 Task: Select transit view around selected location Kings Canyon National Park, California, United States and check out the nearest train station
Action: Mouse moved to (296, 172)
Screenshot: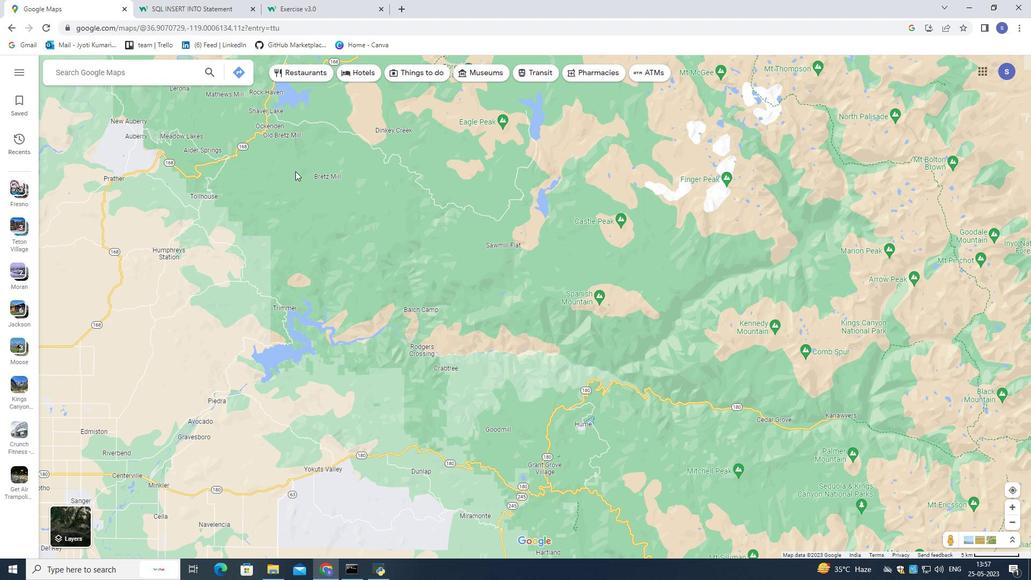 
Action: Mouse scrolled (296, 171) with delta (0, 0)
Screenshot: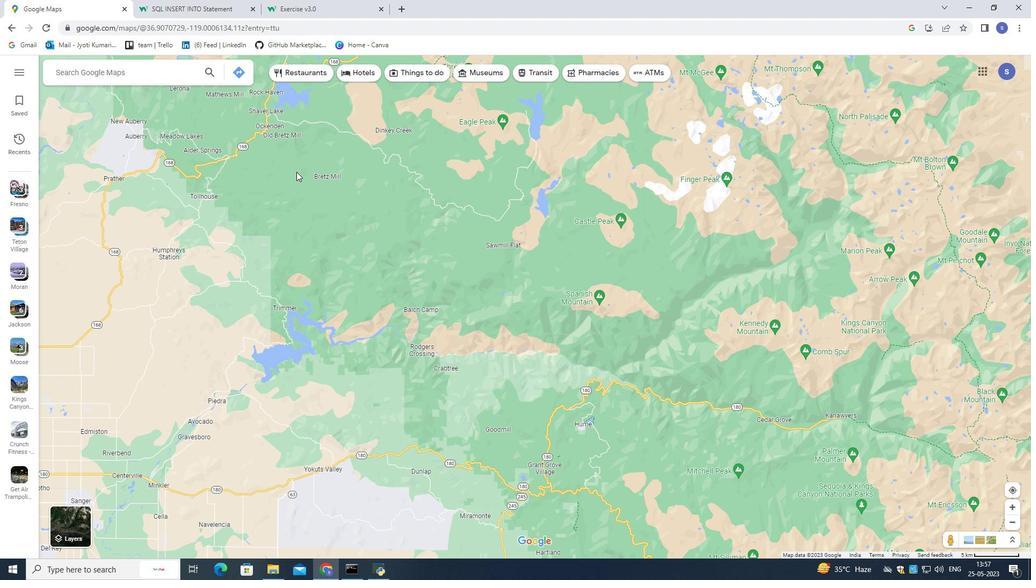 
Action: Mouse scrolled (296, 171) with delta (0, 0)
Screenshot: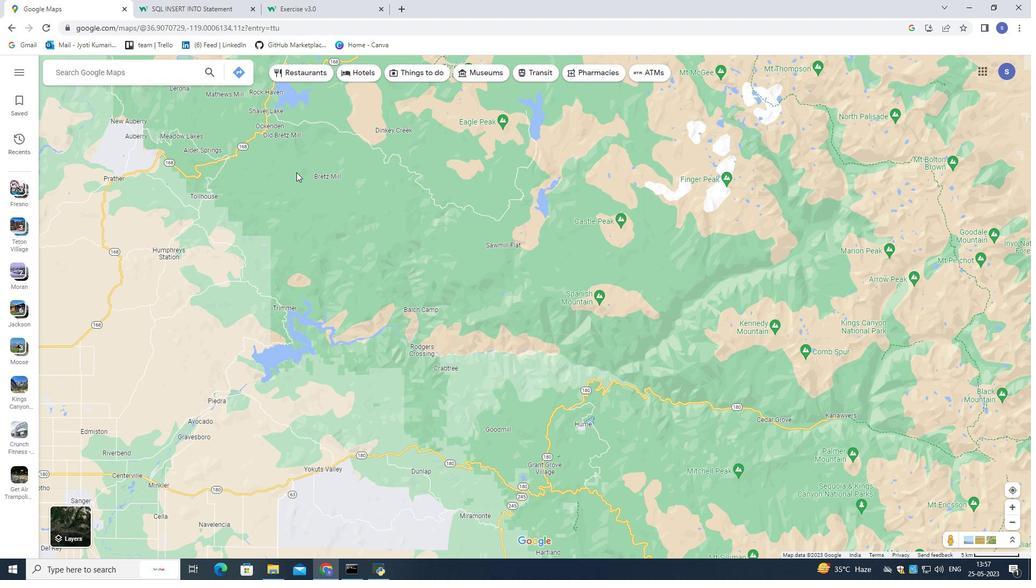 
Action: Mouse scrolled (296, 171) with delta (0, 0)
Screenshot: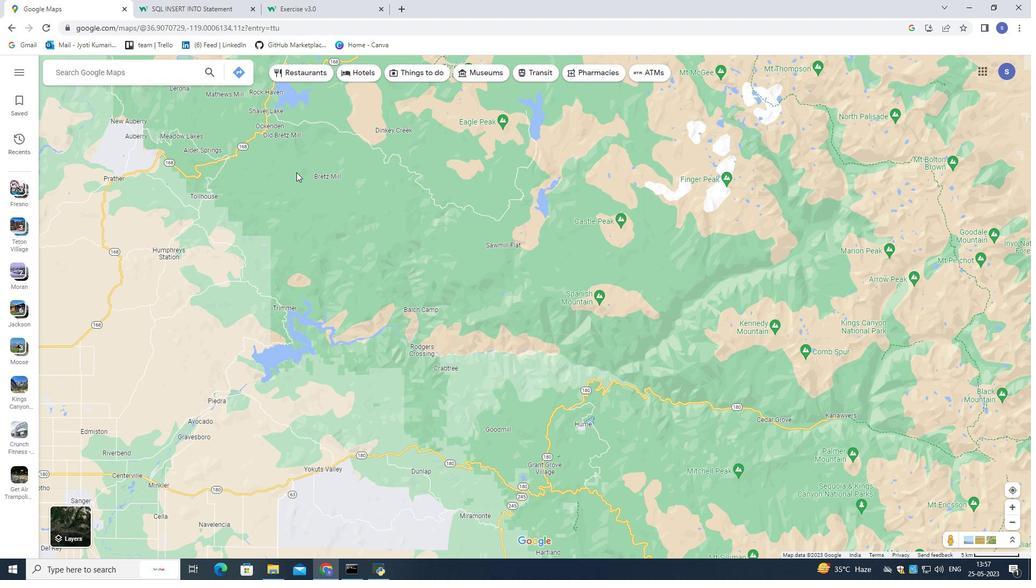 
Action: Mouse scrolled (296, 171) with delta (0, 0)
Screenshot: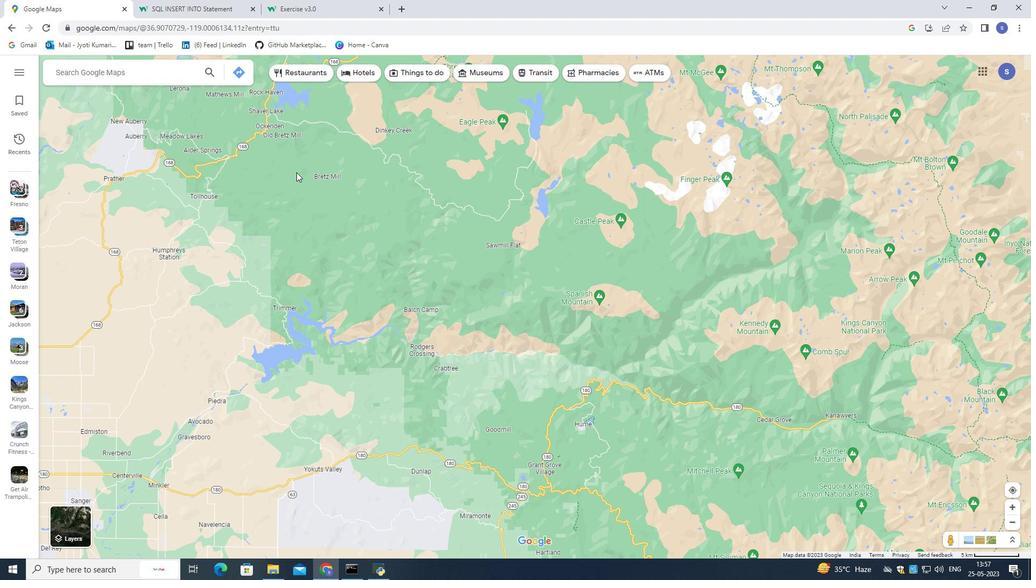 
Action: Mouse scrolled (296, 171) with delta (0, 0)
Screenshot: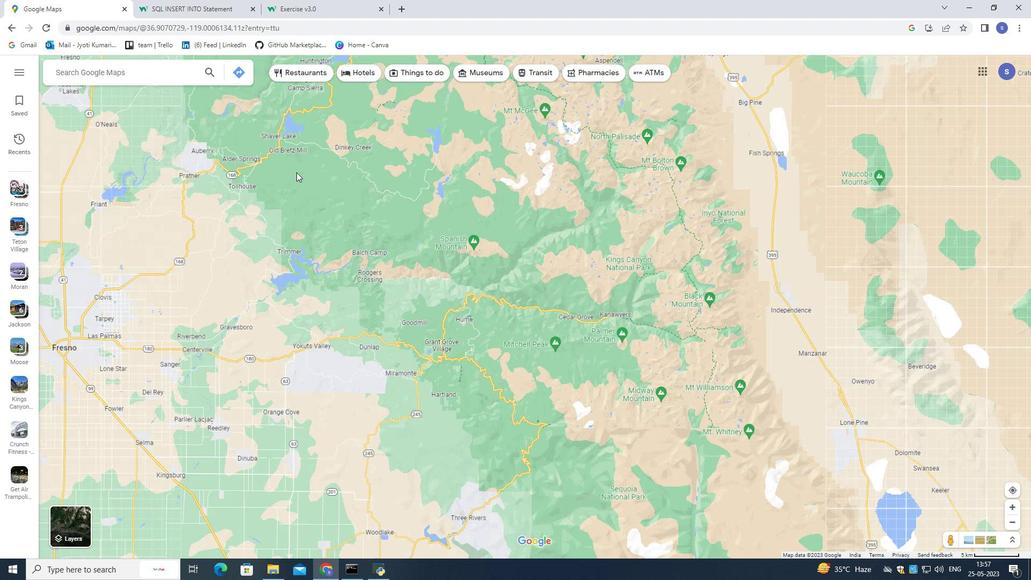 
Action: Mouse scrolled (296, 171) with delta (0, 0)
Screenshot: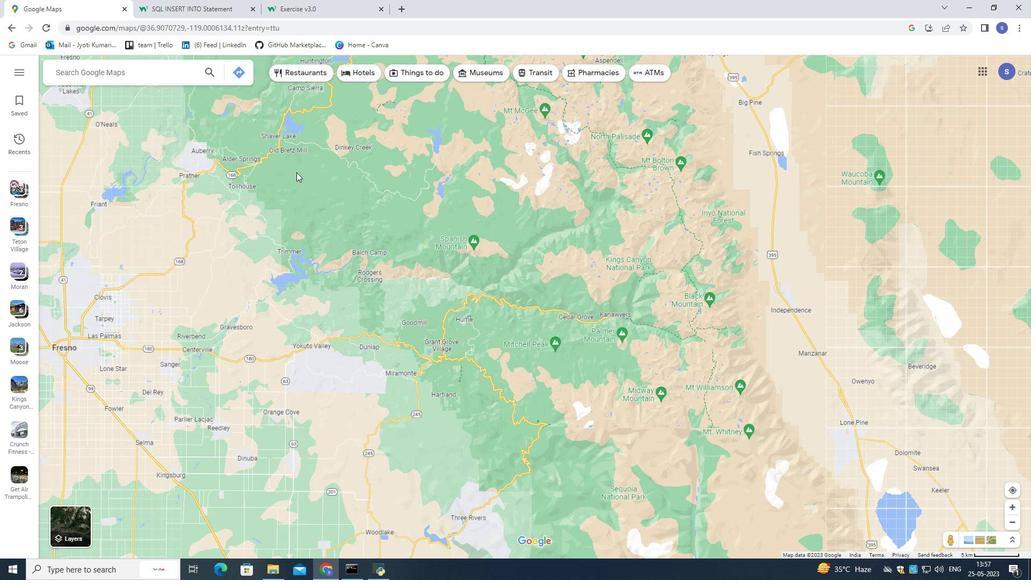 
Action: Mouse scrolled (296, 171) with delta (0, 0)
Screenshot: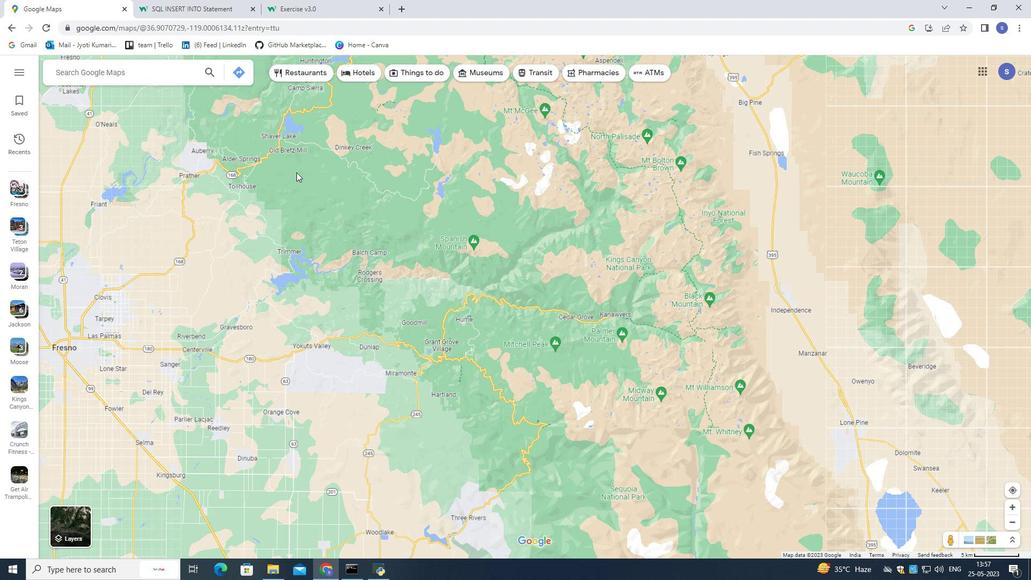 
Action: Mouse scrolled (296, 171) with delta (0, 0)
Screenshot: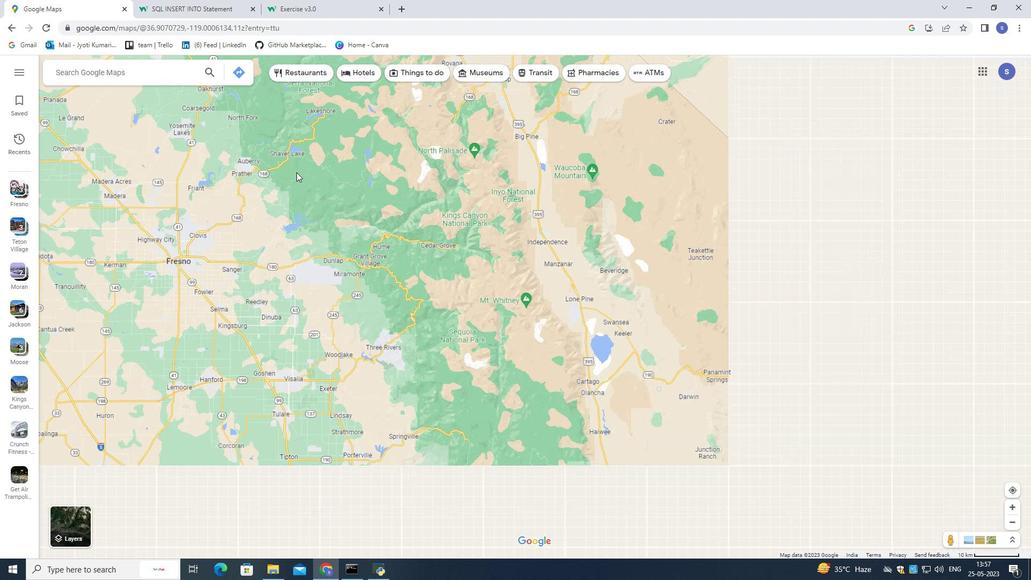 
Action: Mouse scrolled (296, 171) with delta (0, 0)
Screenshot: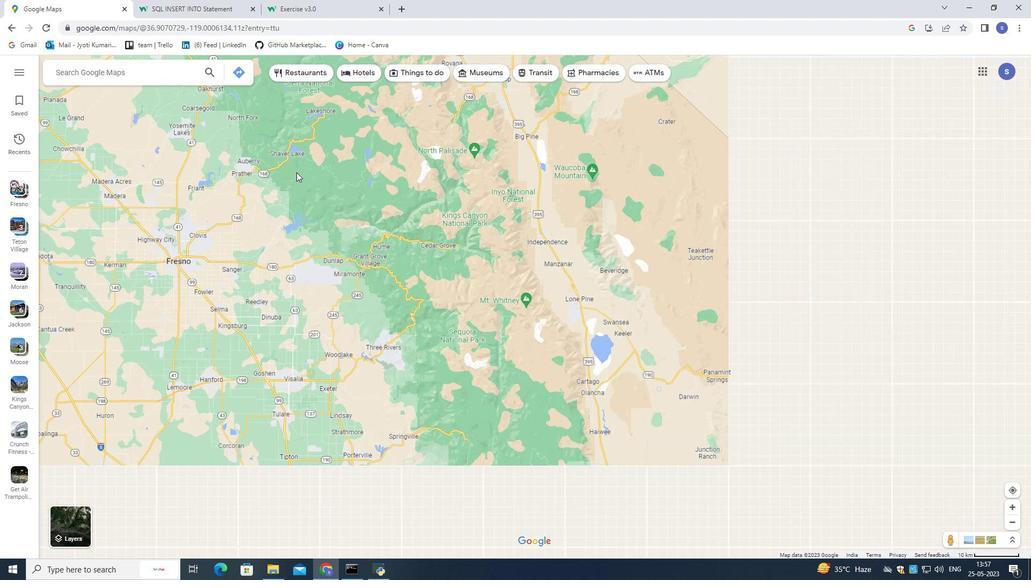 
Action: Mouse scrolled (296, 171) with delta (0, 0)
Screenshot: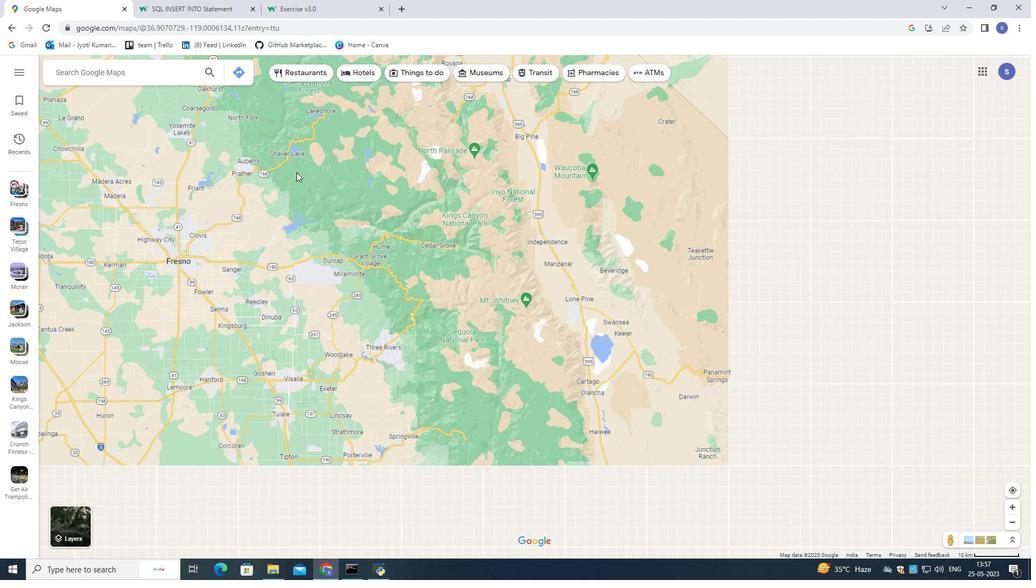 
Action: Mouse scrolled (296, 171) with delta (0, 0)
Screenshot: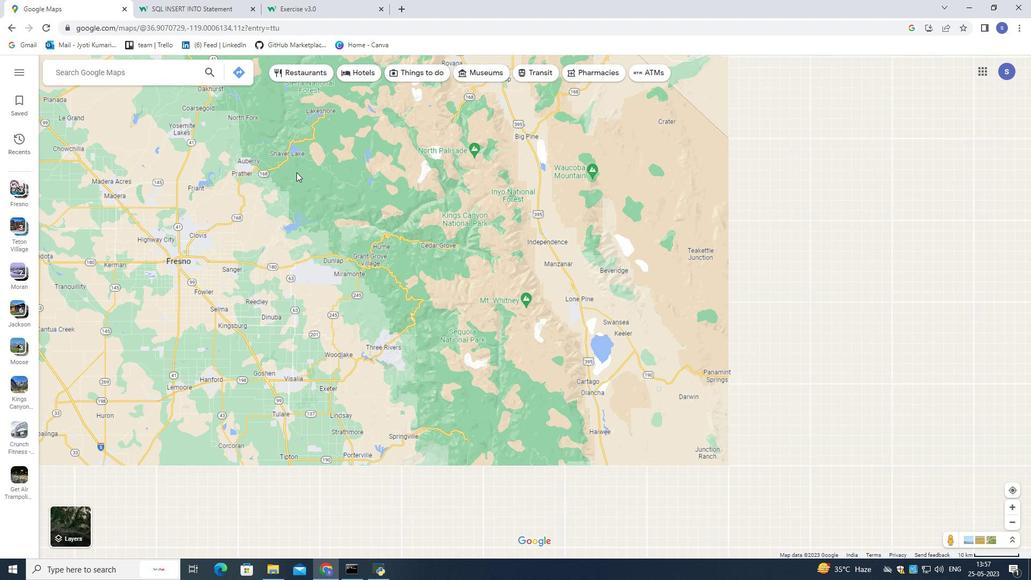
Action: Mouse scrolled (296, 171) with delta (0, 0)
Screenshot: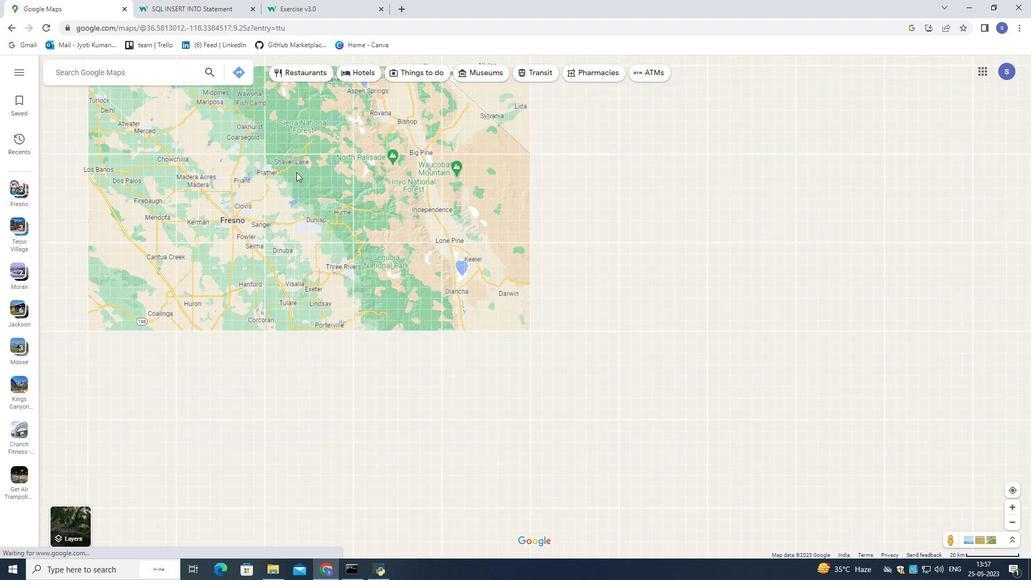 
Action: Mouse scrolled (296, 171) with delta (0, 0)
Screenshot: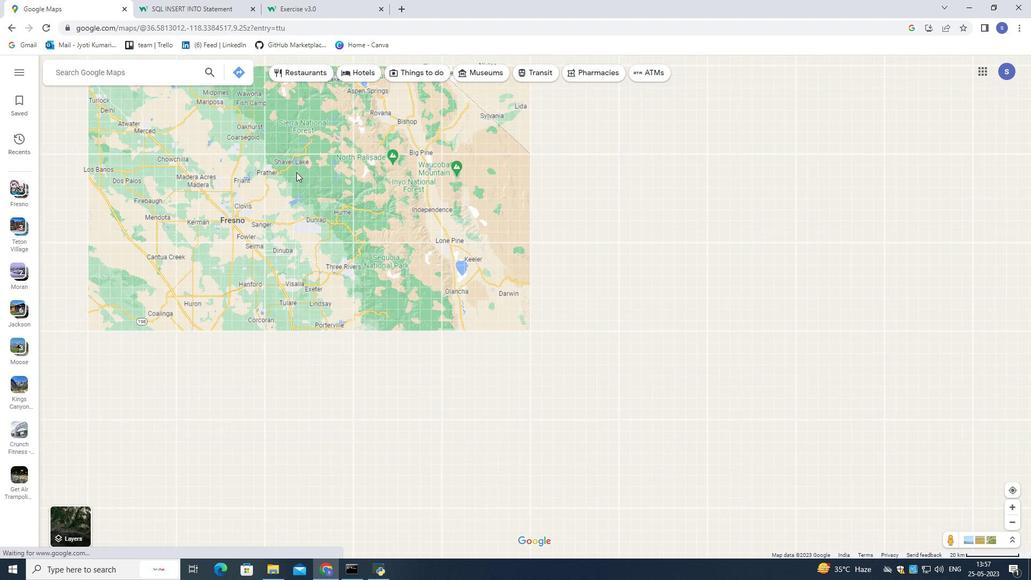
Action: Mouse moved to (299, 171)
Screenshot: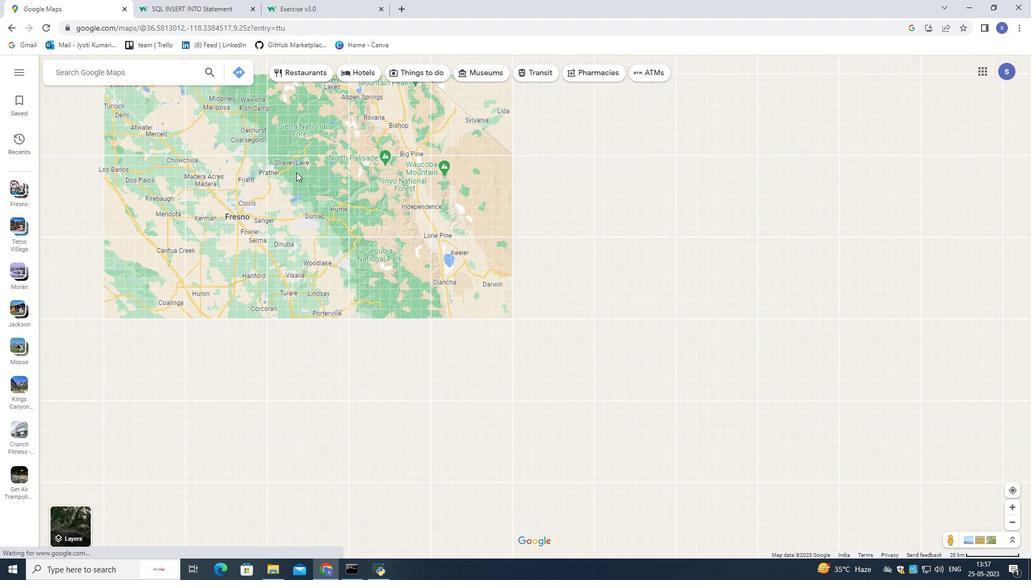 
Action: Mouse scrolled (299, 170) with delta (0, 0)
Screenshot: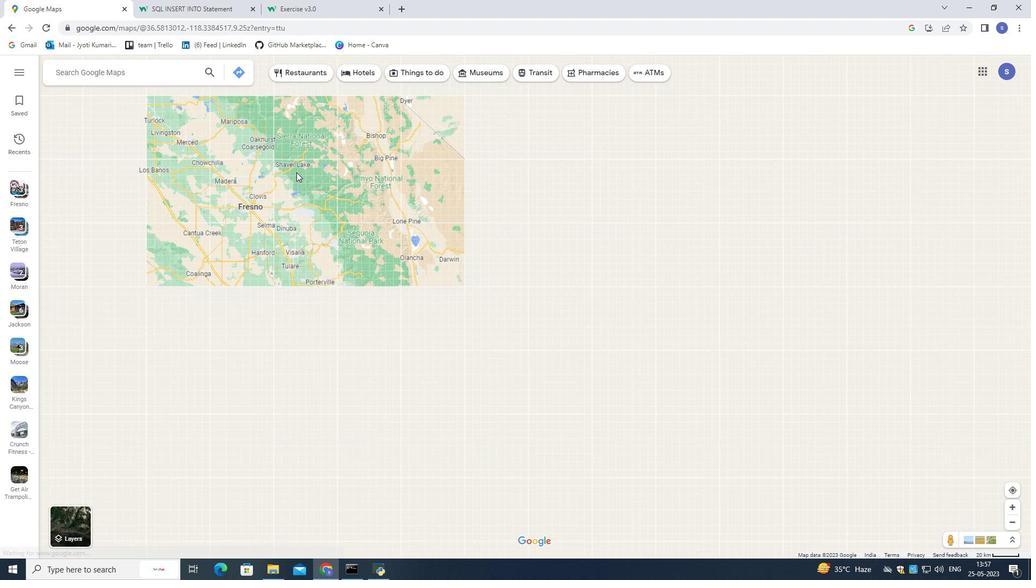 
Action: Mouse scrolled (299, 170) with delta (0, 0)
Screenshot: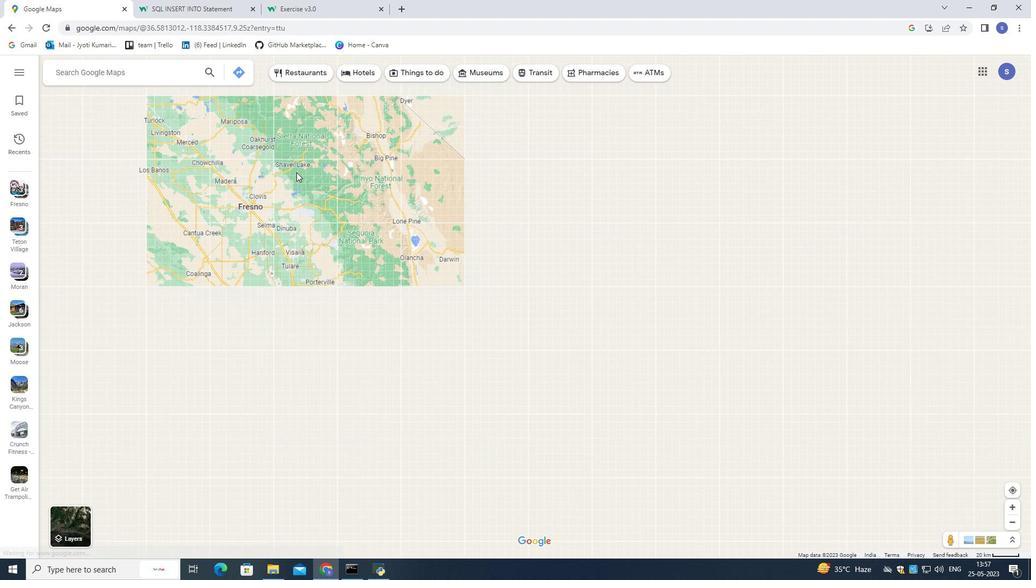 
Action: Mouse scrolled (299, 170) with delta (0, 0)
Screenshot: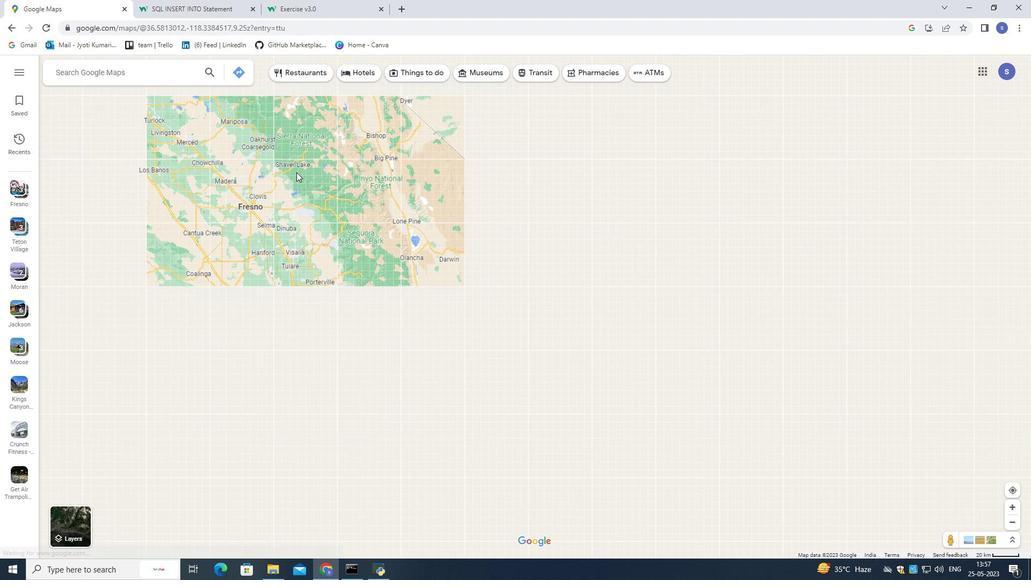 
Action: Mouse scrolled (299, 170) with delta (0, 0)
Screenshot: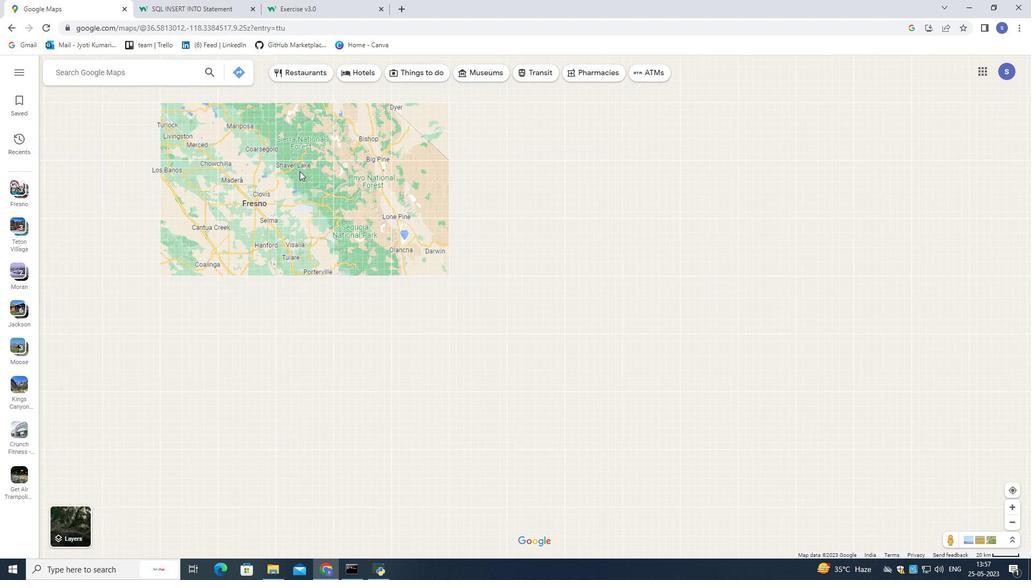 
Action: Mouse moved to (299, 171)
Screenshot: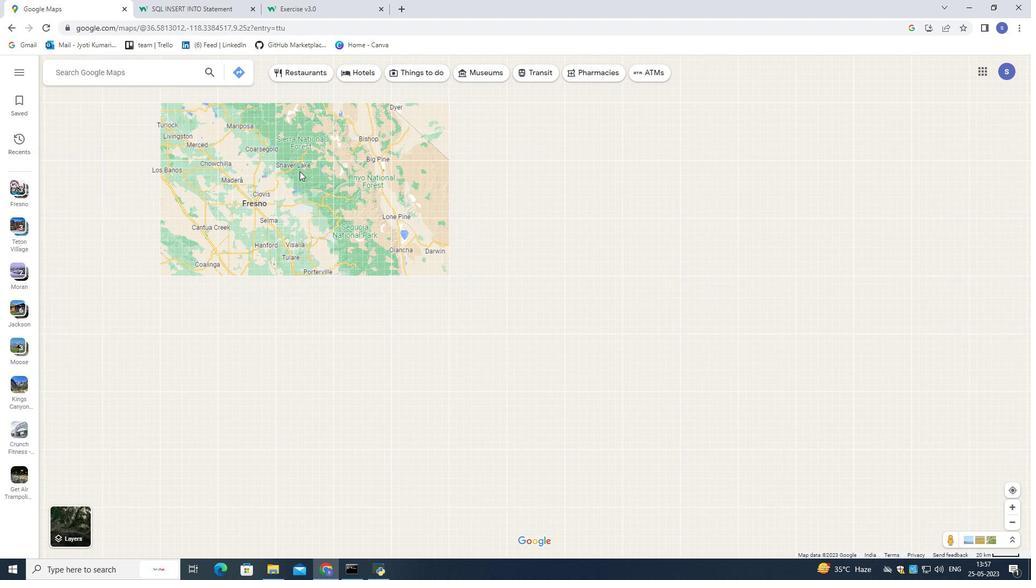 
Action: Mouse scrolled (299, 170) with delta (0, 0)
Screenshot: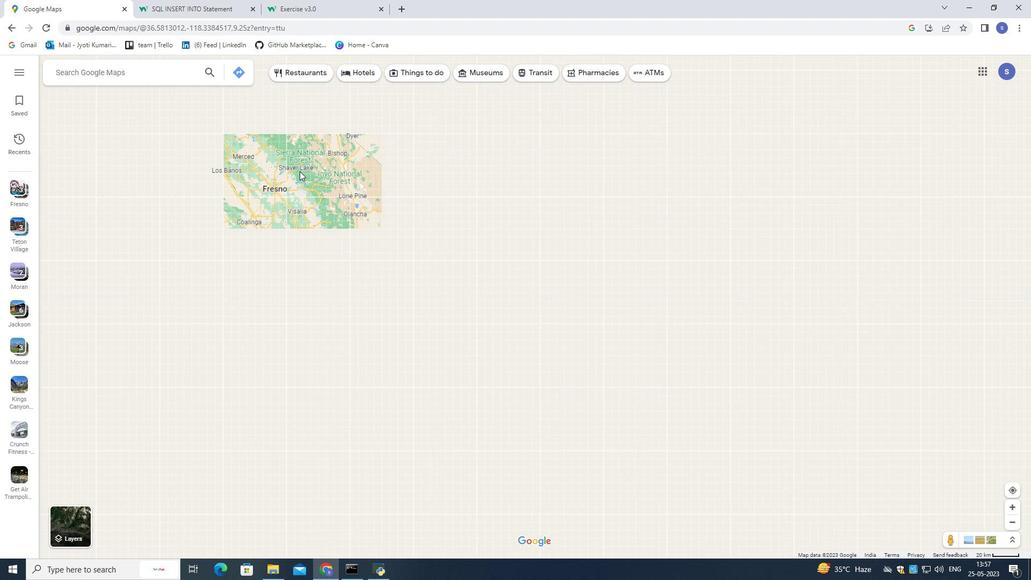 
Action: Mouse scrolled (299, 170) with delta (0, 0)
Screenshot: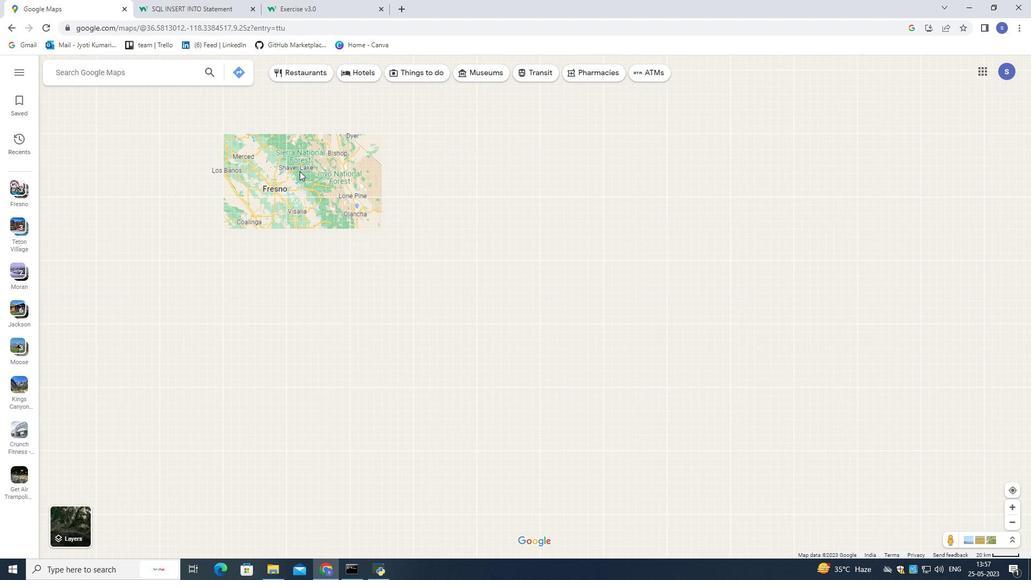
Action: Mouse scrolled (299, 170) with delta (0, 0)
Screenshot: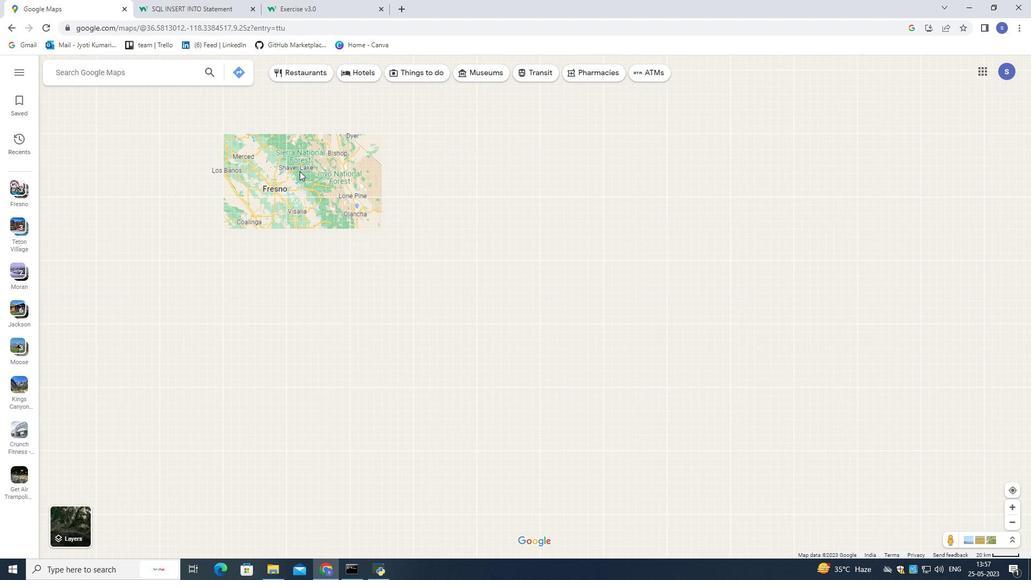 
Action: Mouse moved to (299, 171)
Screenshot: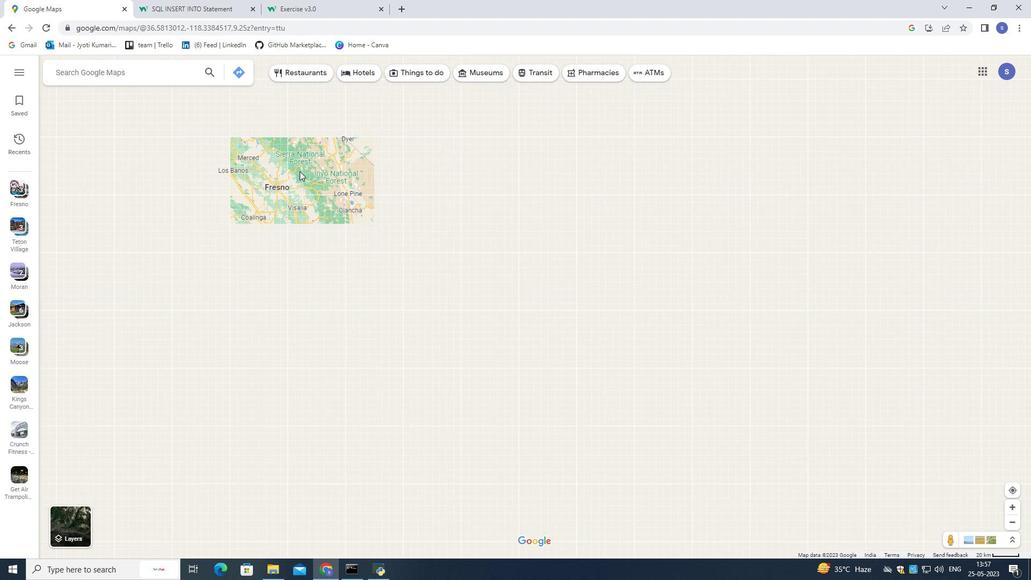 
Action: Mouse scrolled (299, 170) with delta (0, 0)
Screenshot: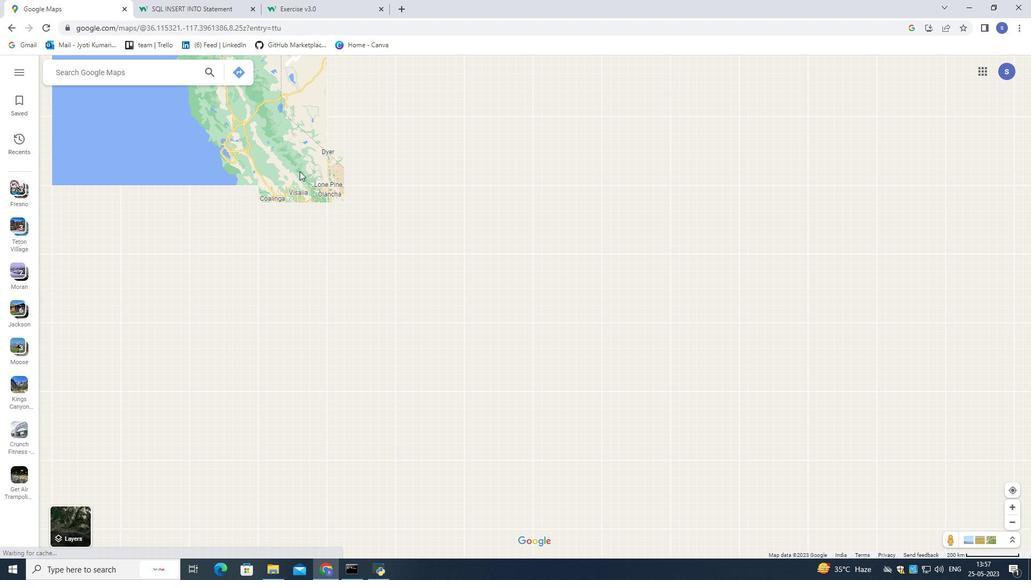 
Action: Mouse scrolled (299, 170) with delta (0, 0)
Screenshot: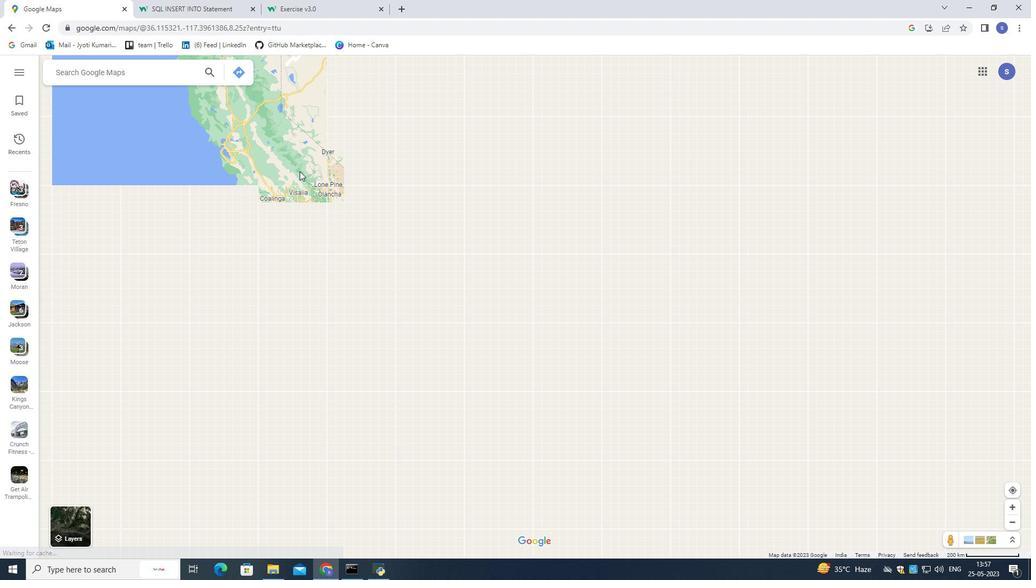 
Action: Mouse scrolled (299, 170) with delta (0, 0)
Screenshot: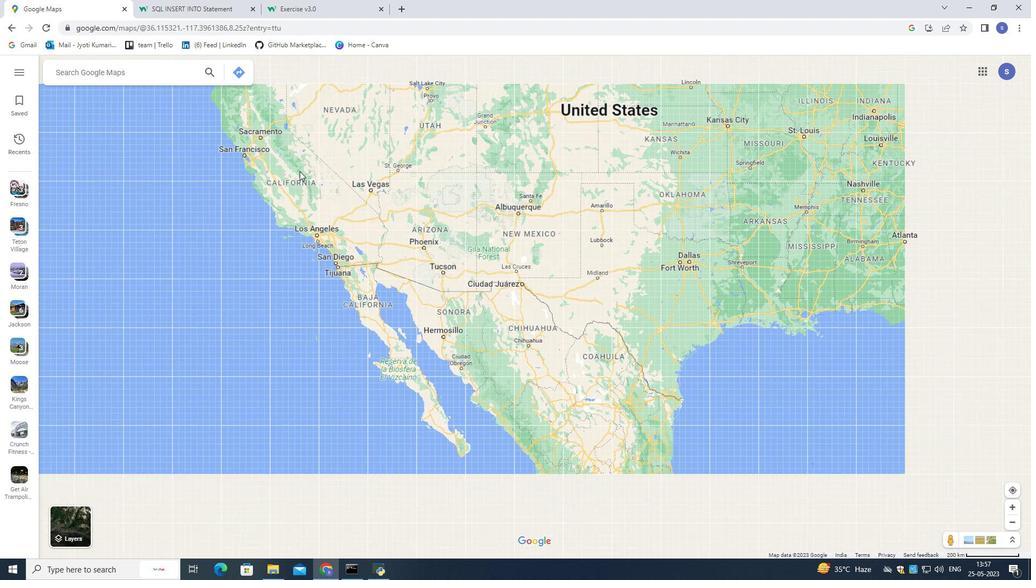 
Action: Mouse scrolled (299, 170) with delta (0, 0)
Screenshot: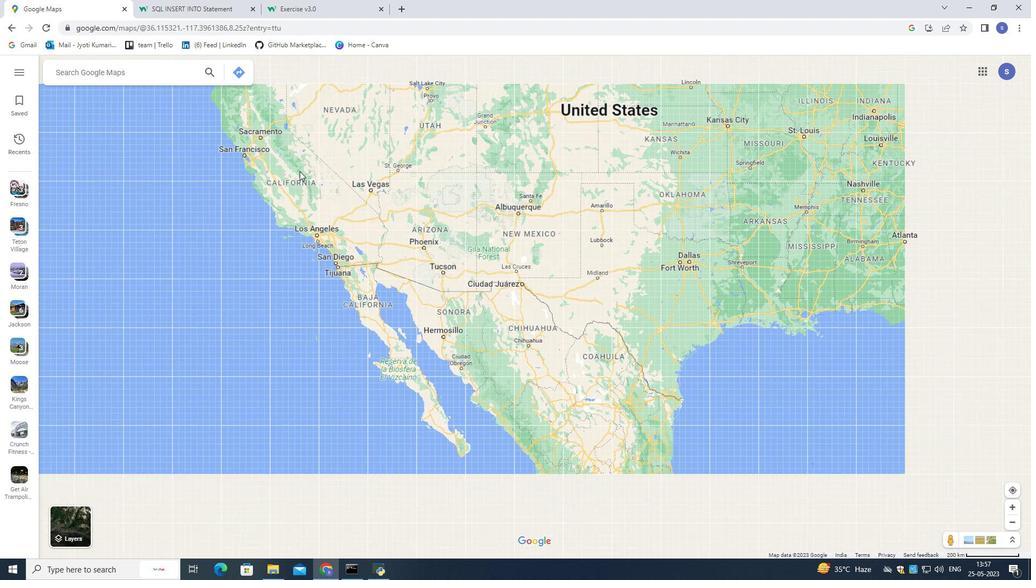 
Action: Mouse scrolled (299, 170) with delta (0, 0)
Screenshot: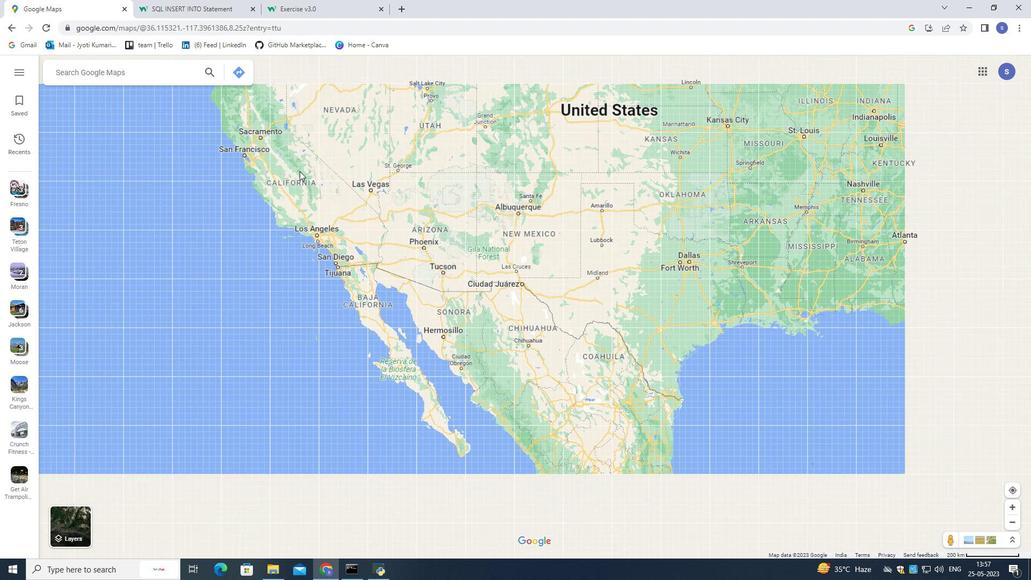
Action: Mouse scrolled (299, 170) with delta (0, 0)
Screenshot: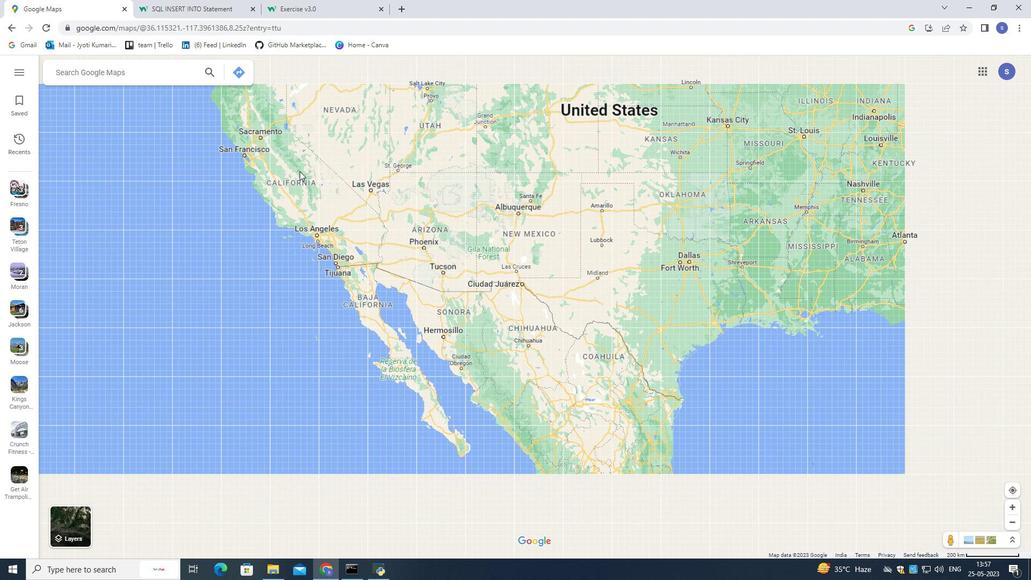 
Action: Mouse scrolled (299, 170) with delta (0, 0)
Screenshot: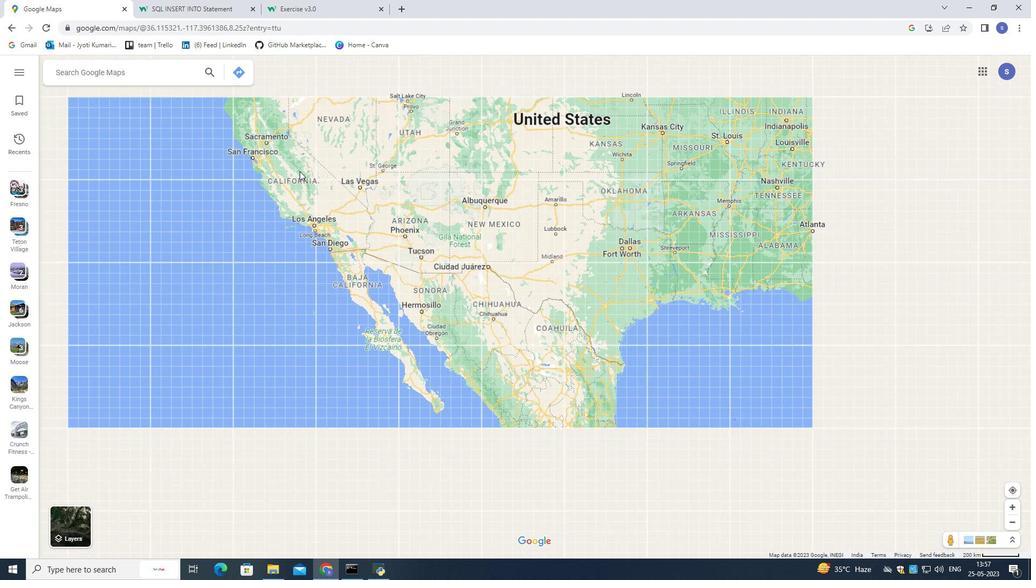 
Action: Mouse scrolled (299, 170) with delta (0, 0)
Screenshot: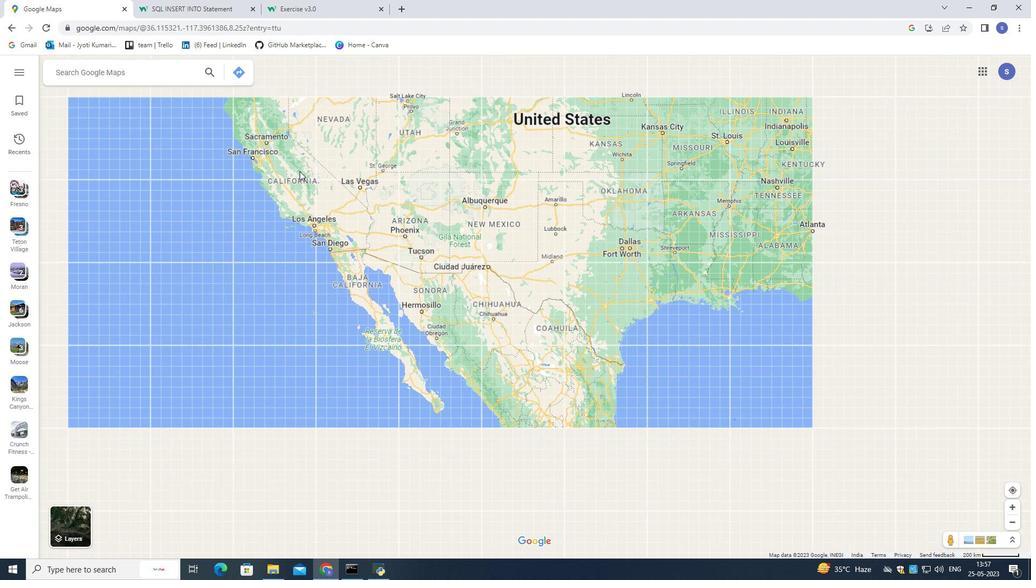 
Action: Mouse scrolled (299, 170) with delta (0, 0)
Screenshot: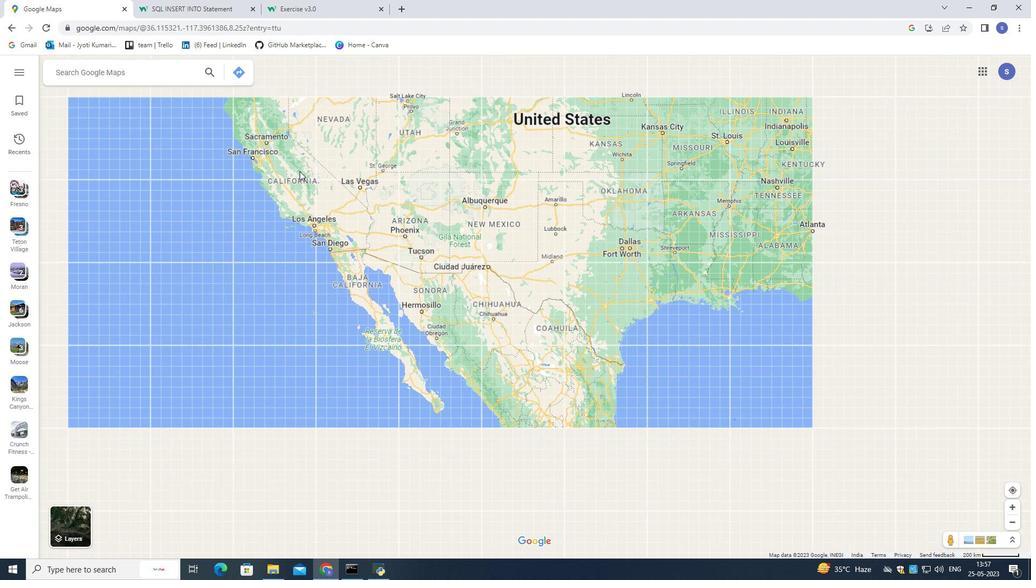 
Action: Mouse moved to (299, 171)
Screenshot: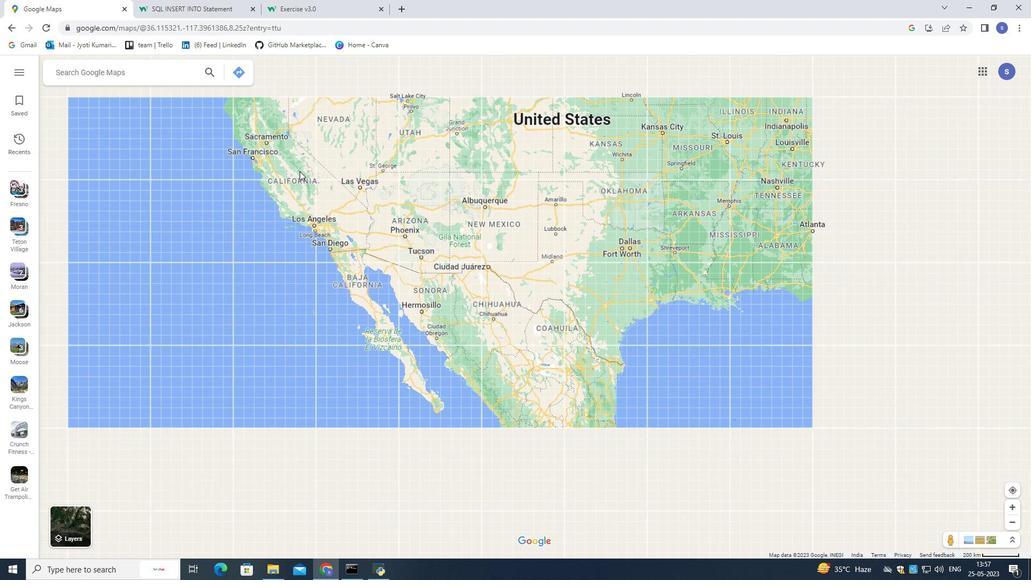 
Action: Mouse scrolled (299, 171) with delta (0, 0)
Screenshot: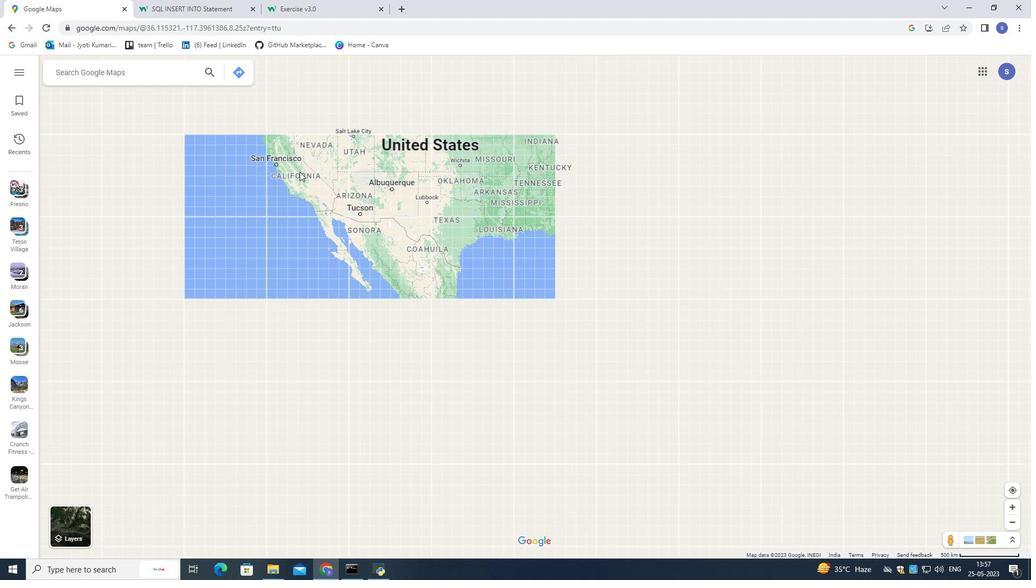 
Action: Mouse scrolled (299, 171) with delta (0, 0)
Screenshot: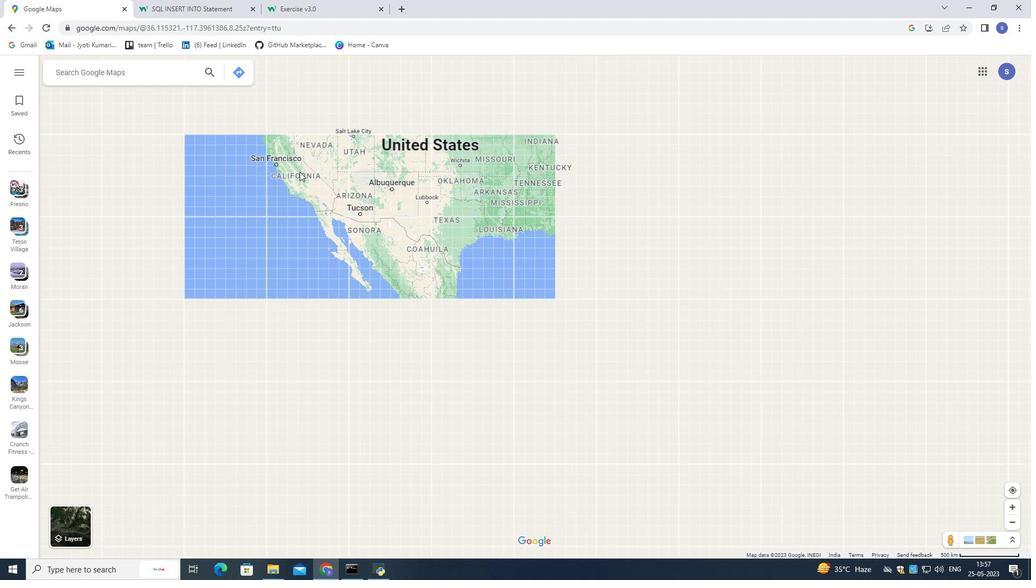 
Action: Mouse scrolled (299, 171) with delta (0, 0)
Screenshot: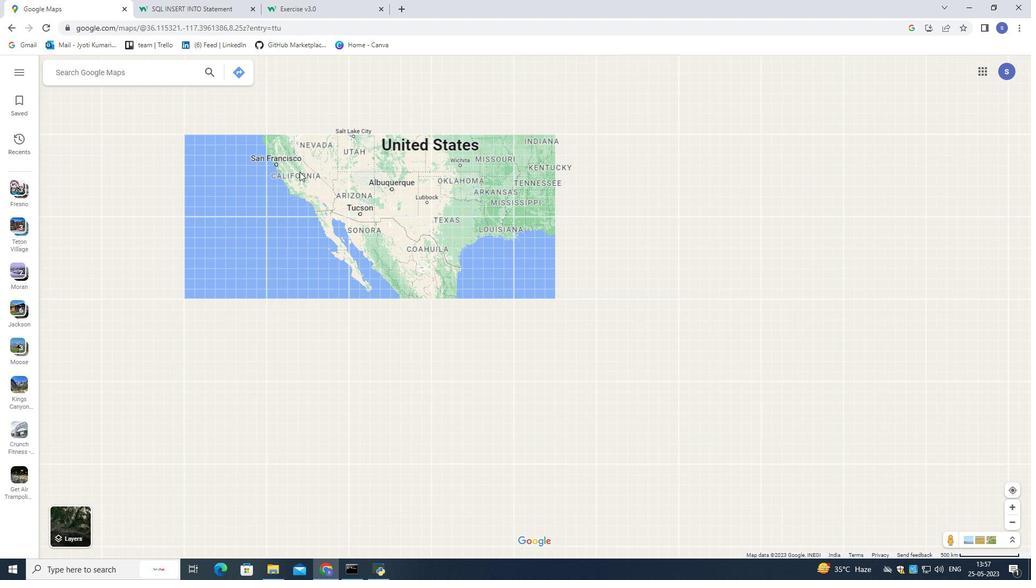 
Action: Mouse scrolled (299, 171) with delta (0, 0)
Screenshot: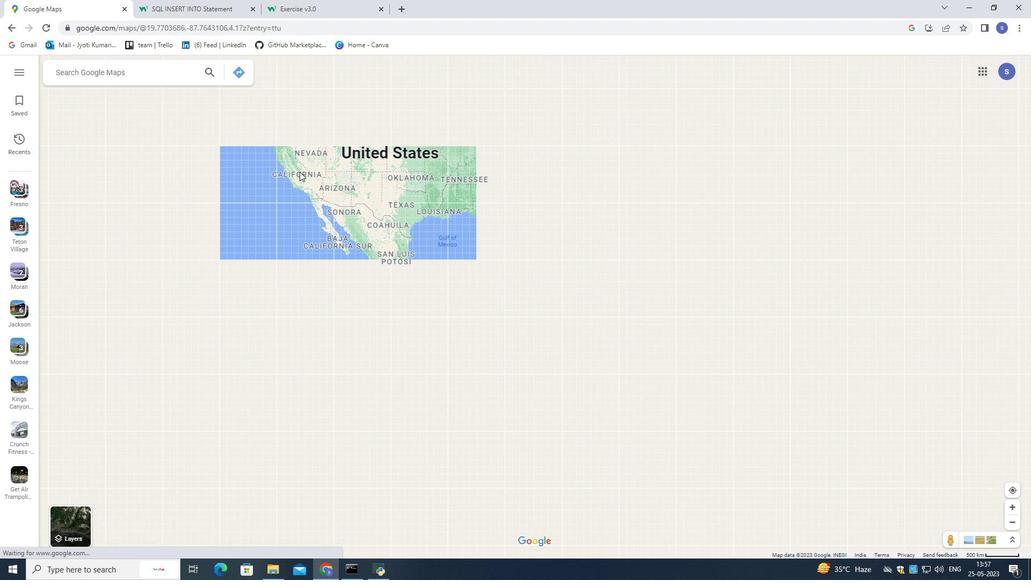 
Action: Mouse scrolled (299, 171) with delta (0, 0)
Screenshot: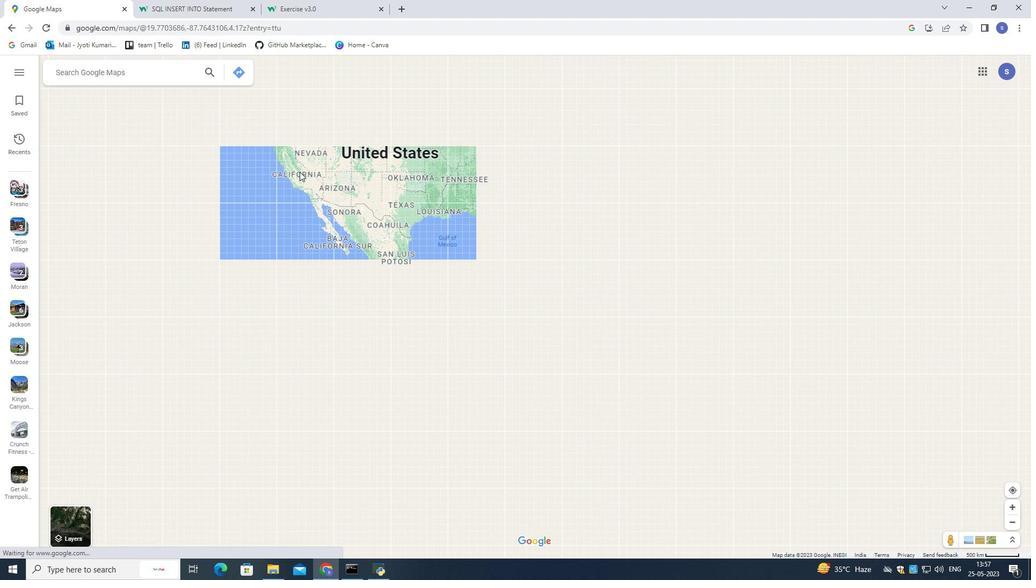 
Action: Mouse scrolled (299, 171) with delta (0, 0)
Screenshot: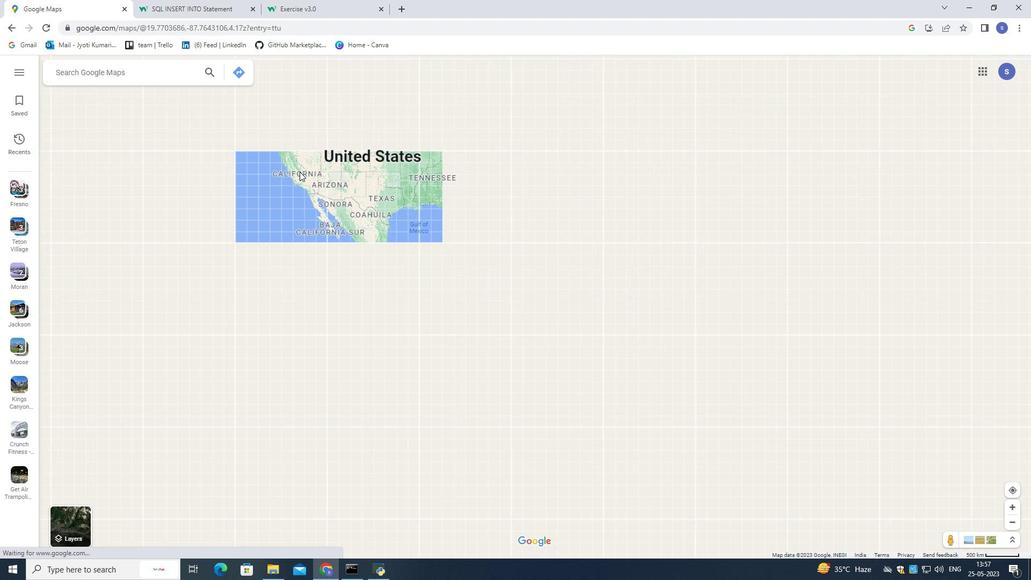 
Action: Mouse scrolled (299, 171) with delta (0, 0)
Screenshot: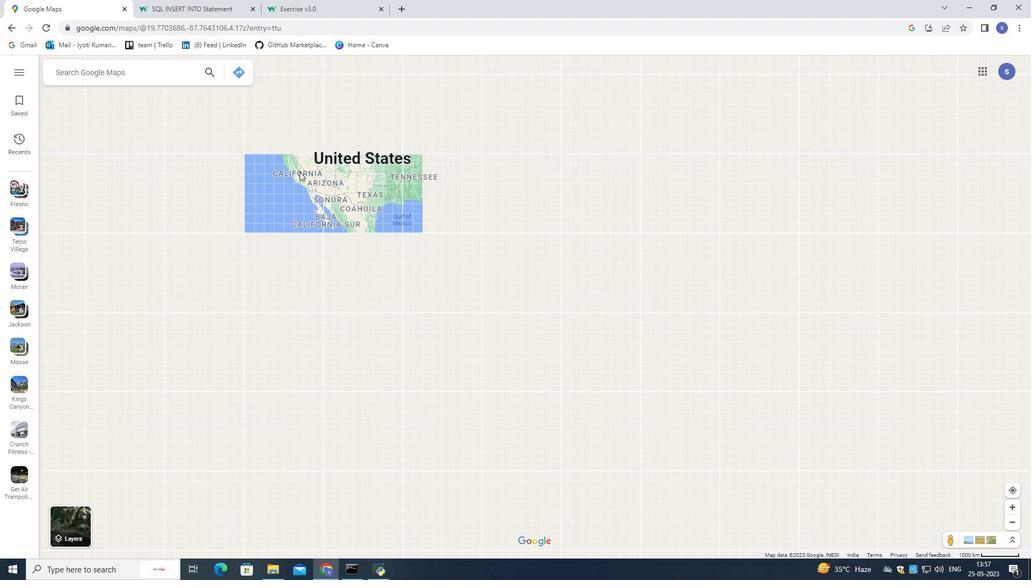 
Action: Mouse scrolled (299, 171) with delta (0, 0)
Screenshot: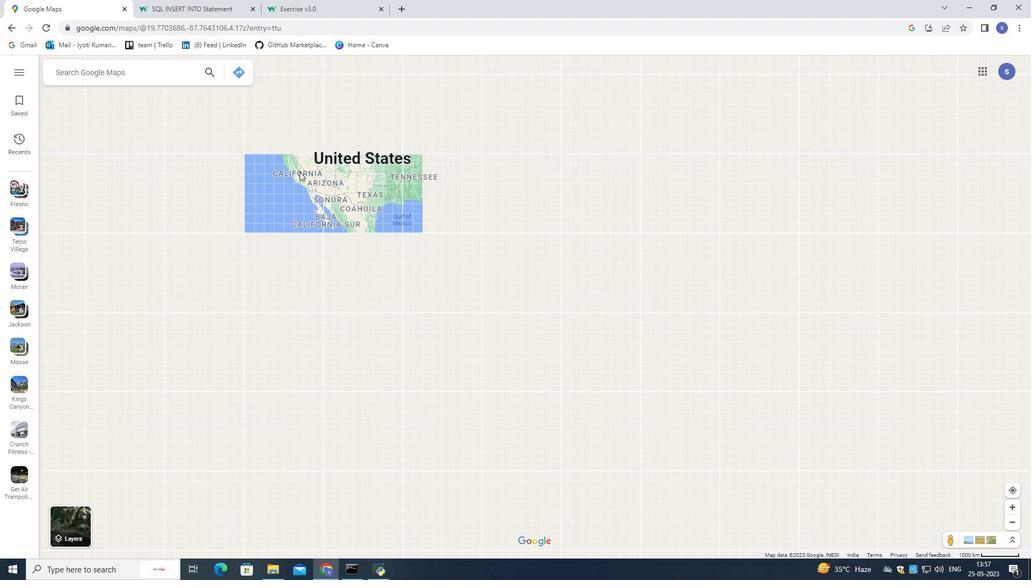 
Action: Mouse scrolled (299, 171) with delta (0, 0)
Screenshot: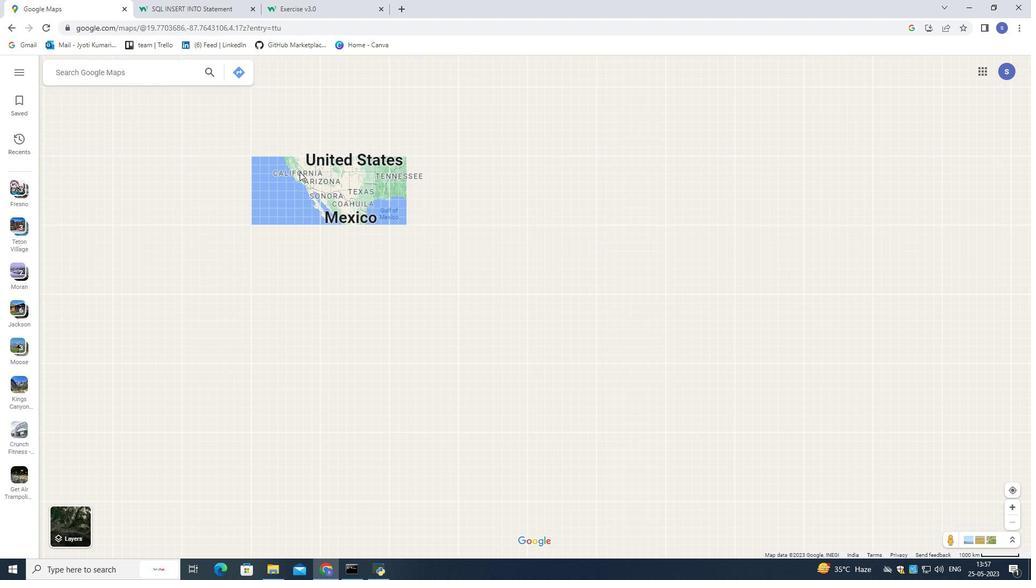
Action: Mouse scrolled (299, 171) with delta (0, 0)
Screenshot: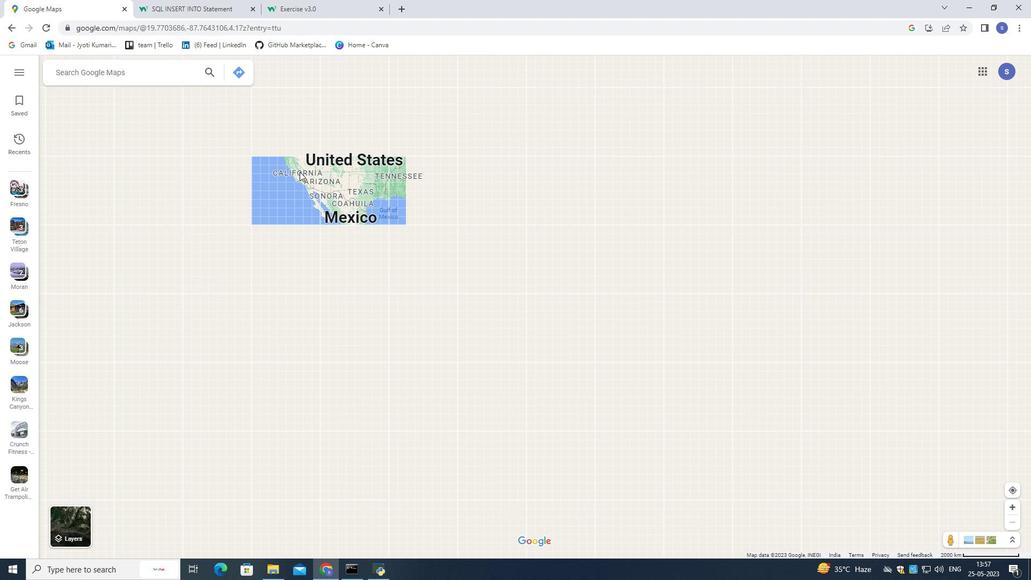 
Action: Mouse scrolled (299, 171) with delta (0, 0)
Screenshot: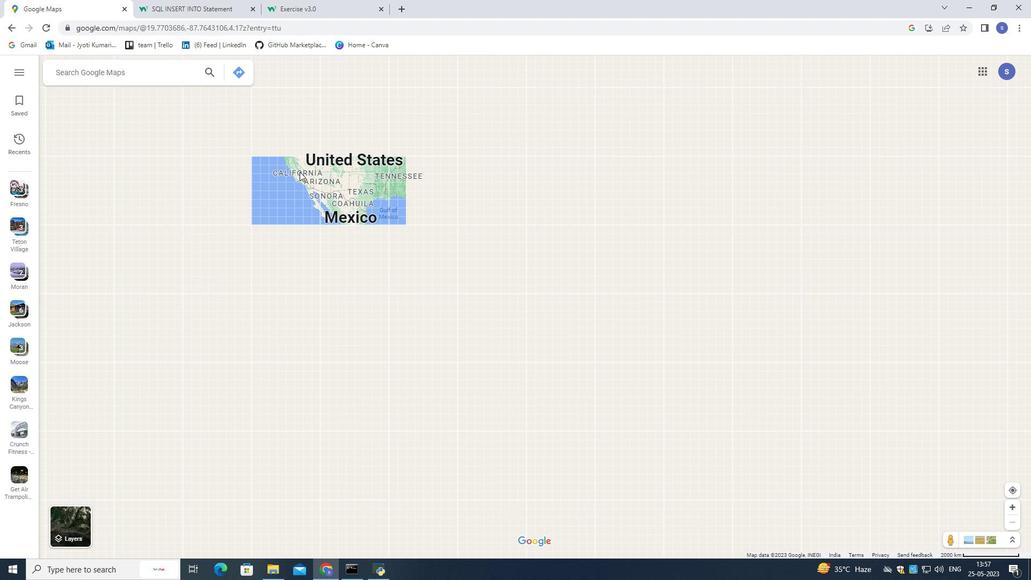 
Action: Mouse scrolled (299, 171) with delta (0, 0)
Screenshot: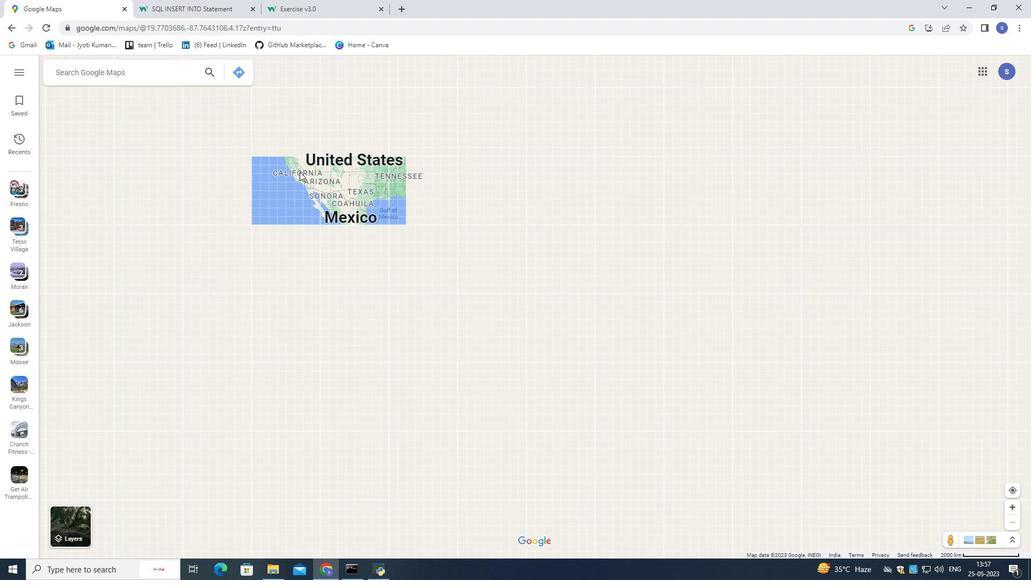 
Action: Mouse scrolled (299, 171) with delta (0, 0)
Screenshot: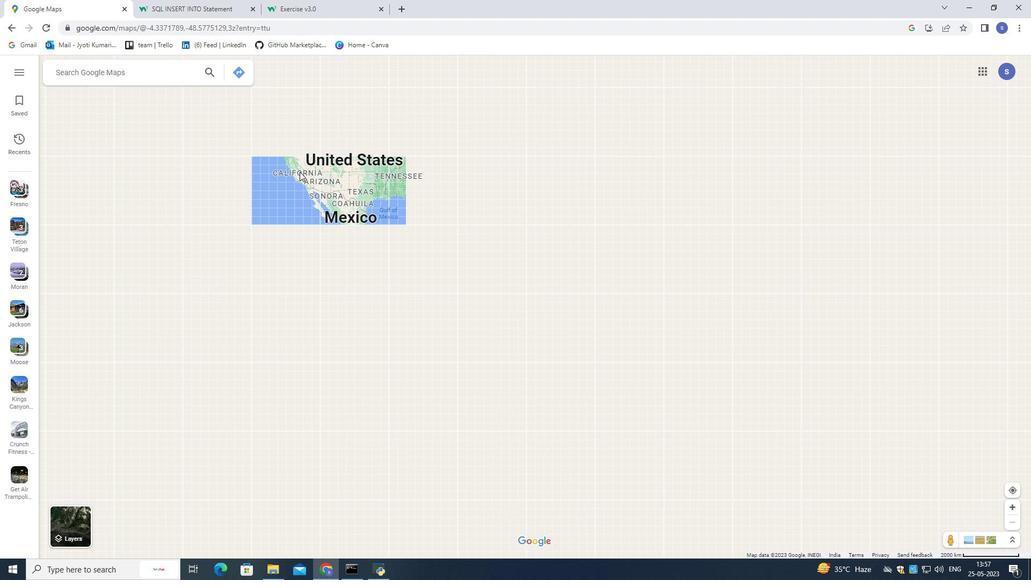 
Action: Mouse scrolled (299, 171) with delta (0, 0)
Screenshot: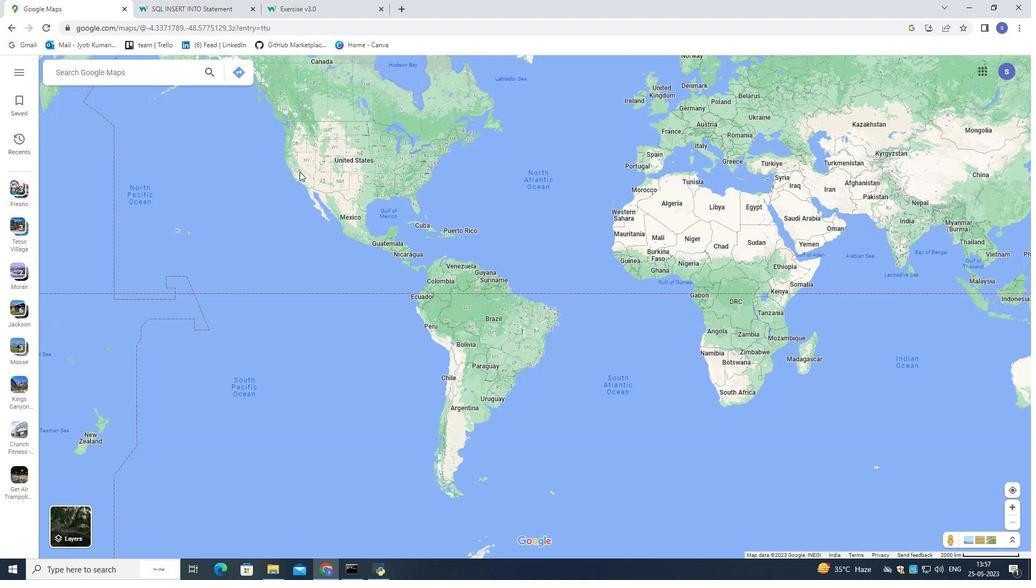 
Action: Mouse scrolled (299, 171) with delta (0, 0)
Screenshot: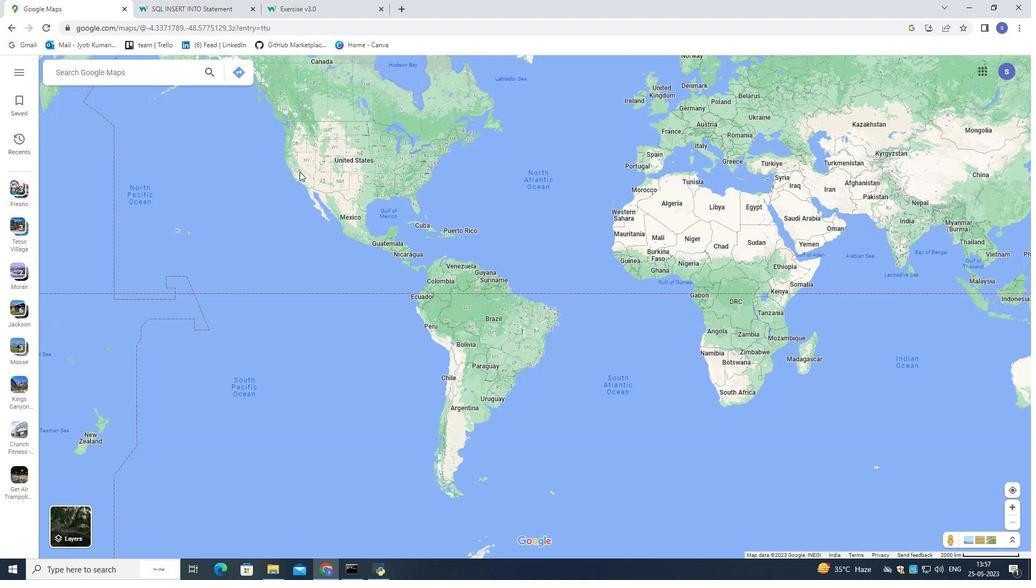 
Action: Mouse moved to (140, 72)
Screenshot: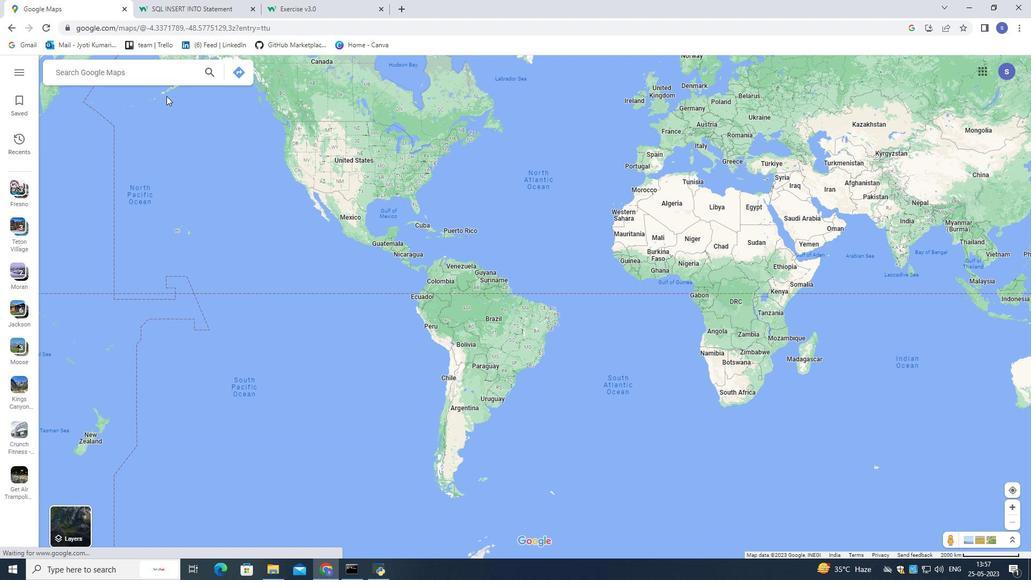
Action: Mouse pressed left at (140, 72)
Screenshot: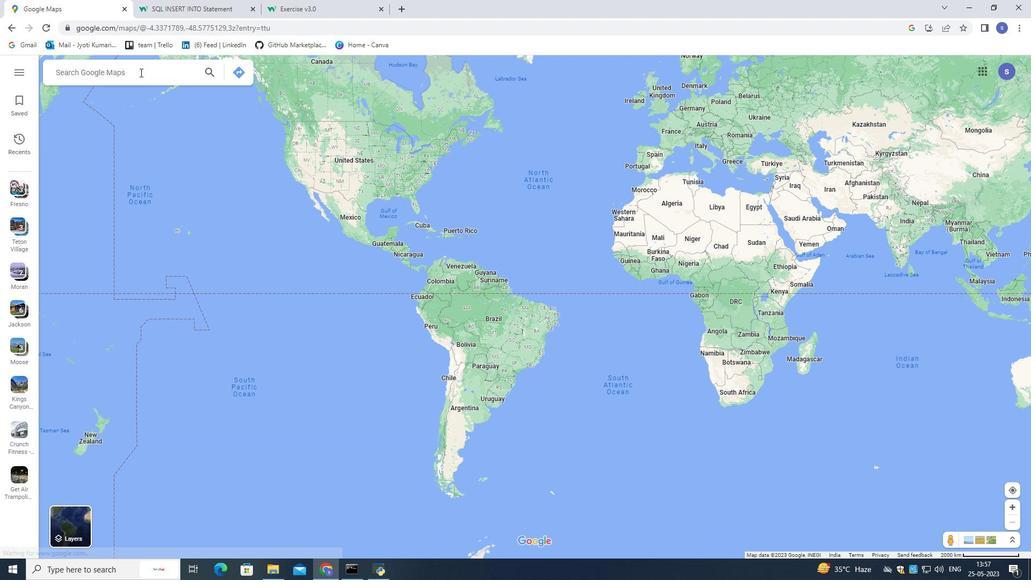 
Action: Mouse moved to (141, 72)
Screenshot: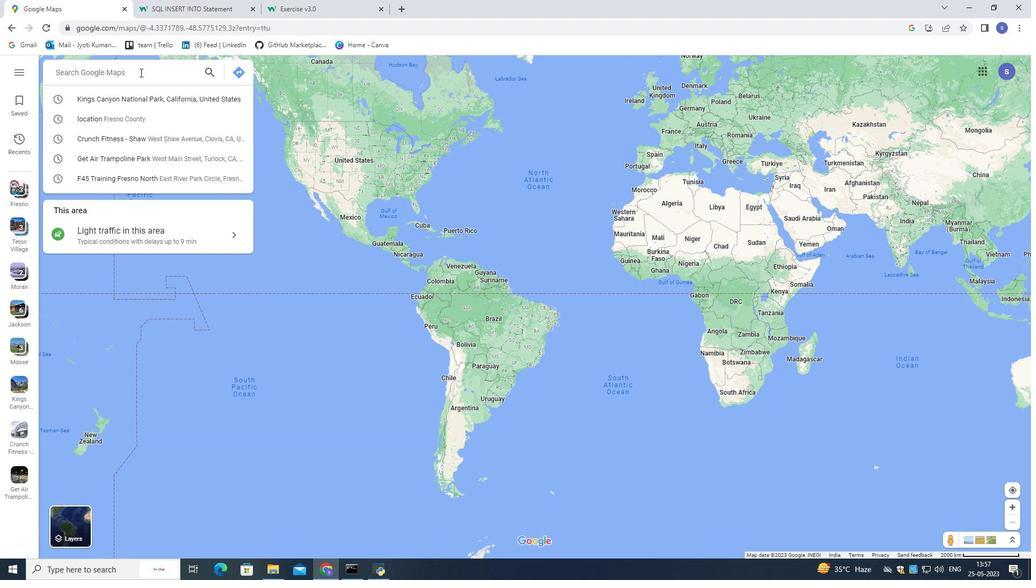 
Action: Key pressed kings<Key.space>canyon<Key.space>national<Key.space>parks,<Key.space>california,united<Key.space>state<Key.enter>
Screenshot: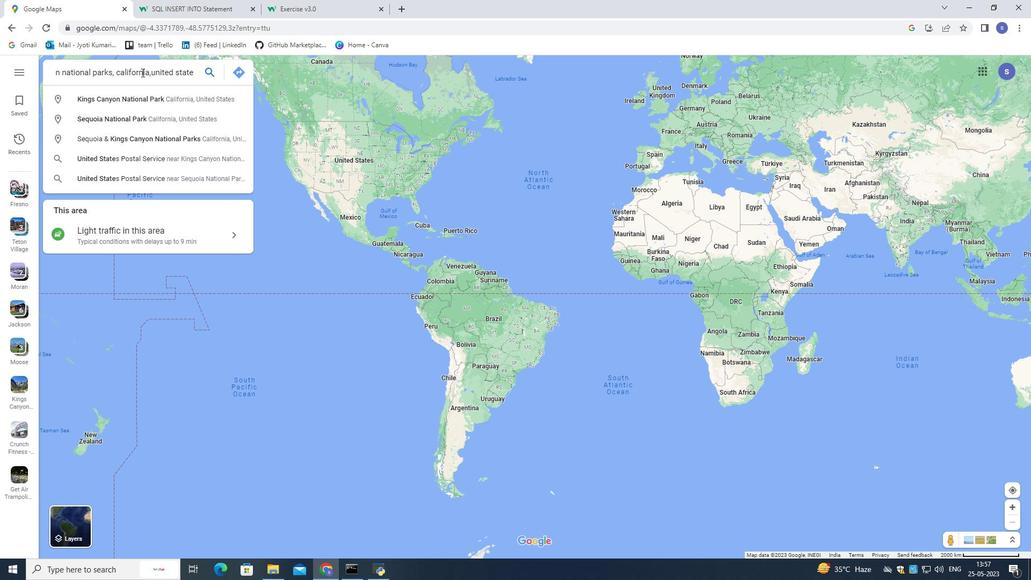 
Action: Mouse moved to (420, 213)
Screenshot: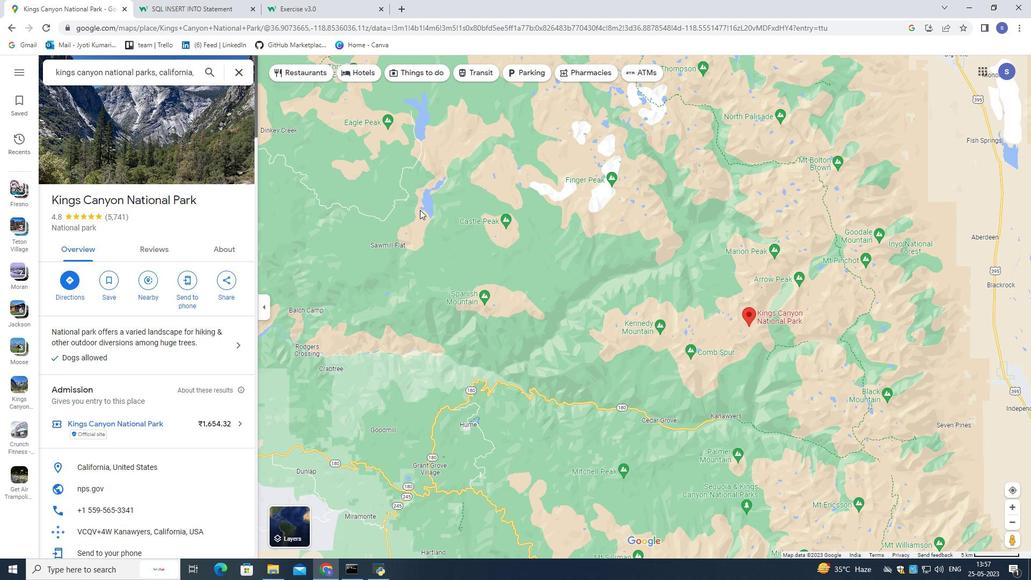 
Action: Mouse scrolled (420, 213) with delta (0, 0)
Screenshot: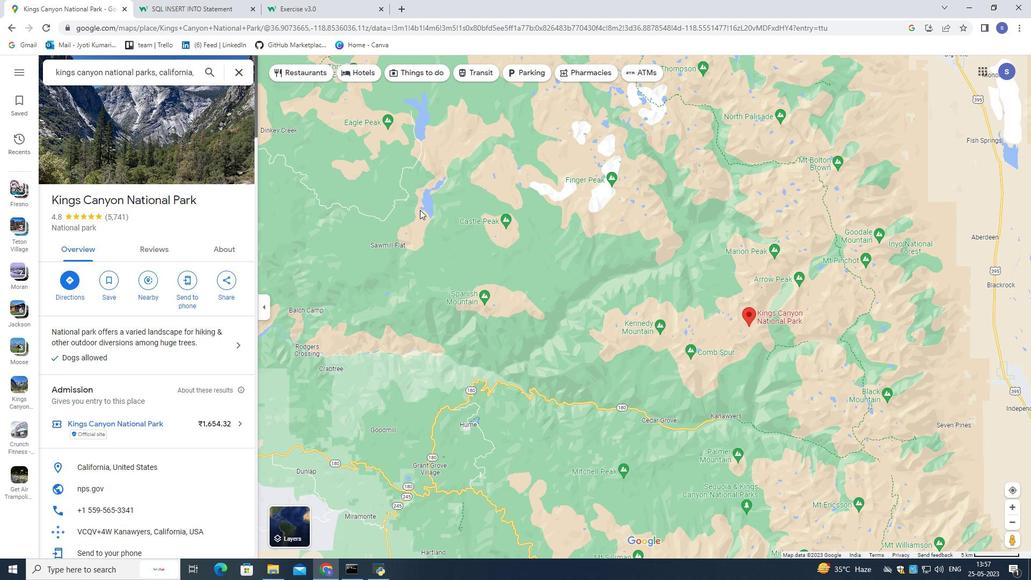 
Action: Mouse moved to (421, 214)
Screenshot: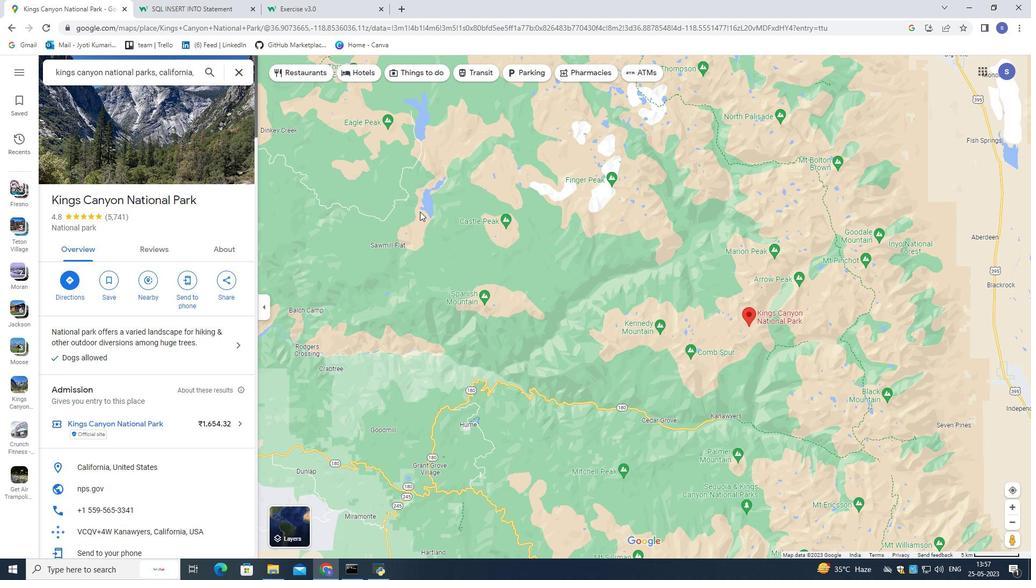 
Action: Mouse scrolled (421, 214) with delta (0, 0)
Screenshot: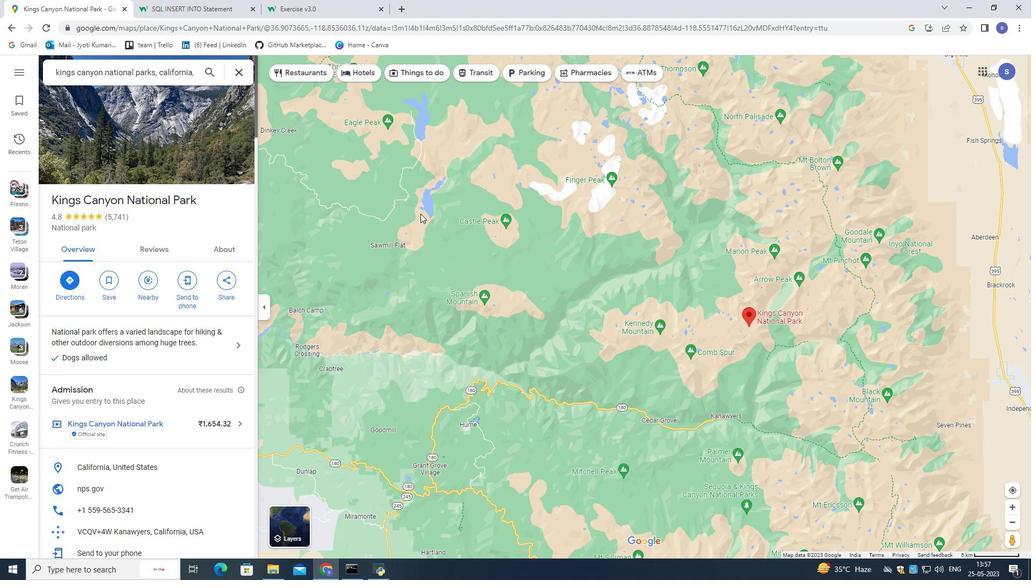 
Action: Mouse moved to (535, 387)
Screenshot: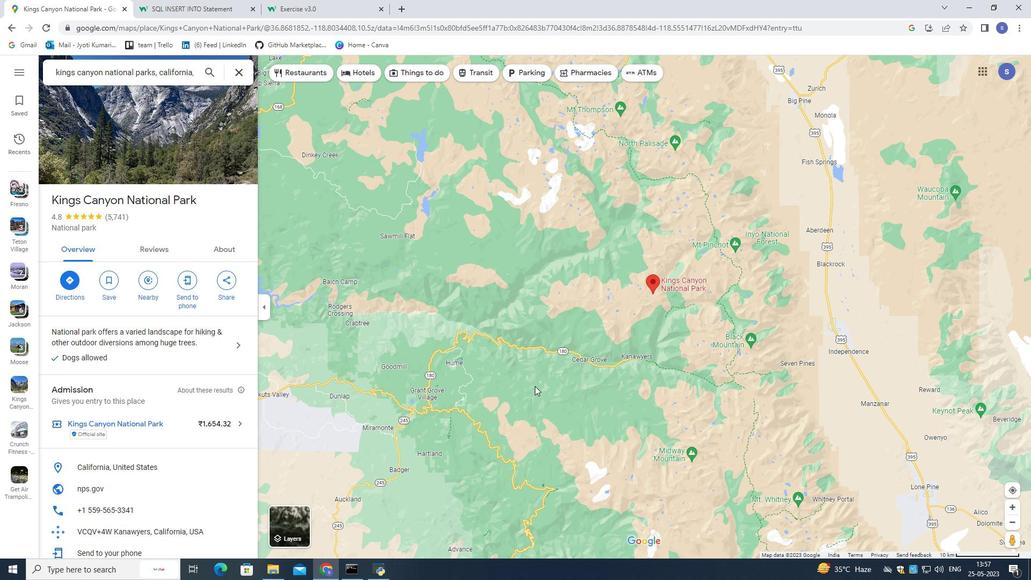 
Action: Mouse scrolled (535, 386) with delta (0, 0)
Screenshot: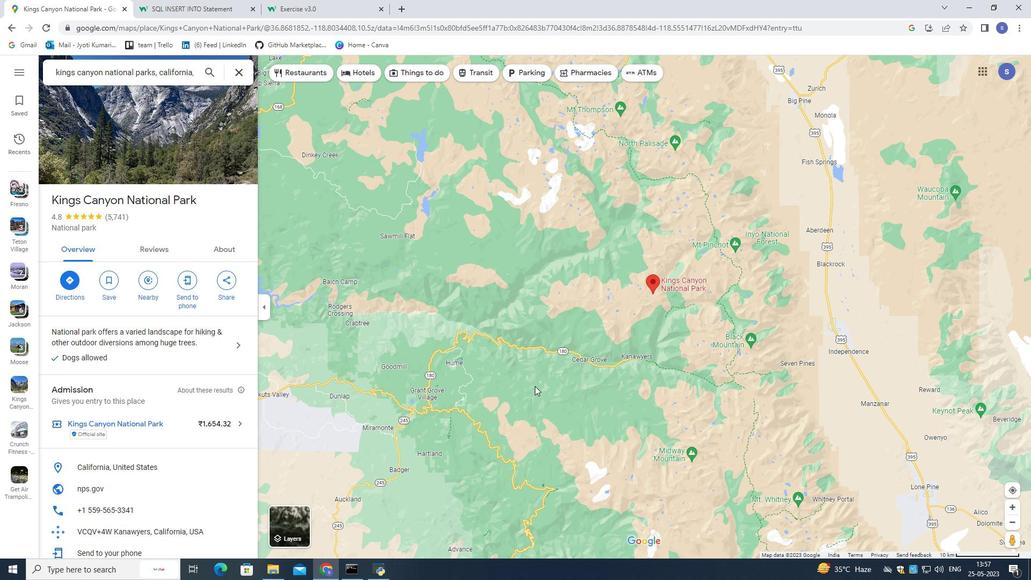 
Action: Mouse moved to (478, 75)
Screenshot: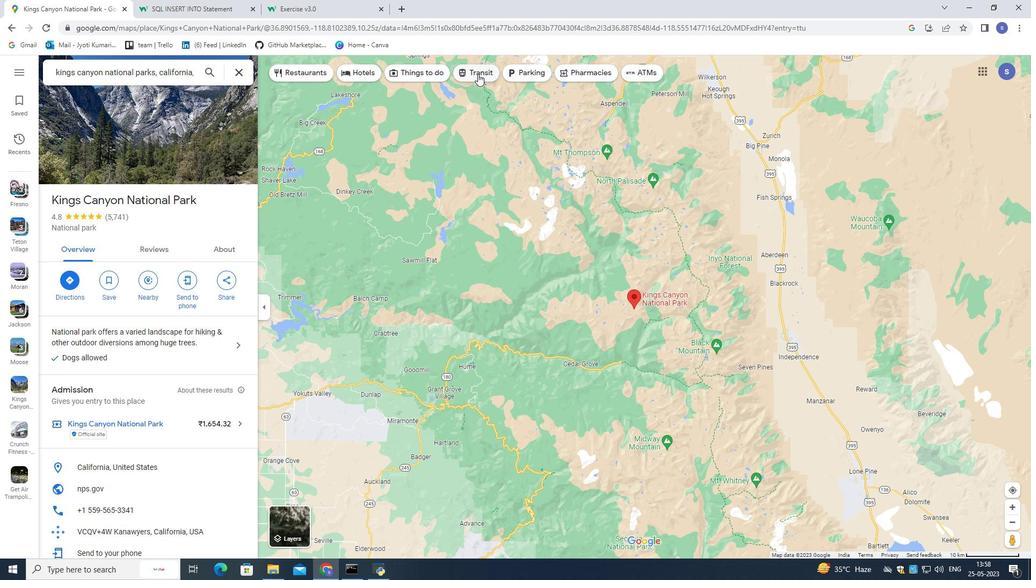 
Action: Mouse pressed left at (478, 75)
Screenshot: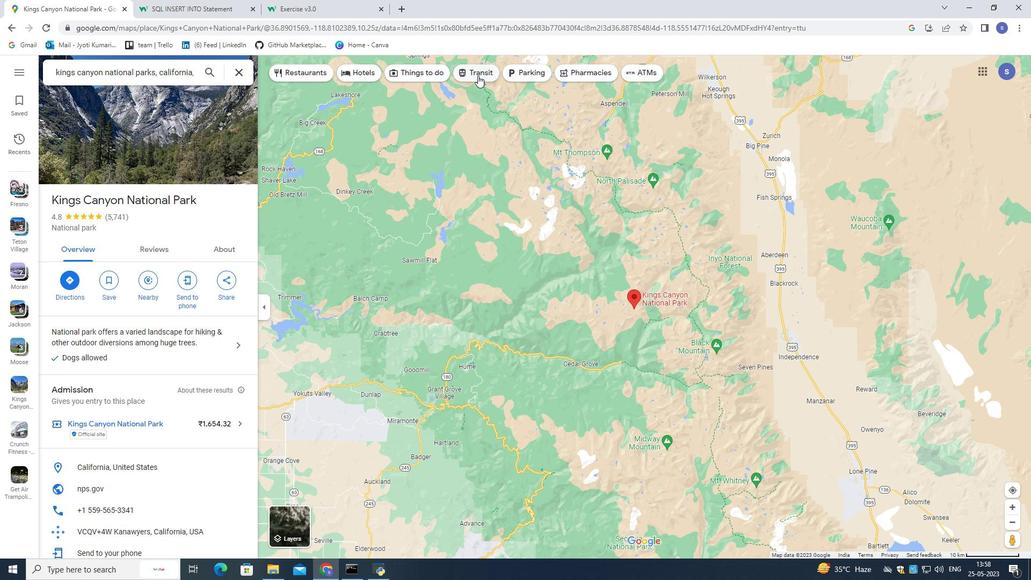 
Action: Mouse pressed left at (478, 75)
Screenshot: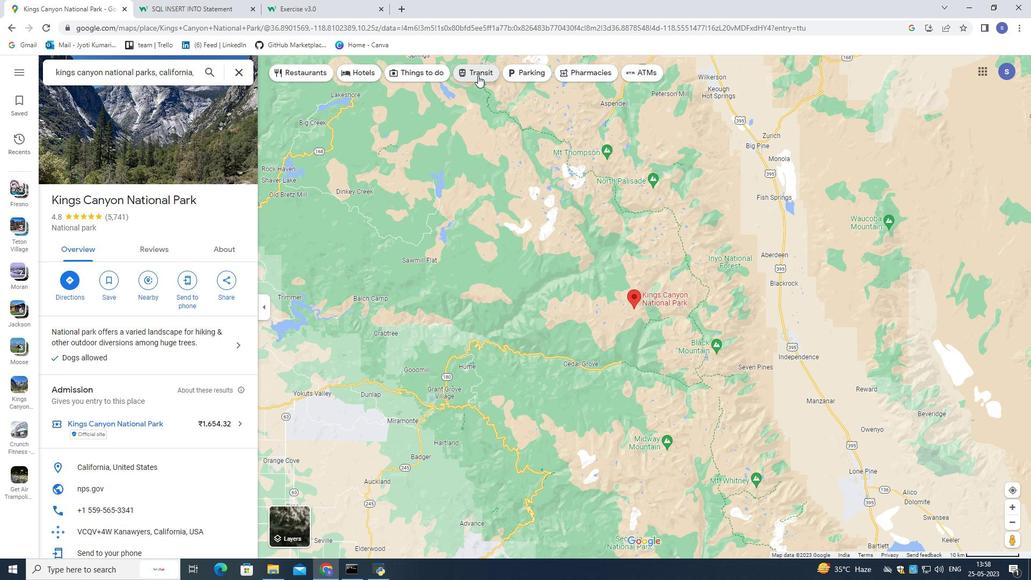 
Action: Mouse moved to (182, 189)
Screenshot: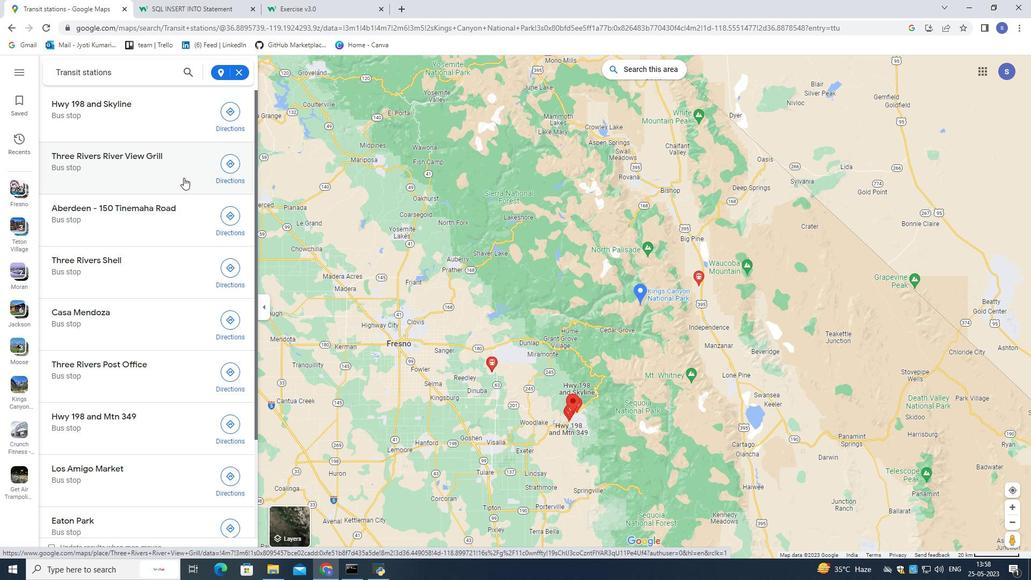 
Action: Mouse scrolled (182, 189) with delta (0, 0)
Screenshot: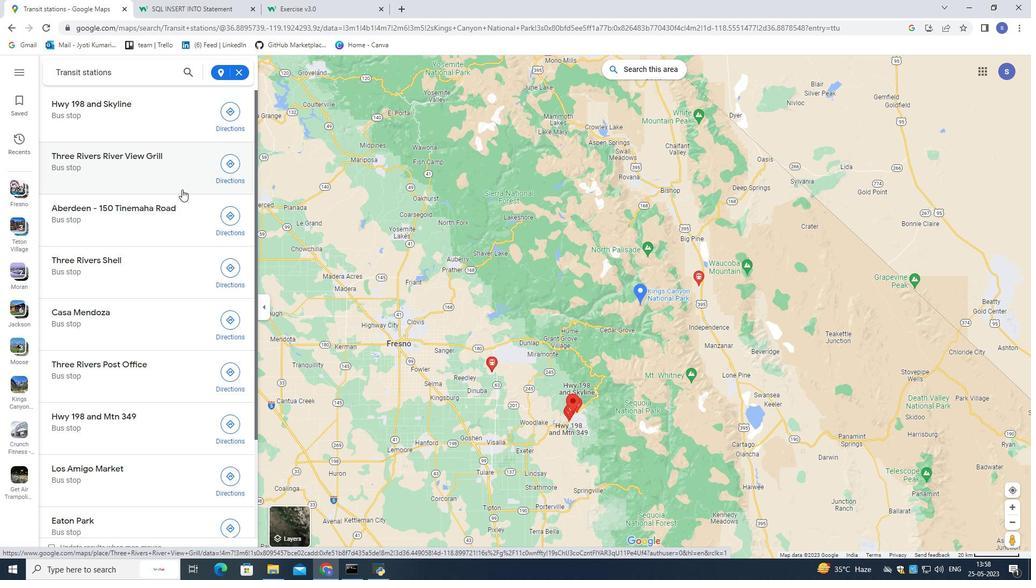 
Action: Mouse scrolled (182, 189) with delta (0, 0)
Screenshot: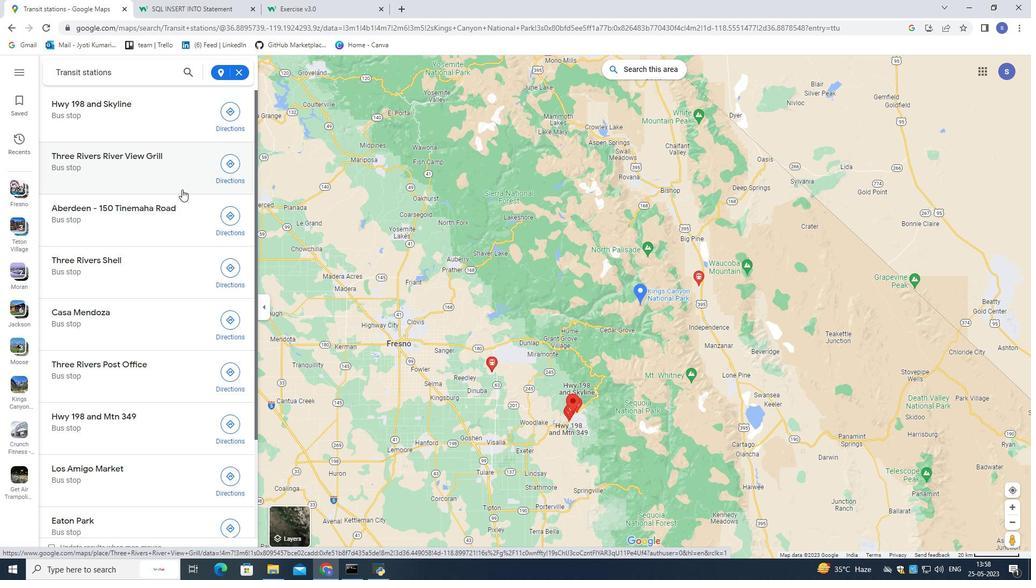 
Action: Mouse moved to (177, 163)
Screenshot: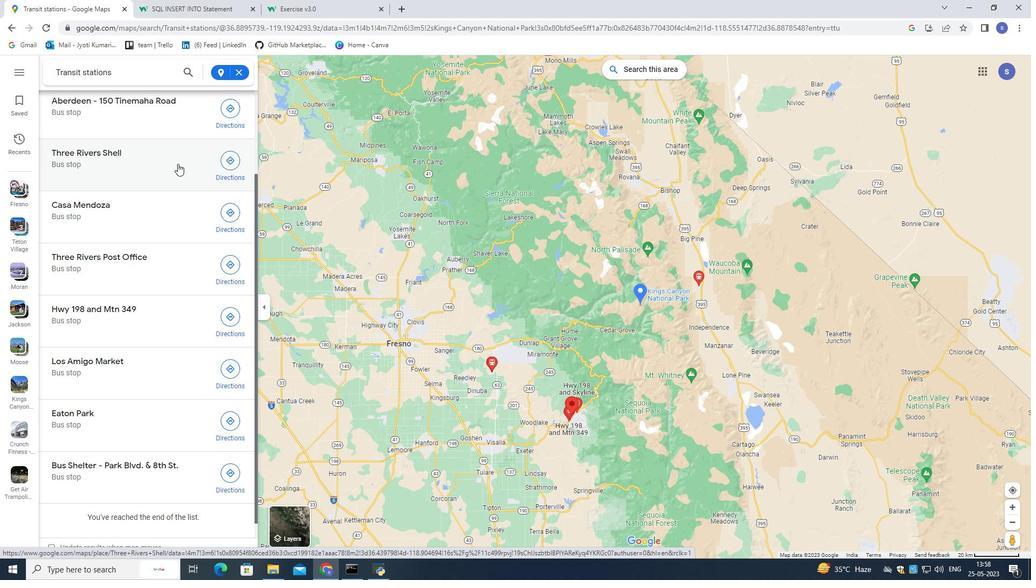 
Action: Mouse scrolled (177, 163) with delta (0, 0)
Screenshot: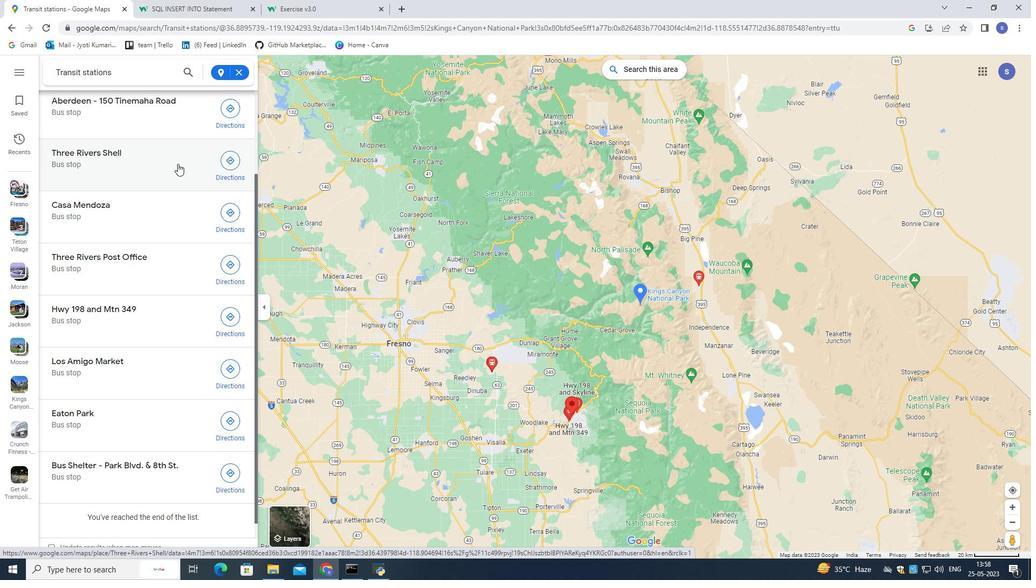 
Action: Mouse moved to (177, 165)
Screenshot: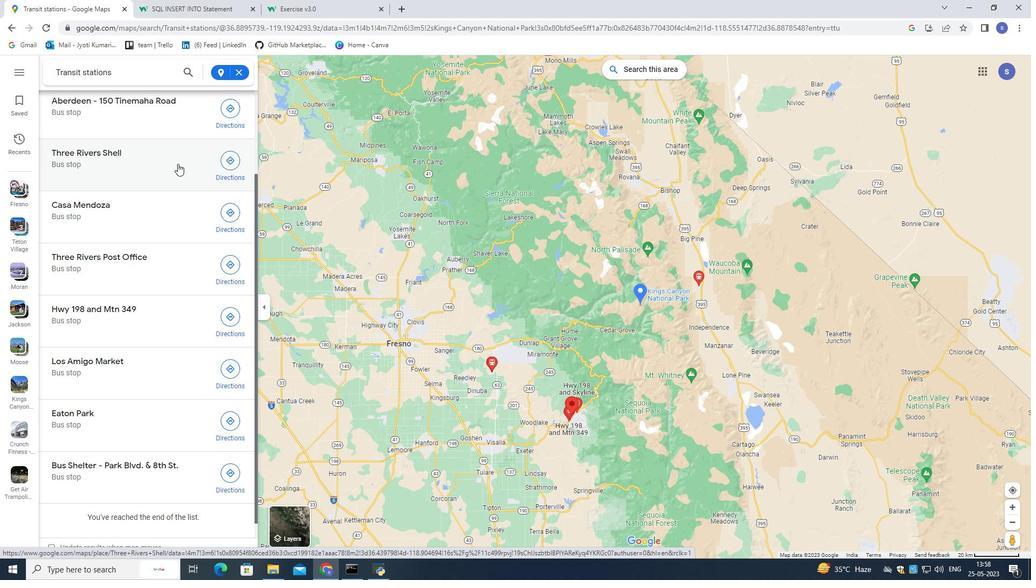
Action: Mouse scrolled (177, 164) with delta (0, 0)
Screenshot: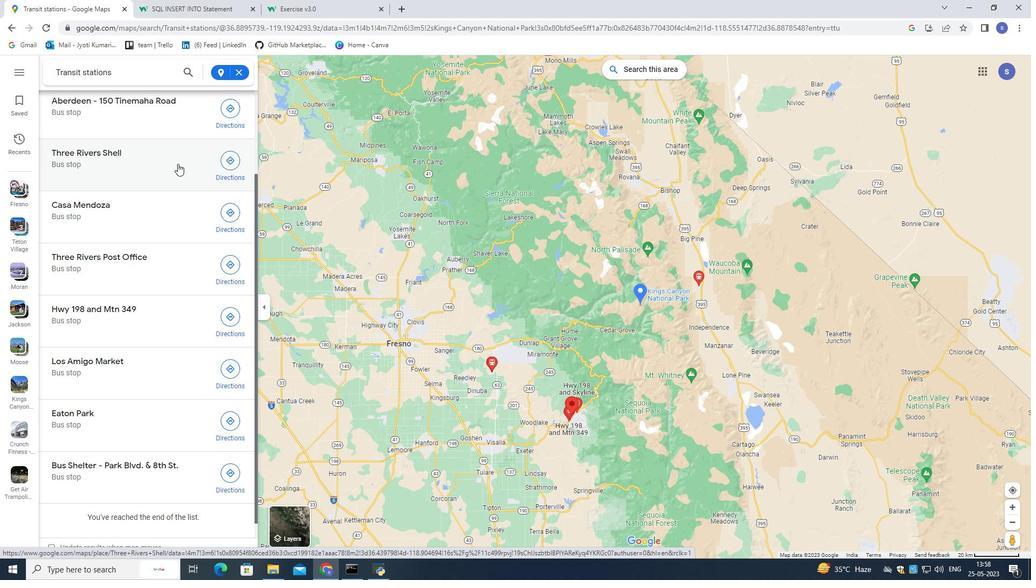 
Action: Mouse moved to (177, 166)
Screenshot: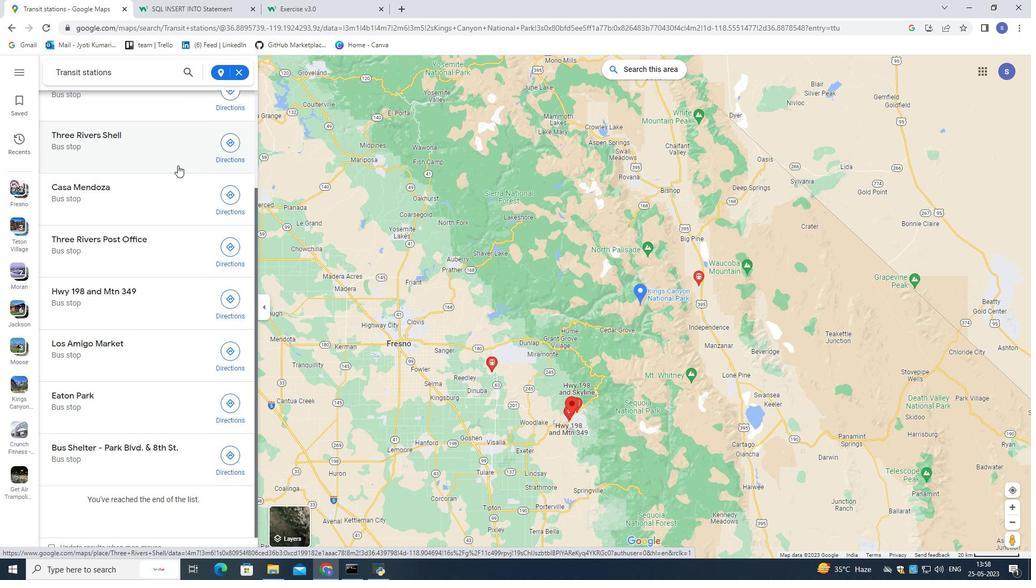 
Action: Mouse scrolled (177, 165) with delta (0, 0)
Screenshot: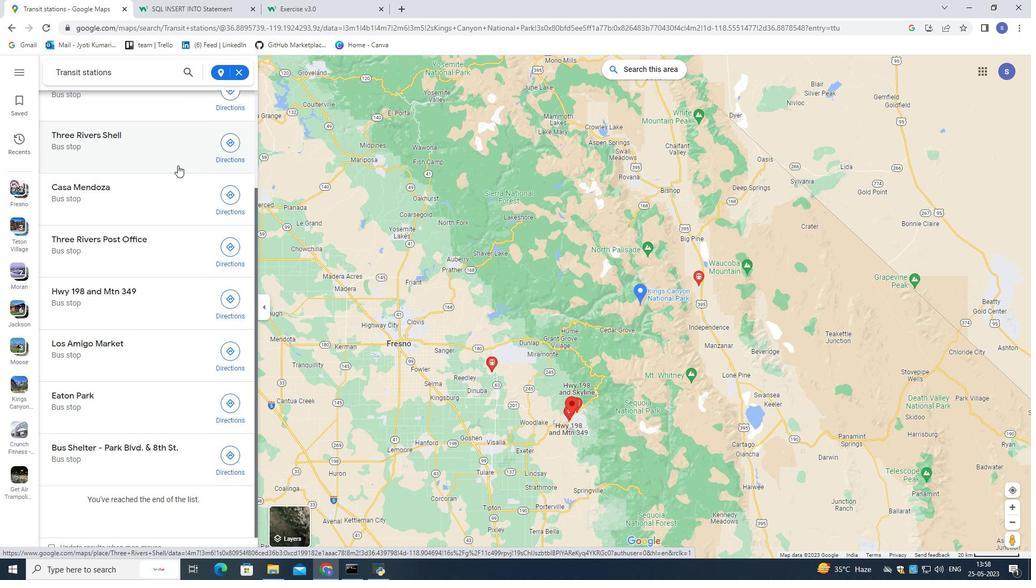 
Action: Mouse moved to (177, 168)
Screenshot: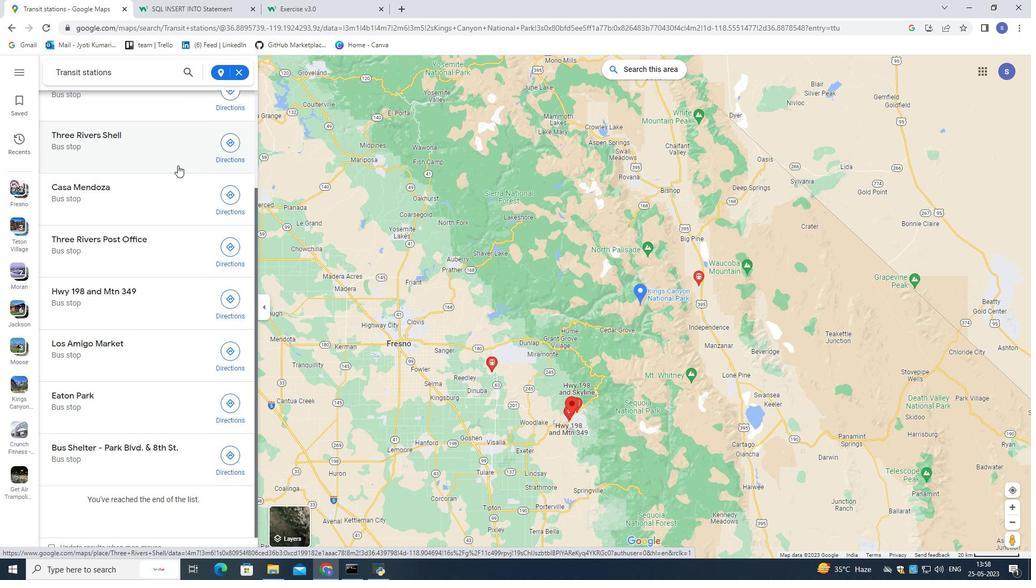 
Action: Mouse scrolled (177, 168) with delta (0, 0)
Screenshot: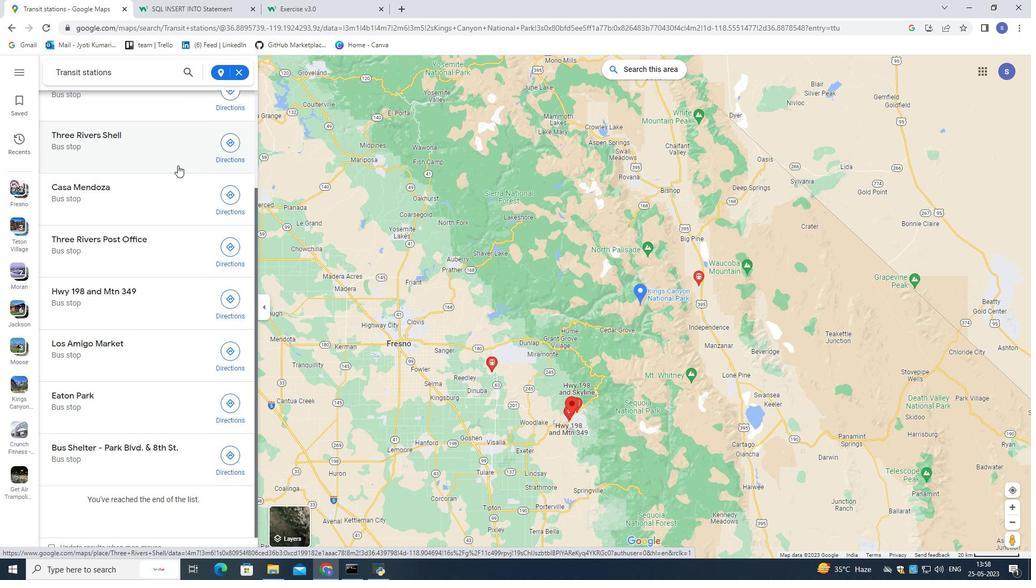 
Action: Mouse moved to (123, 73)
Screenshot: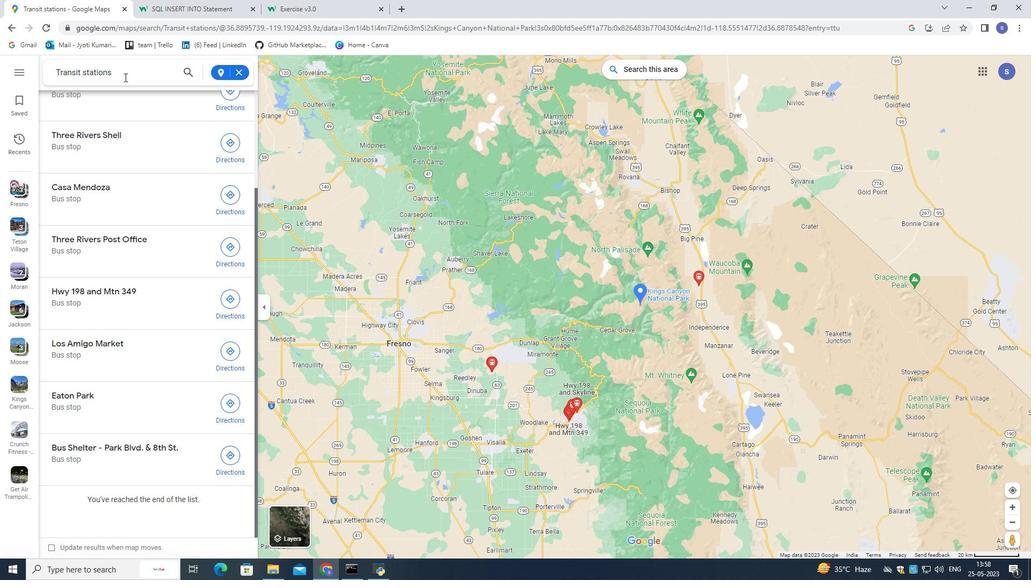 
Action: Mouse pressed left at (123, 73)
Screenshot: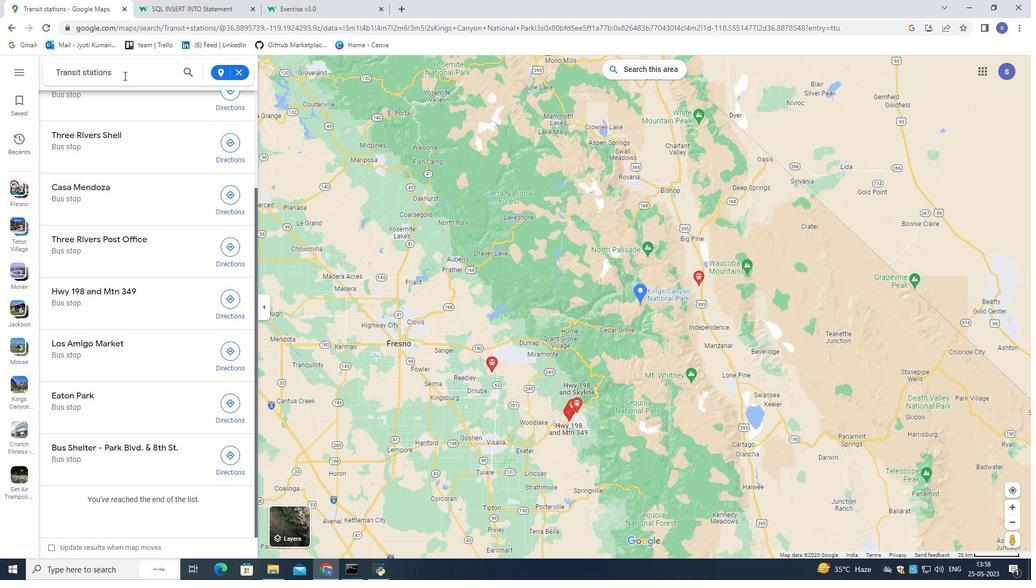 
Action: Key pressed <Key.left><Key.left><Key.left><Key.left><Key.left><Key.left><Key.left><Key.left><Key.left><Key.backspace><Key.backspace><Key.backspace><Key.backspace>in<Key.enter>
Screenshot: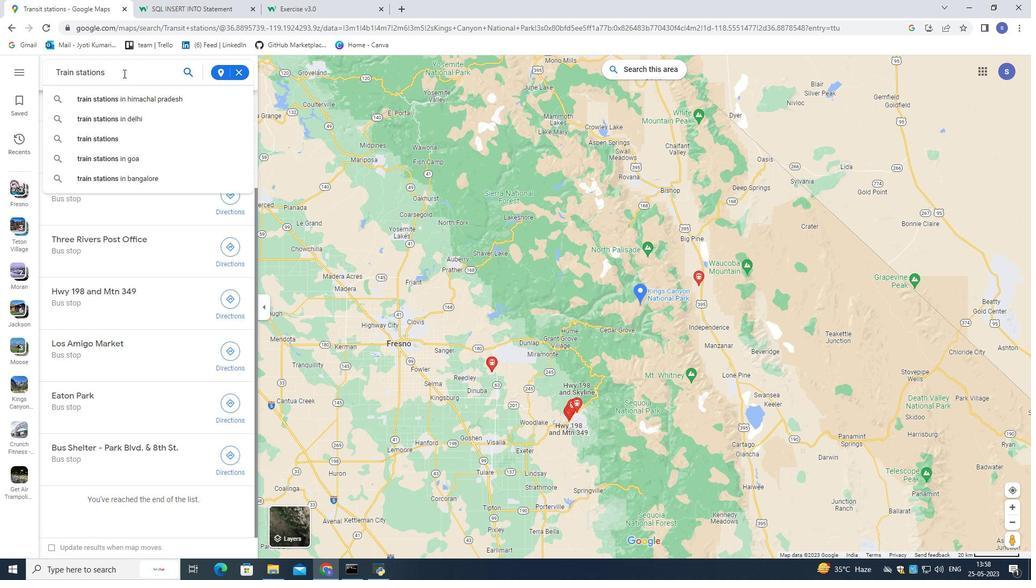 
Action: Mouse moved to (126, 107)
Screenshot: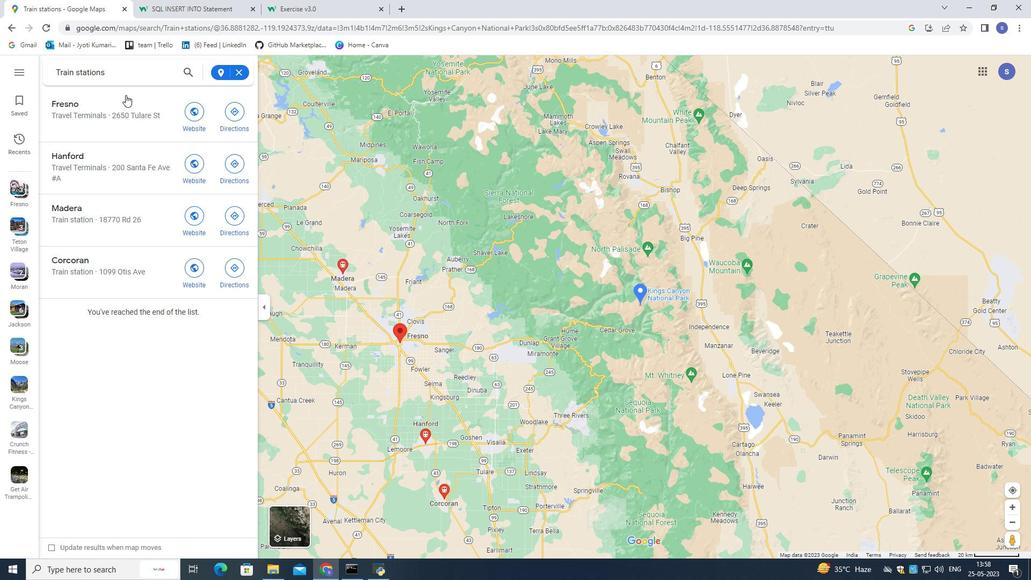 
Action: Mouse pressed left at (126, 107)
Screenshot: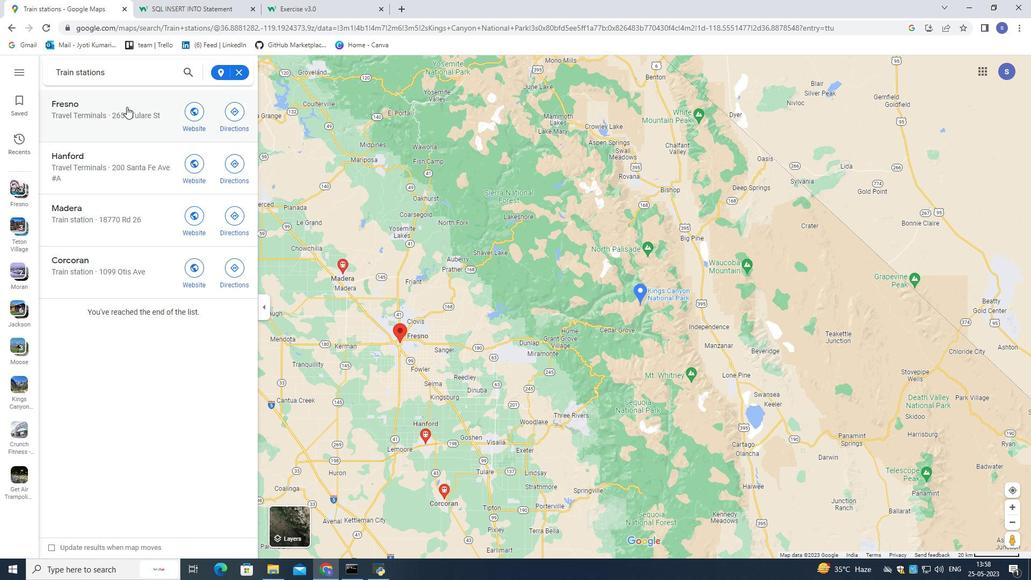 
Action: Mouse moved to (365, 184)
Screenshot: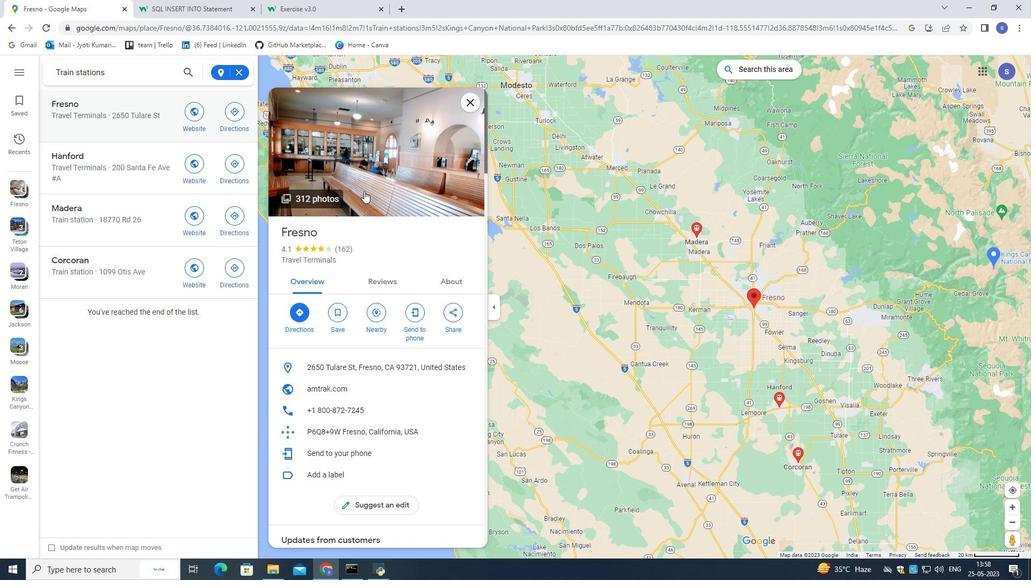 
Action: Mouse pressed left at (365, 184)
Screenshot: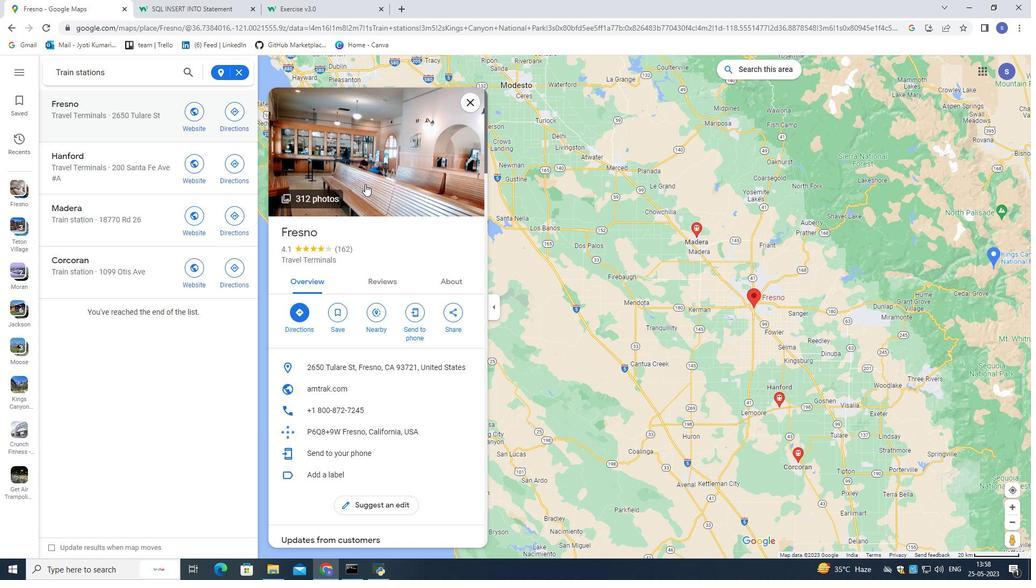 
Action: Mouse moved to (658, 473)
Screenshot: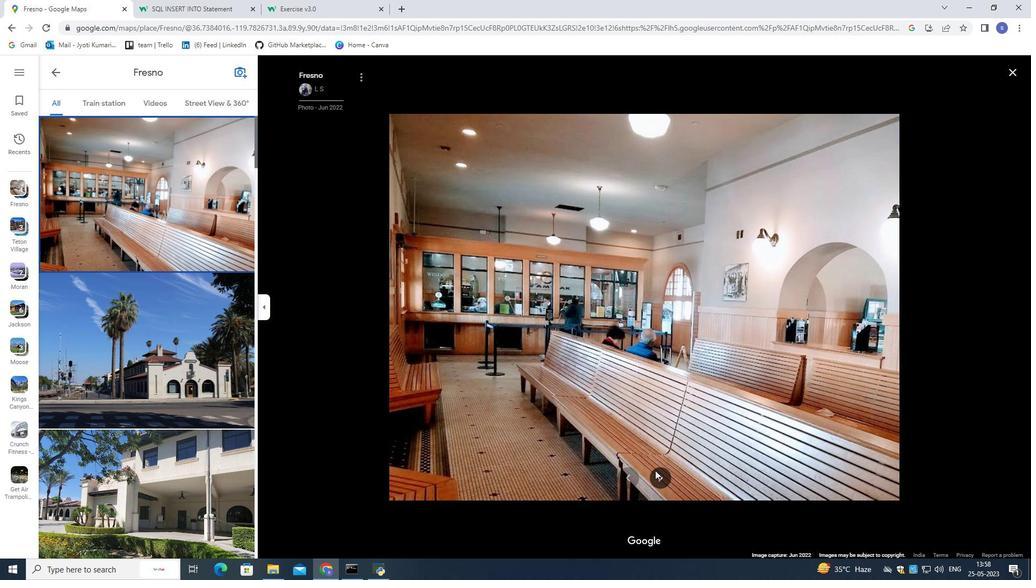 
Action: Mouse pressed left at (658, 473)
Screenshot: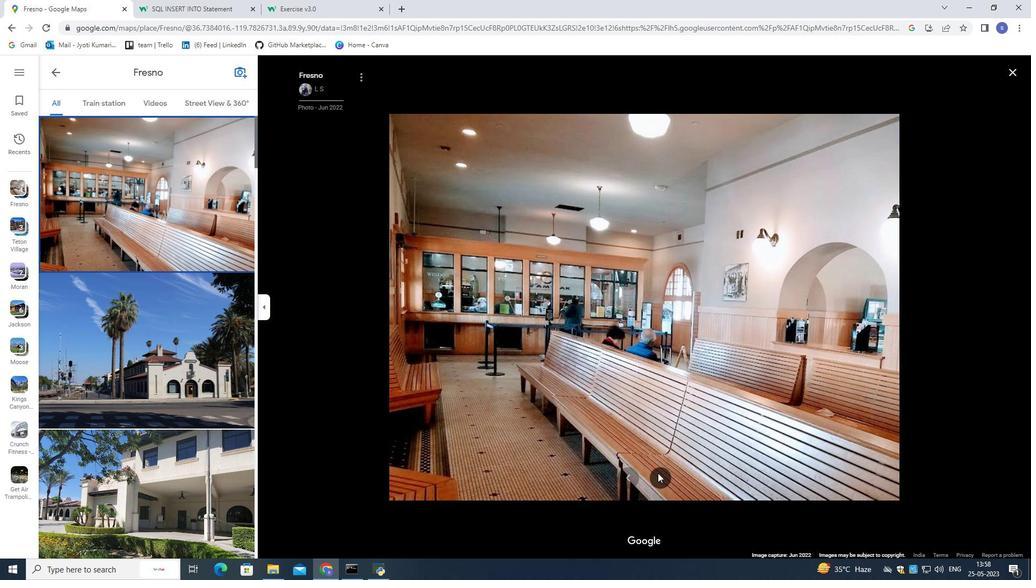 
Action: Mouse pressed left at (658, 473)
Screenshot: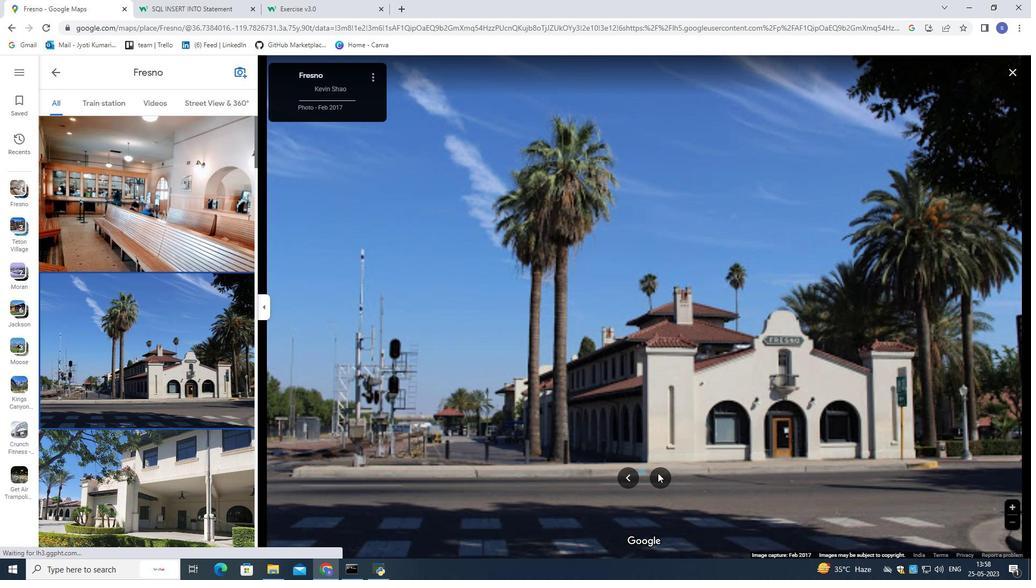 
Action: Mouse pressed left at (658, 473)
Screenshot: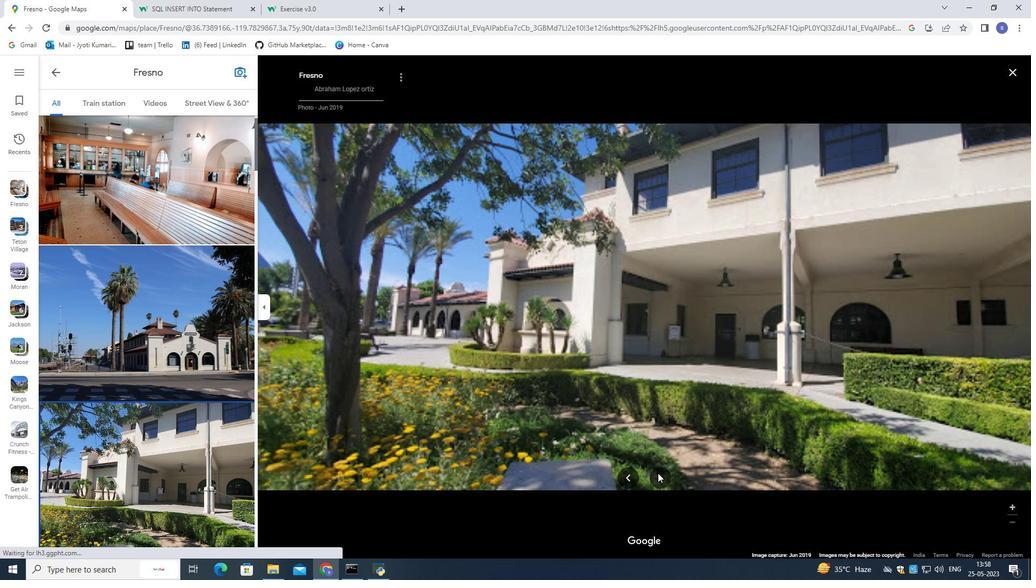 
Action: Mouse moved to (654, 476)
Screenshot: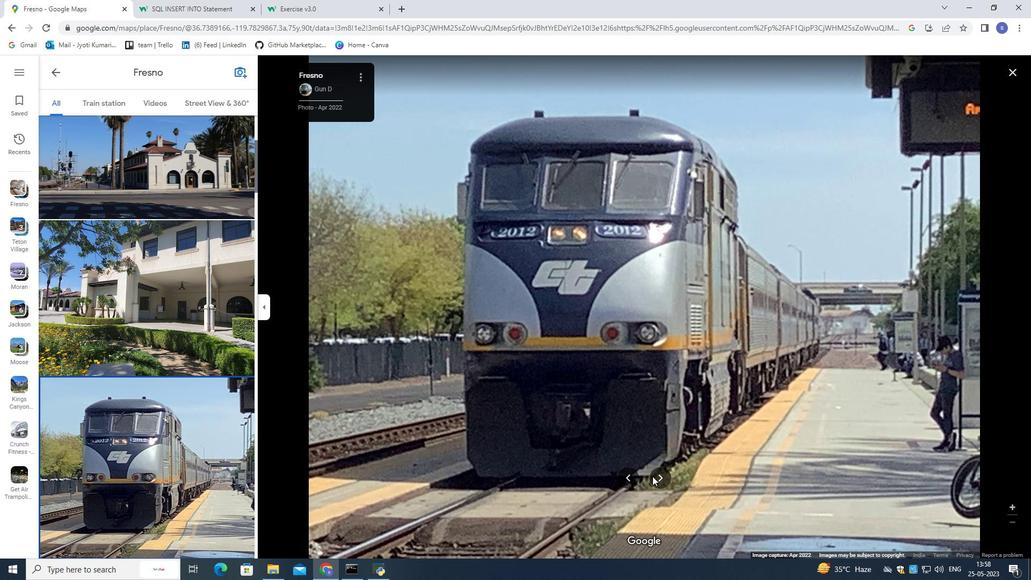 
Action: Mouse pressed left at (654, 476)
Screenshot: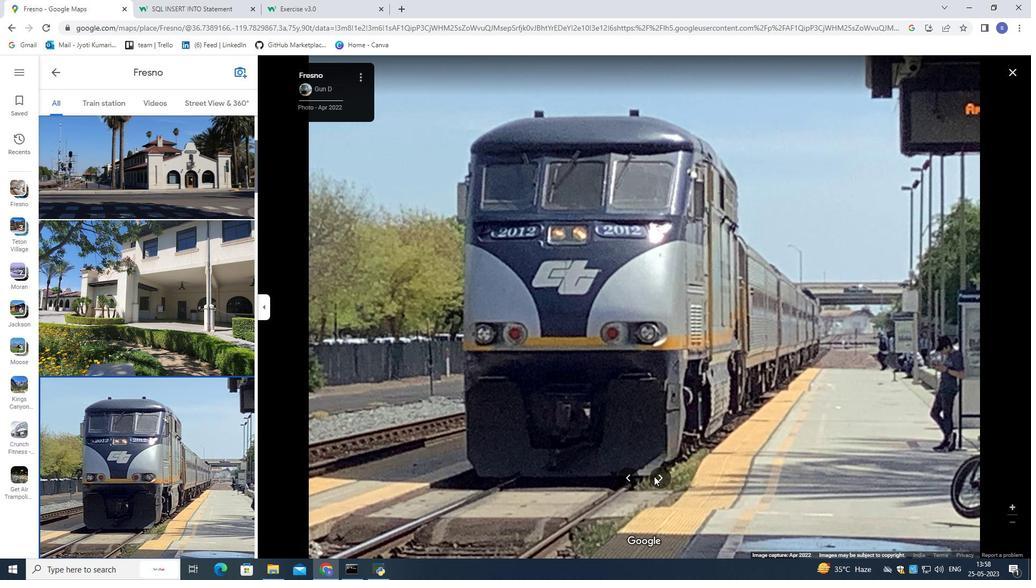 
Action: Mouse pressed left at (654, 476)
Screenshot: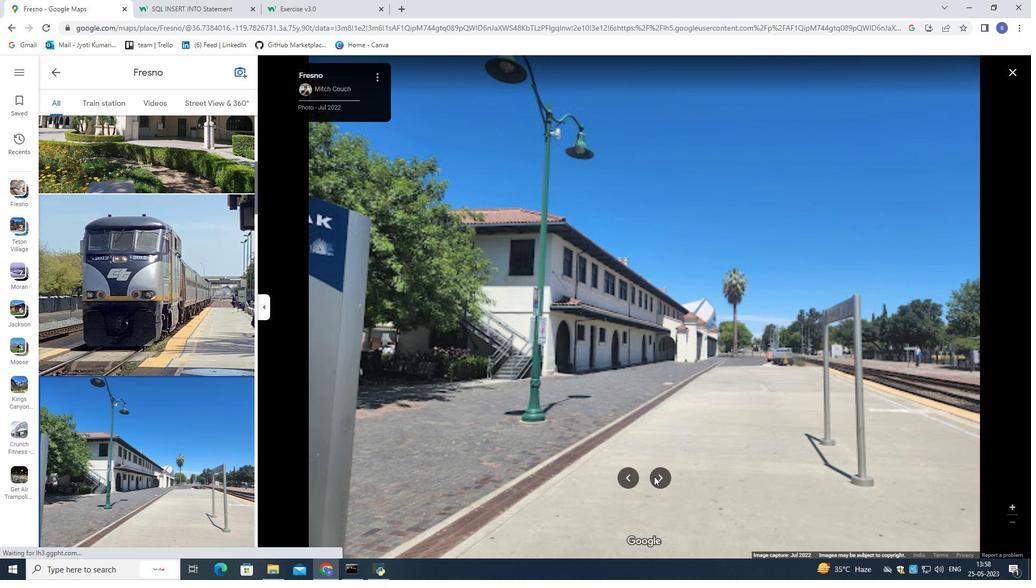 
Action: Mouse moved to (657, 474)
Screenshot: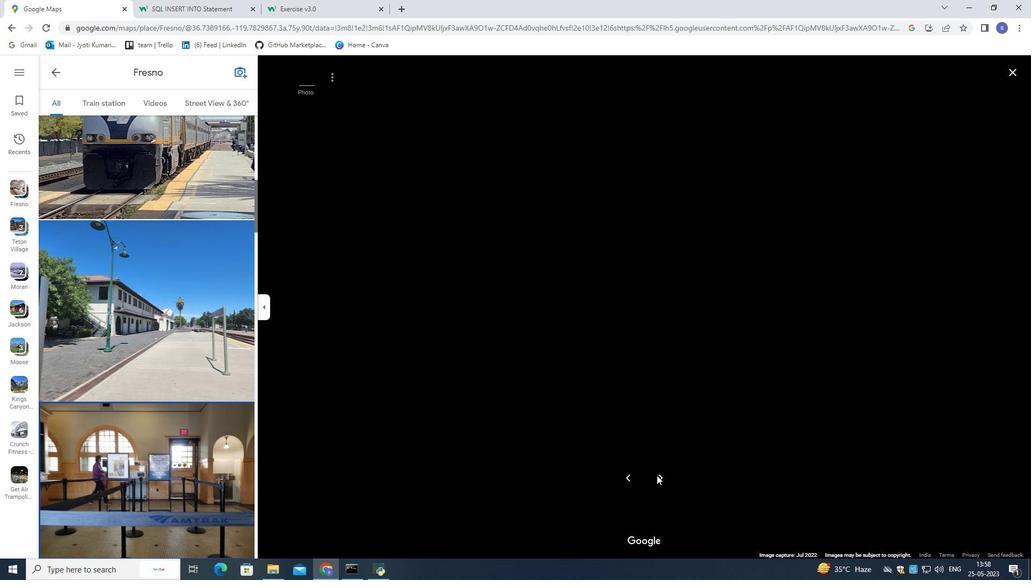
Action: Mouse pressed left at (657, 474)
Screenshot: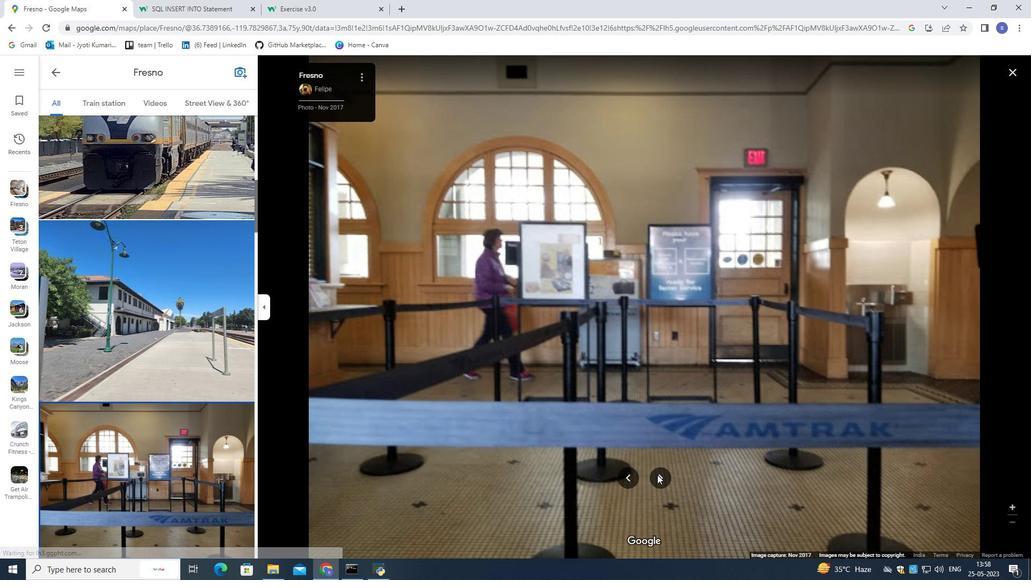 
Action: Mouse pressed left at (657, 474)
Screenshot: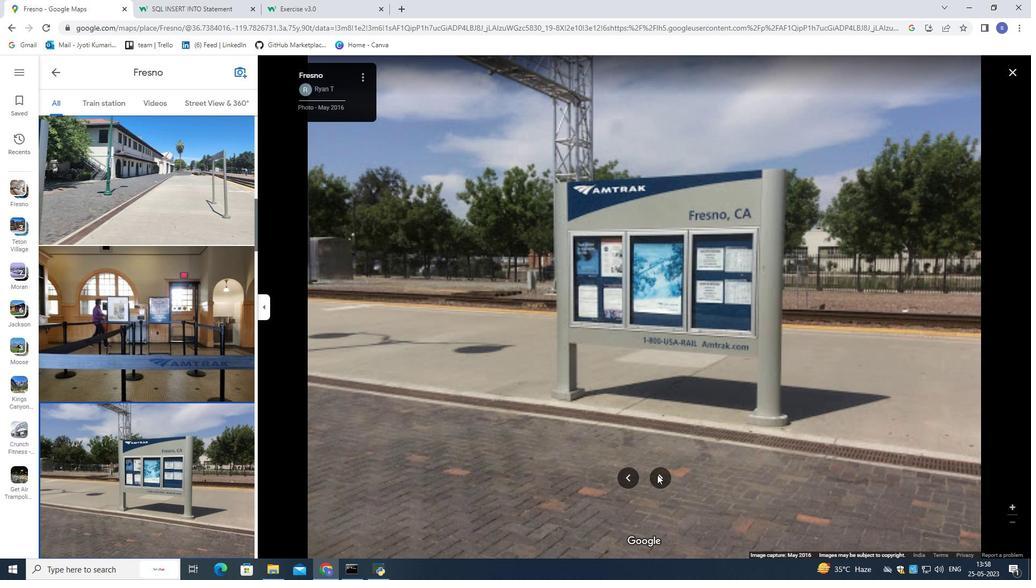 
Action: Mouse pressed left at (657, 474)
Screenshot: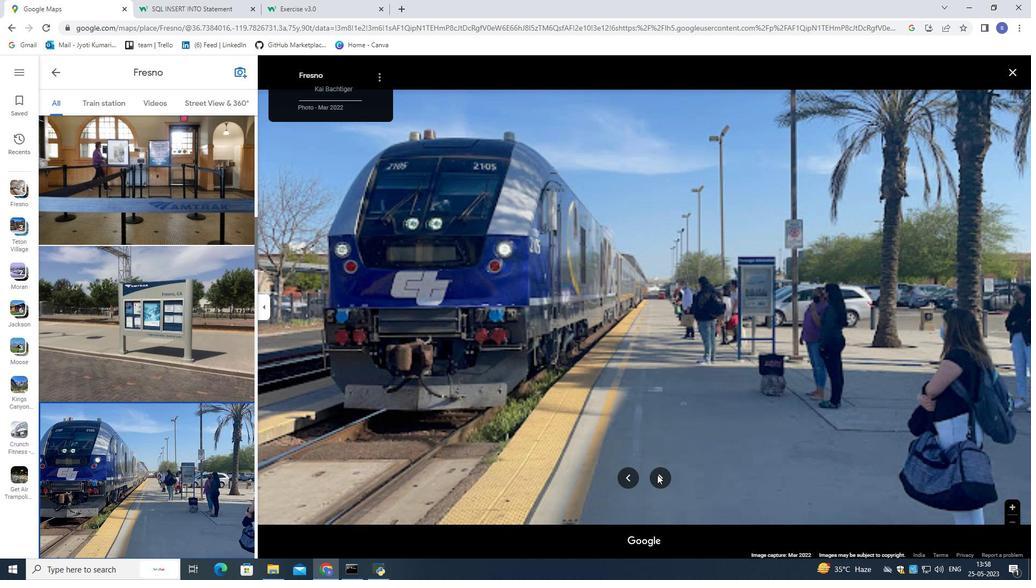 
Action: Mouse pressed left at (657, 474)
Screenshot: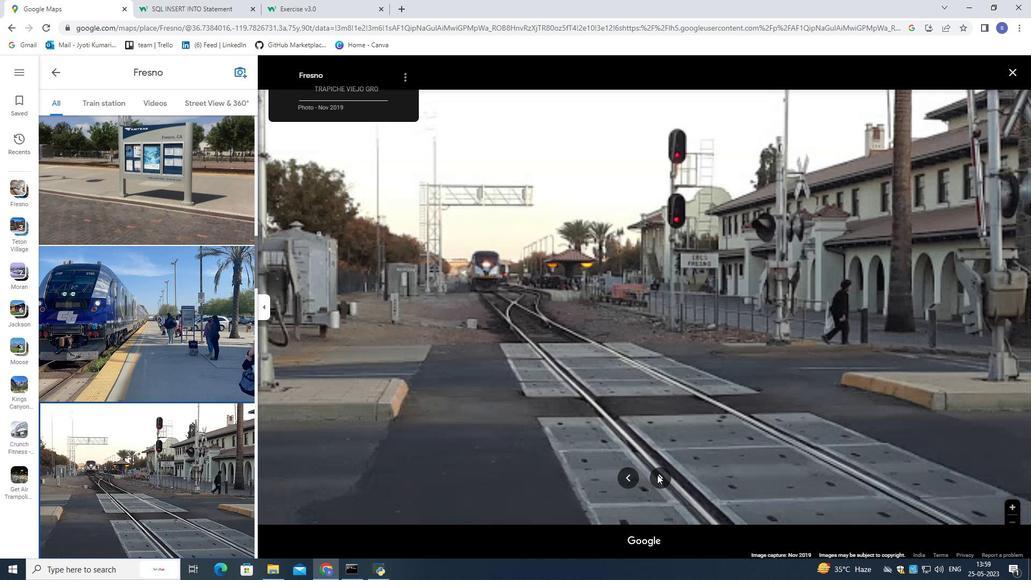 
Action: Mouse pressed left at (657, 474)
Screenshot: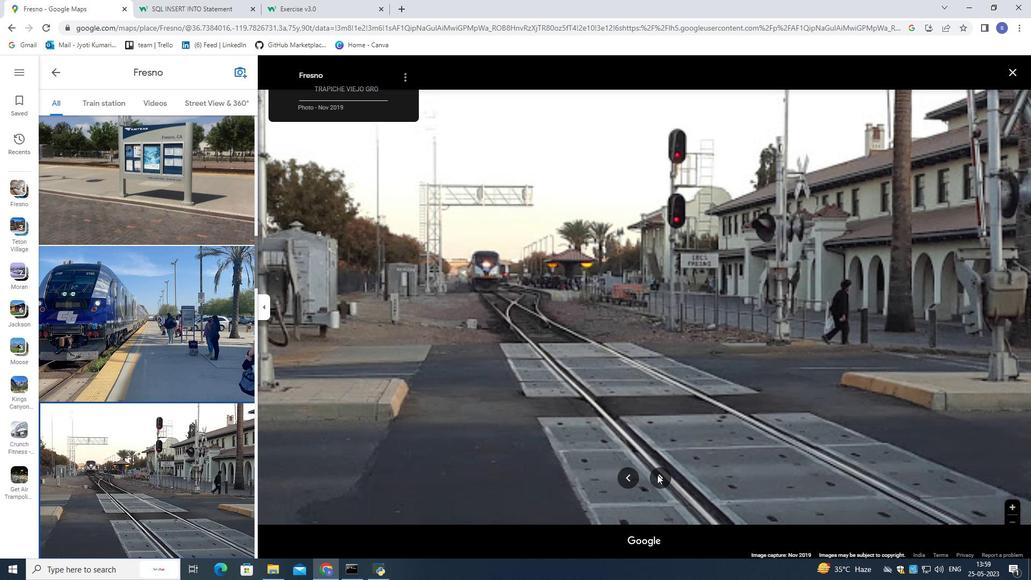 
Action: Mouse moved to (627, 479)
Screenshot: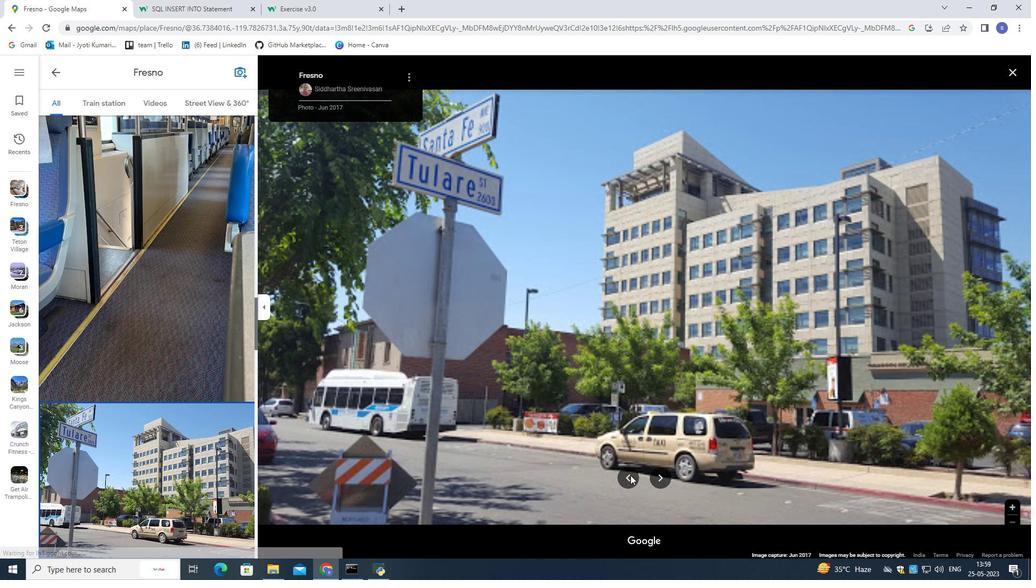 
Action: Mouse pressed left at (627, 479)
Screenshot: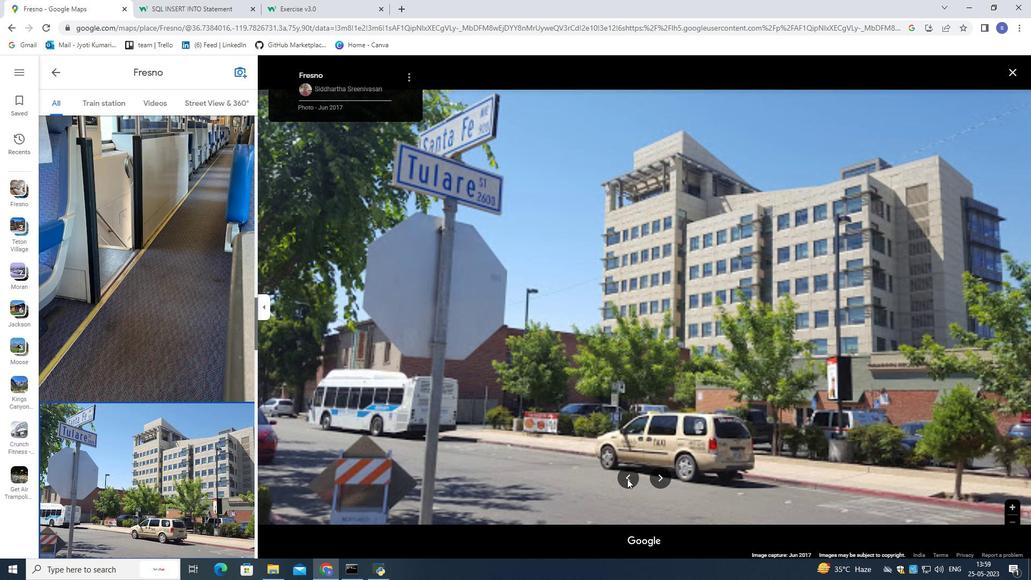 
Action: Mouse moved to (628, 479)
Screenshot: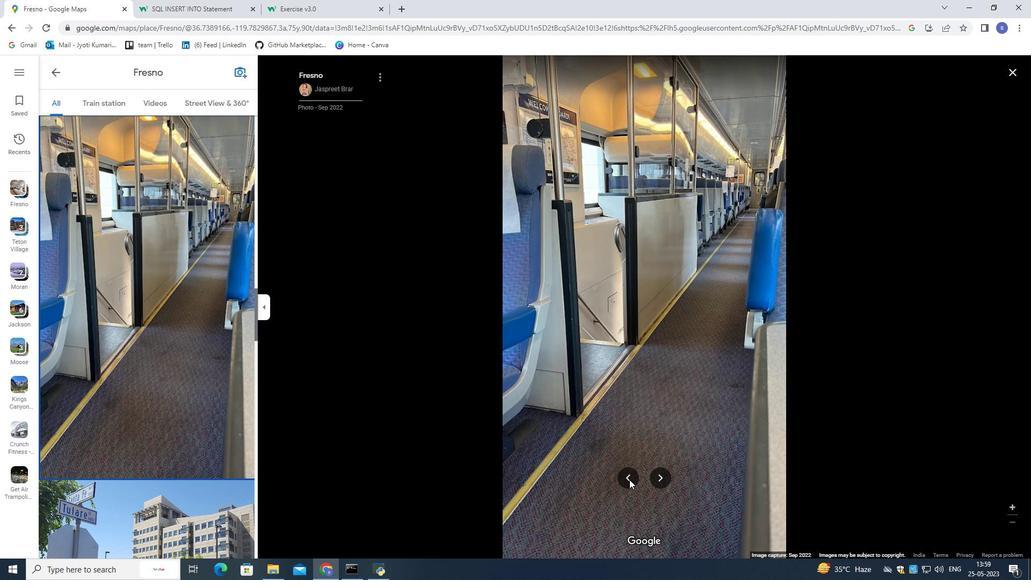 
Action: Mouse pressed left at (628, 479)
Screenshot: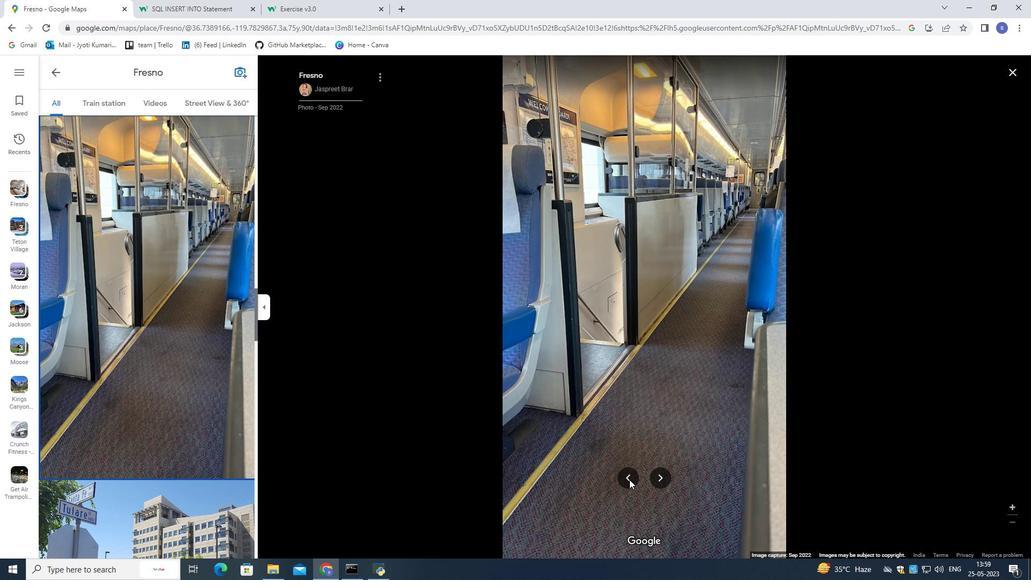 
Action: Mouse moved to (659, 473)
Screenshot: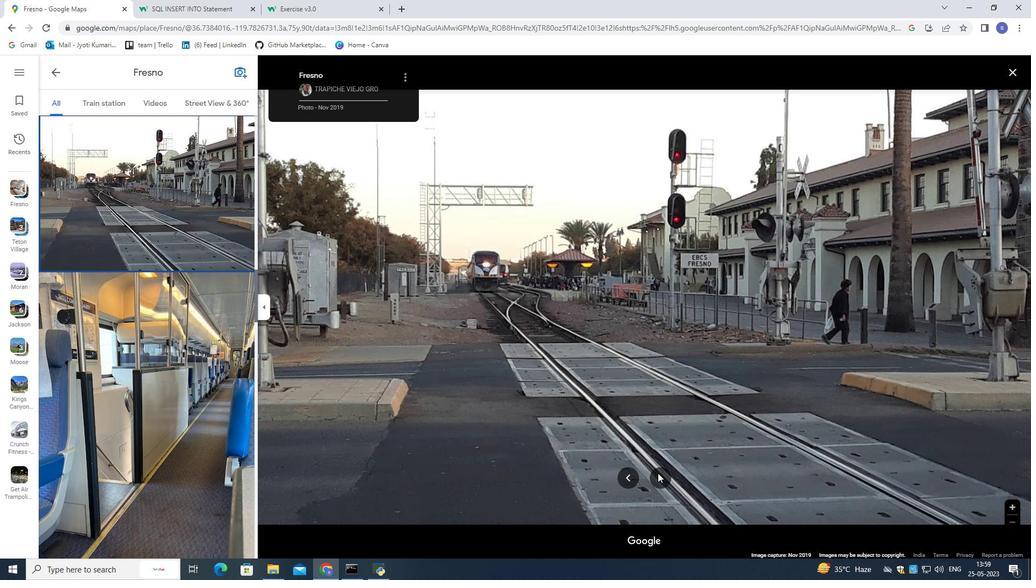 
Action: Mouse pressed left at (659, 473)
Screenshot: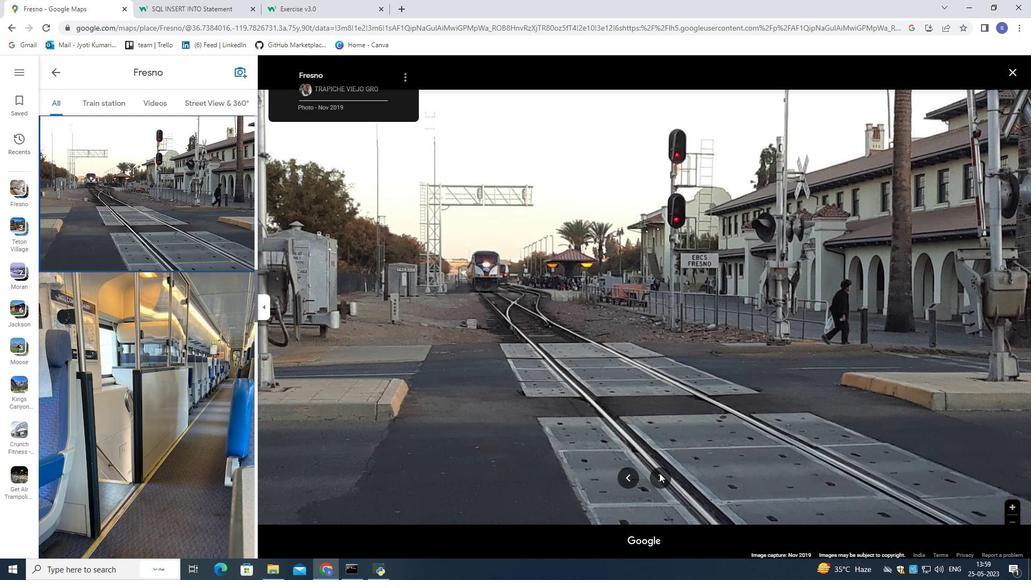 
Action: Mouse pressed left at (659, 473)
Screenshot: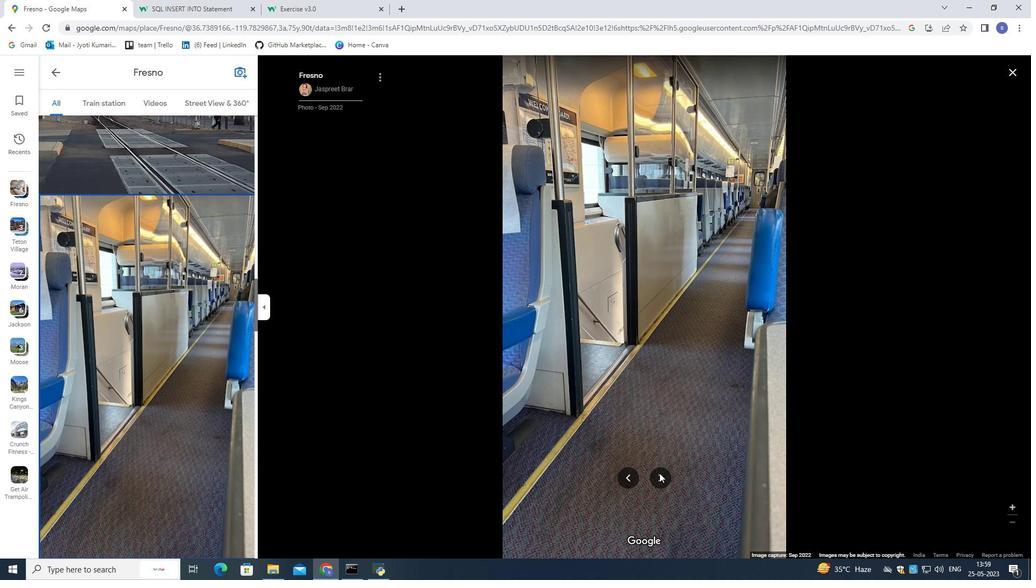 
Action: Mouse pressed left at (659, 473)
Screenshot: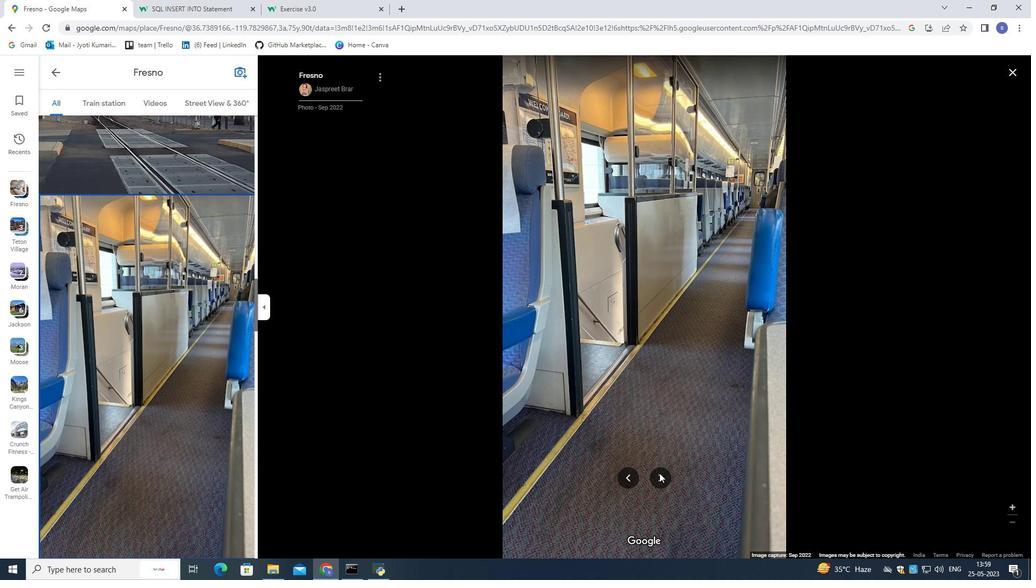 
Action: Mouse moved to (659, 473)
Screenshot: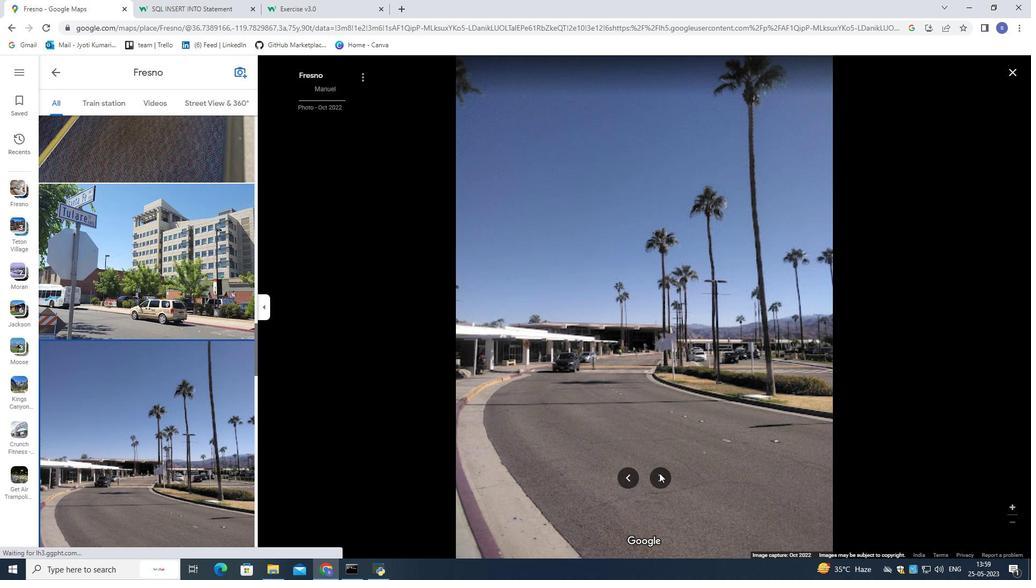 
Action: Mouse pressed left at (659, 473)
Screenshot: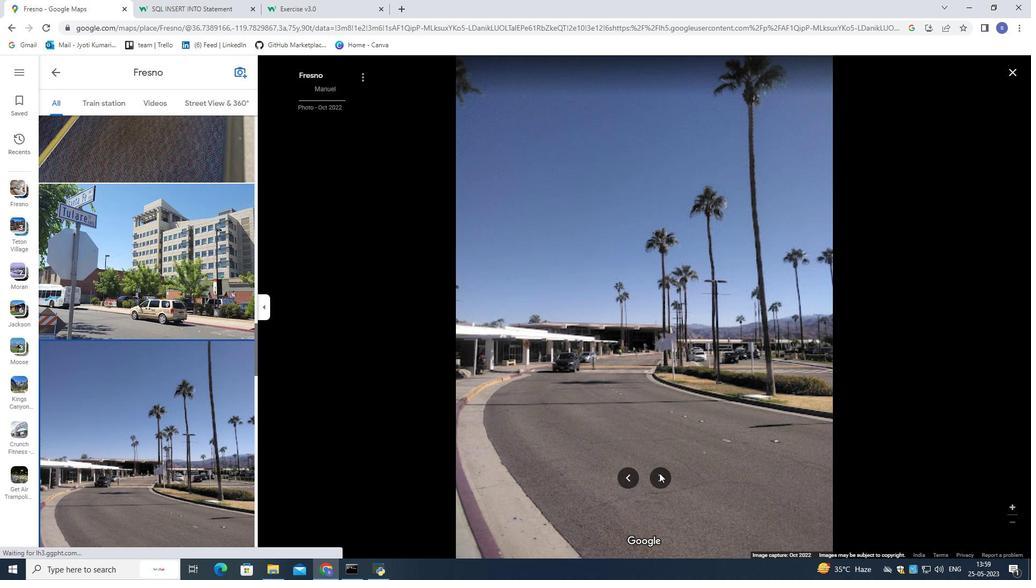 
Action: Mouse pressed left at (659, 473)
Screenshot: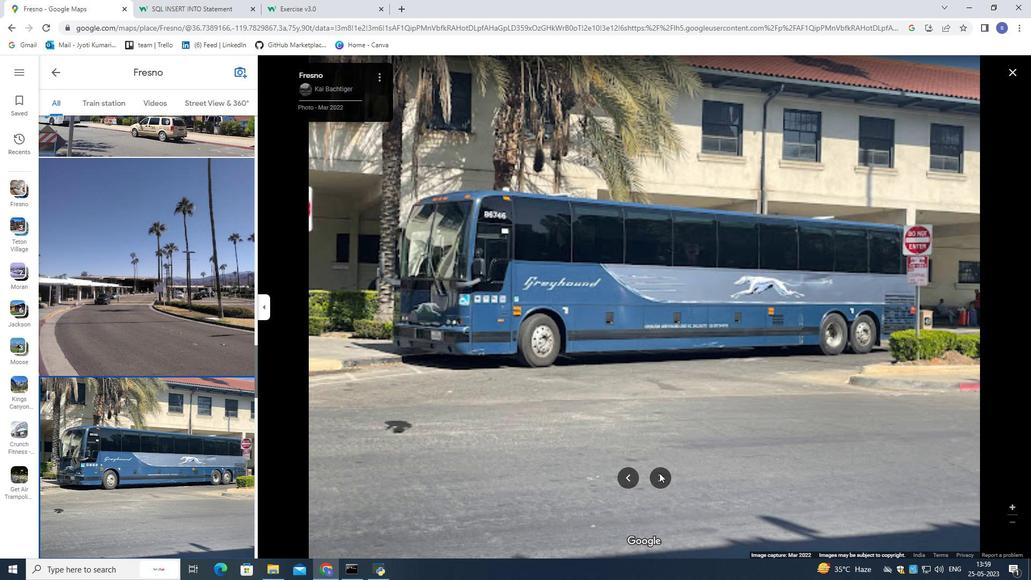 
Action: Mouse pressed left at (659, 473)
Screenshot: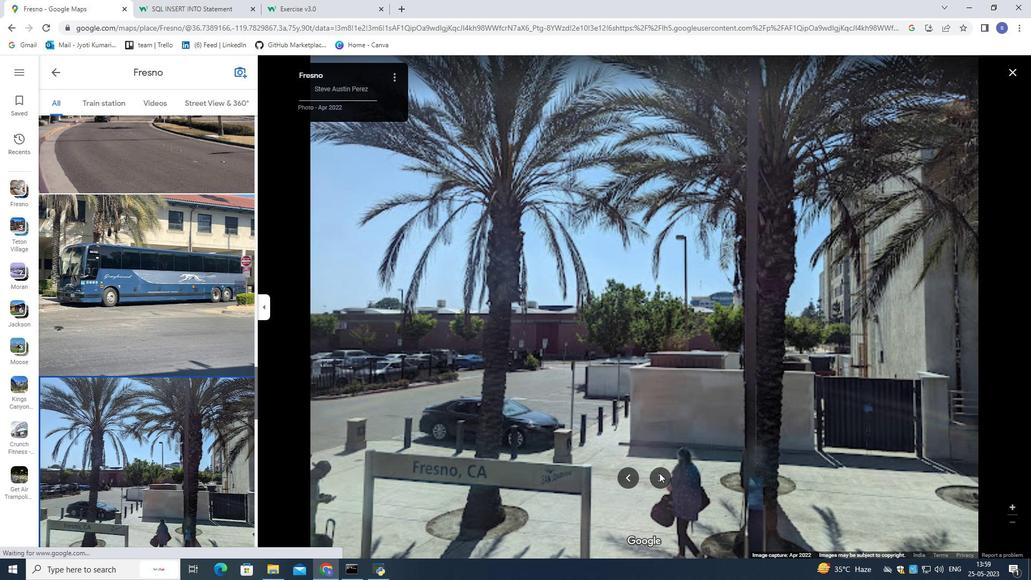 
Action: Mouse moved to (659, 472)
Screenshot: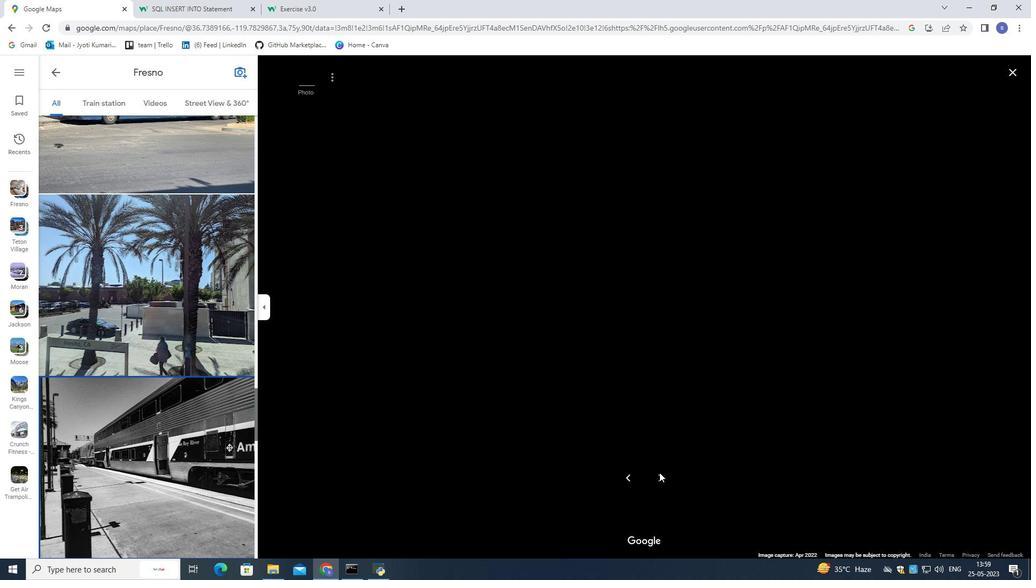 
Action: Mouse pressed left at (659, 472)
Screenshot: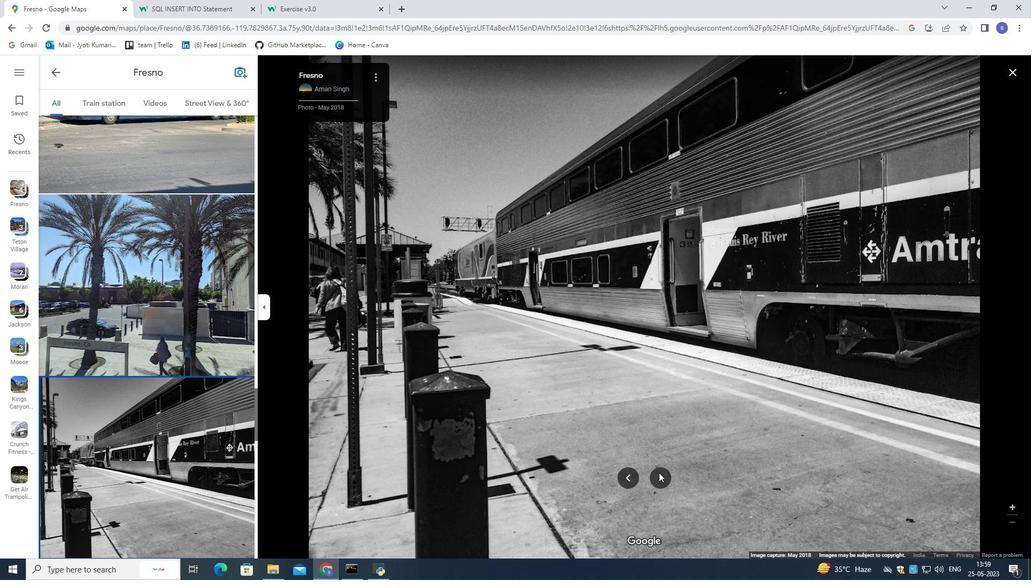 
Action: Mouse moved to (187, 356)
Screenshot: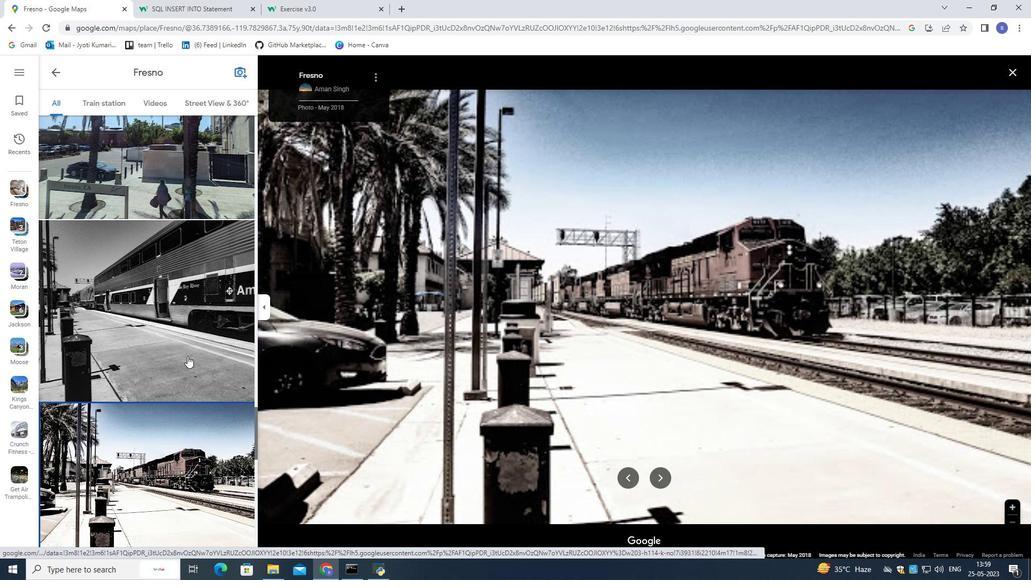 
Action: Mouse scrolled (187, 355) with delta (0, 0)
Screenshot: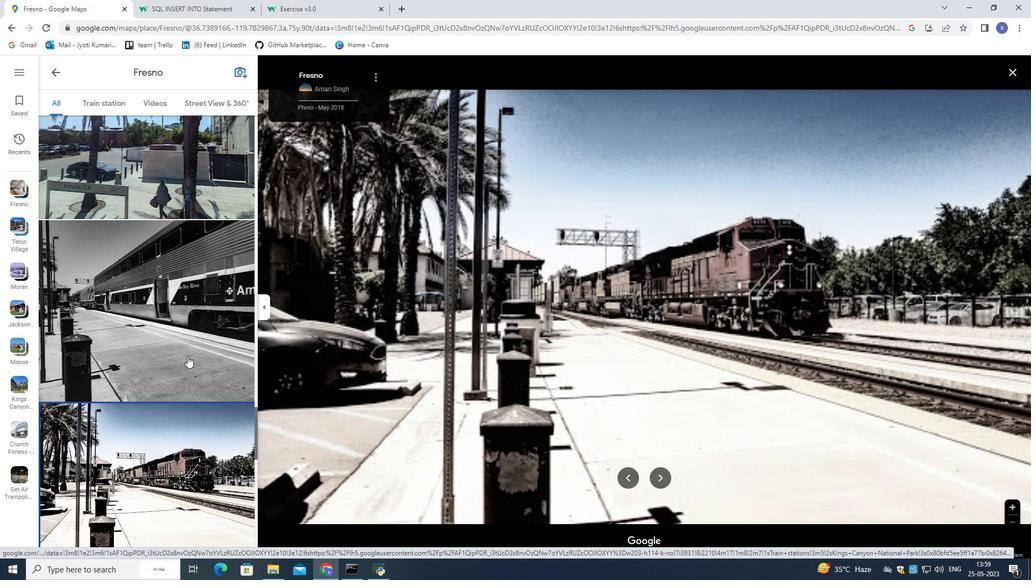 
Action: Mouse scrolled (187, 355) with delta (0, 0)
Screenshot: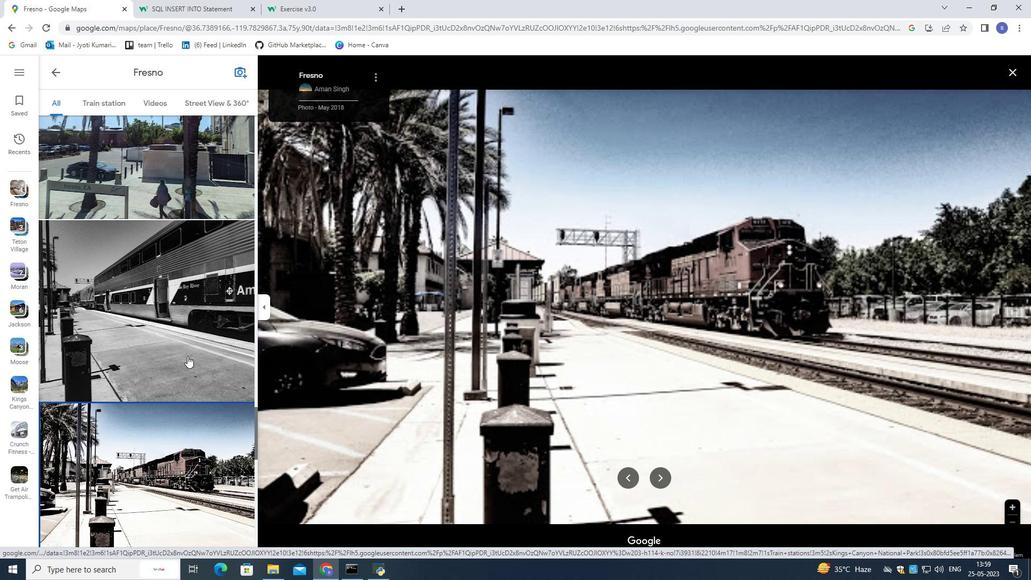 
Action: Mouse scrolled (187, 355) with delta (0, 0)
Screenshot: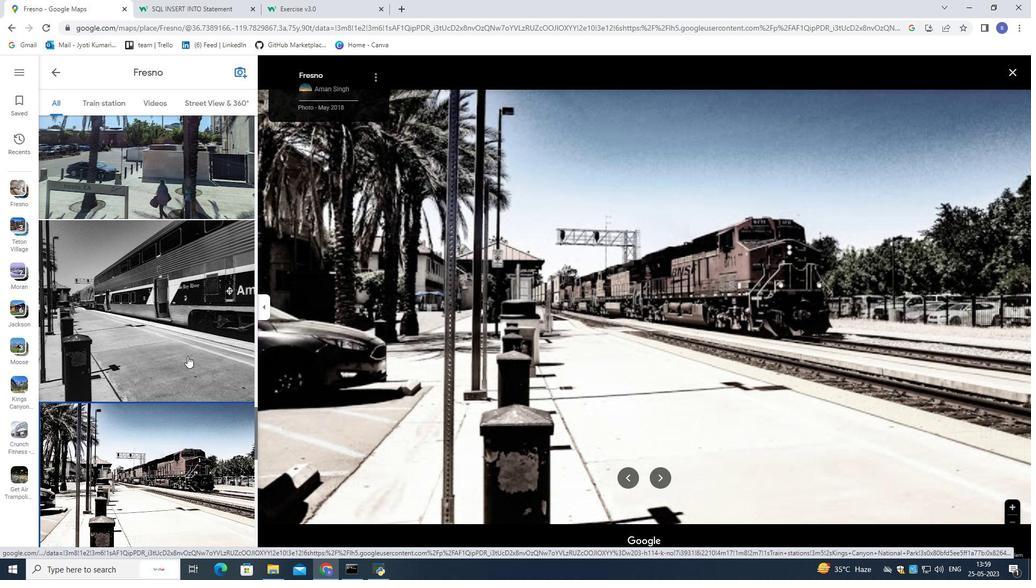 
Action: Mouse scrolled (187, 355) with delta (0, 0)
Screenshot: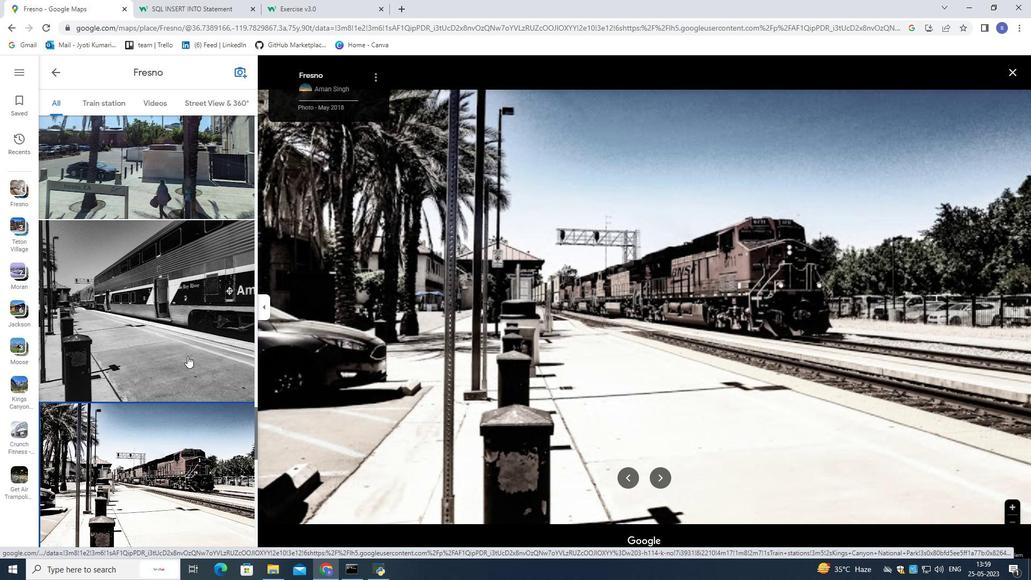 
Action: Mouse scrolled (187, 355) with delta (0, 0)
Screenshot: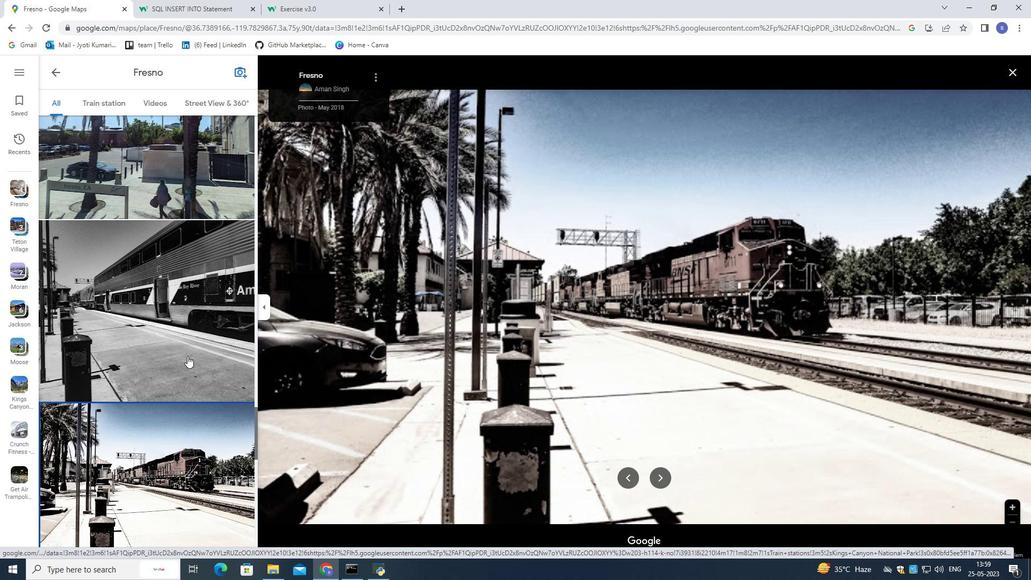 
Action: Mouse scrolled (187, 355) with delta (0, 0)
Screenshot: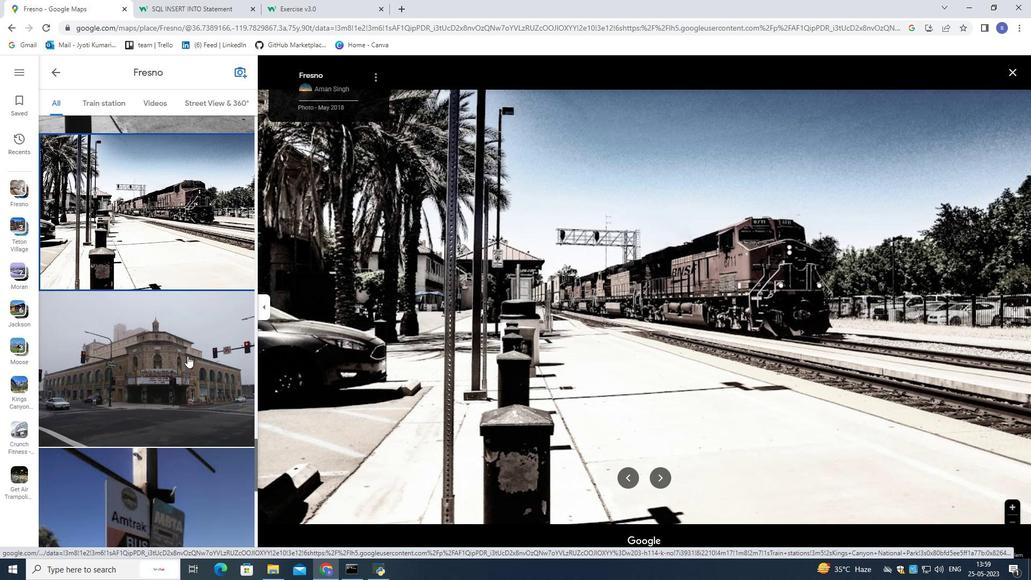 
Action: Mouse scrolled (187, 355) with delta (0, 0)
Screenshot: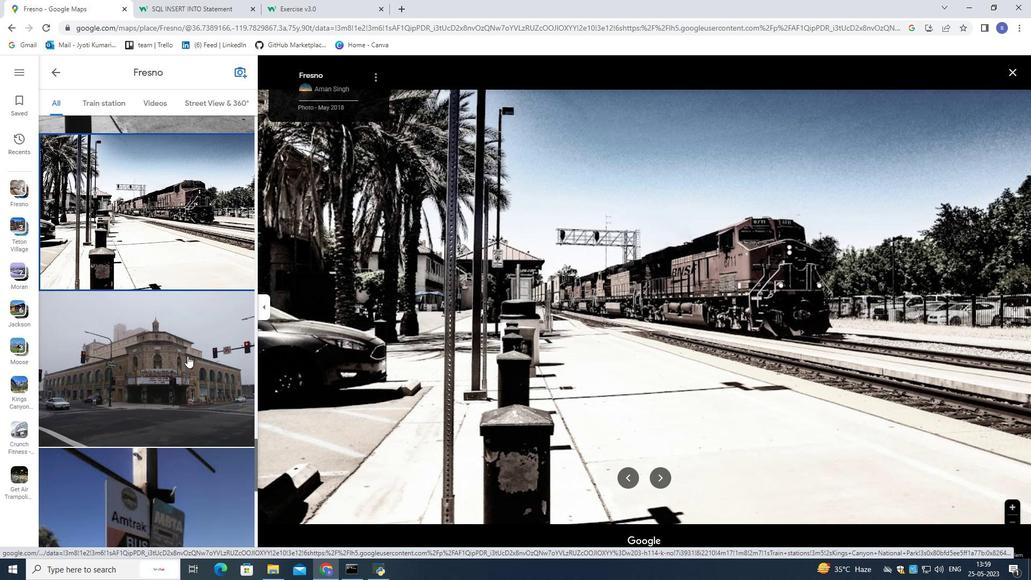 
Action: Mouse scrolled (187, 355) with delta (0, 0)
Screenshot: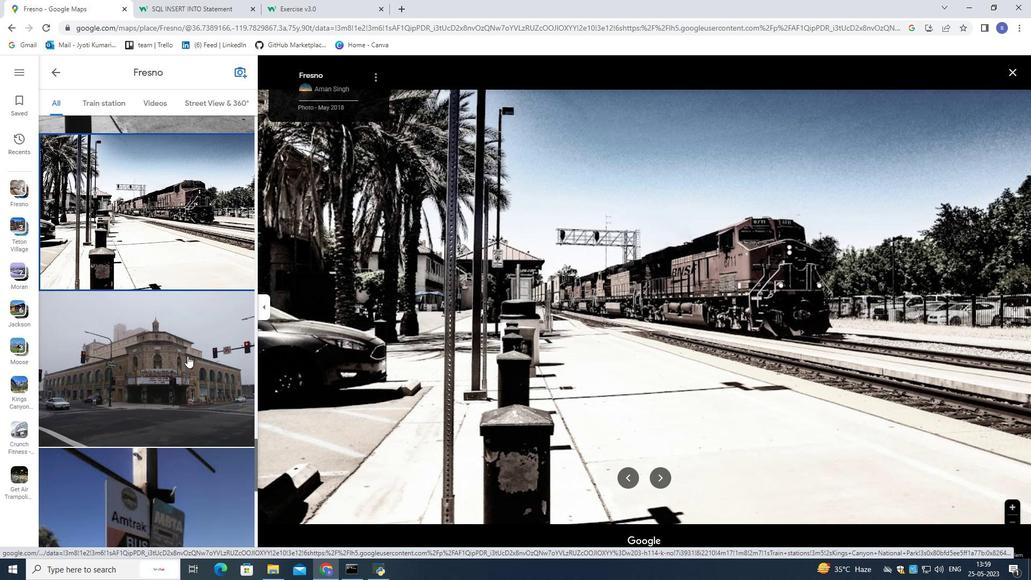 
Action: Mouse scrolled (187, 355) with delta (0, 0)
Screenshot: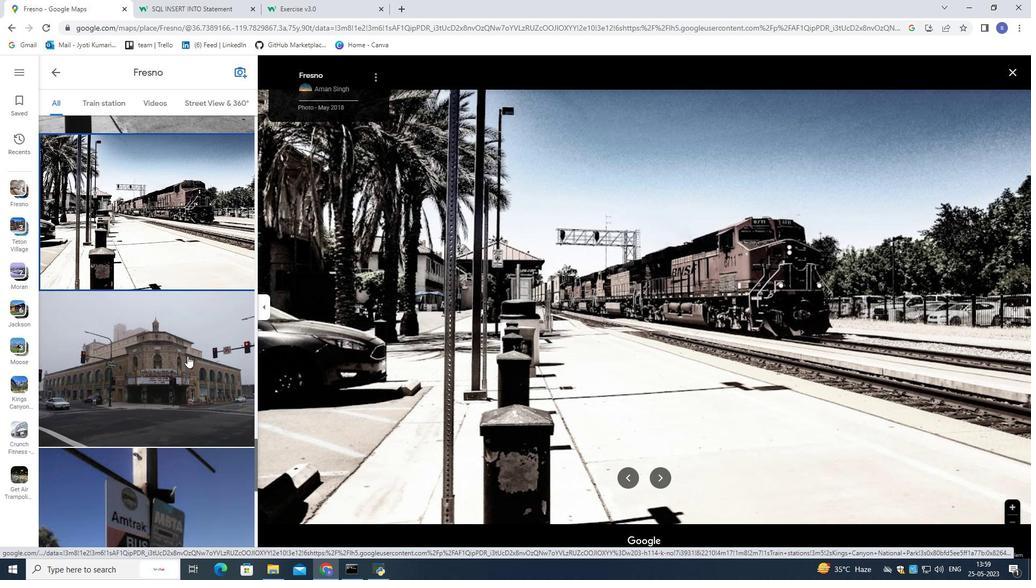 
Action: Mouse moved to (186, 356)
Screenshot: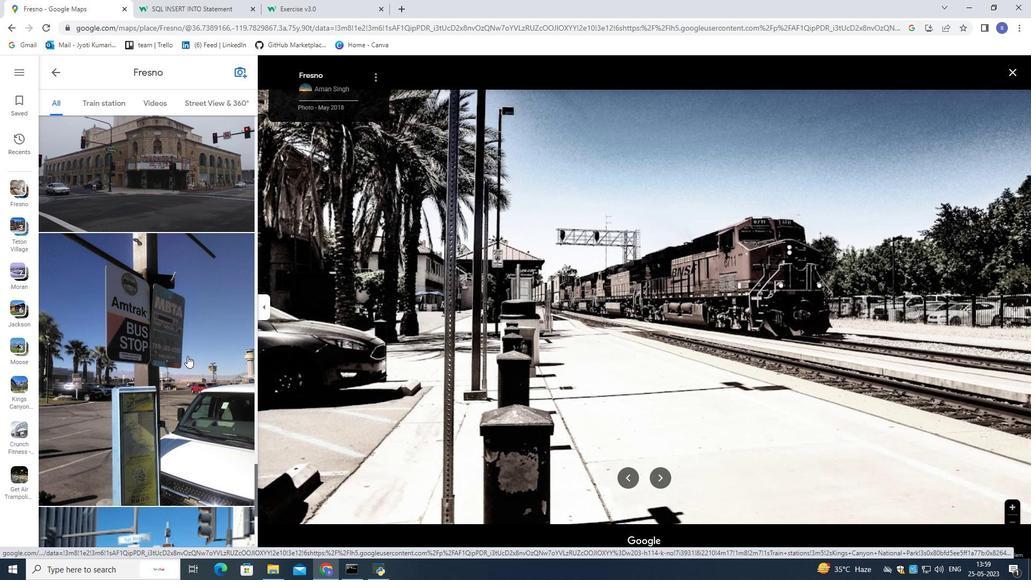 
Action: Mouse scrolled (186, 355) with delta (0, 0)
Screenshot: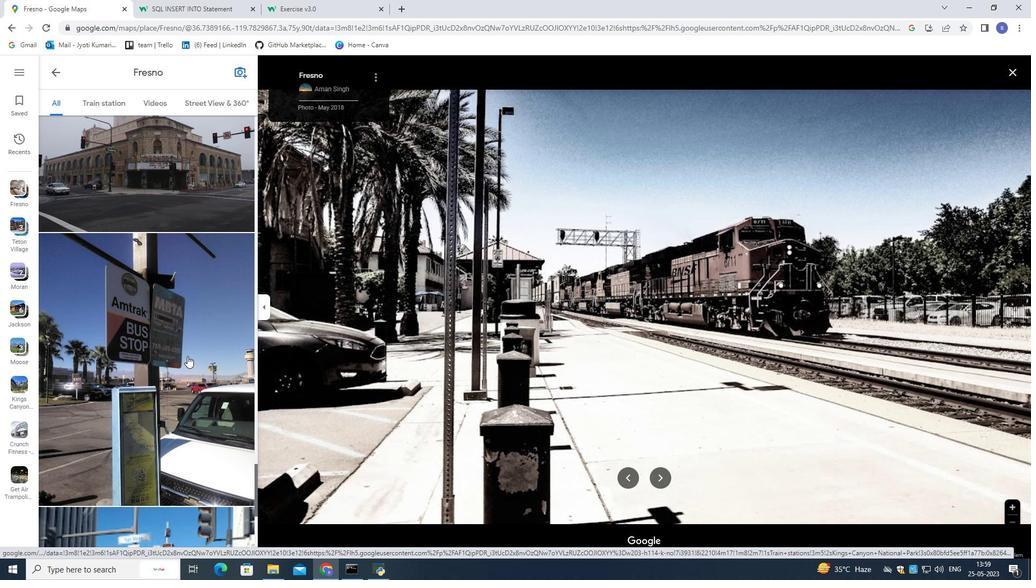 
Action: Mouse scrolled (186, 355) with delta (0, 0)
Screenshot: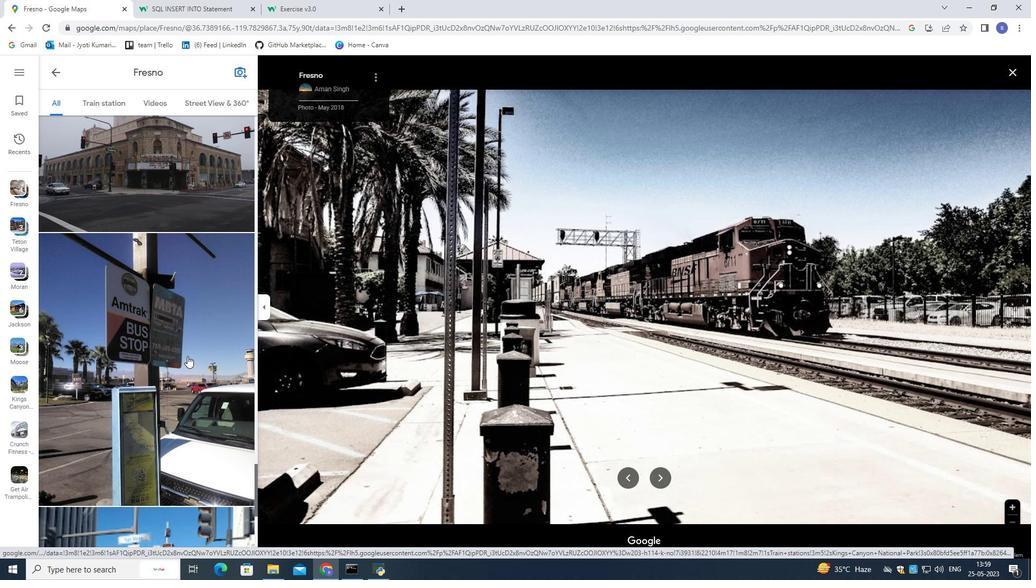 
Action: Mouse scrolled (186, 355) with delta (0, 0)
Screenshot: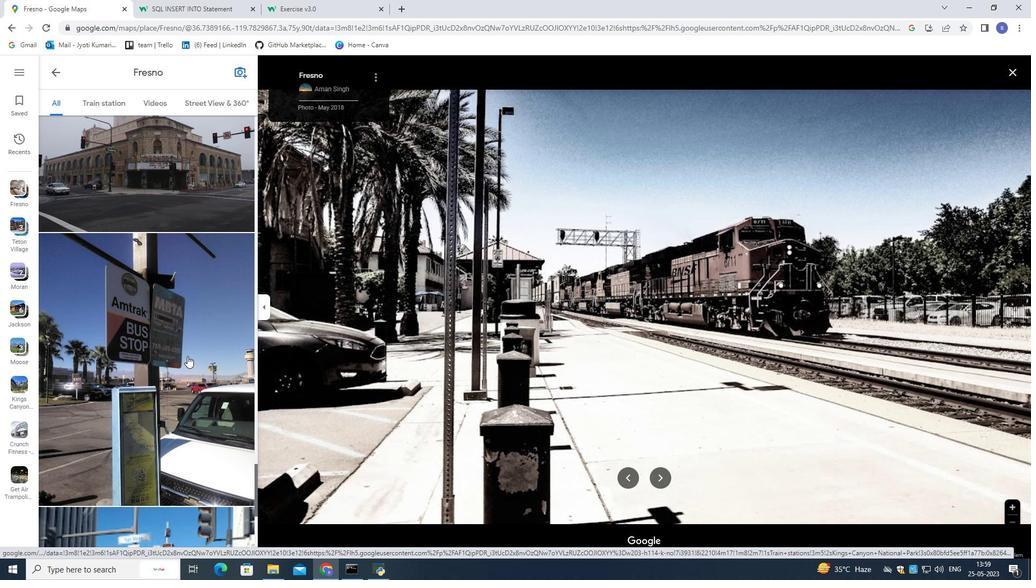 
Action: Mouse scrolled (186, 355) with delta (0, 0)
Screenshot: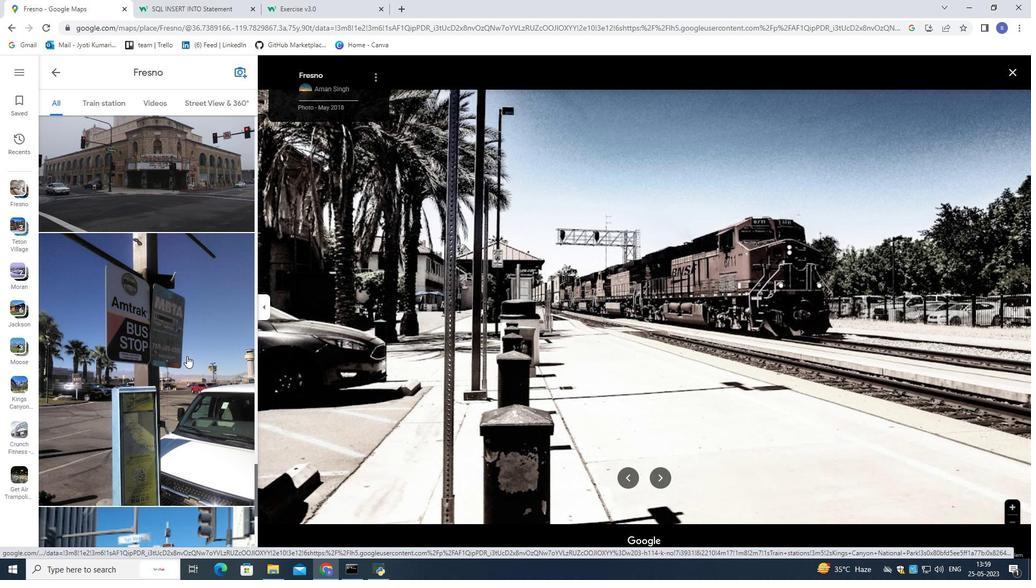 
Action: Mouse moved to (188, 345)
Screenshot: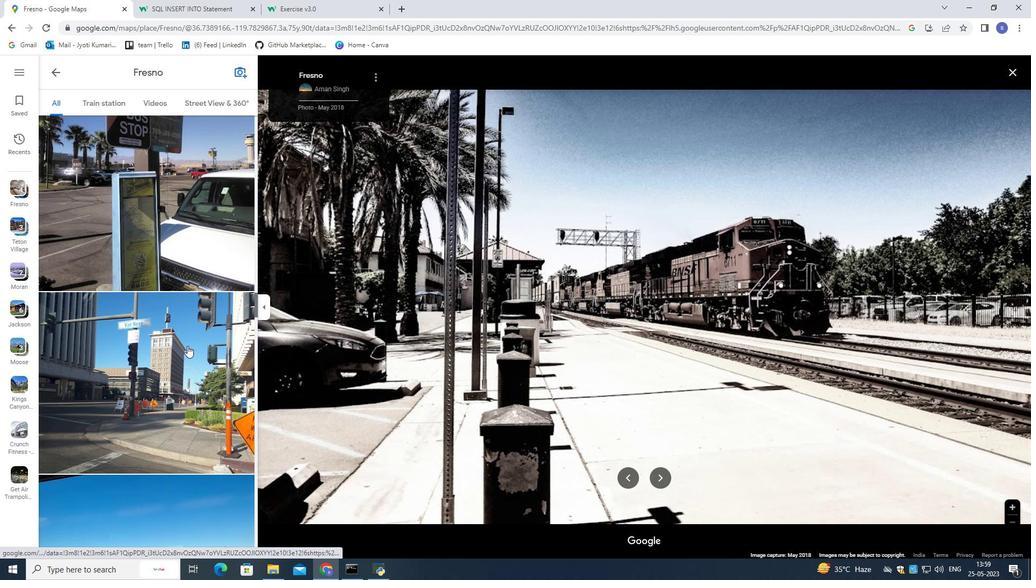 
Action: Mouse scrolled (188, 344) with delta (0, 0)
Screenshot: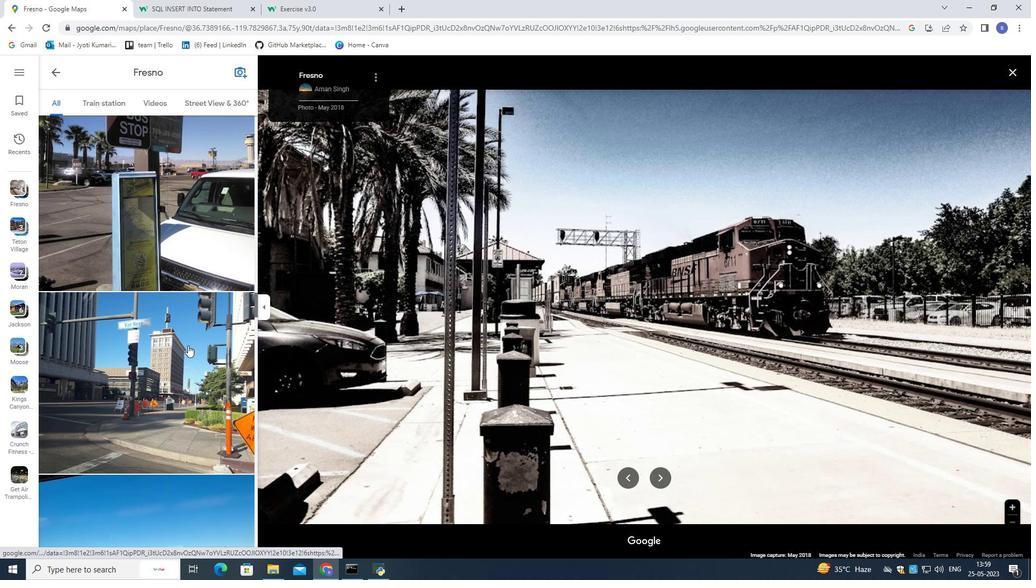 
Action: Mouse moved to (188, 344)
Screenshot: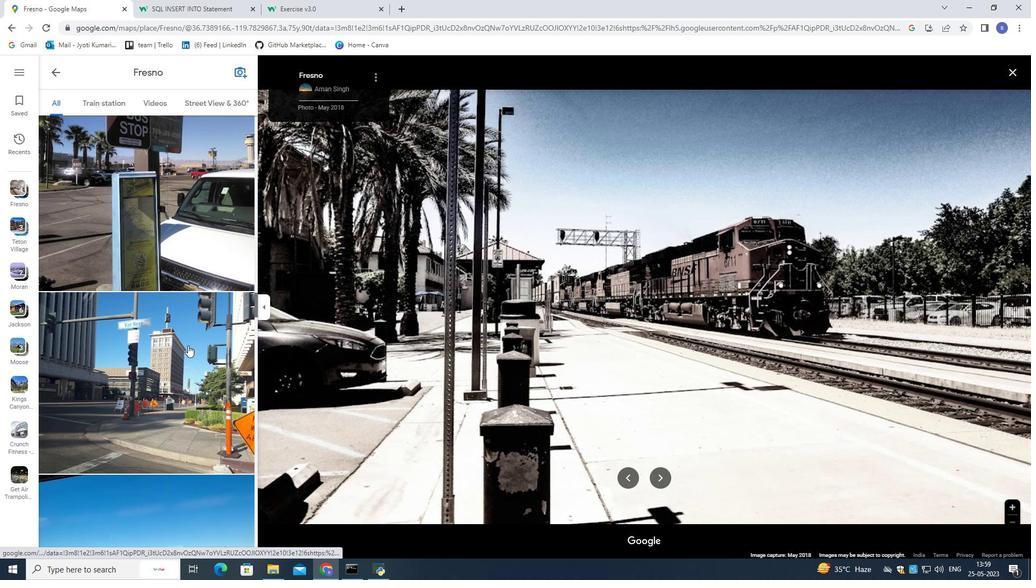 
Action: Mouse scrolled (188, 343) with delta (0, 0)
Screenshot: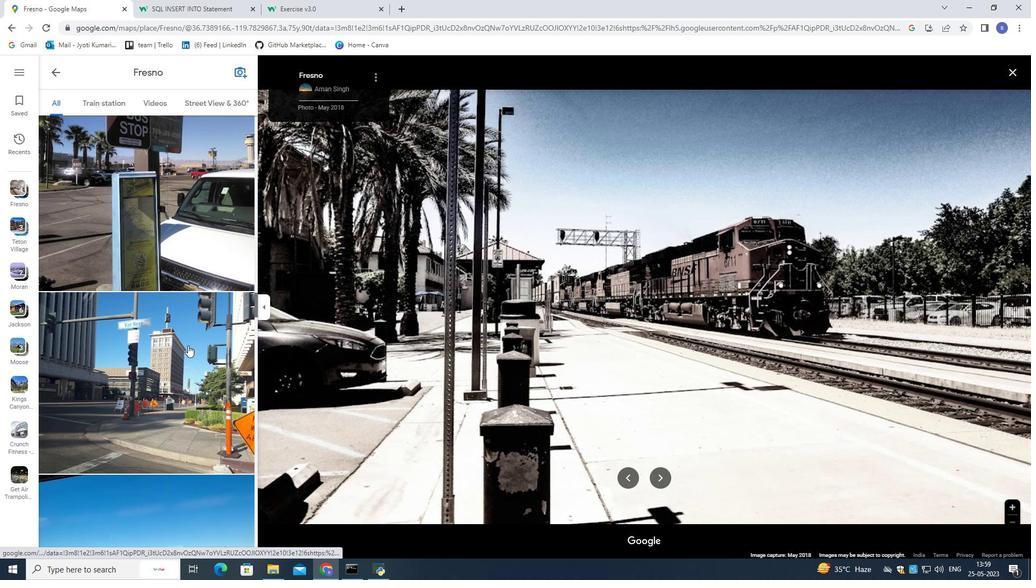 
Action: Mouse scrolled (188, 343) with delta (0, 0)
Screenshot: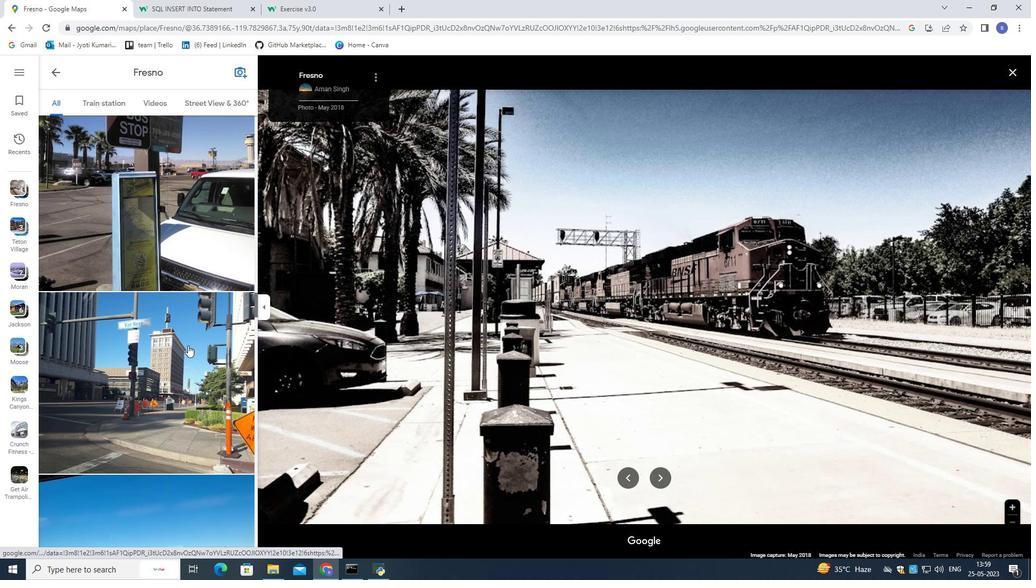 
Action: Mouse scrolled (188, 343) with delta (0, 0)
Screenshot: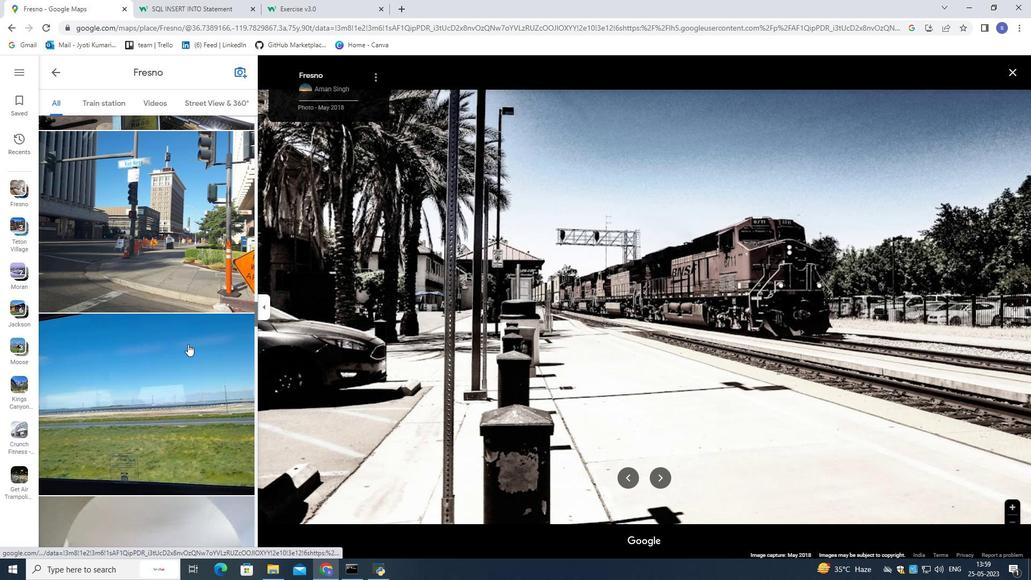 
Action: Mouse scrolled (188, 343) with delta (0, 0)
Screenshot: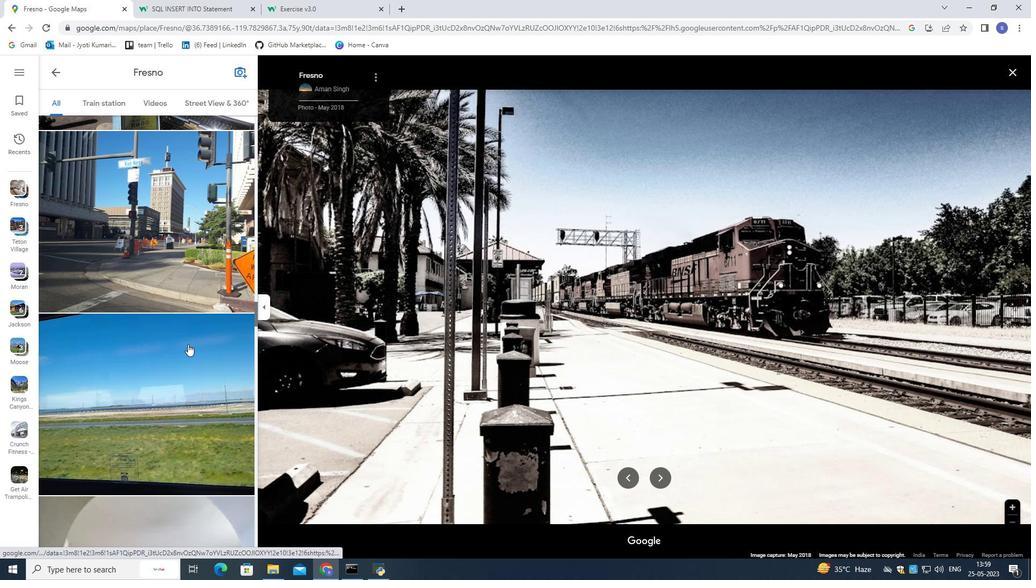 
Action: Mouse scrolled (188, 343) with delta (0, 0)
Screenshot: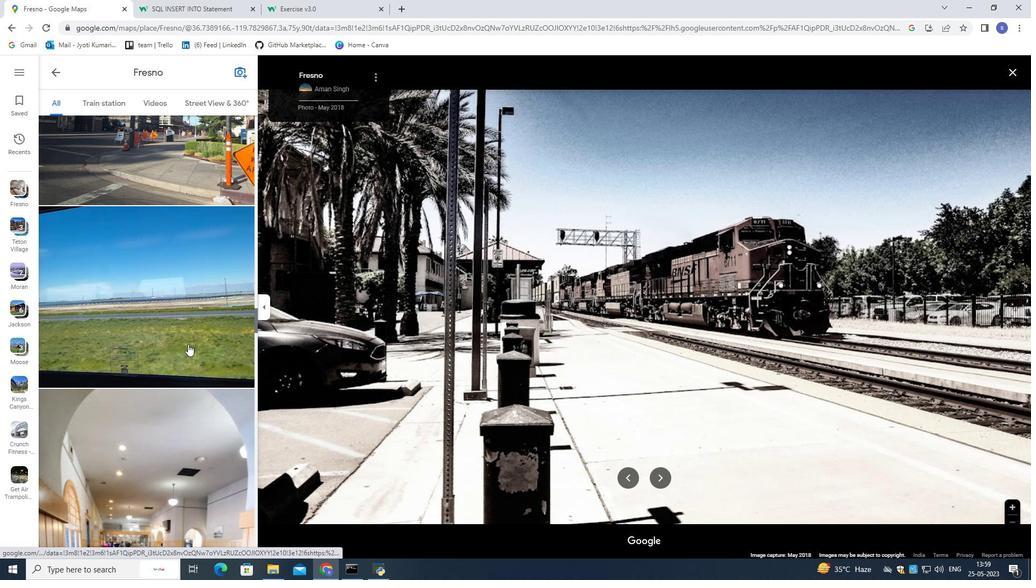 
Action: Mouse scrolled (188, 343) with delta (0, 0)
Screenshot: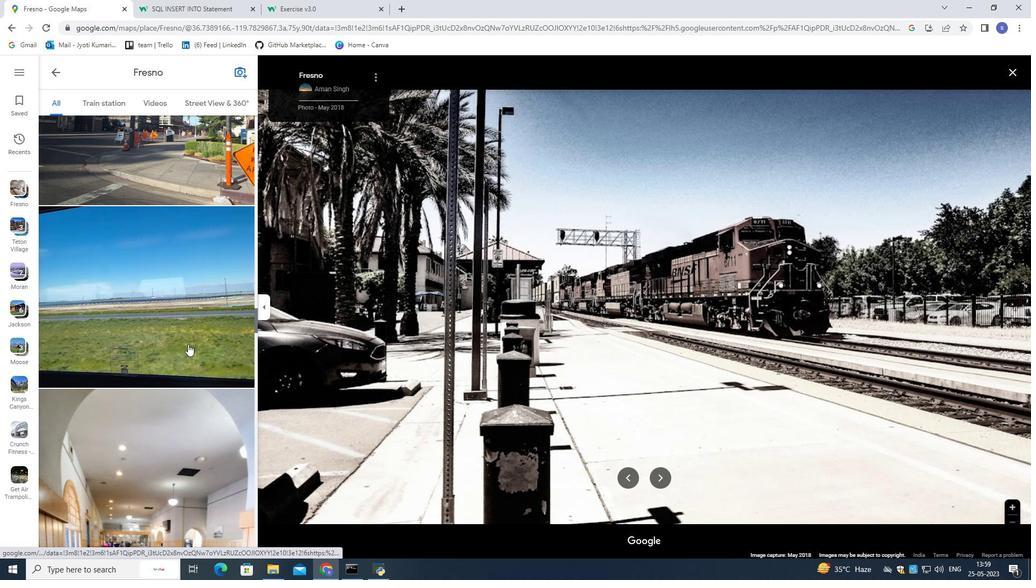 
Action: Mouse pressed left at (188, 344)
Screenshot: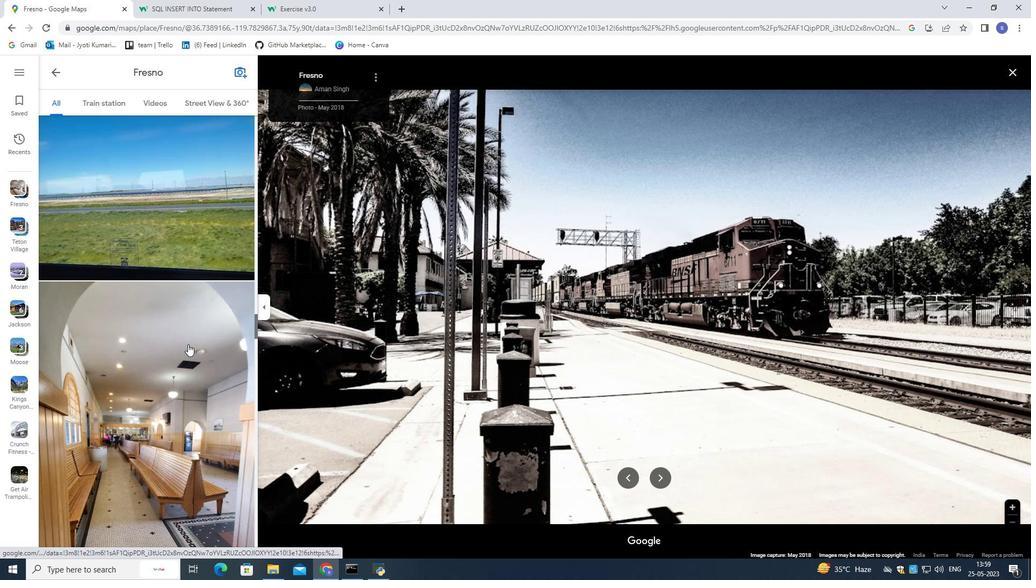 
Action: Mouse scrolled (188, 343) with delta (0, 0)
Screenshot: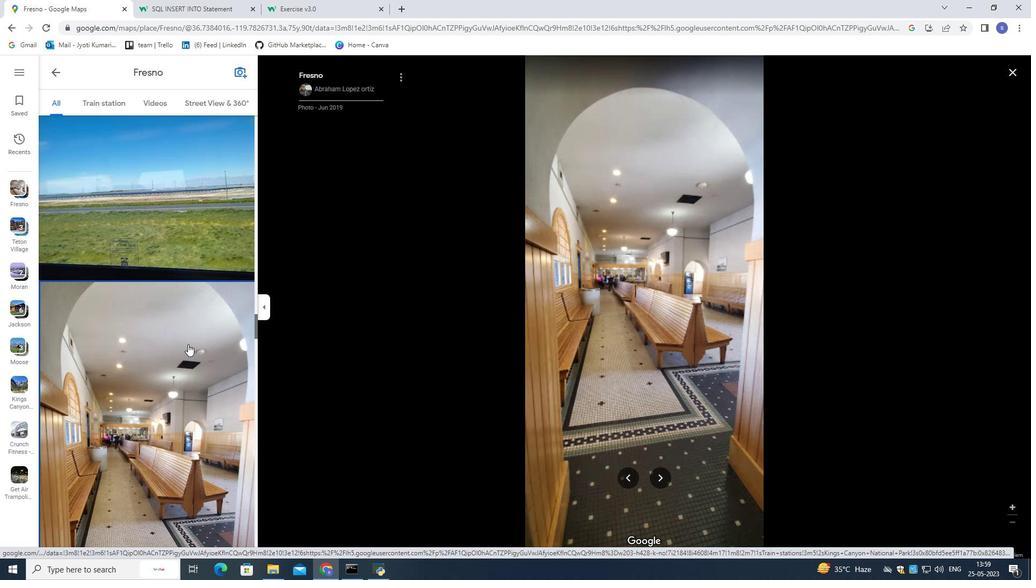 
Action: Mouse scrolled (188, 343) with delta (0, 0)
Screenshot: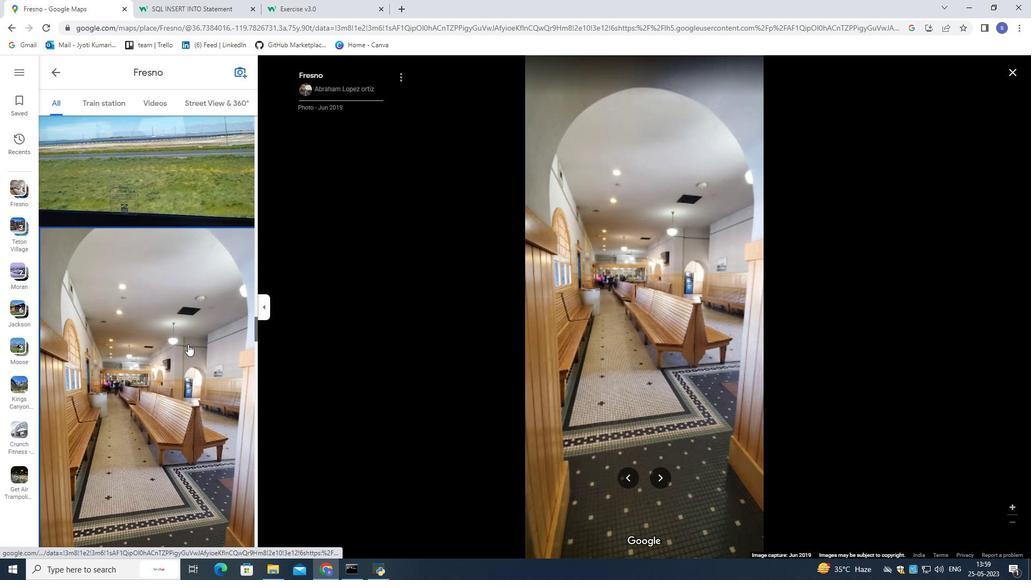 
Action: Mouse scrolled (188, 343) with delta (0, 0)
Screenshot: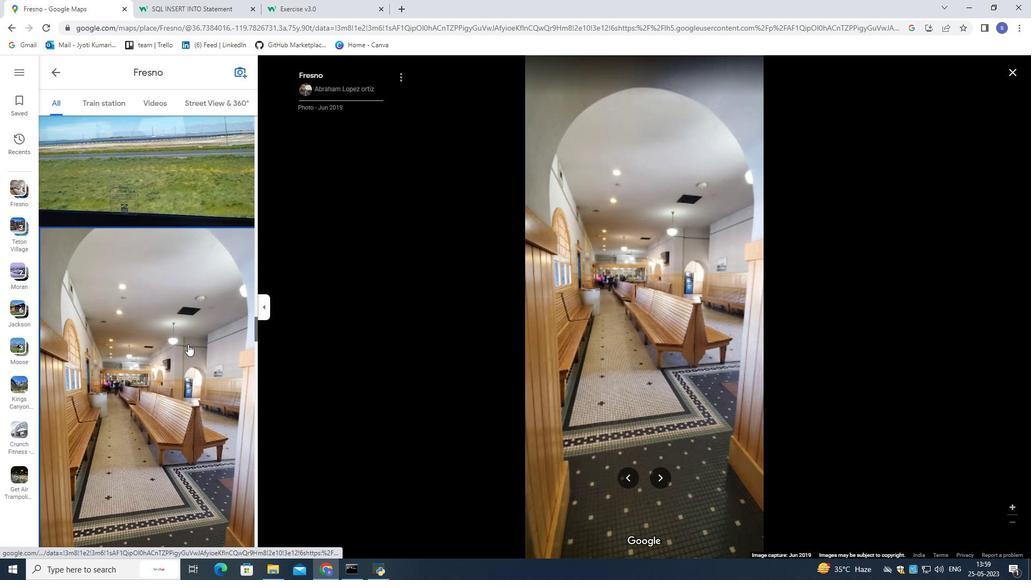 
Action: Mouse scrolled (188, 343) with delta (0, 0)
Screenshot: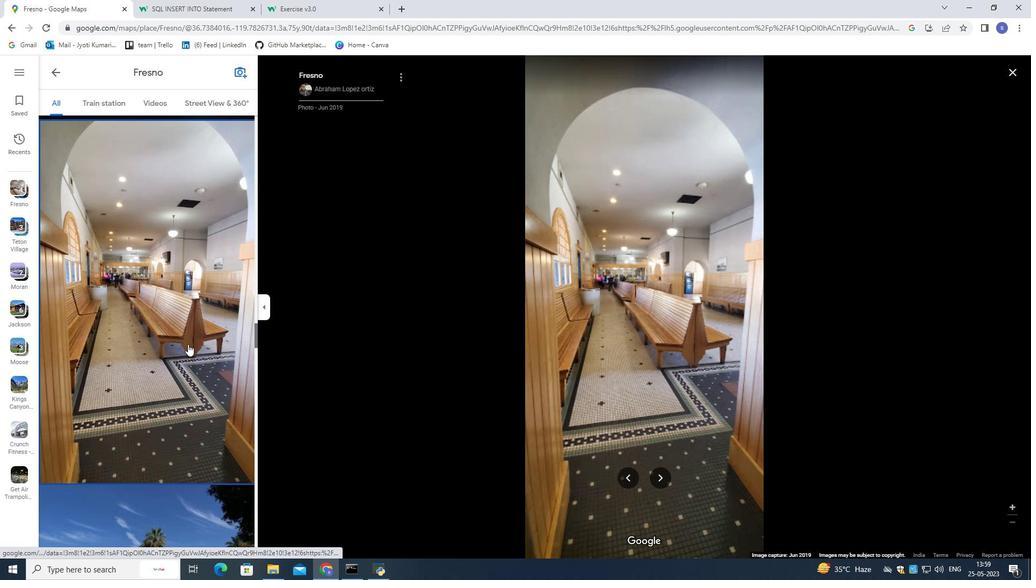 
Action: Mouse scrolled (188, 343) with delta (0, 0)
Screenshot: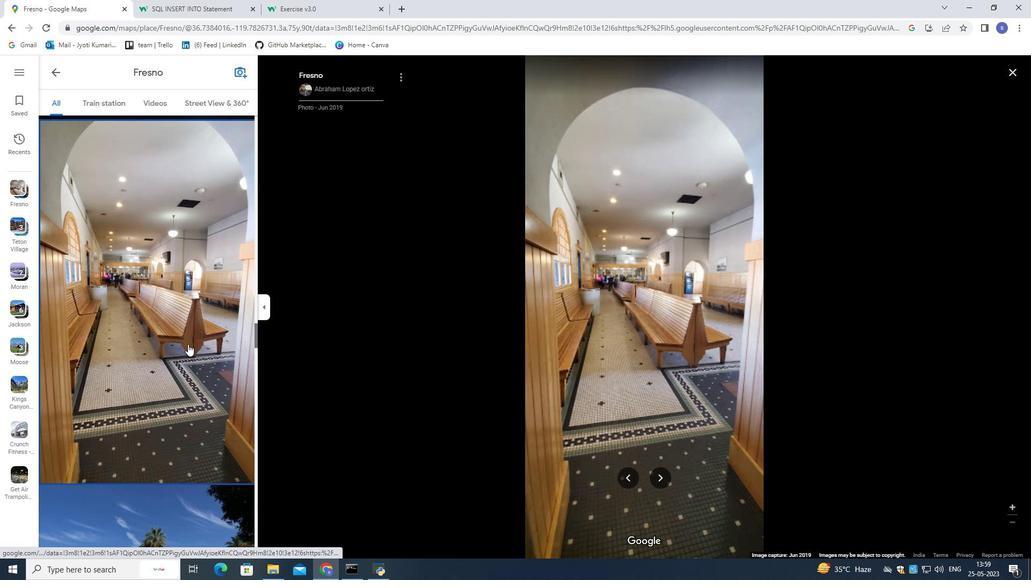 
Action: Mouse scrolled (188, 343) with delta (0, 0)
Screenshot: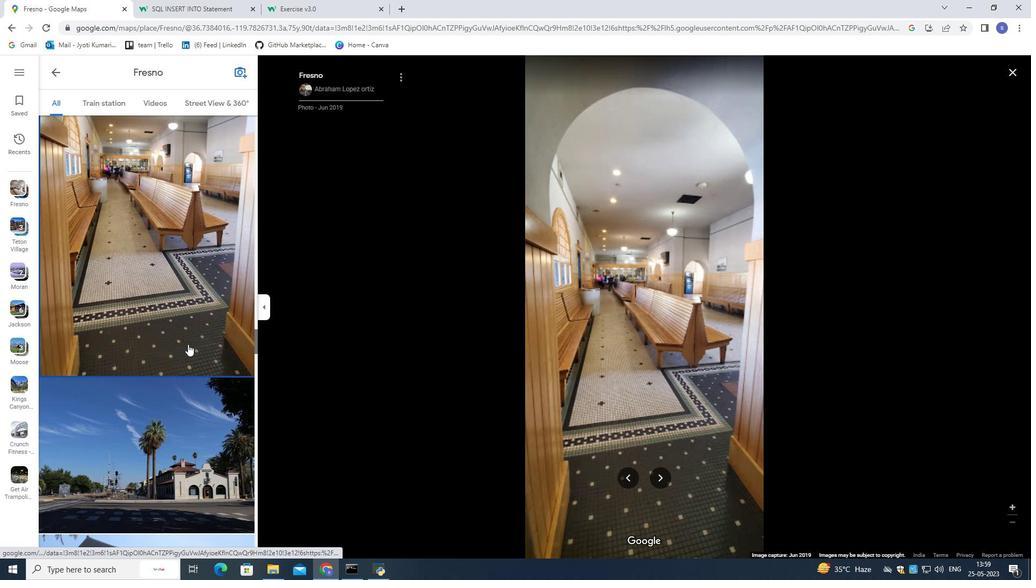 
Action: Mouse scrolled (188, 343) with delta (0, 0)
Screenshot: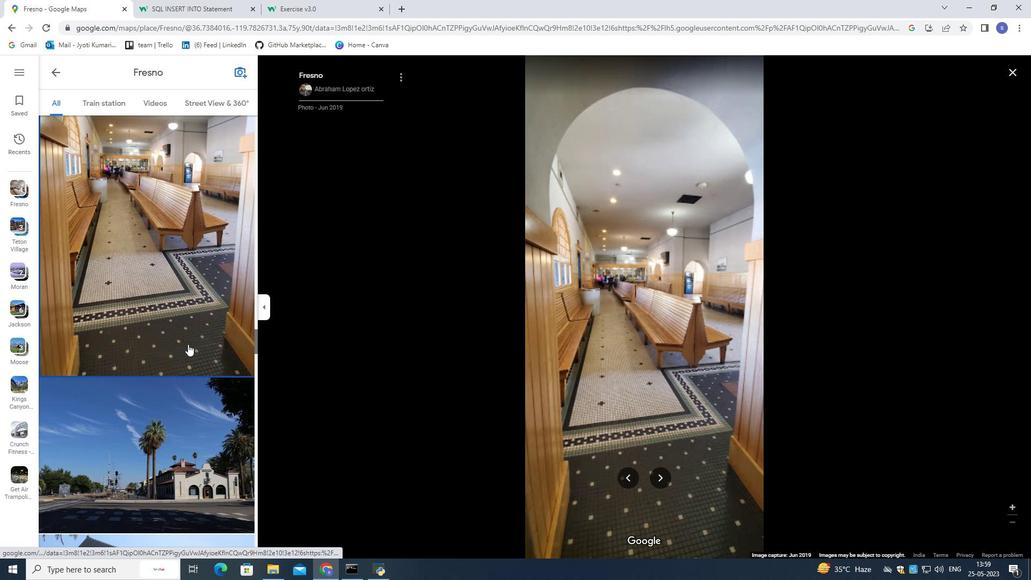 
Action: Mouse scrolled (188, 343) with delta (0, 0)
Screenshot: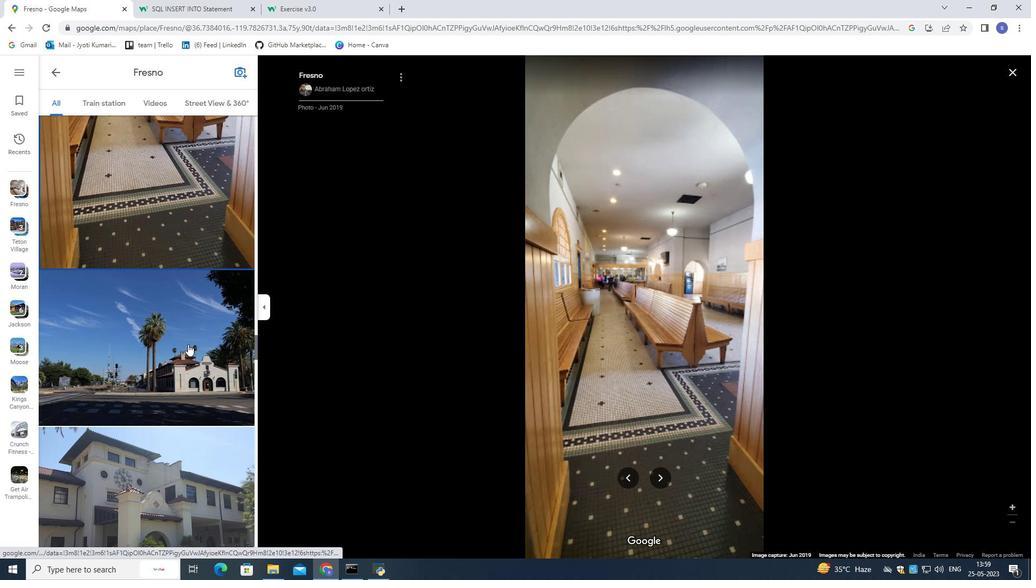 
Action: Mouse scrolled (188, 343) with delta (0, 0)
Screenshot: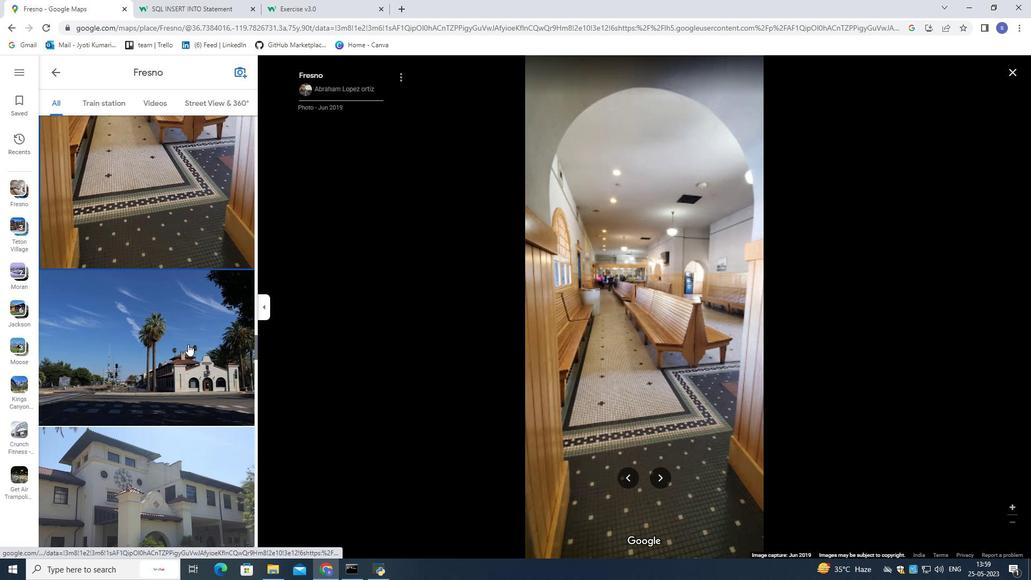 
Action: Mouse scrolled (188, 343) with delta (0, 0)
Screenshot: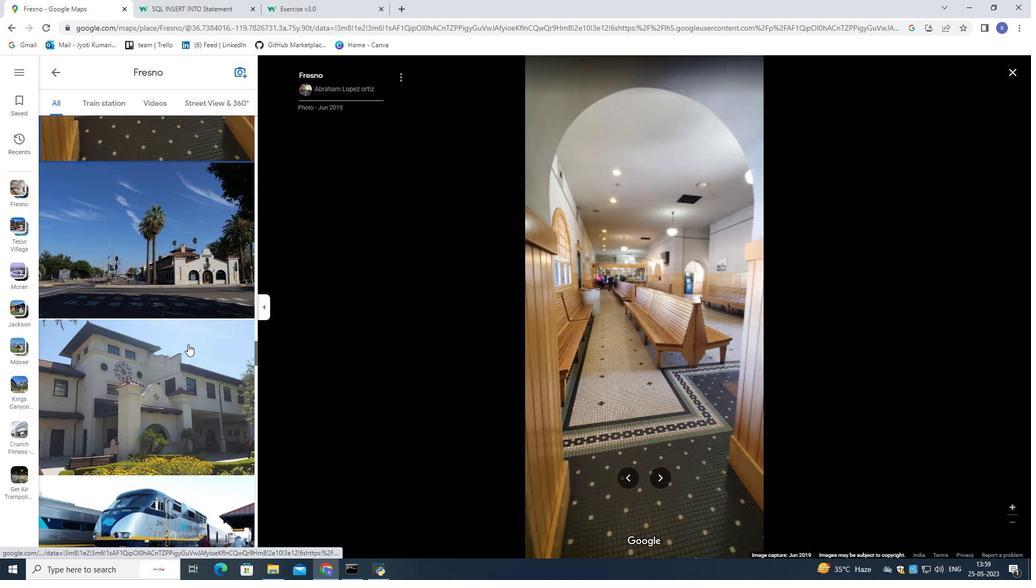 
Action: Mouse moved to (188, 344)
Screenshot: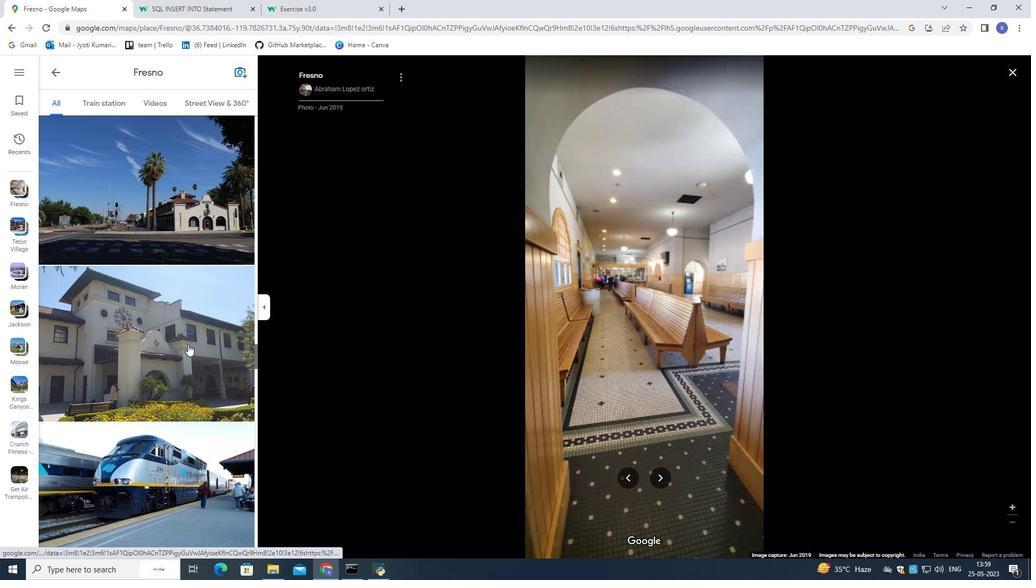 
Action: Mouse scrolled (188, 343) with delta (0, 0)
Screenshot: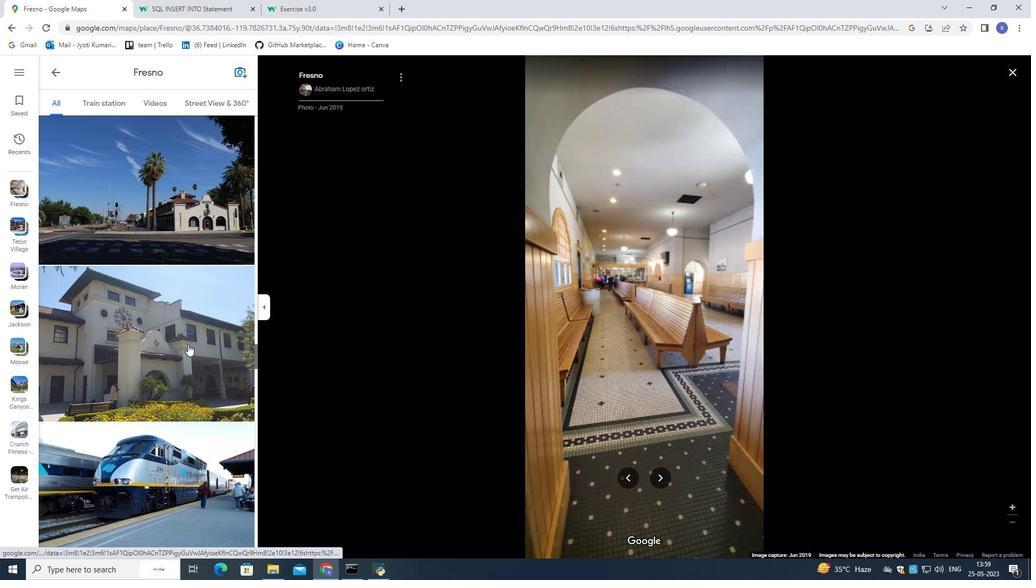 
Action: Mouse scrolled (188, 343) with delta (0, 0)
Screenshot: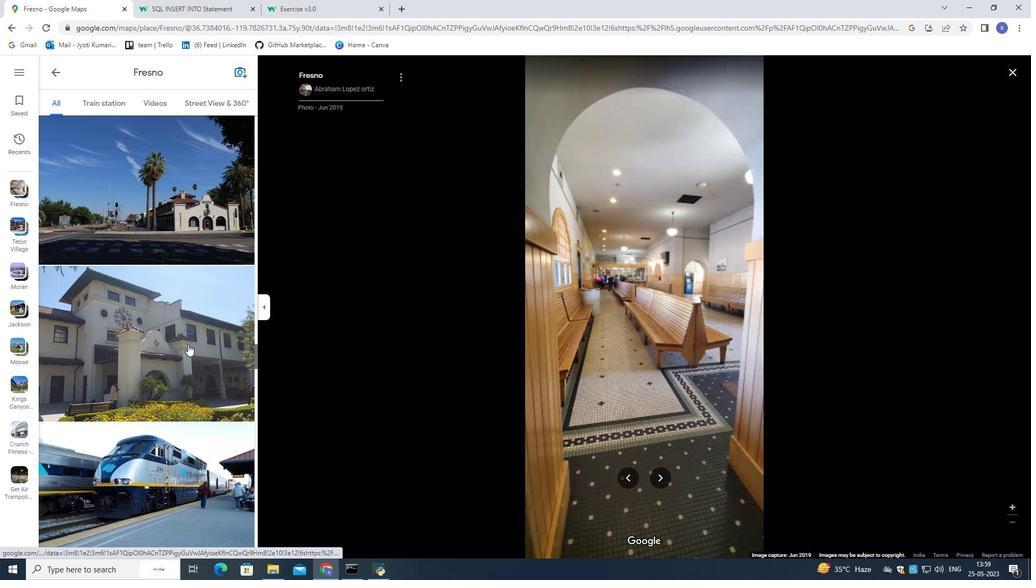 
Action: Mouse scrolled (188, 343) with delta (0, 0)
Screenshot: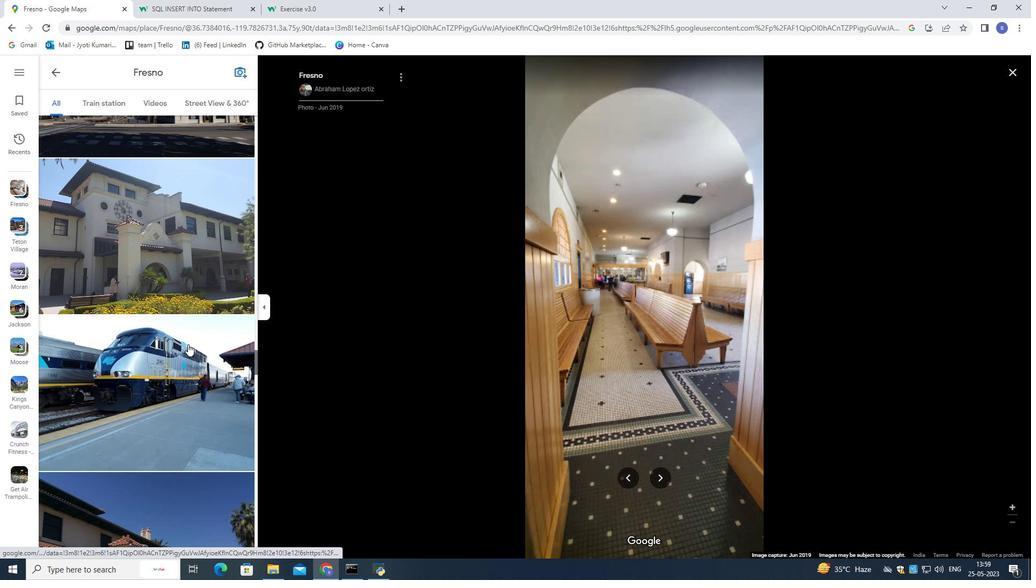 
Action: Mouse scrolled (188, 343) with delta (0, 0)
Screenshot: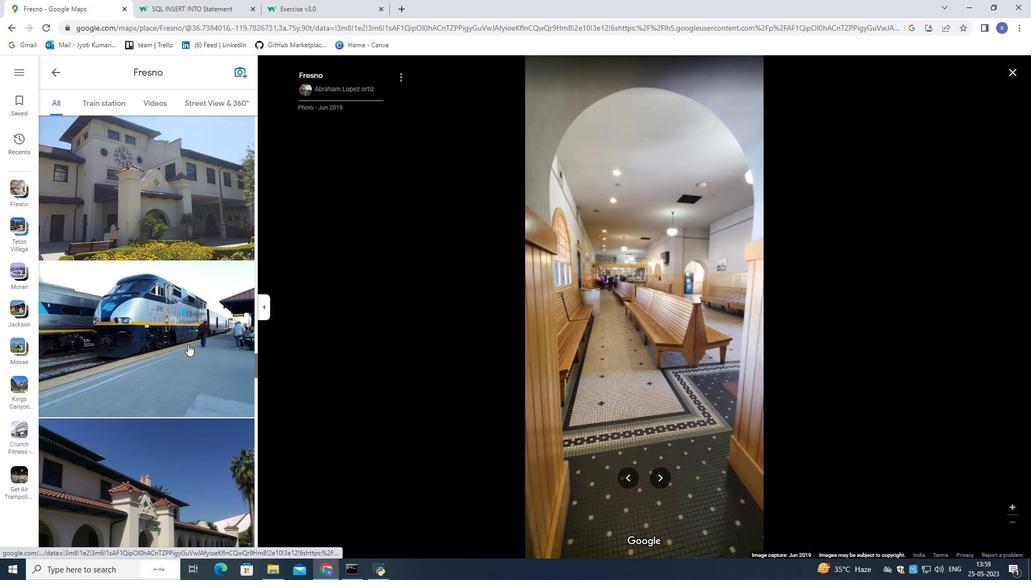 
Action: Mouse scrolled (188, 343) with delta (0, 0)
Screenshot: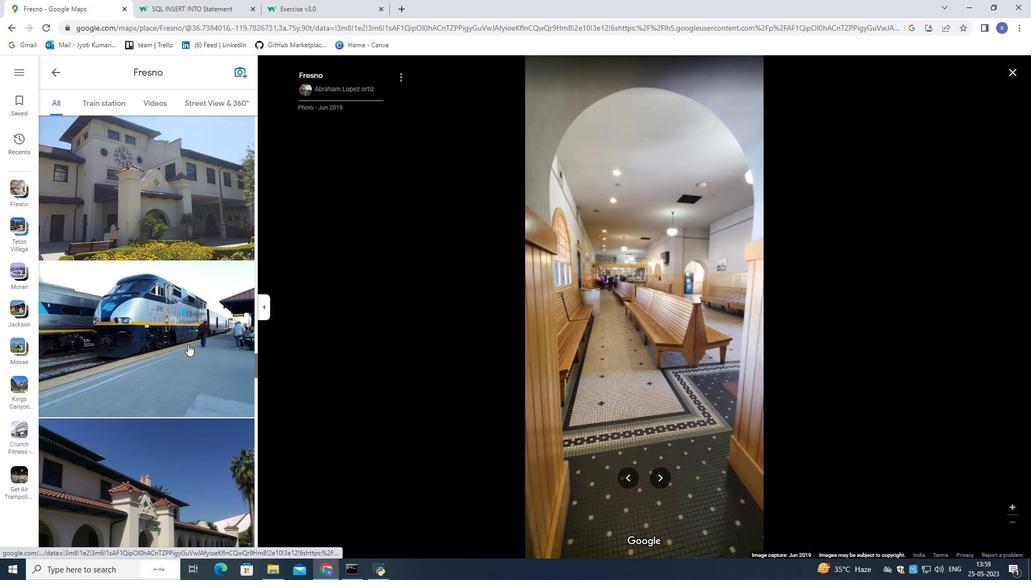 
Action: Mouse scrolled (188, 343) with delta (0, 0)
Screenshot: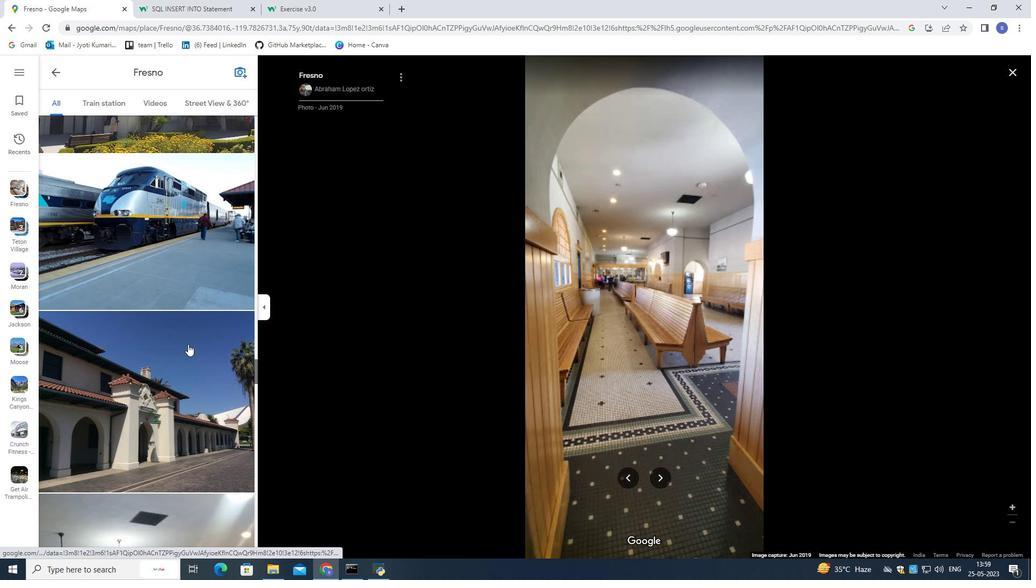 
Action: Mouse scrolled (188, 343) with delta (0, 0)
Screenshot: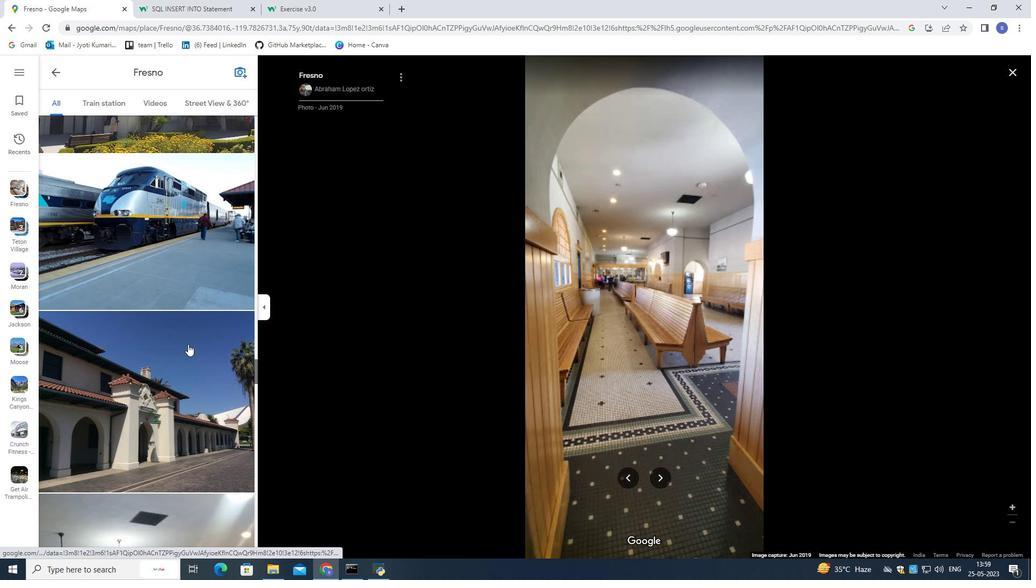 
Action: Mouse scrolled (188, 343) with delta (0, 0)
Screenshot: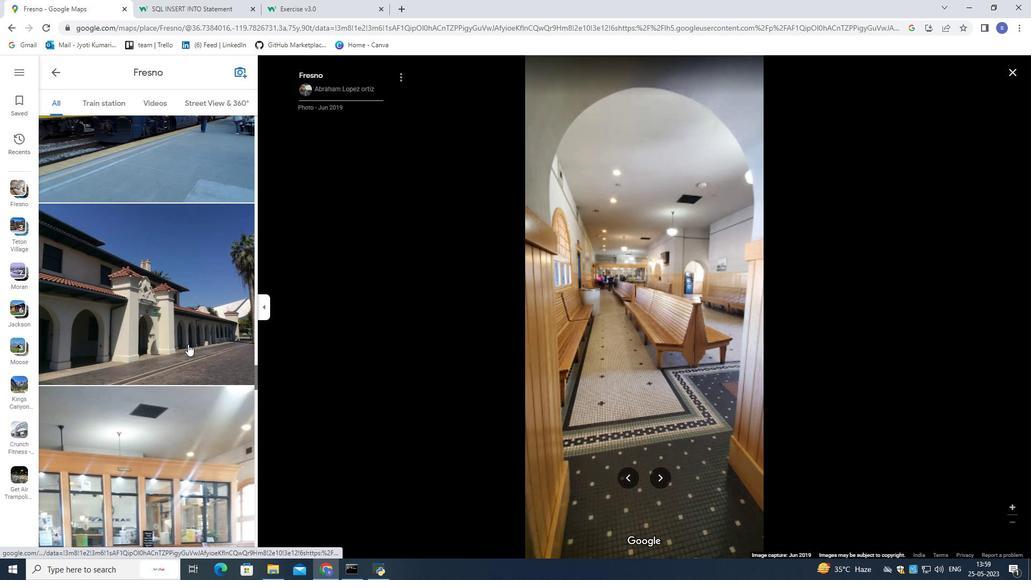 
Action: Mouse scrolled (188, 343) with delta (0, 0)
Screenshot: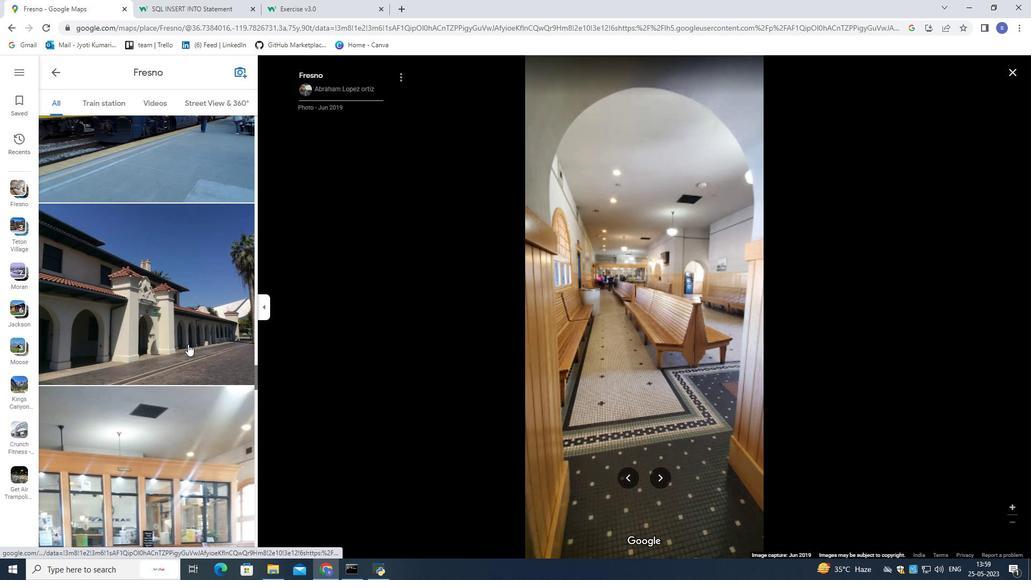 
Action: Mouse pressed left at (188, 344)
Screenshot: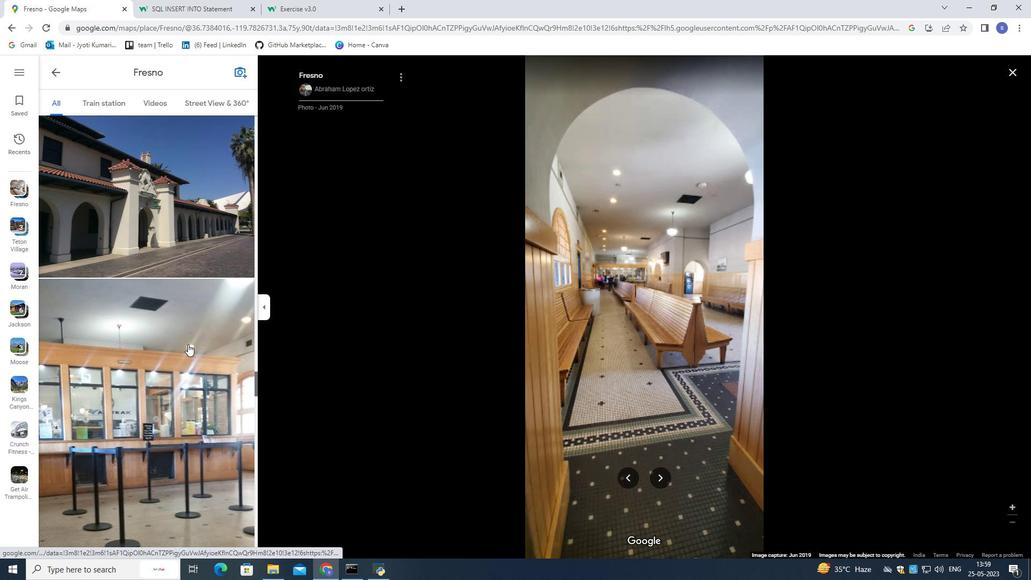 
Action: Mouse scrolled (188, 343) with delta (0, 0)
Screenshot: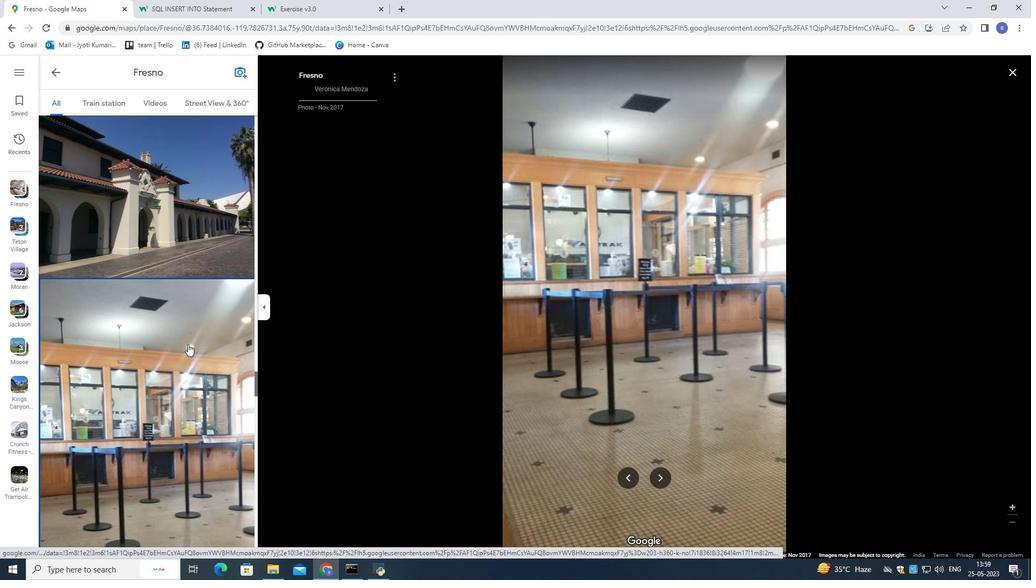 
Action: Mouse scrolled (188, 343) with delta (0, 0)
Screenshot: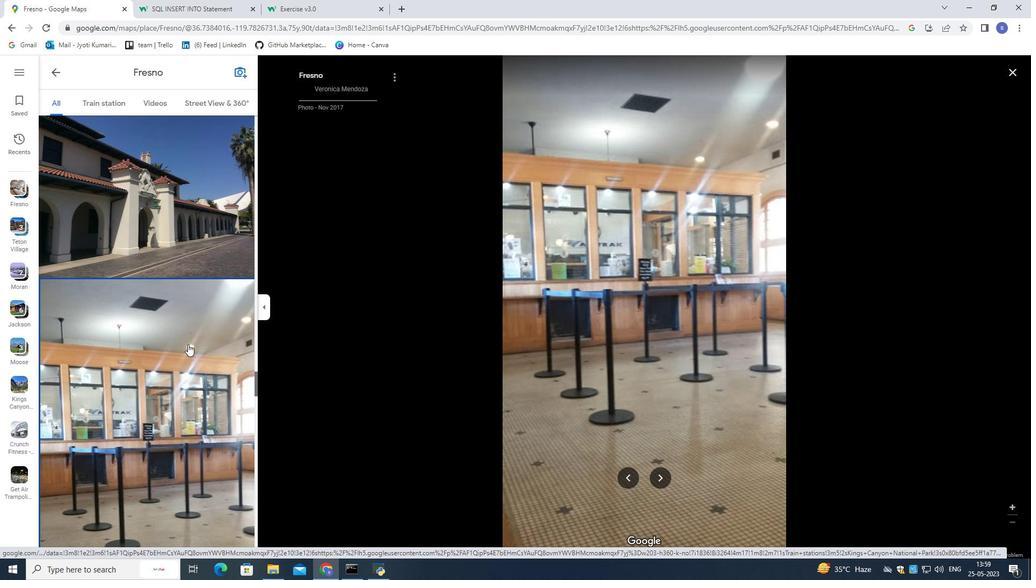 
Action: Mouse scrolled (188, 343) with delta (0, 0)
Screenshot: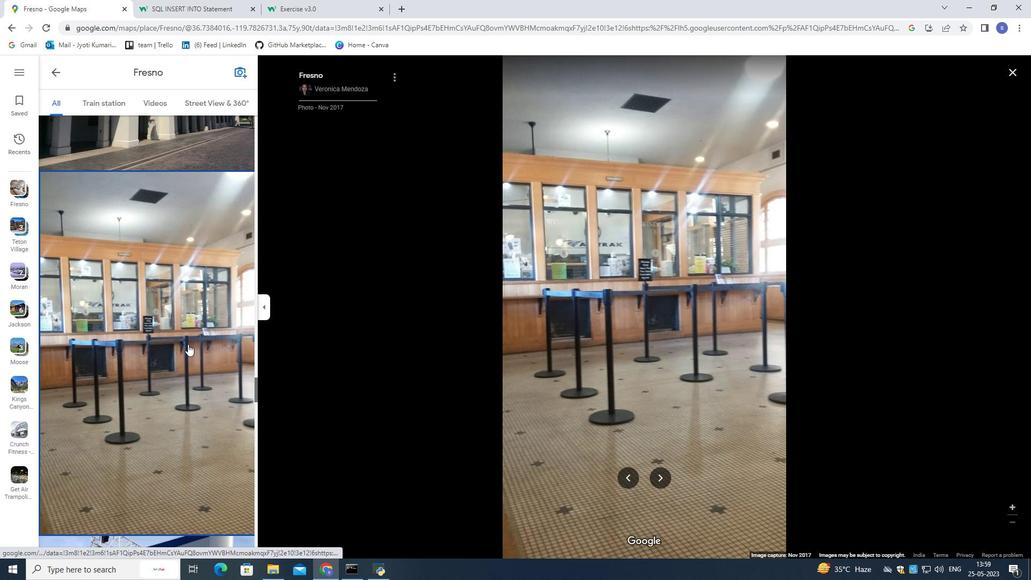 
Action: Mouse scrolled (188, 343) with delta (0, 0)
Screenshot: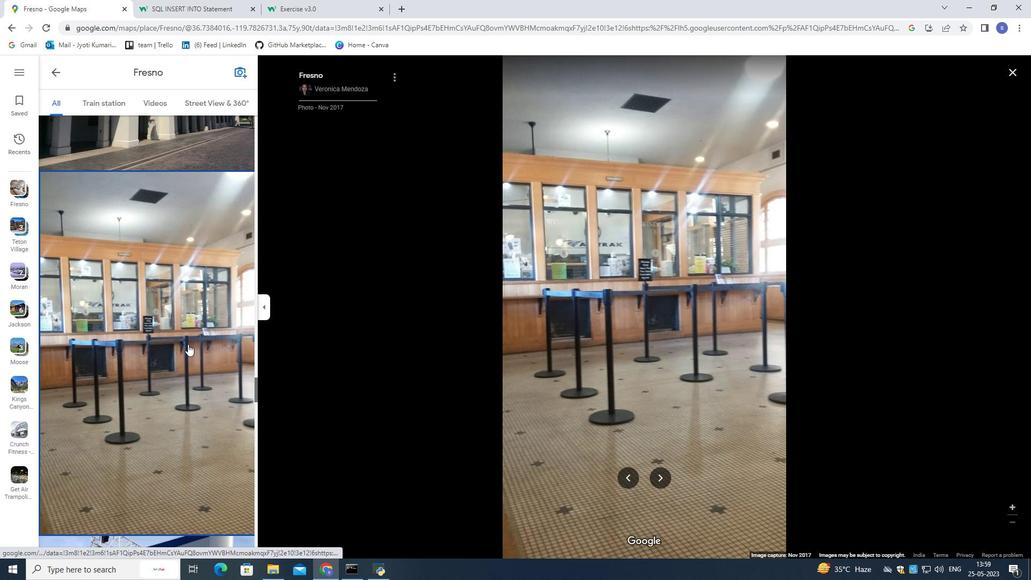 
Action: Mouse scrolled (188, 343) with delta (0, 0)
Screenshot: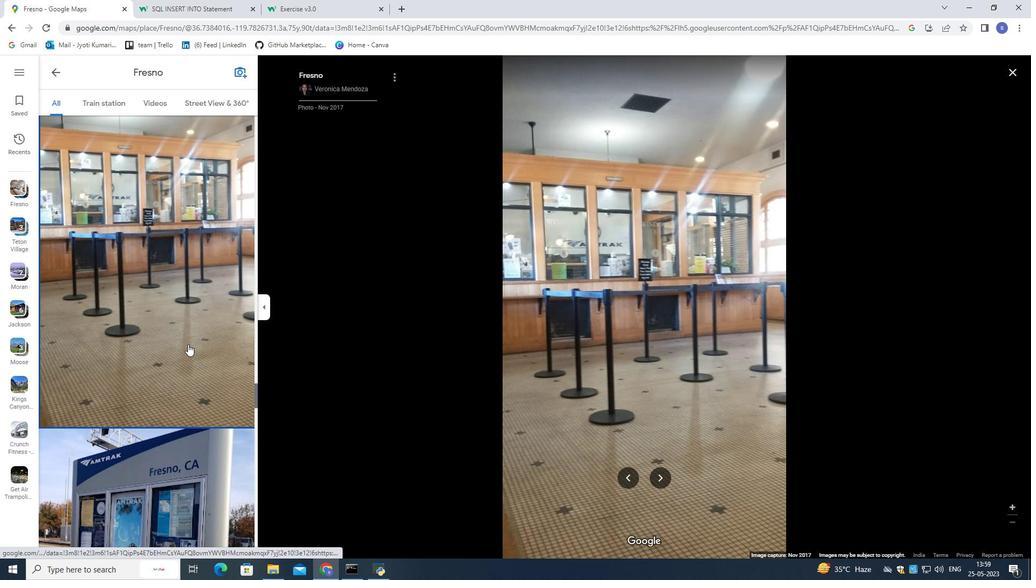 
Action: Mouse scrolled (188, 343) with delta (0, 0)
Screenshot: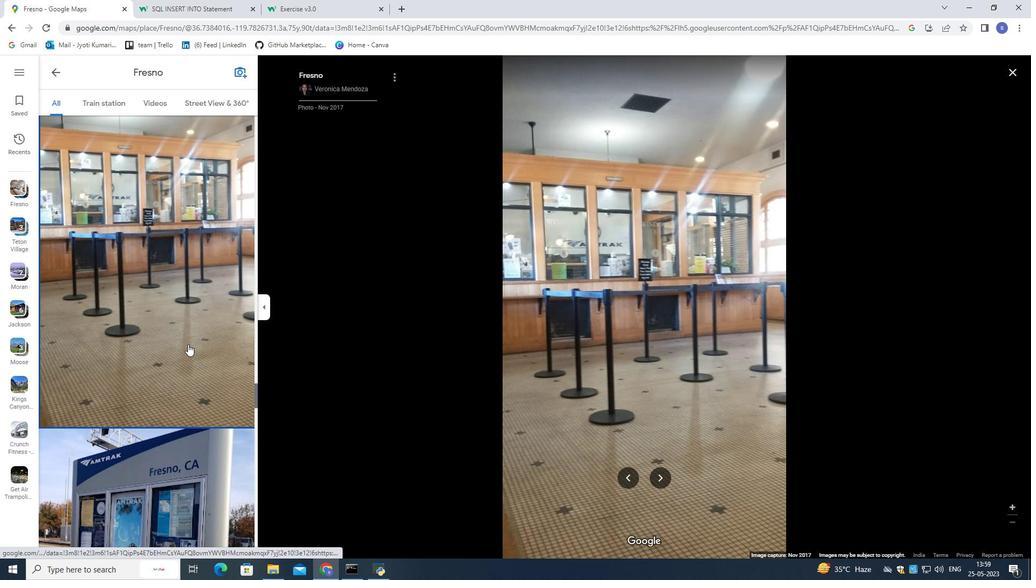 
Action: Mouse scrolled (188, 343) with delta (0, 0)
Screenshot: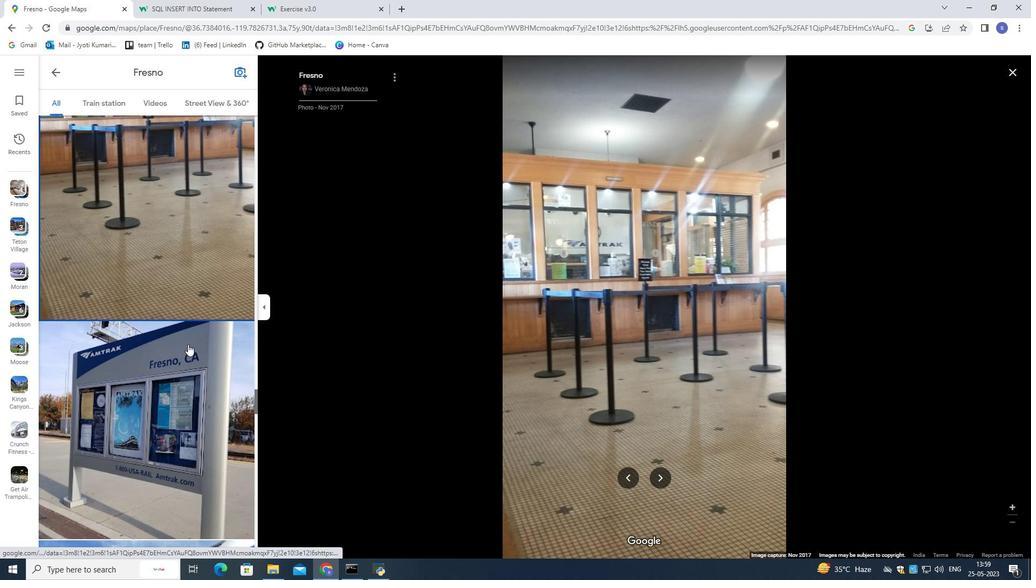 
Action: Mouse scrolled (188, 343) with delta (0, 0)
Screenshot: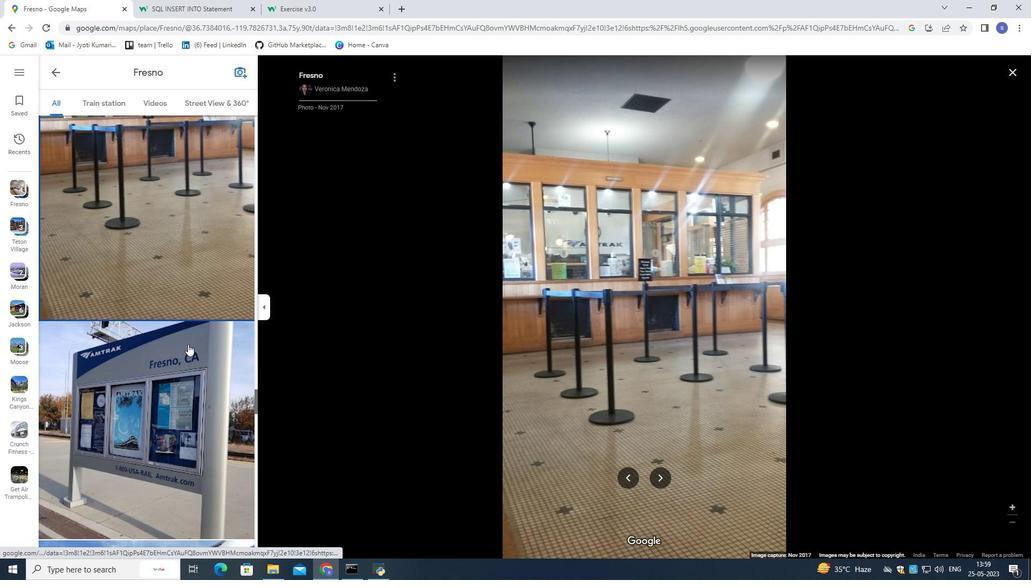
Action: Mouse scrolled (188, 343) with delta (0, 0)
Screenshot: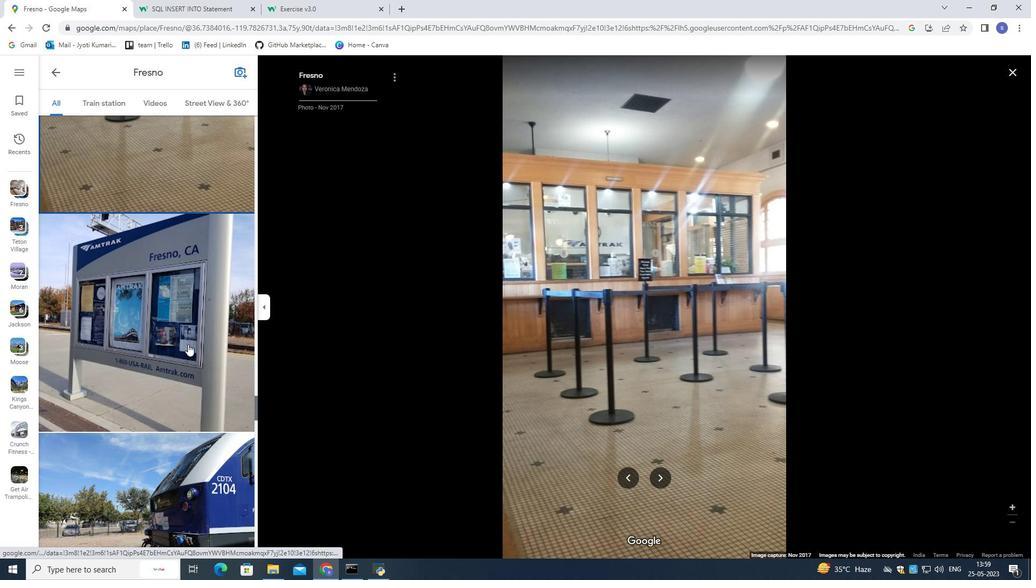 
Action: Mouse scrolled (188, 343) with delta (0, 0)
Screenshot: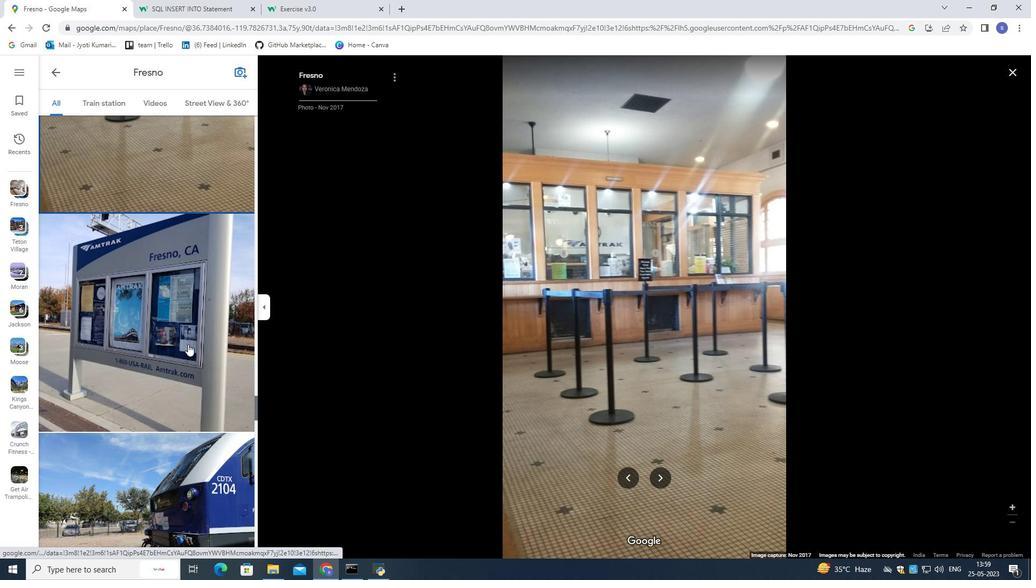 
Action: Mouse scrolled (188, 343) with delta (0, 0)
Screenshot: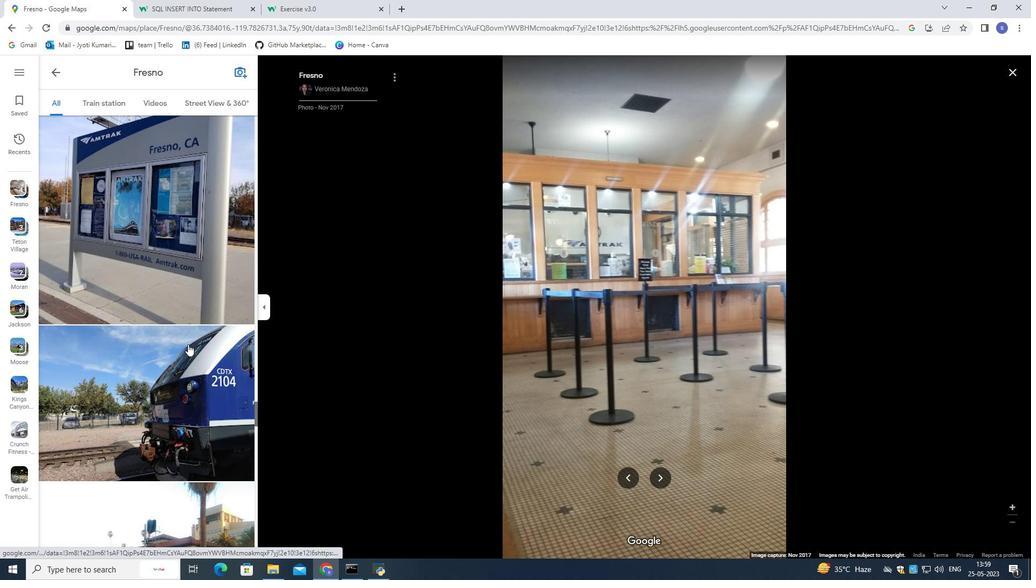 
Action: Mouse moved to (189, 344)
Screenshot: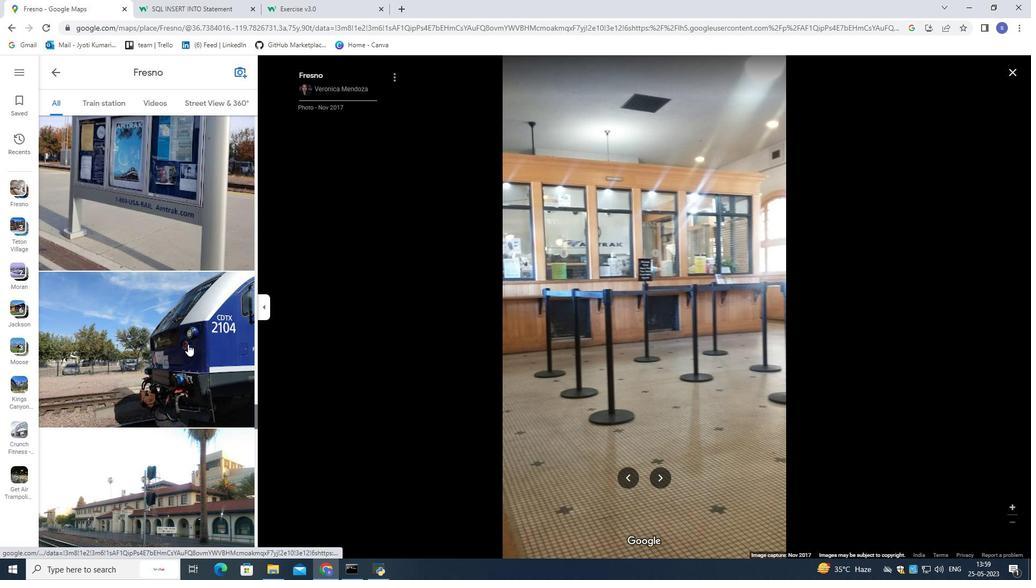 
Action: Mouse pressed left at (189, 344)
Screenshot: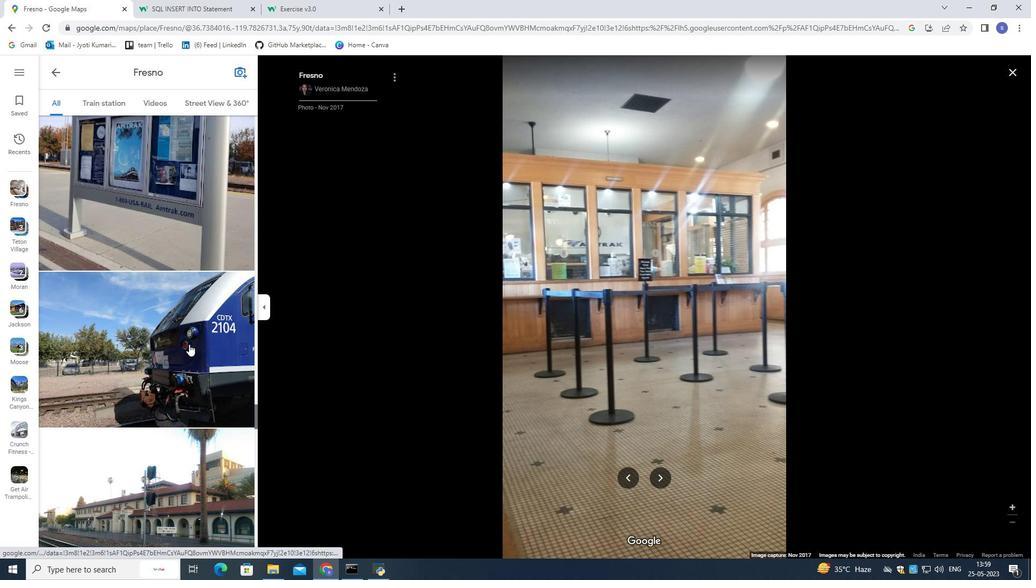 
Action: Mouse scrolled (189, 343) with delta (0, 0)
Screenshot: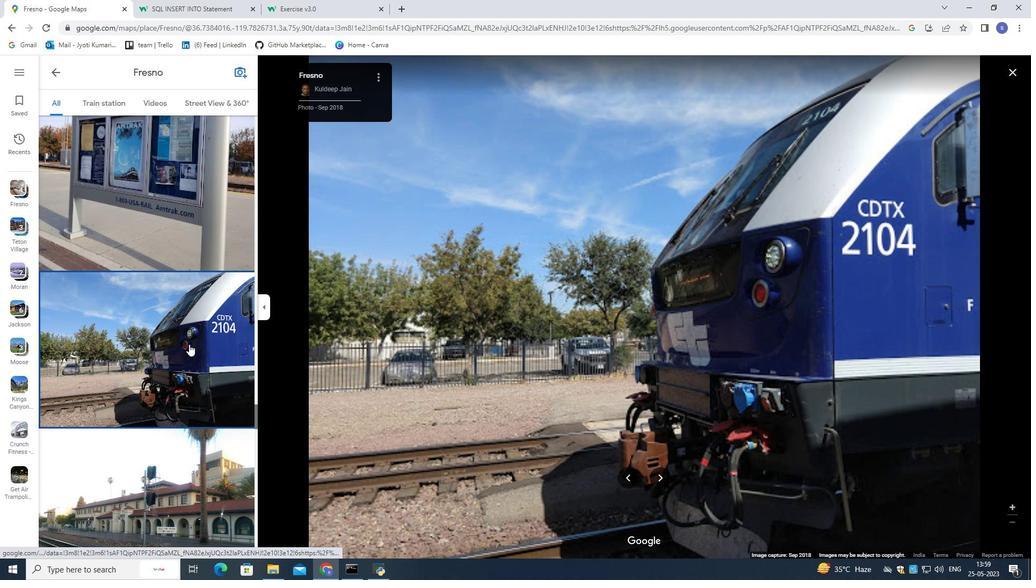 
Action: Mouse scrolled (189, 343) with delta (0, 0)
Screenshot: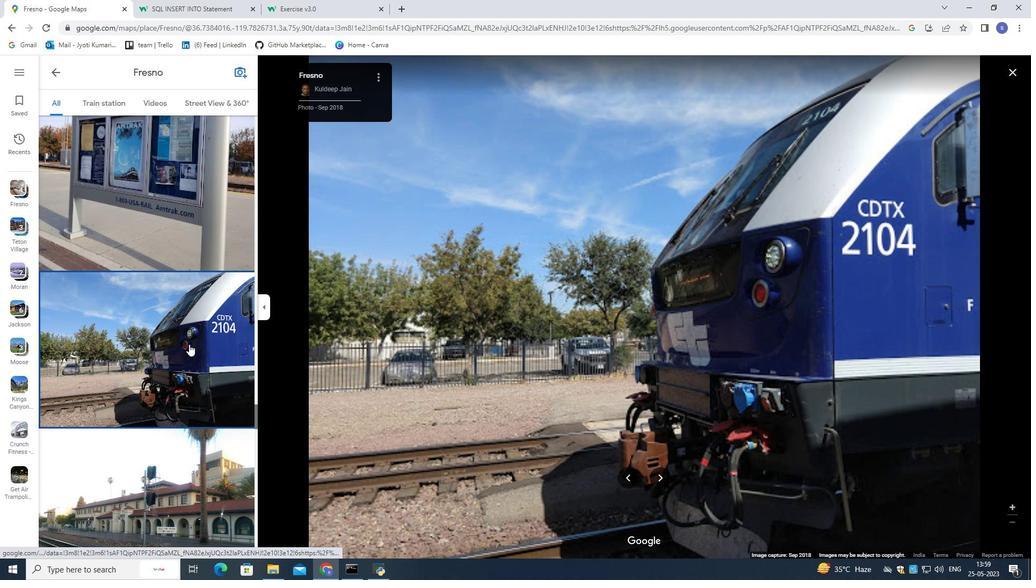 
Action: Mouse scrolled (189, 343) with delta (0, 0)
Screenshot: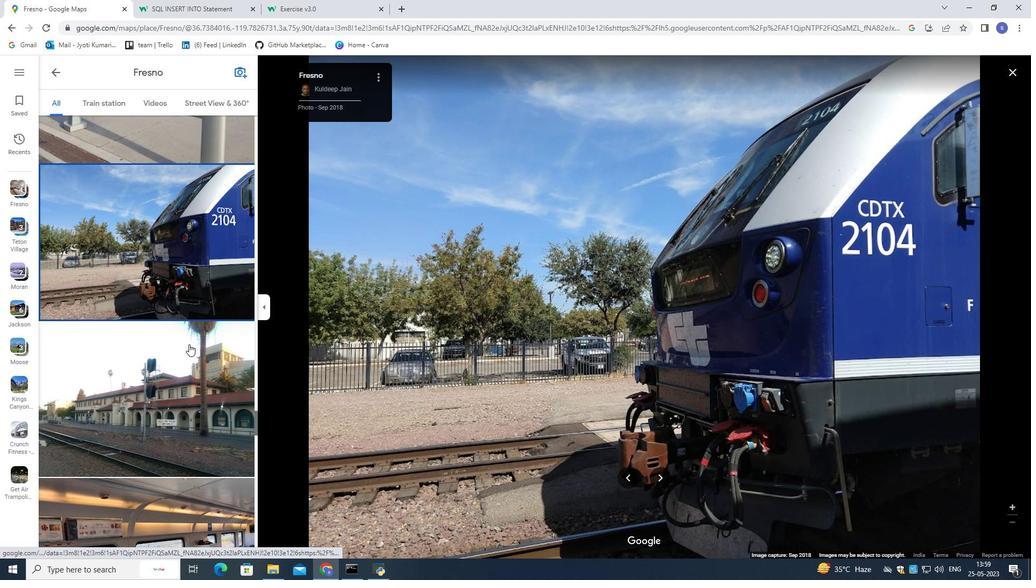 
Action: Mouse scrolled (189, 343) with delta (0, 0)
Screenshot: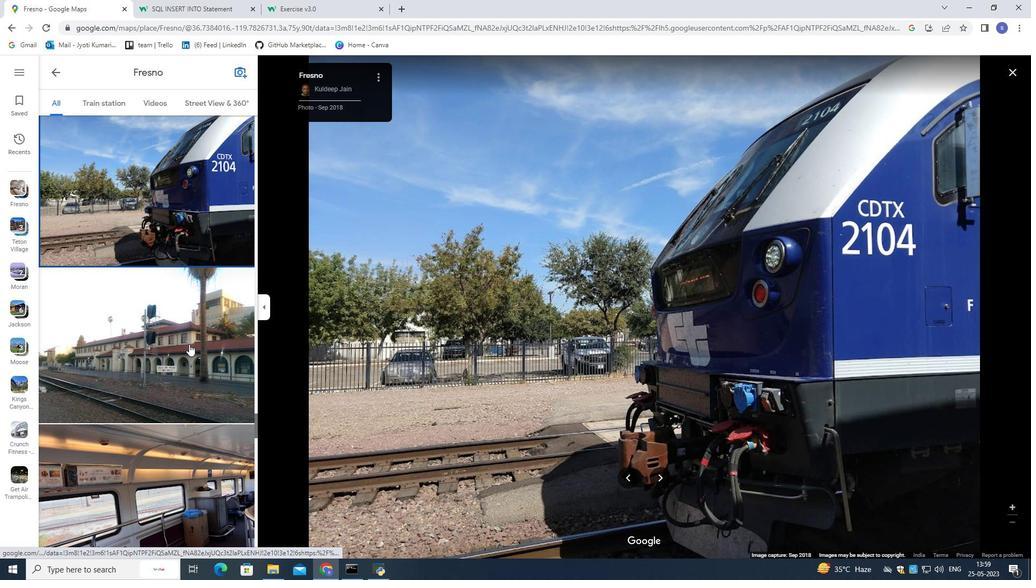 
Action: Mouse scrolled (189, 343) with delta (0, 0)
Screenshot: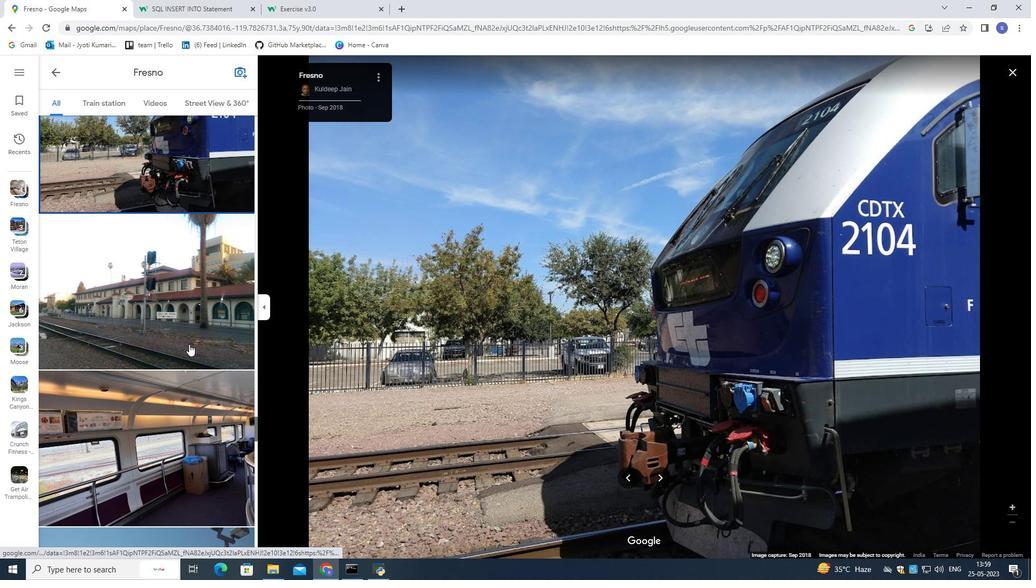 
Action: Mouse pressed left at (189, 344)
Screenshot: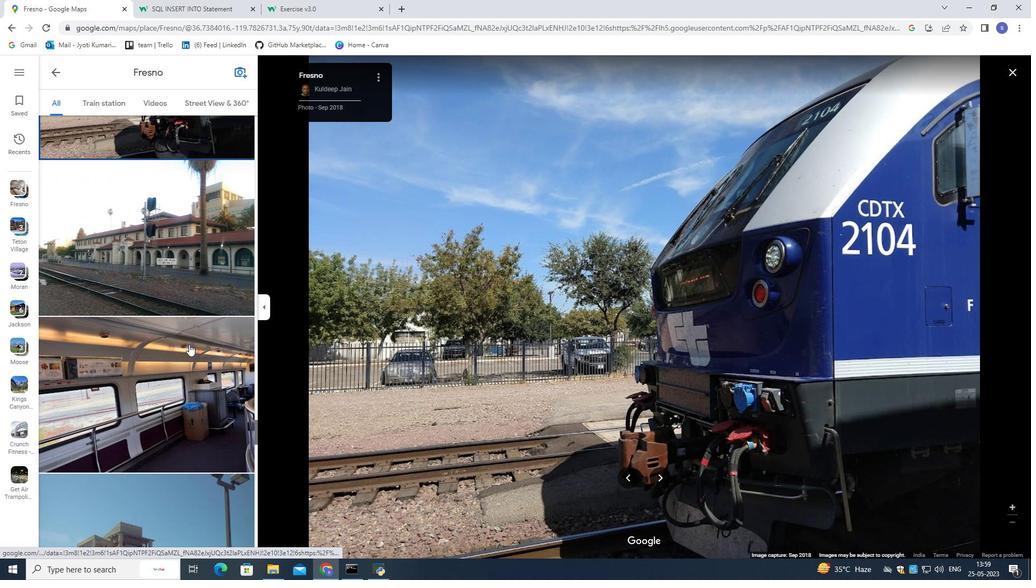 
Action: Mouse scrolled (189, 343) with delta (0, 0)
Screenshot: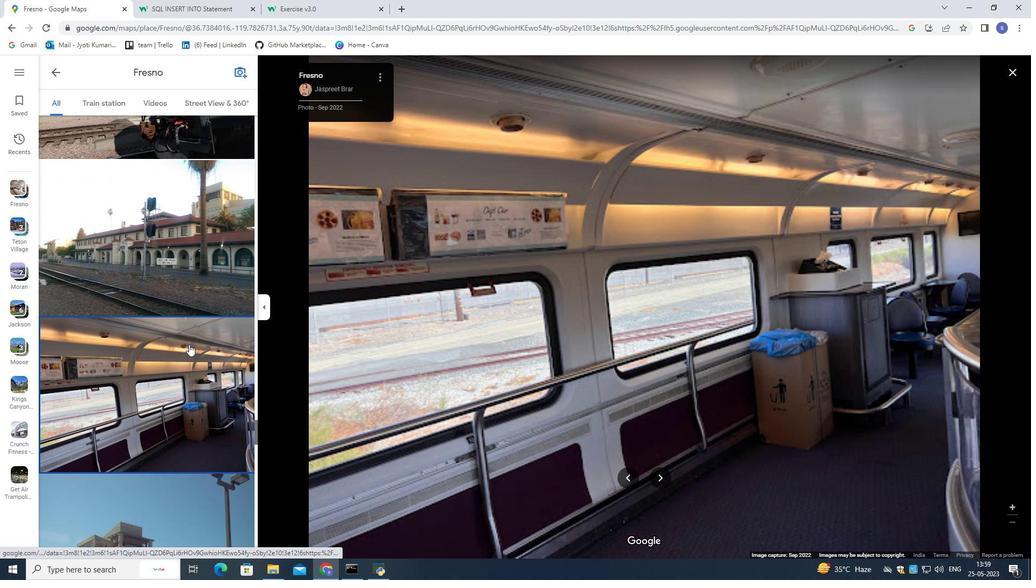 
Action: Mouse scrolled (189, 343) with delta (0, 0)
Screenshot: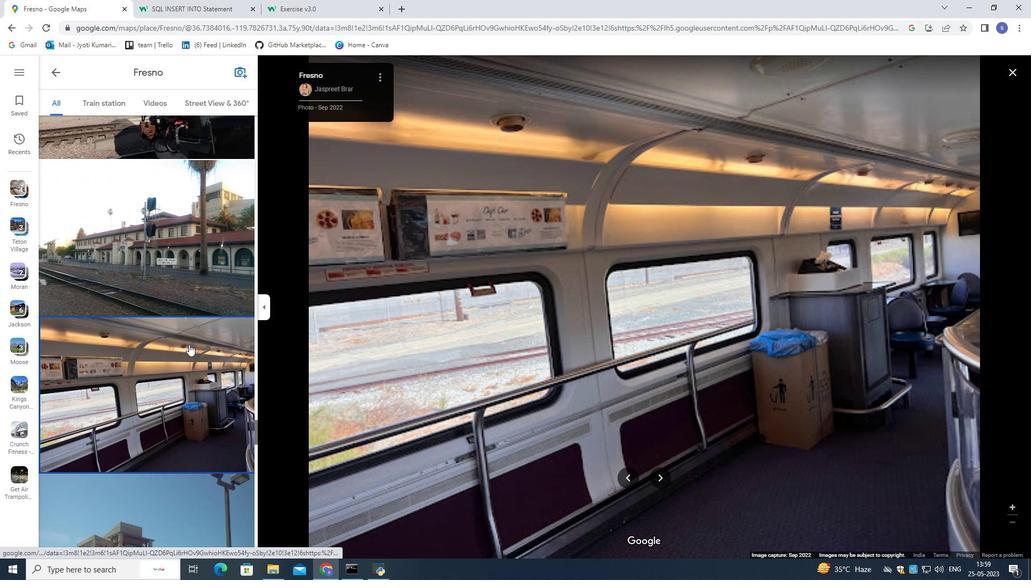
Action: Mouse moved to (181, 343)
Screenshot: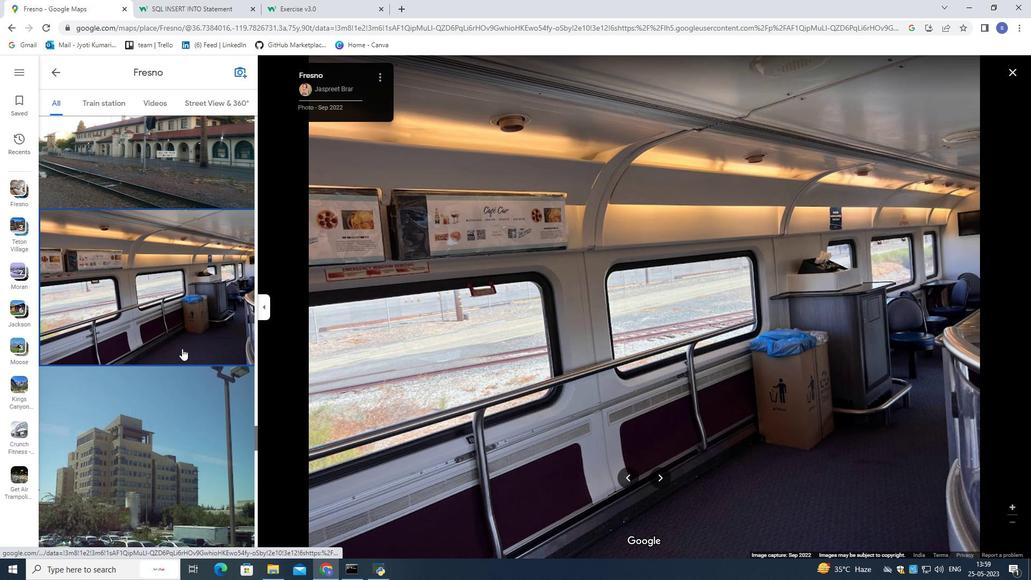 
Action: Mouse scrolled (181, 343) with delta (0, 0)
Screenshot: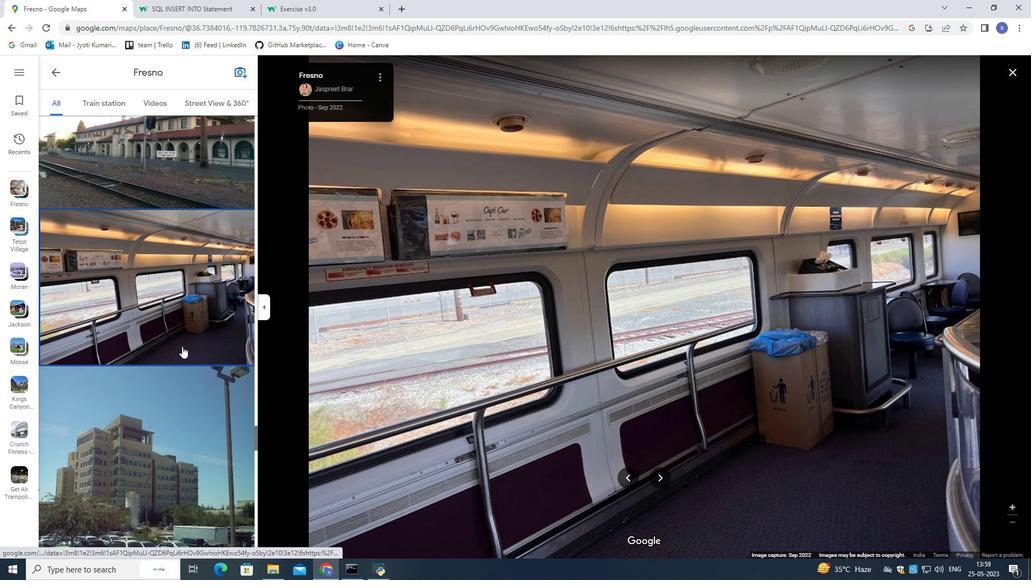 
Action: Mouse scrolled (181, 343) with delta (0, 0)
Screenshot: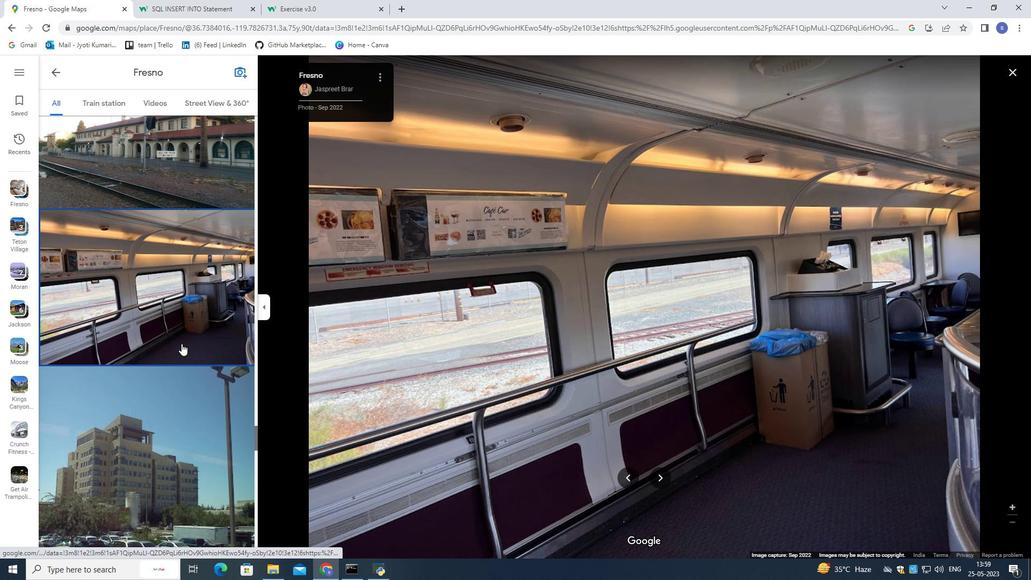 
Action: Mouse moved to (181, 348)
Screenshot: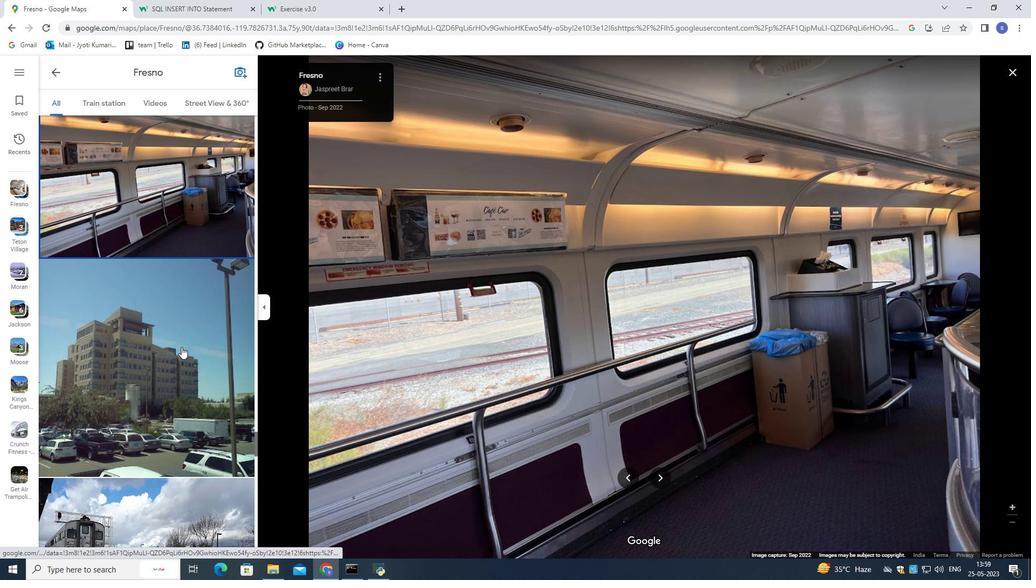 
Action: Mouse pressed left at (181, 348)
Screenshot: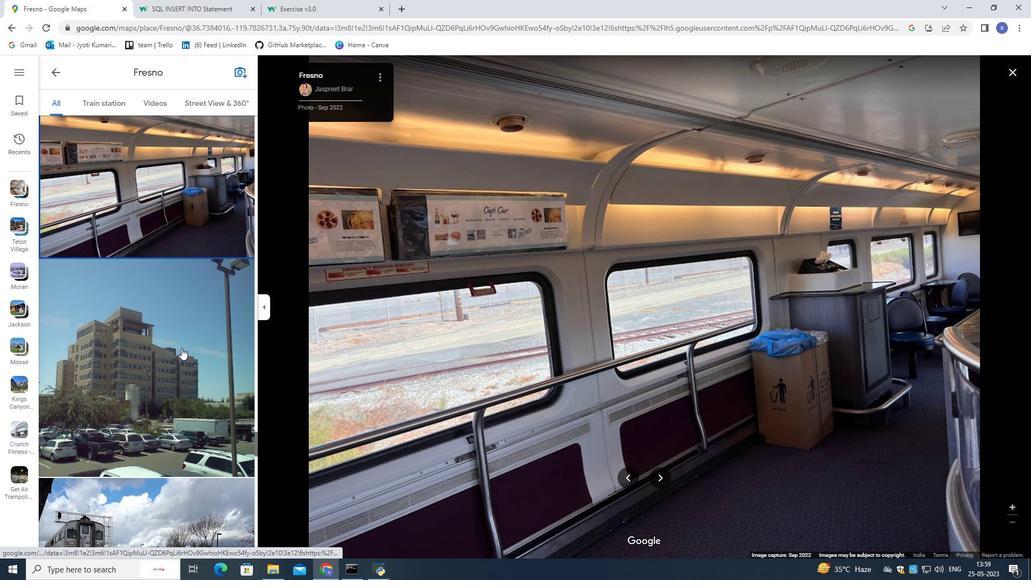 
Action: Mouse scrolled (181, 347) with delta (0, 0)
Screenshot: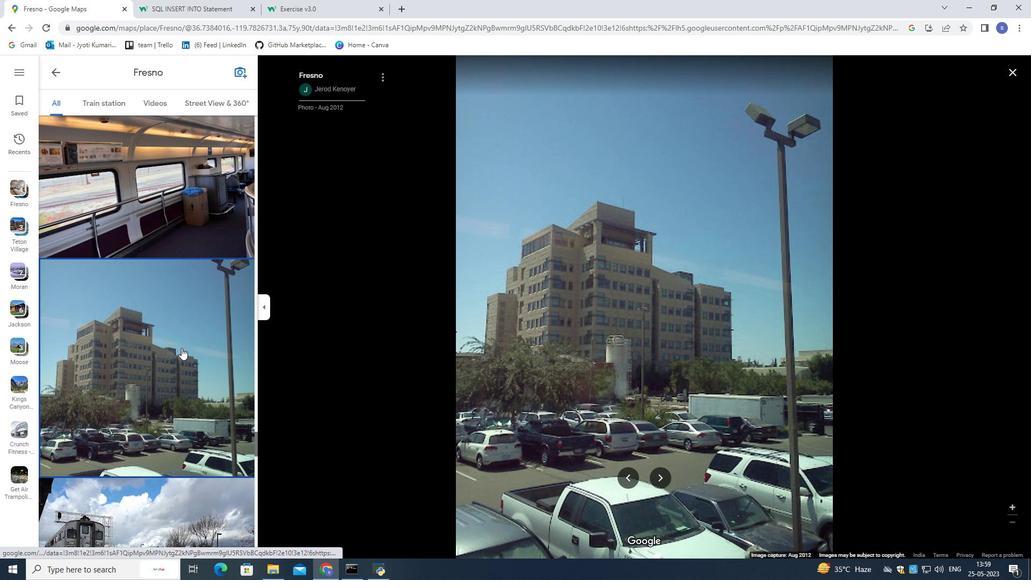 
Action: Mouse scrolled (181, 347) with delta (0, 0)
Screenshot: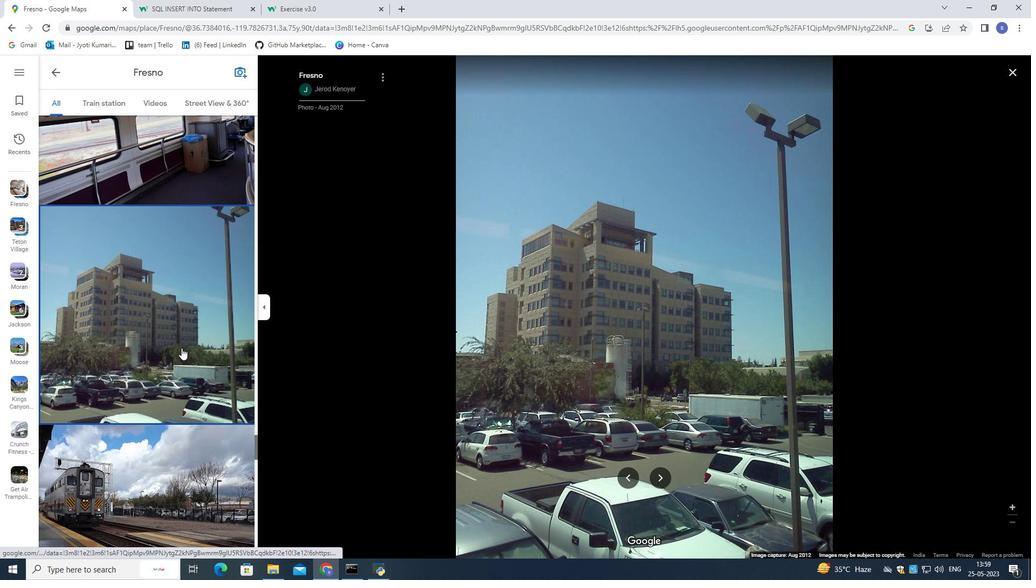 
Action: Mouse scrolled (181, 347) with delta (0, 0)
Screenshot: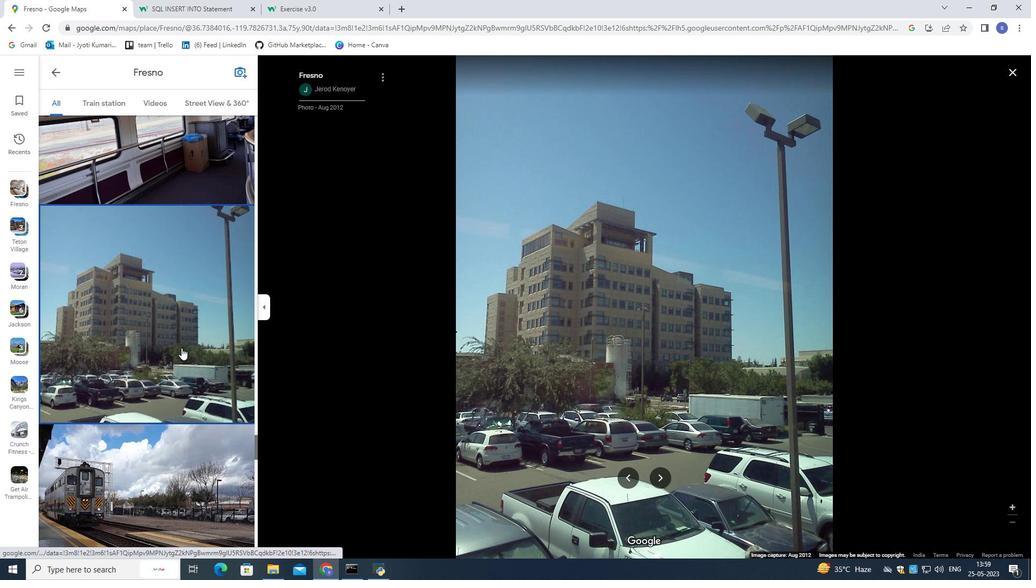 
Action: Mouse scrolled (181, 347) with delta (0, 0)
Screenshot: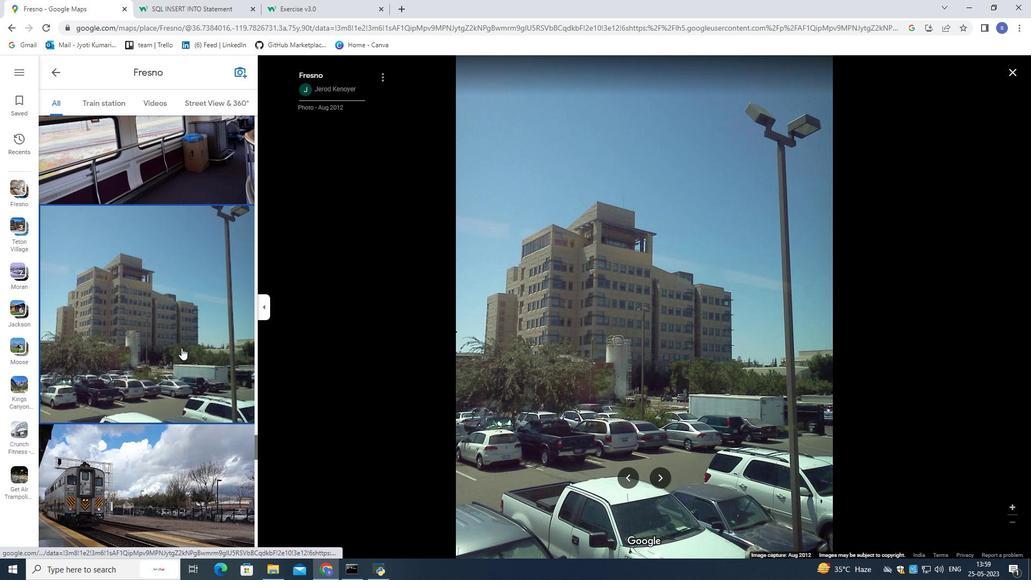 
Action: Mouse scrolled (181, 347) with delta (0, 0)
Screenshot: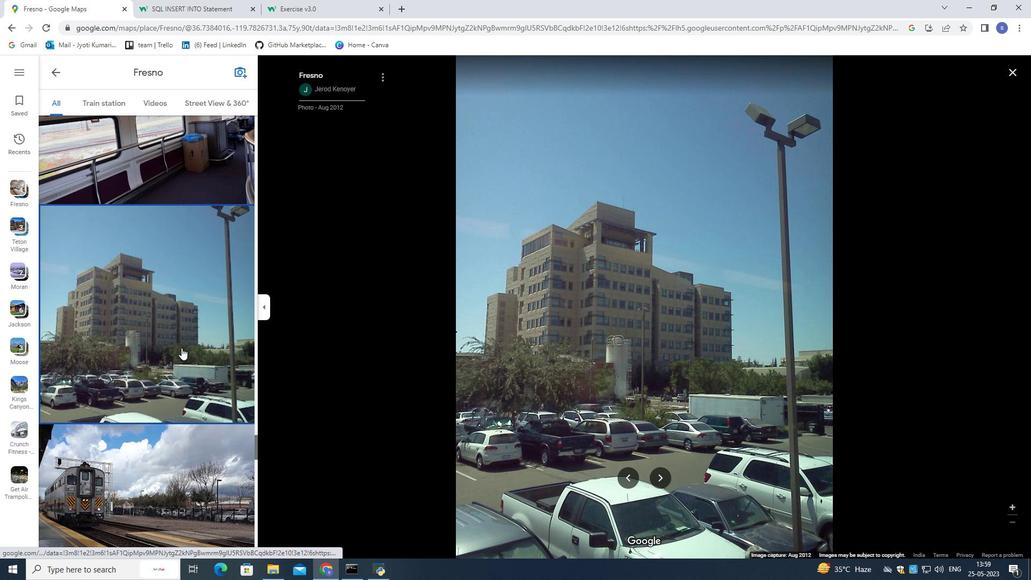 
Action: Mouse moved to (181, 348)
Screenshot: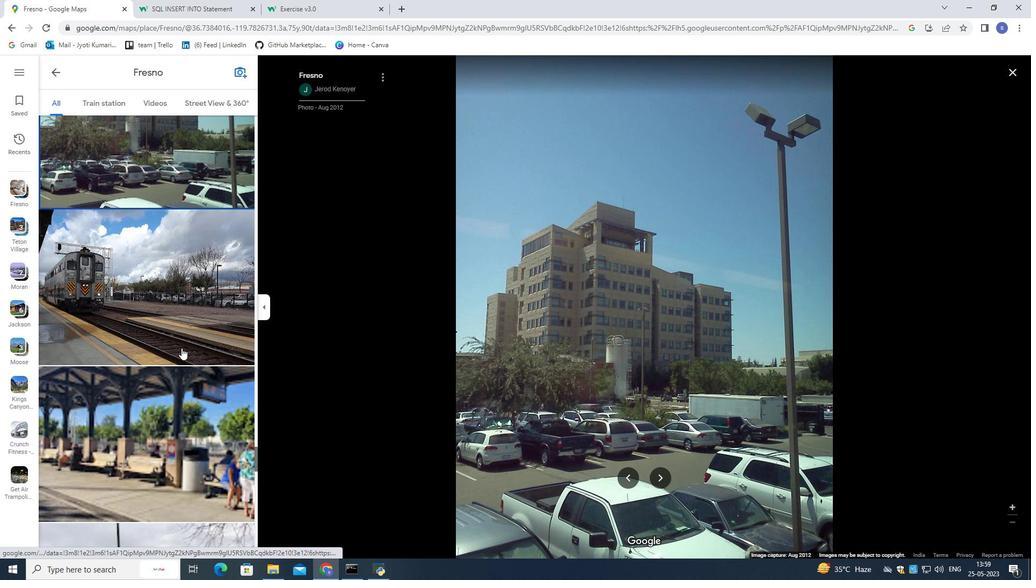 
Action: Mouse pressed left at (181, 348)
Screenshot: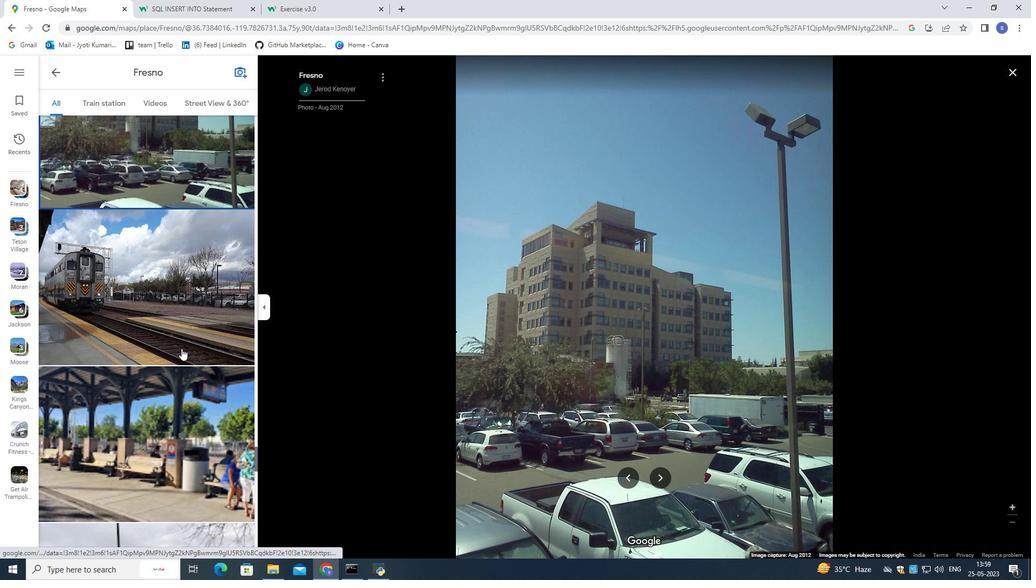 
Action: Mouse scrolled (181, 348) with delta (0, 0)
Screenshot: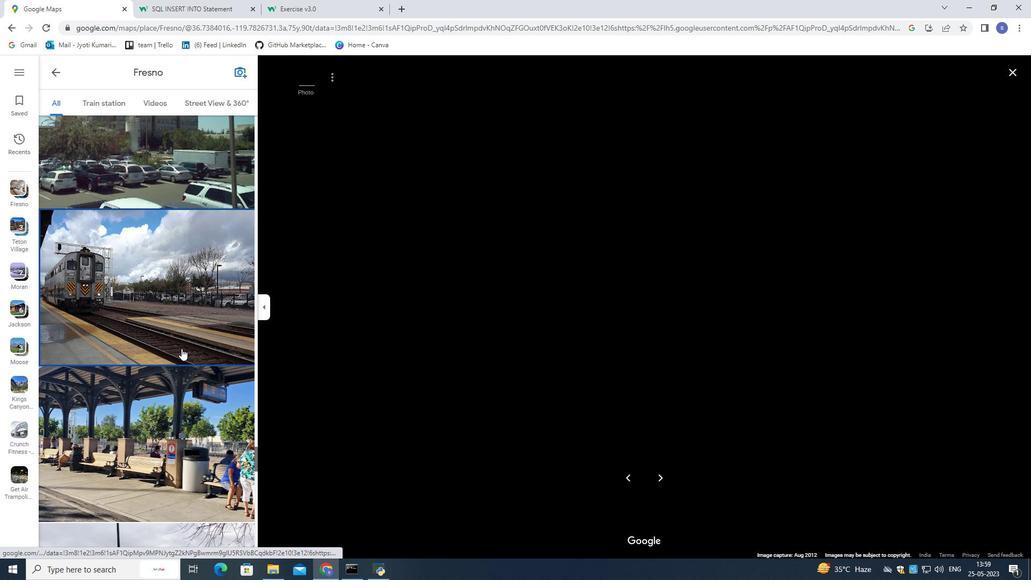 
Action: Mouse scrolled (181, 348) with delta (0, 0)
Screenshot: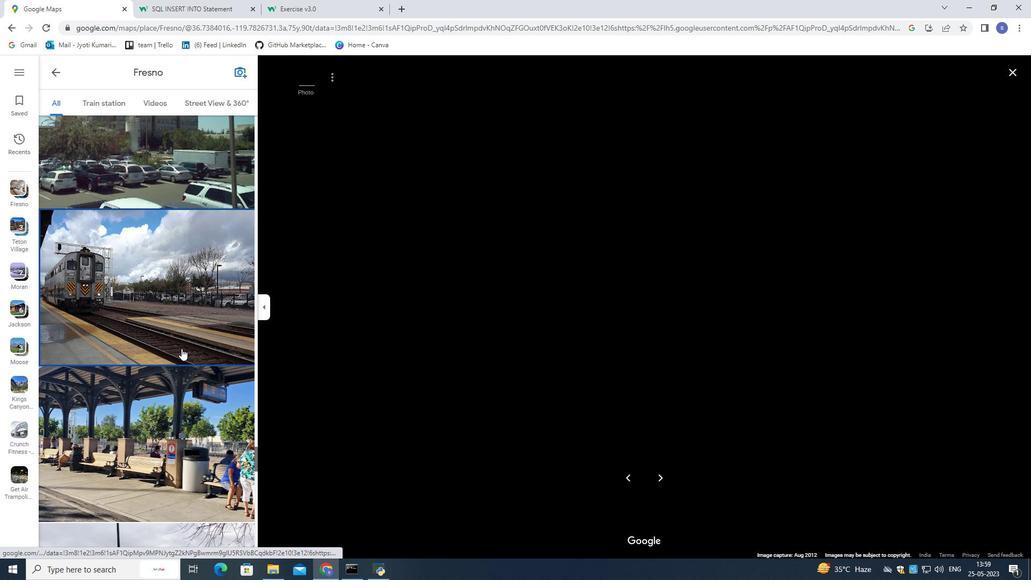 
Action: Mouse scrolled (181, 348) with delta (0, 0)
Screenshot: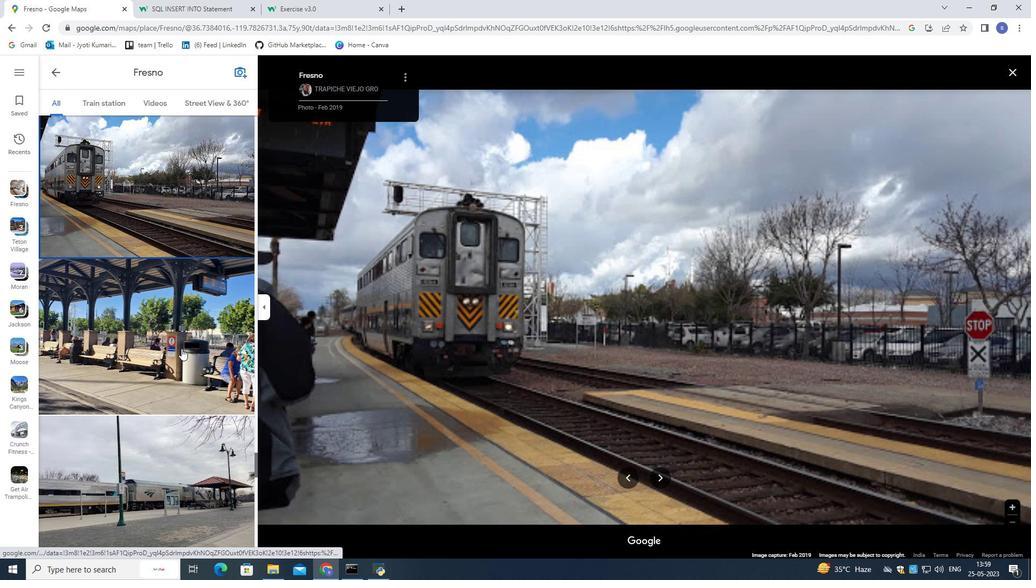 
Action: Mouse moved to (86, 104)
Screenshot: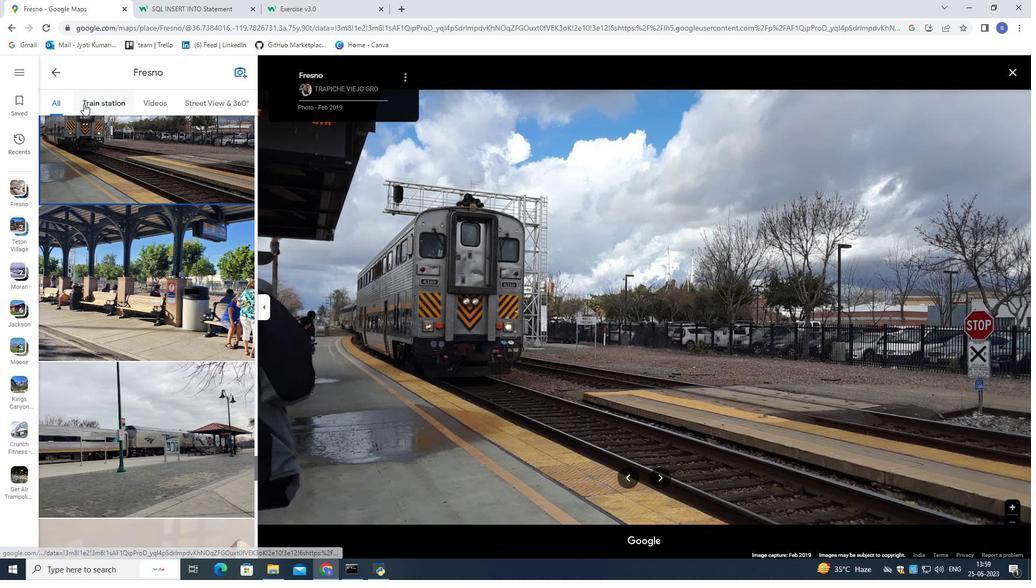 
Action: Mouse pressed left at (86, 104)
Screenshot: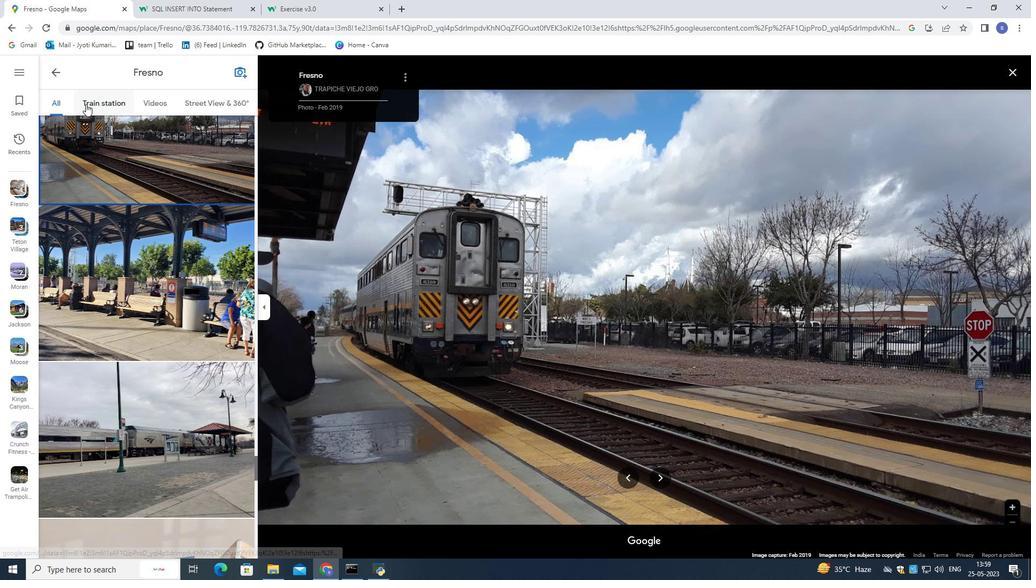 
Action: Mouse moved to (125, 239)
Screenshot: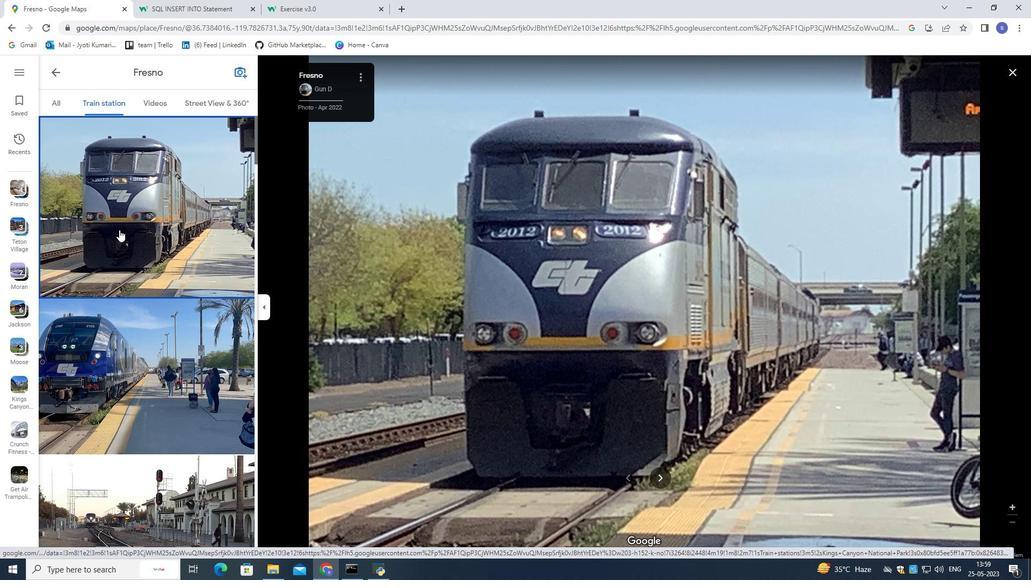 
Action: Mouse scrolled (125, 239) with delta (0, 0)
Screenshot: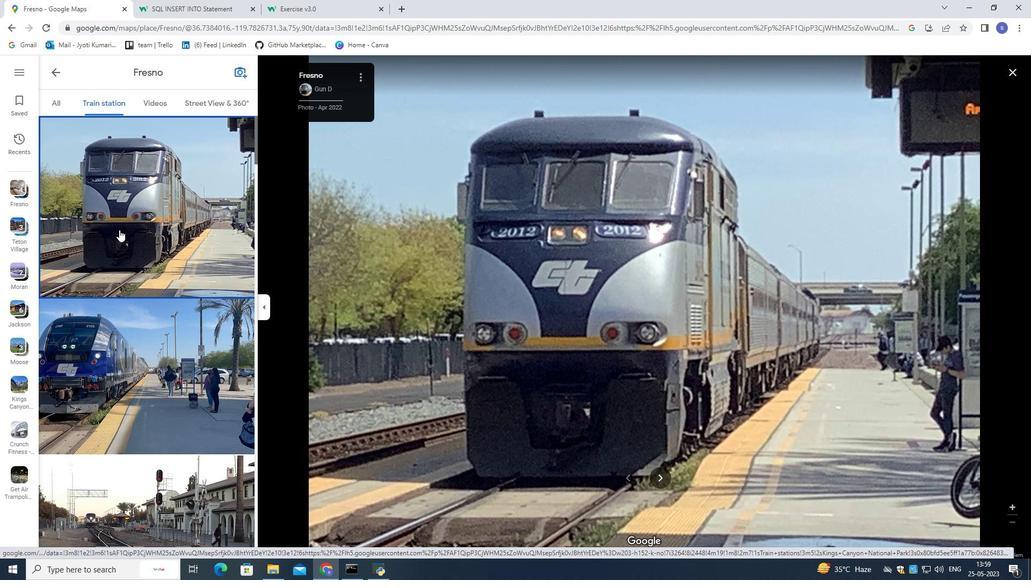 
Action: Mouse moved to (125, 239)
Screenshot: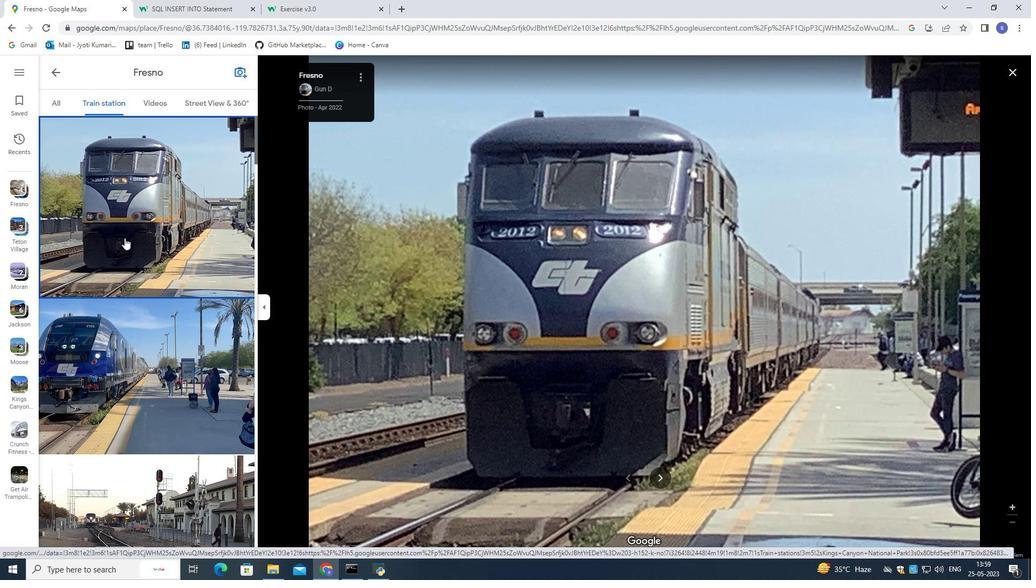 
Action: Mouse scrolled (125, 239) with delta (0, 0)
Screenshot: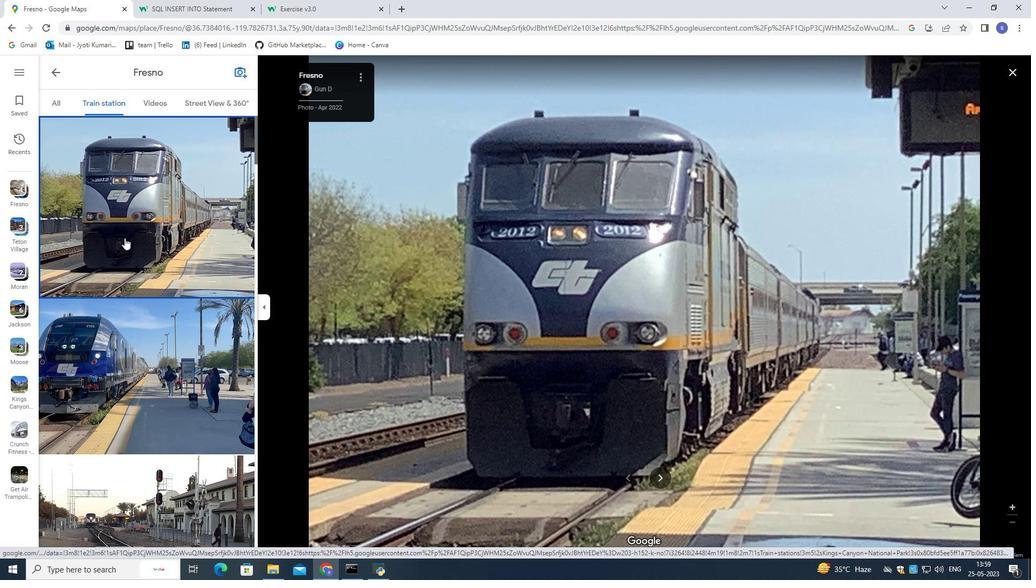 
Action: Mouse scrolled (125, 239) with delta (0, 0)
Screenshot: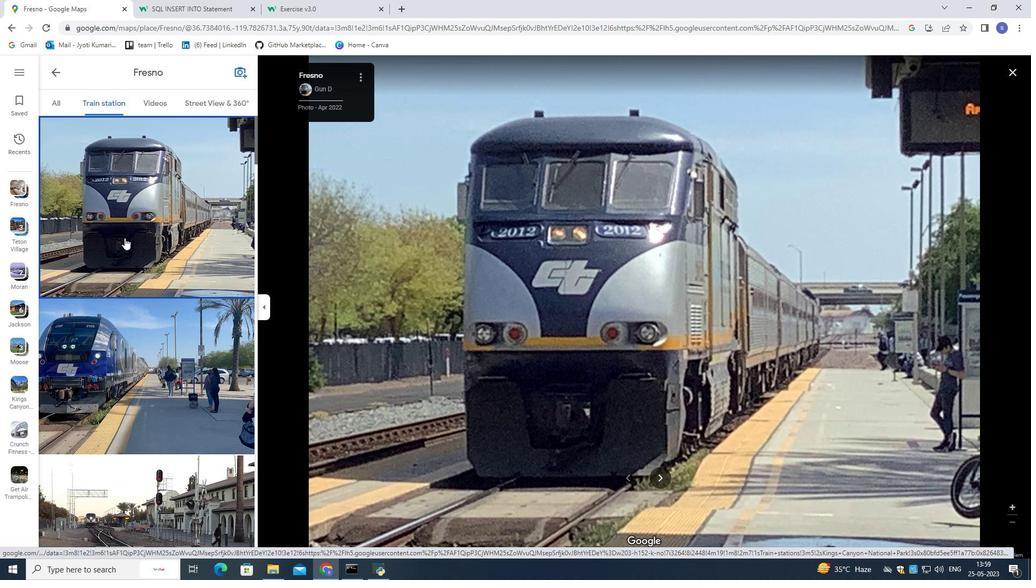
Action: Mouse scrolled (125, 239) with delta (0, 0)
Screenshot: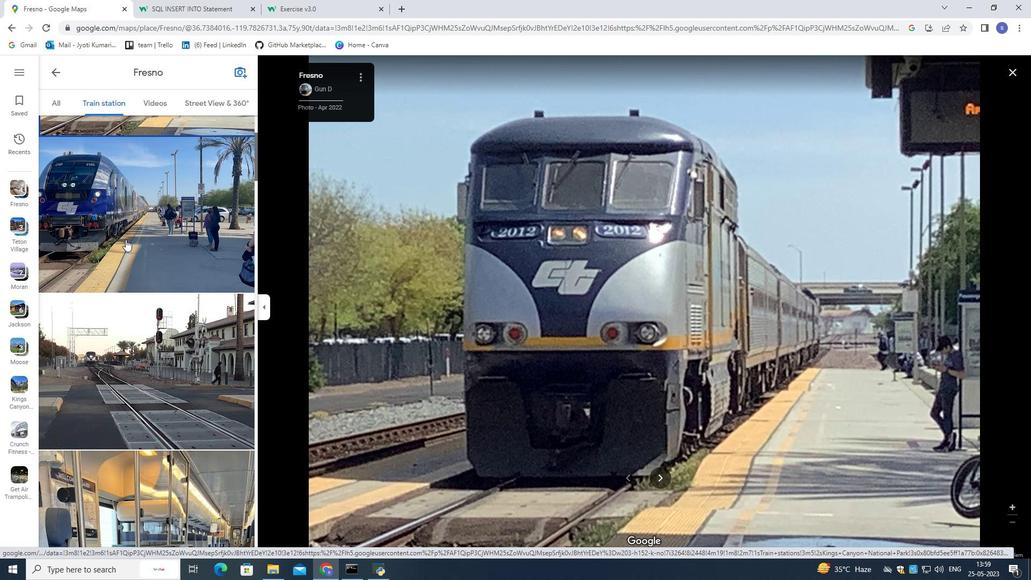 
Action: Mouse scrolled (125, 239) with delta (0, 0)
Screenshot: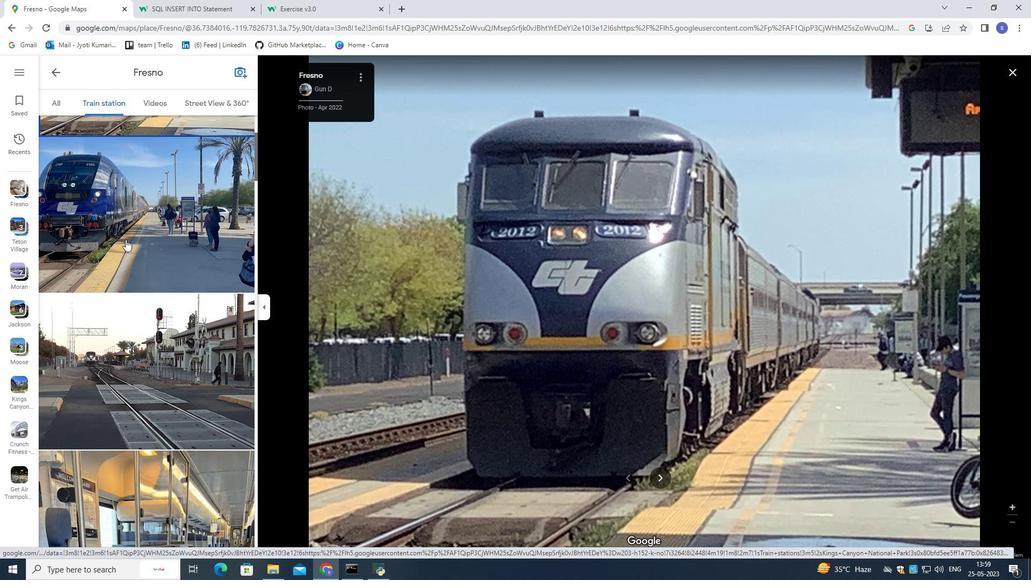 
Action: Mouse scrolled (125, 239) with delta (0, 0)
Screenshot: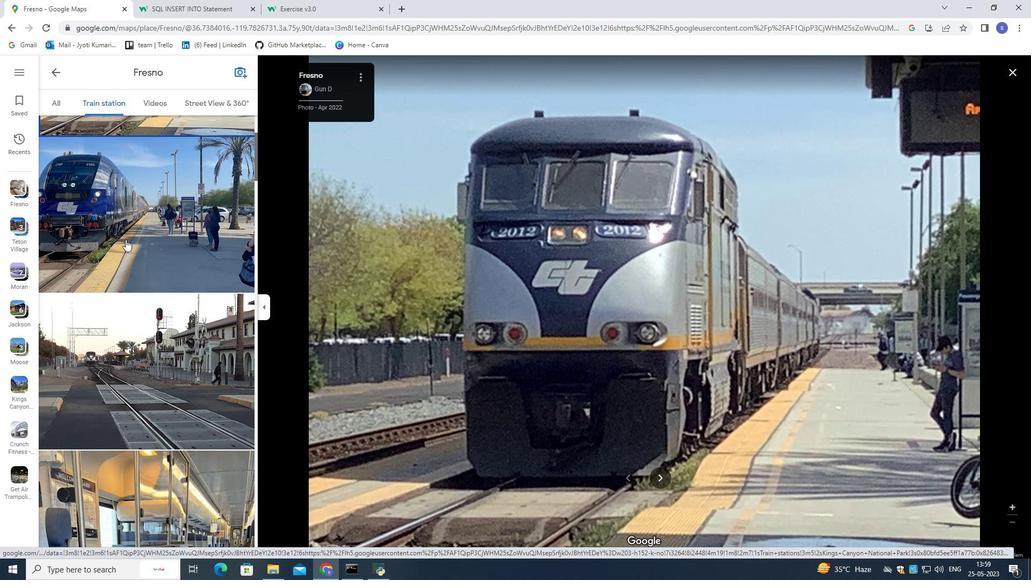 
Action: Mouse scrolled (125, 239) with delta (0, 0)
Screenshot: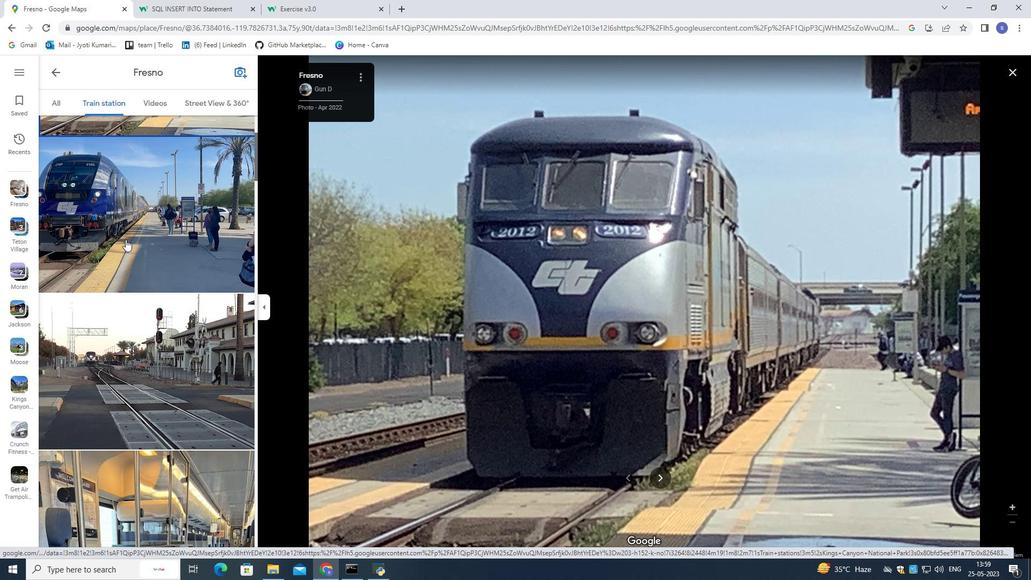 
Action: Mouse scrolled (125, 239) with delta (0, 0)
Screenshot: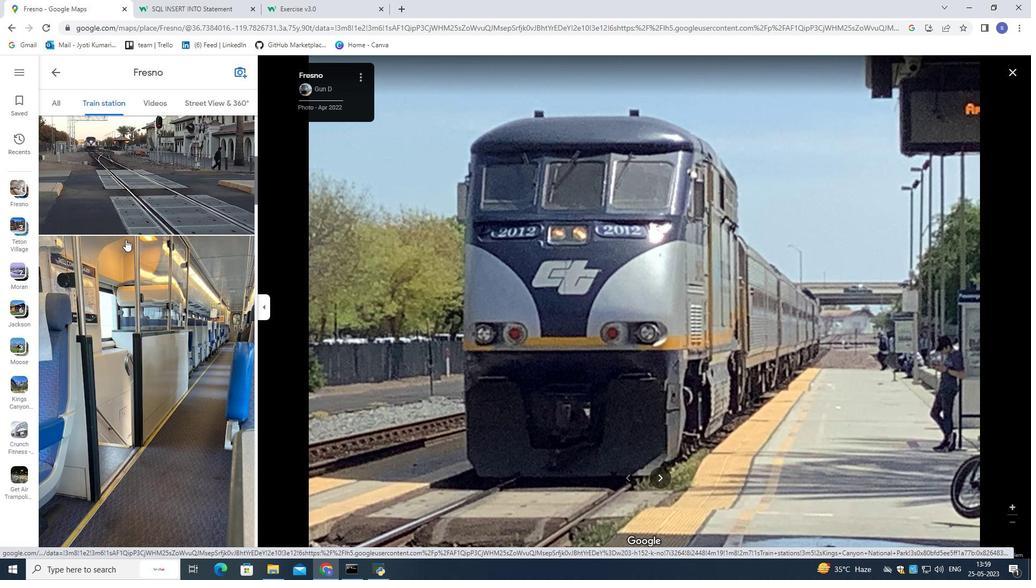 
Action: Mouse scrolled (125, 239) with delta (0, 0)
Screenshot: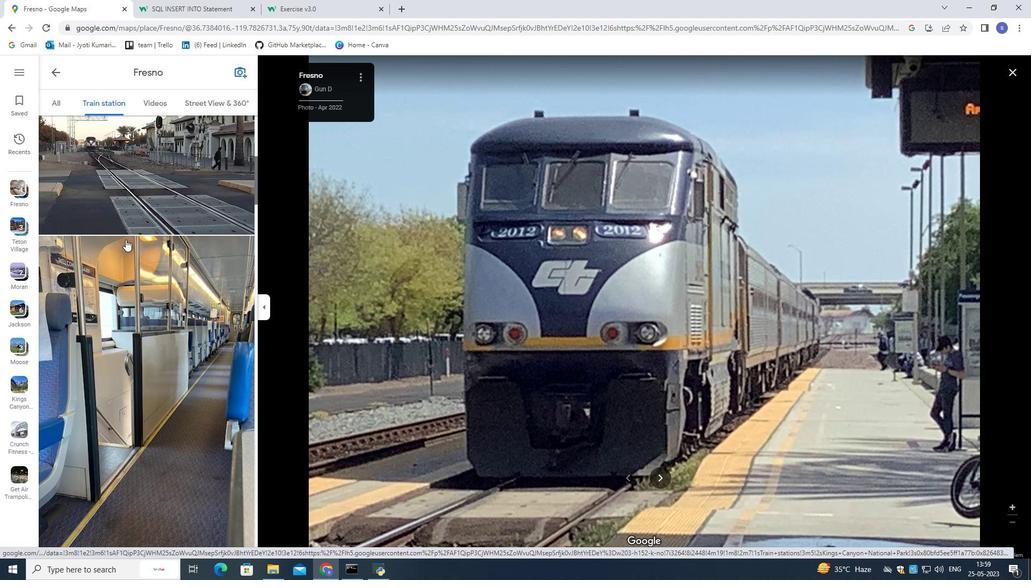 
Action: Mouse scrolled (125, 239) with delta (0, 0)
Screenshot: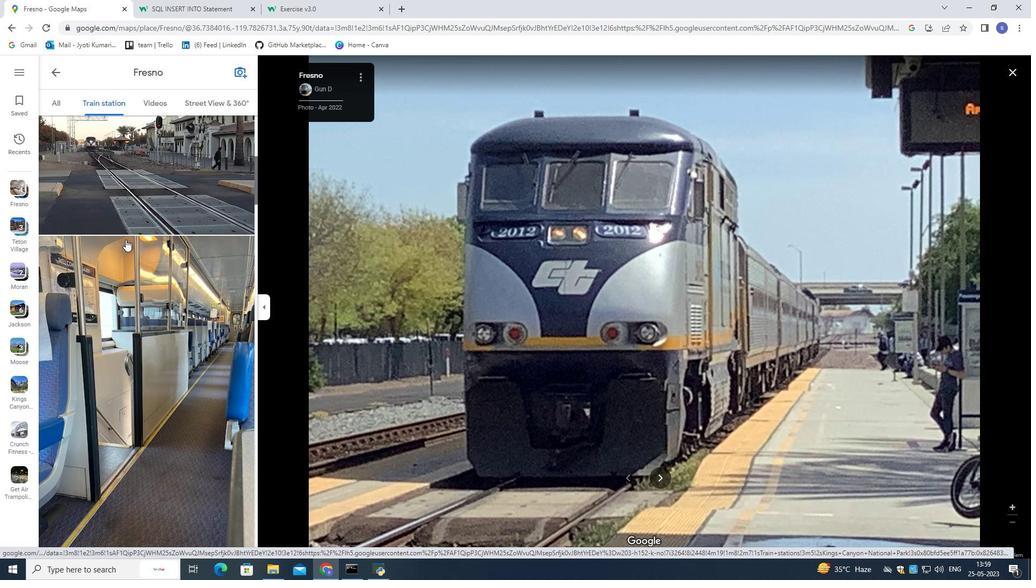 
Action: Mouse scrolled (125, 239) with delta (0, 0)
Screenshot: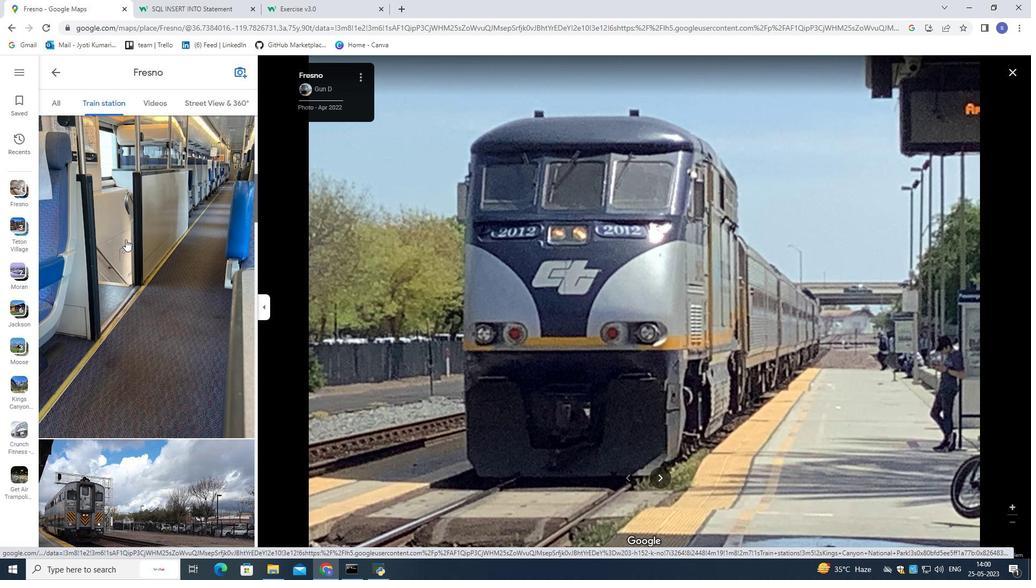 
Action: Mouse scrolled (125, 239) with delta (0, 0)
Screenshot: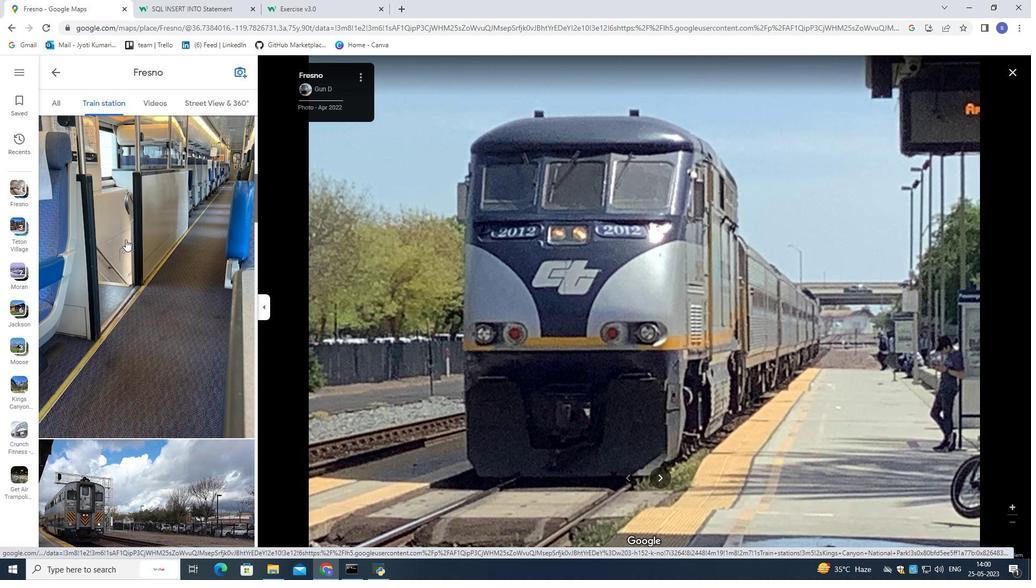 
Action: Mouse scrolled (125, 239) with delta (0, 0)
Screenshot: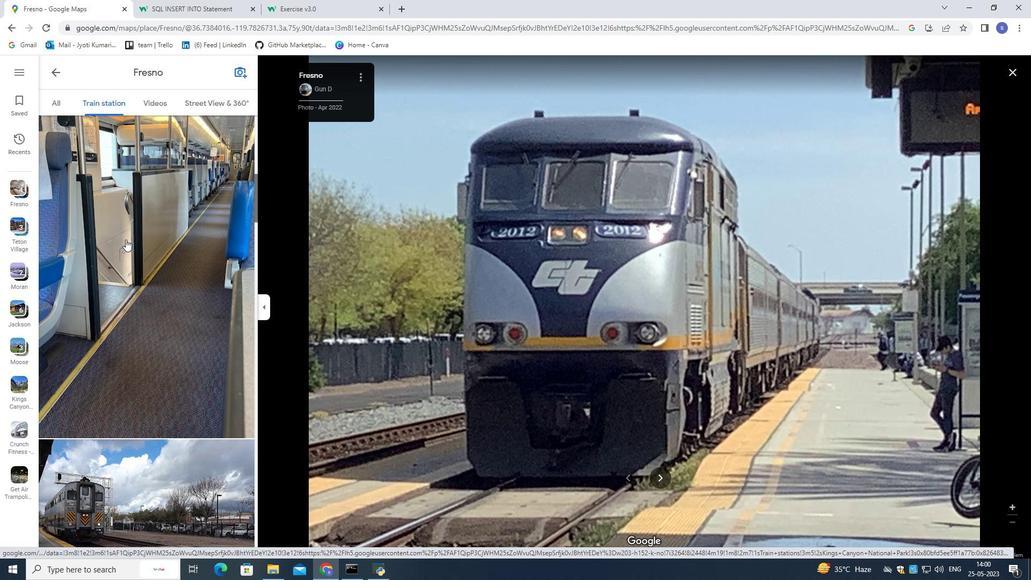 
Action: Mouse scrolled (125, 239) with delta (0, 0)
Screenshot: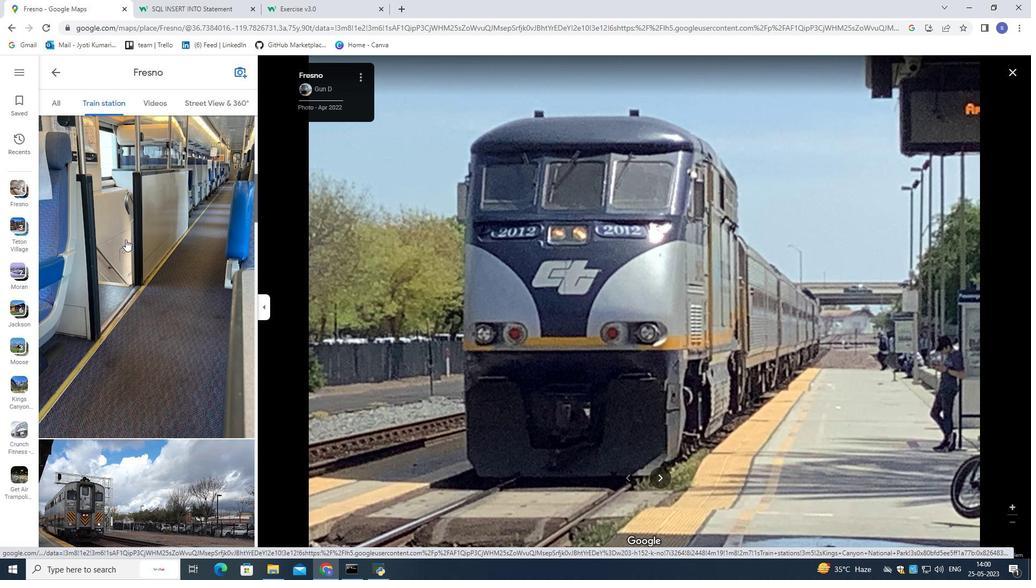 
Action: Mouse scrolled (125, 239) with delta (0, 0)
Screenshot: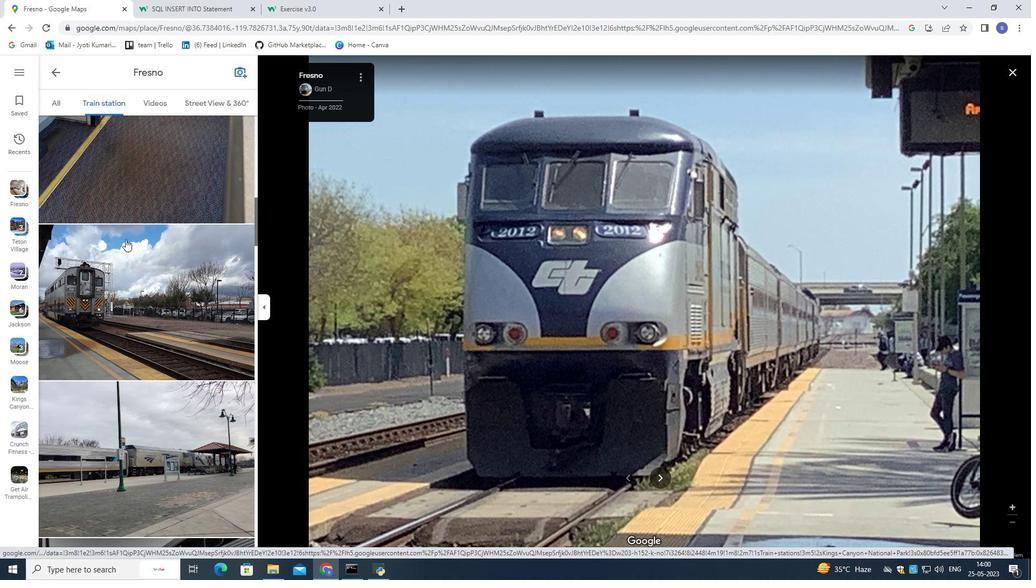 
Action: Mouse scrolled (125, 239) with delta (0, 0)
Screenshot: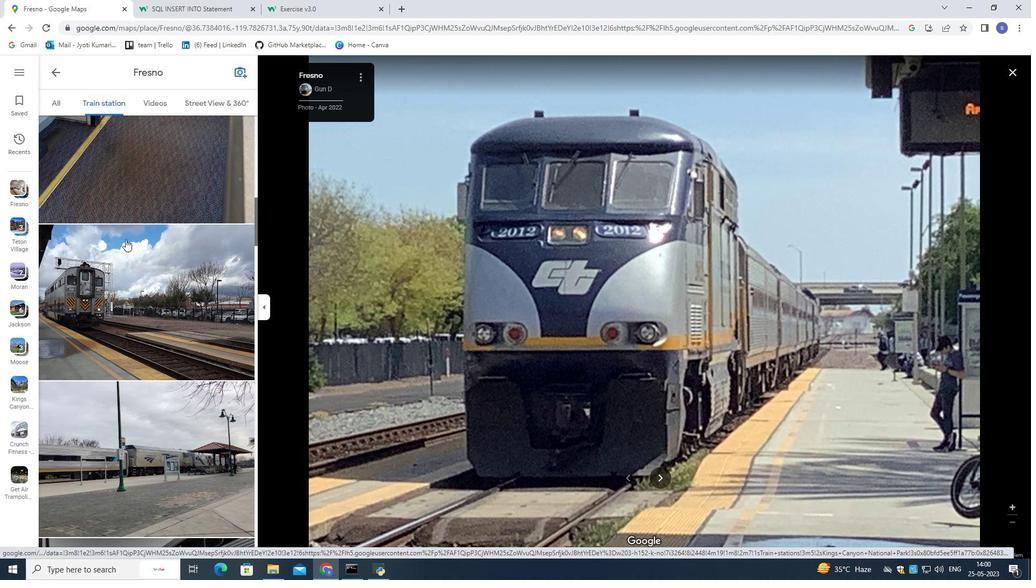 
Action: Mouse scrolled (125, 239) with delta (0, 0)
Screenshot: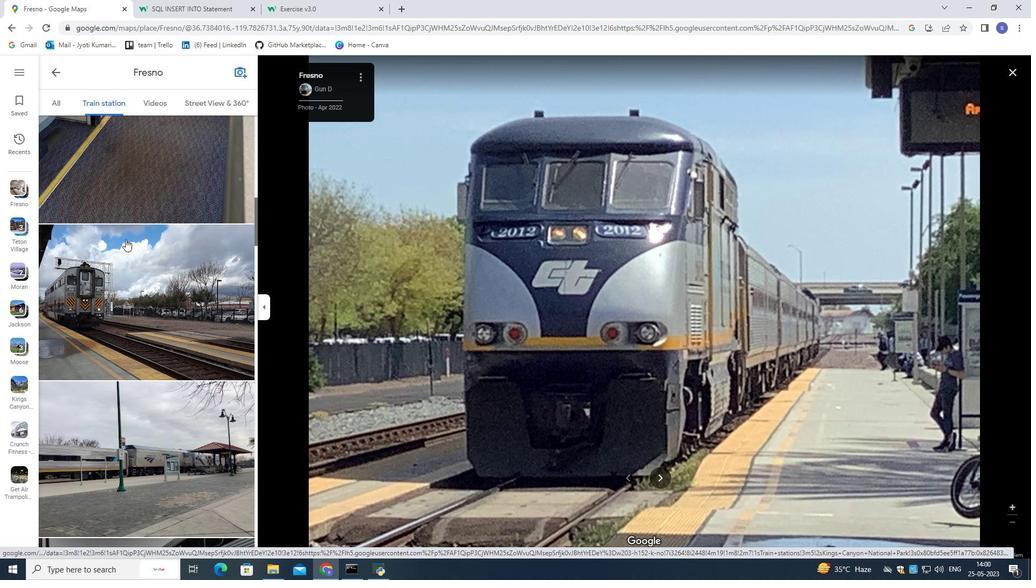 
Action: Mouse scrolled (125, 239) with delta (0, 0)
Screenshot: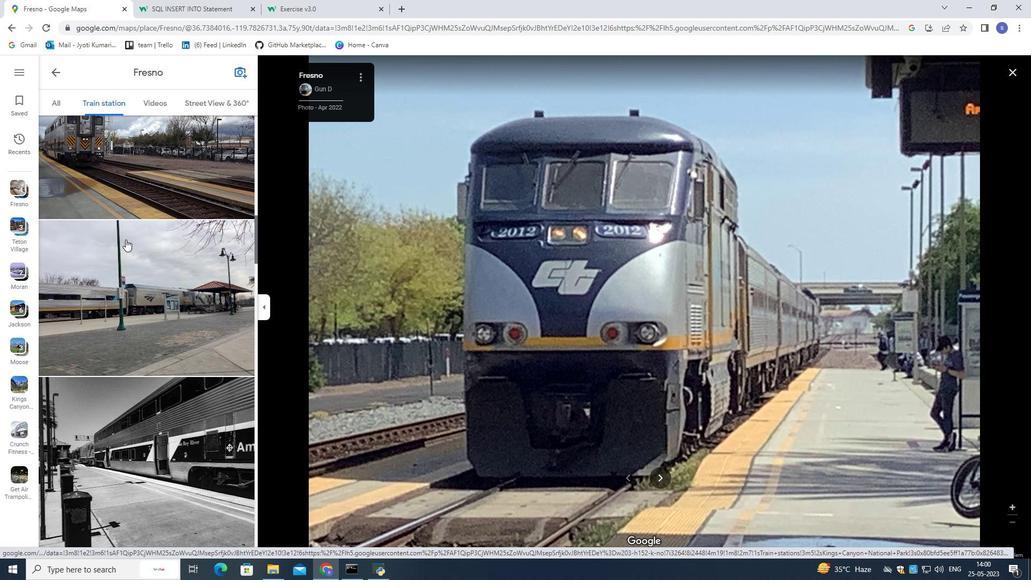 
Action: Mouse scrolled (125, 239) with delta (0, 0)
Screenshot: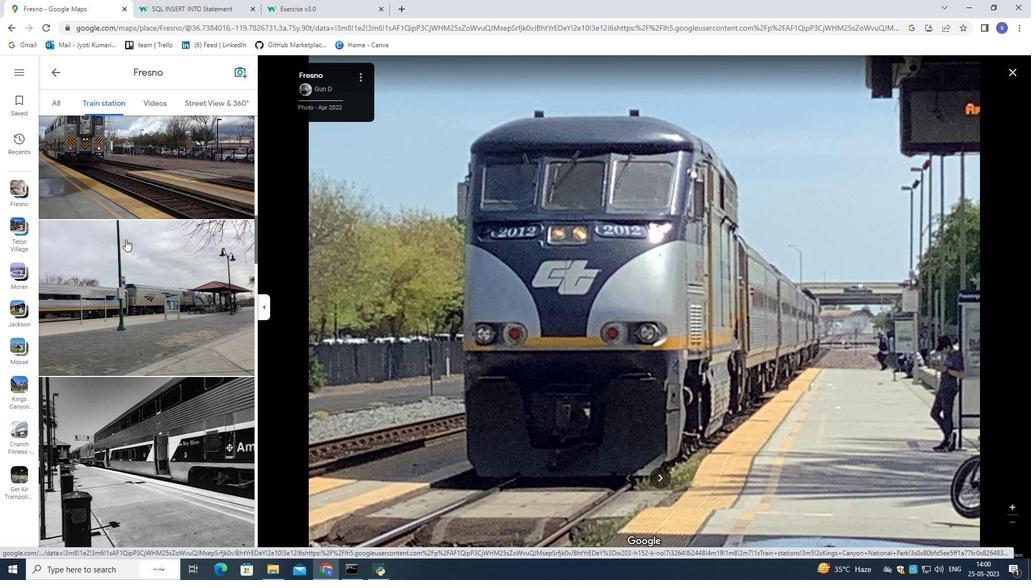 
Action: Mouse scrolled (125, 239) with delta (0, 0)
Screenshot: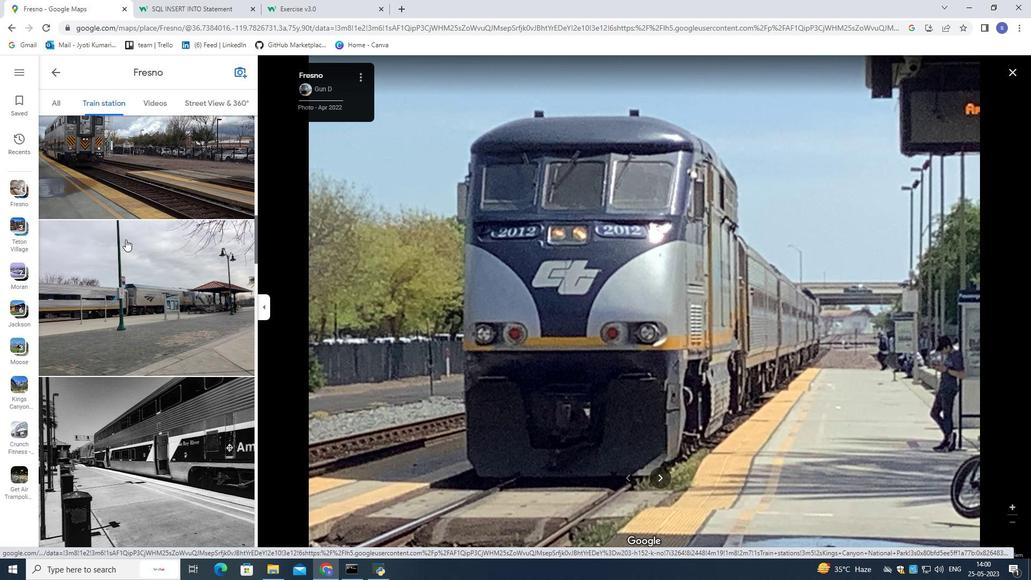 
Action: Mouse scrolled (125, 239) with delta (0, 0)
Screenshot: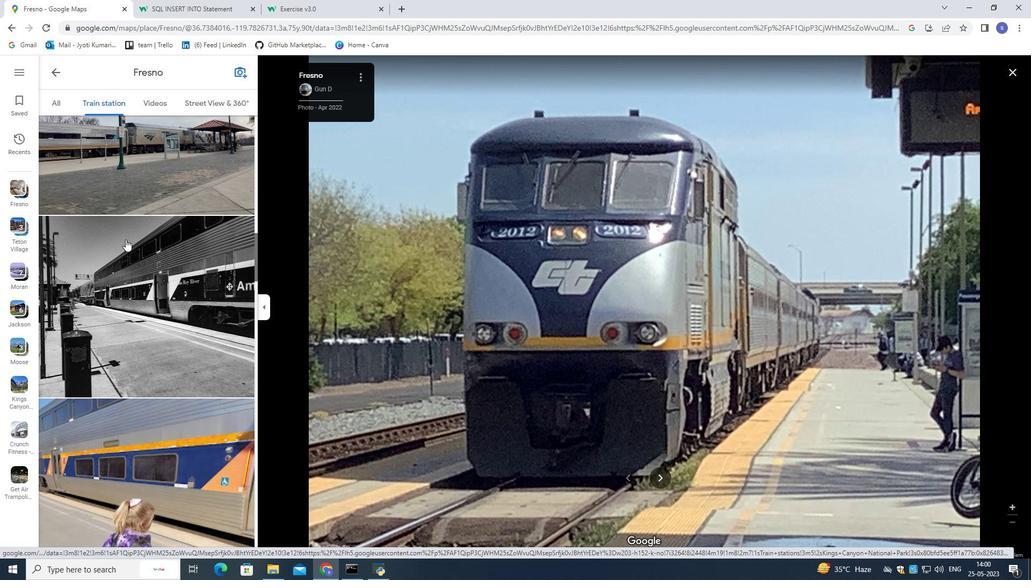 
Action: Mouse scrolled (125, 239) with delta (0, 0)
Screenshot: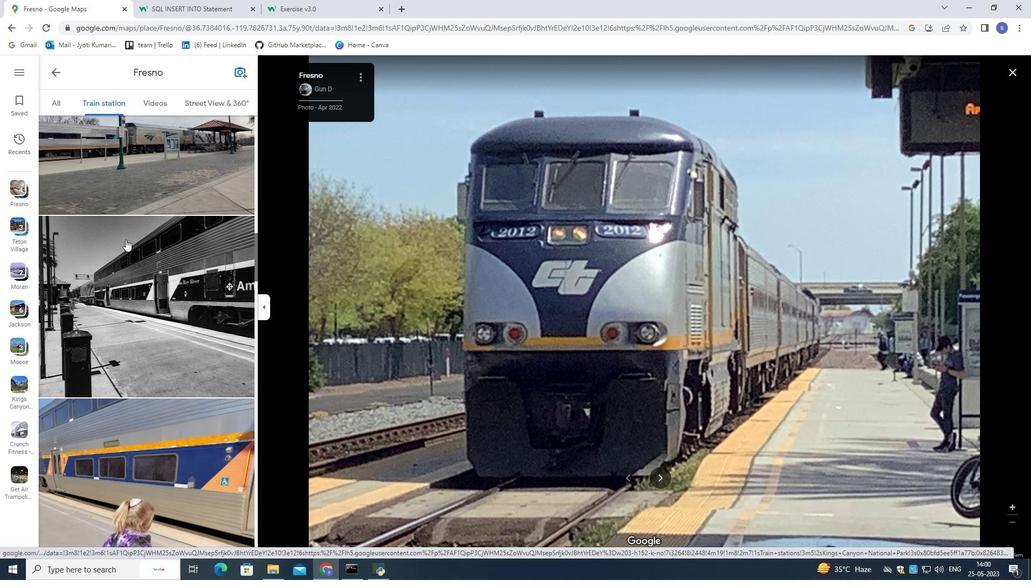 
Action: Mouse scrolled (125, 239) with delta (0, 0)
Screenshot: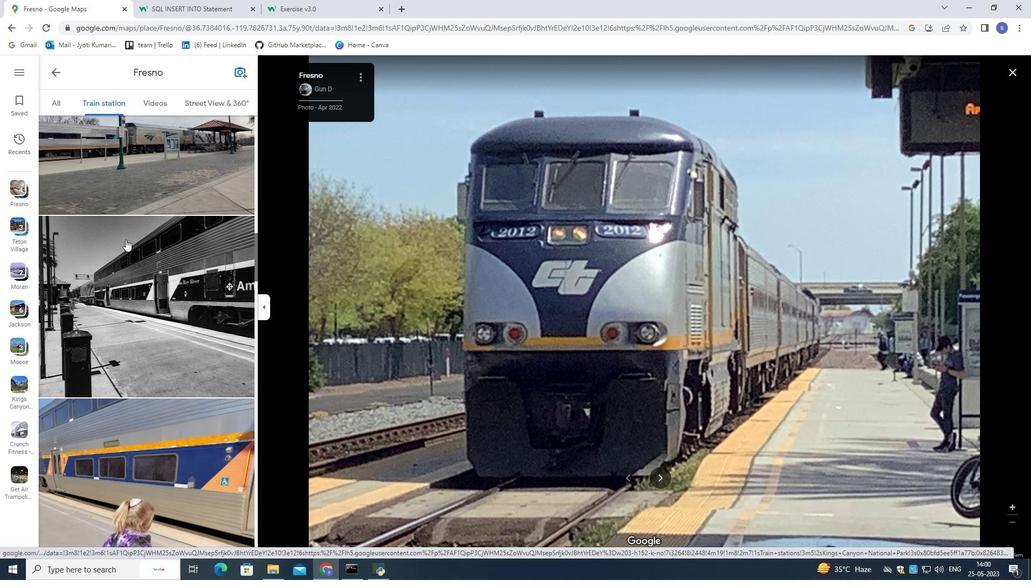 
Action: Mouse scrolled (125, 239) with delta (0, 0)
Screenshot: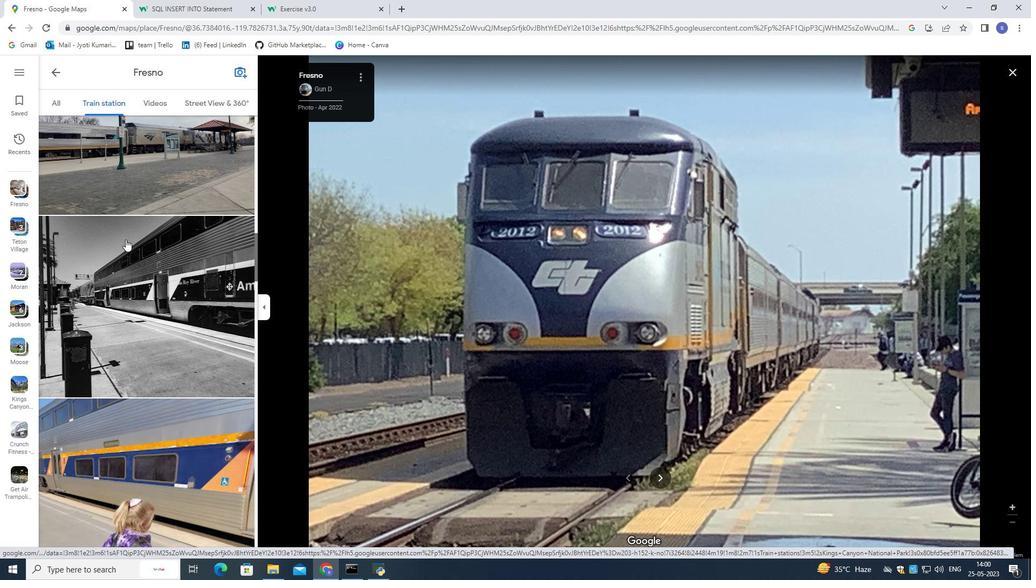 
Action: Mouse scrolled (125, 239) with delta (0, 0)
Screenshot: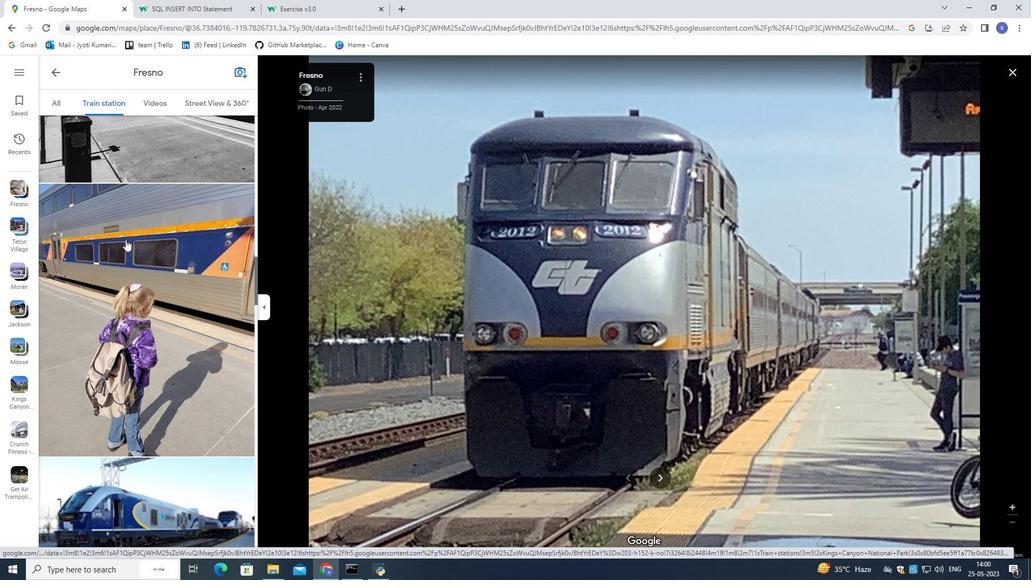
Action: Mouse scrolled (125, 239) with delta (0, 0)
Screenshot: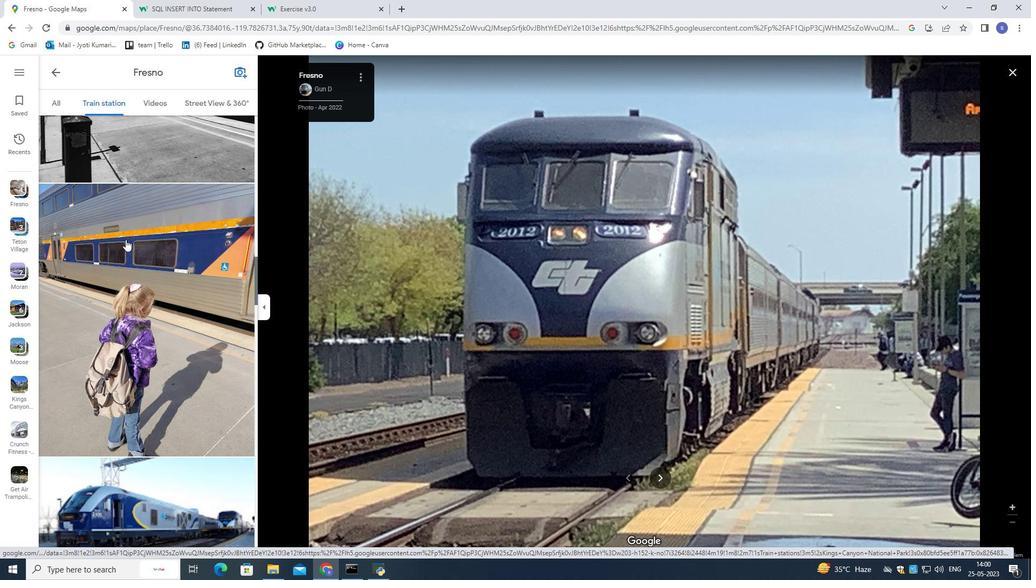 
Action: Mouse scrolled (125, 239) with delta (0, 0)
Screenshot: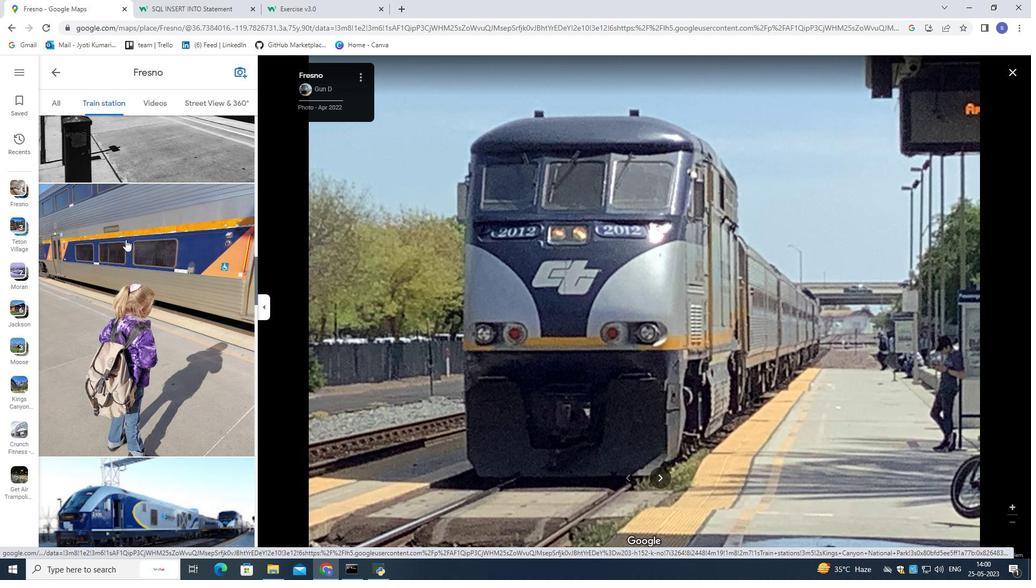 
Action: Mouse scrolled (125, 239) with delta (0, 0)
Screenshot: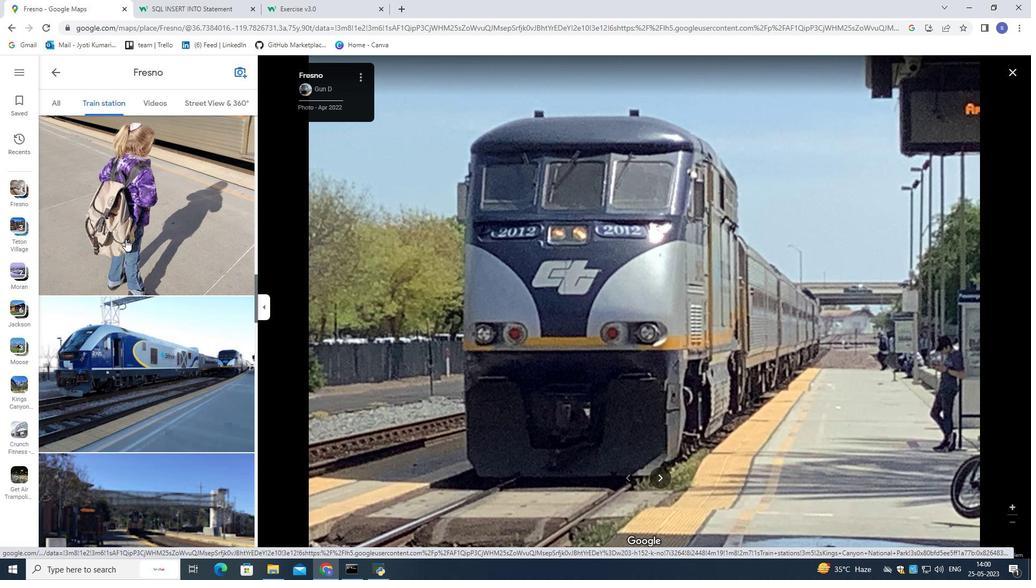 
Action: Mouse scrolled (125, 239) with delta (0, 0)
Screenshot: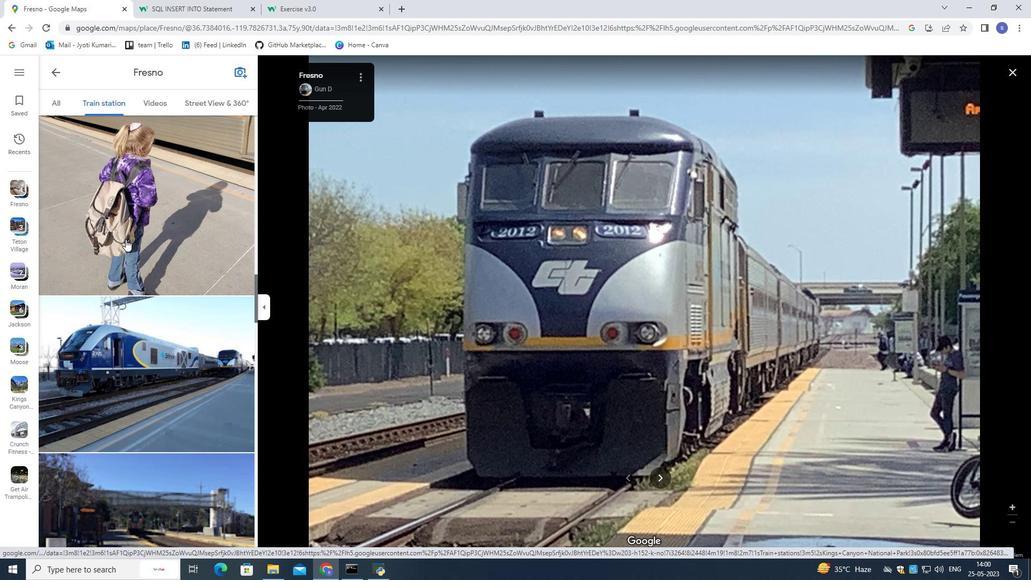 
Action: Mouse scrolled (125, 239) with delta (0, 0)
Screenshot: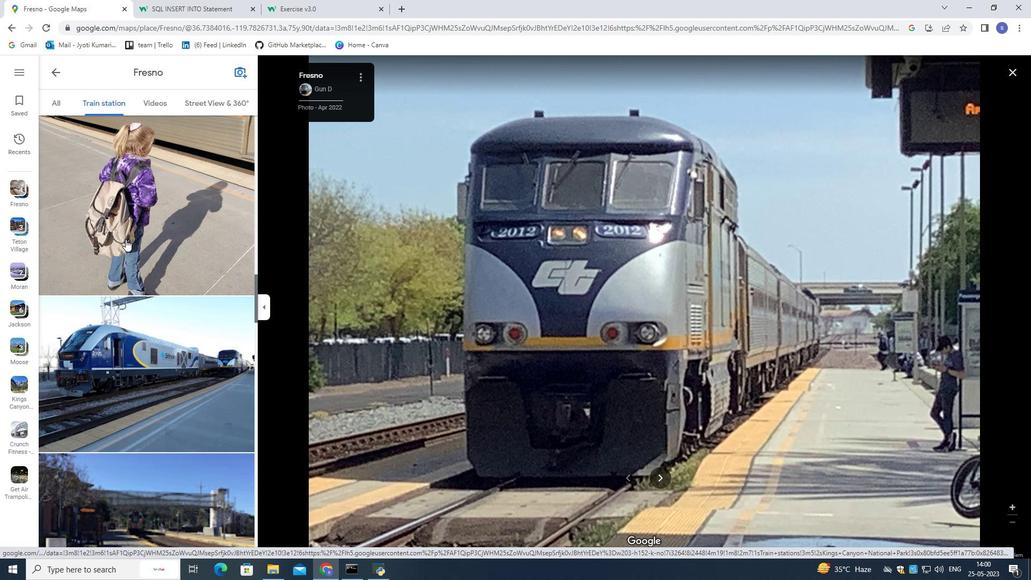 
Action: Mouse scrolled (125, 239) with delta (0, 0)
Screenshot: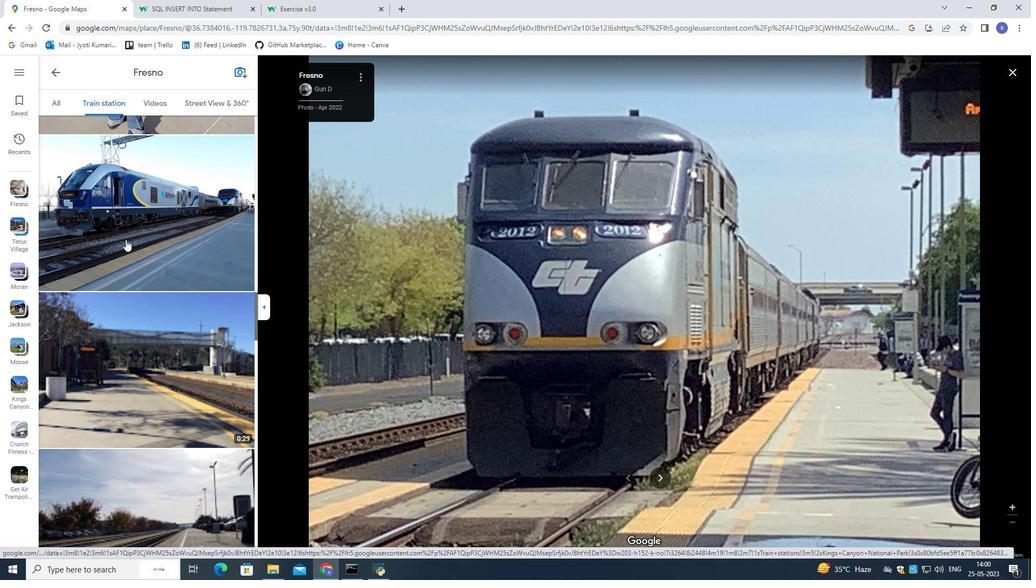 
Action: Mouse scrolled (125, 239) with delta (0, 0)
Screenshot: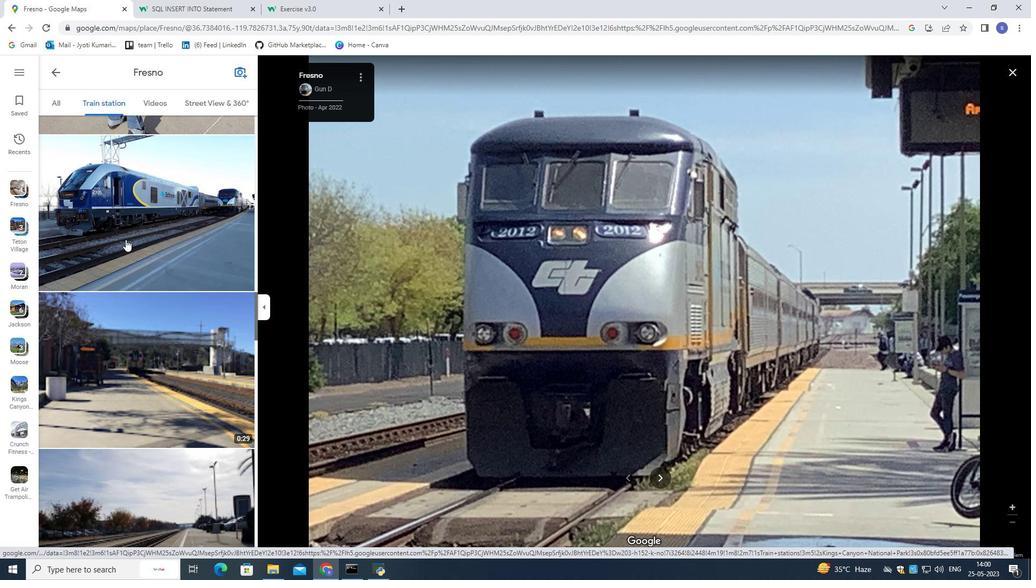 
Action: Mouse scrolled (125, 239) with delta (0, 0)
Screenshot: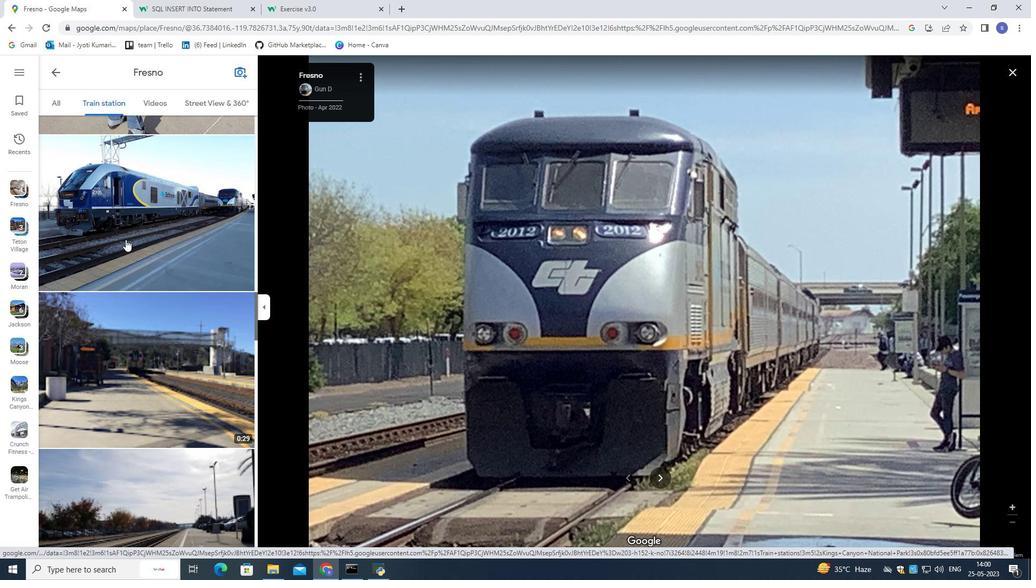 
Action: Mouse scrolled (125, 239) with delta (0, 0)
Screenshot: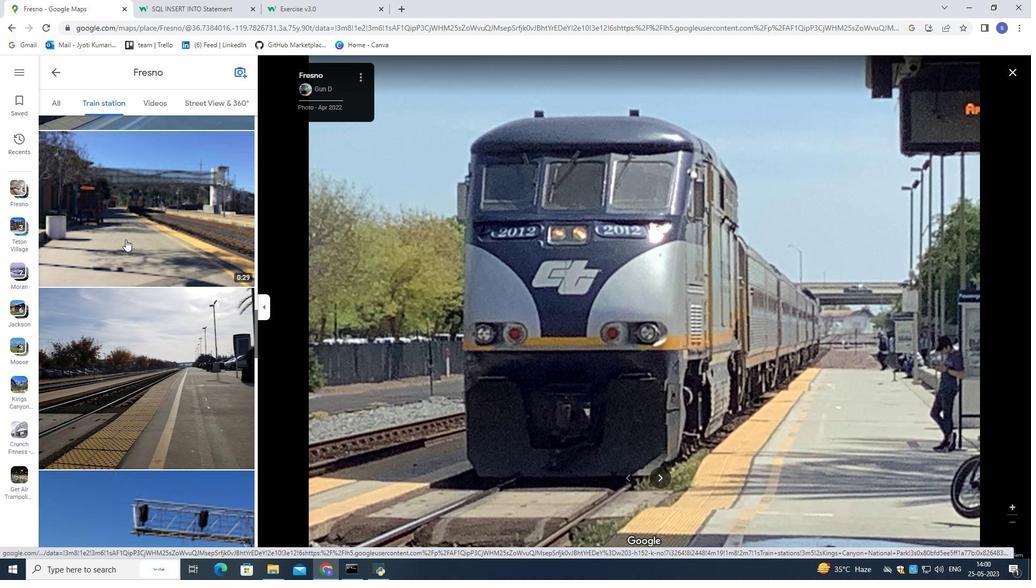 
Action: Mouse scrolled (125, 239) with delta (0, 0)
Screenshot: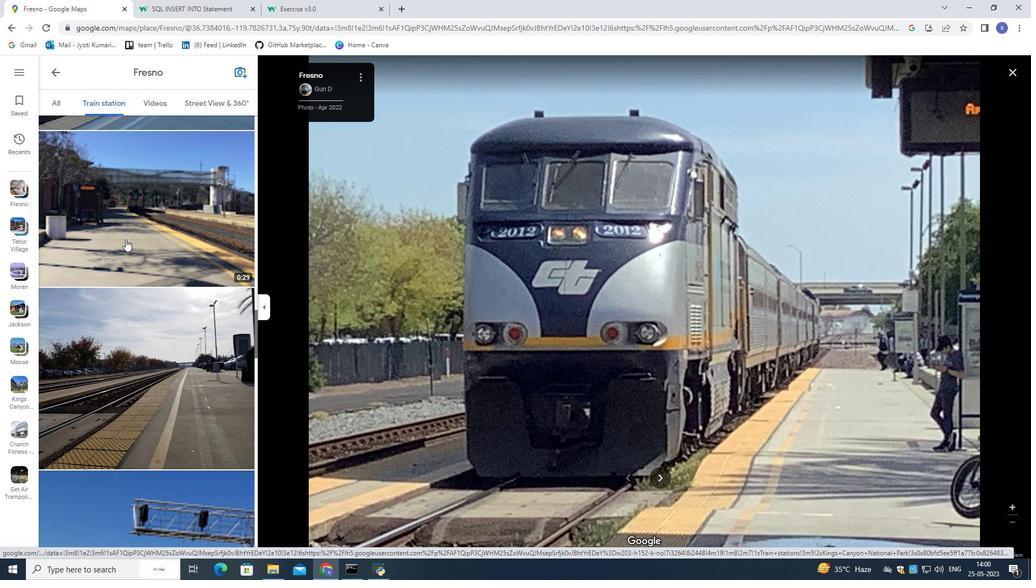 
Action: Mouse scrolled (125, 239) with delta (0, 0)
Screenshot: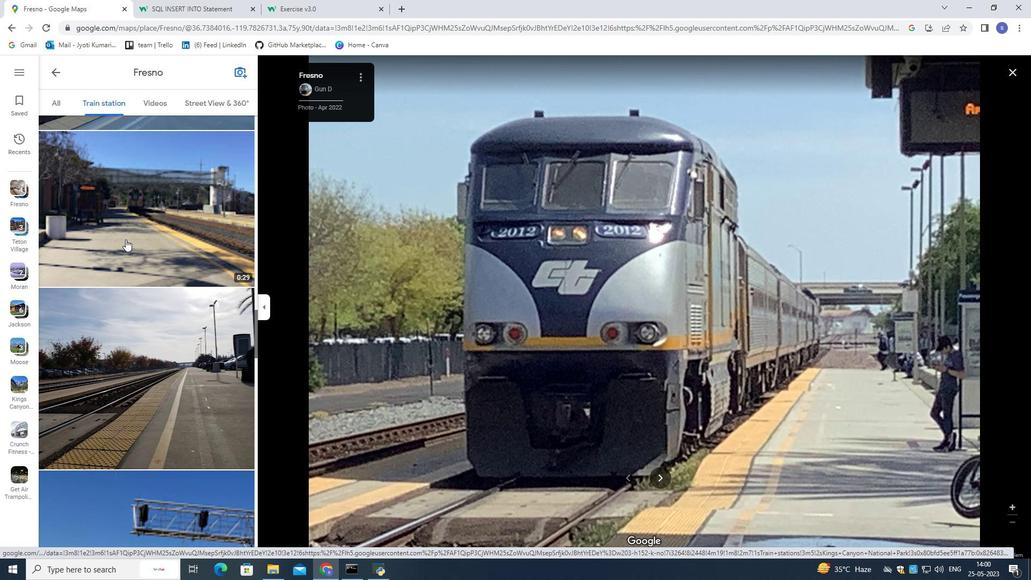 
Action: Mouse scrolled (125, 239) with delta (0, 0)
Screenshot: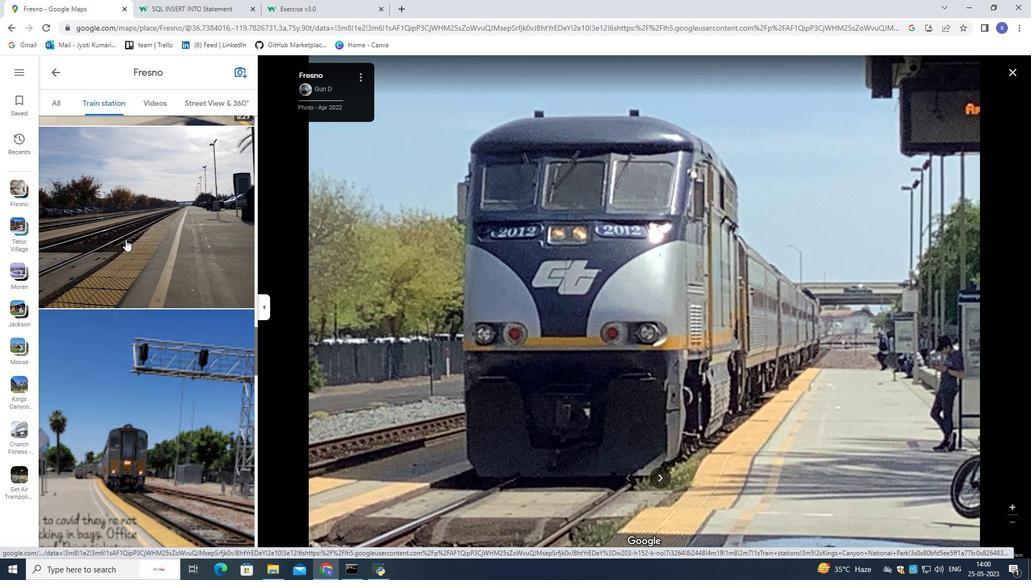 
Action: Mouse scrolled (125, 239) with delta (0, 0)
Screenshot: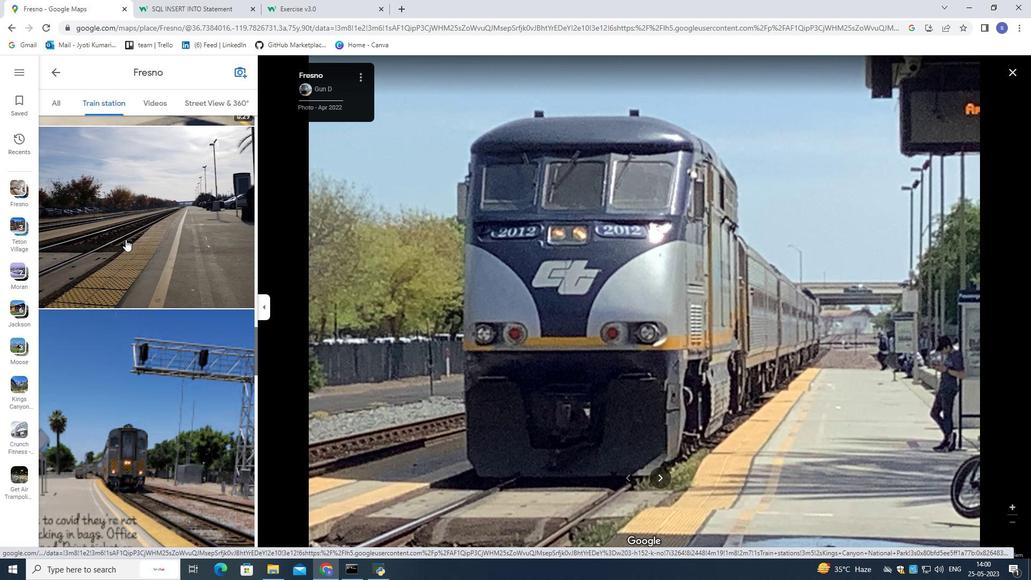 
Action: Mouse scrolled (125, 239) with delta (0, 0)
Screenshot: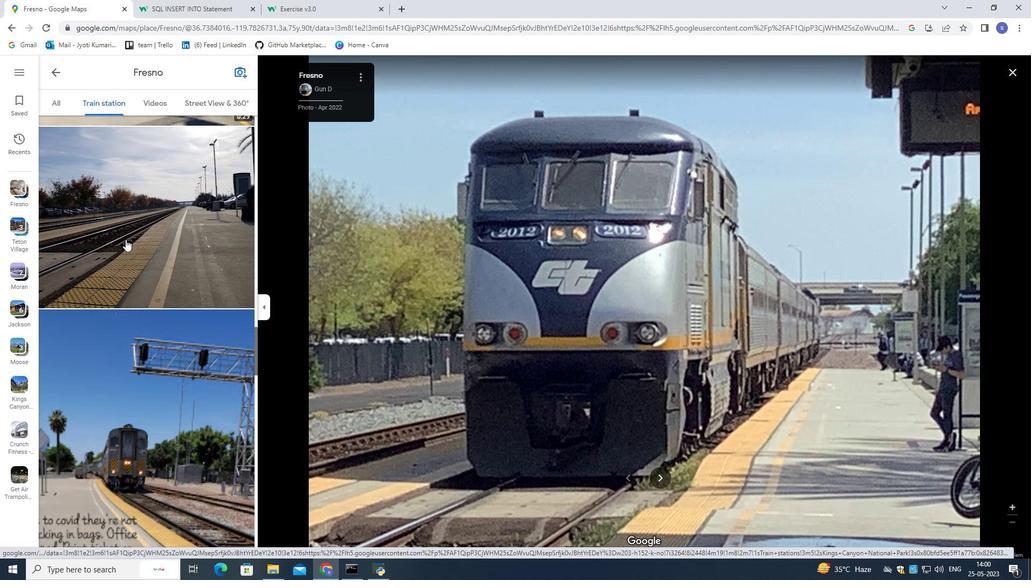 
Action: Mouse moved to (126, 239)
Screenshot: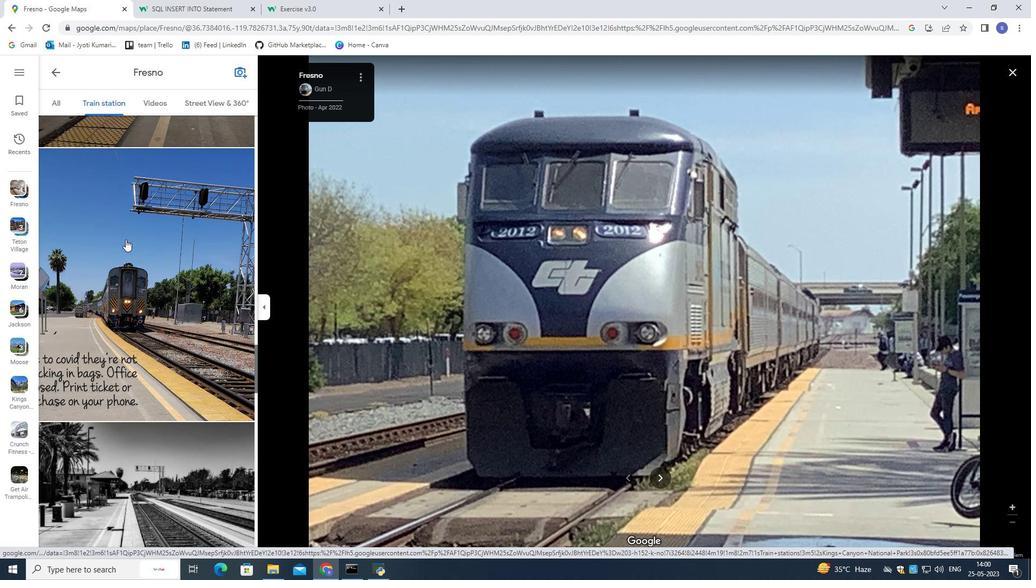 
Action: Mouse scrolled (126, 239) with delta (0, 0)
Screenshot: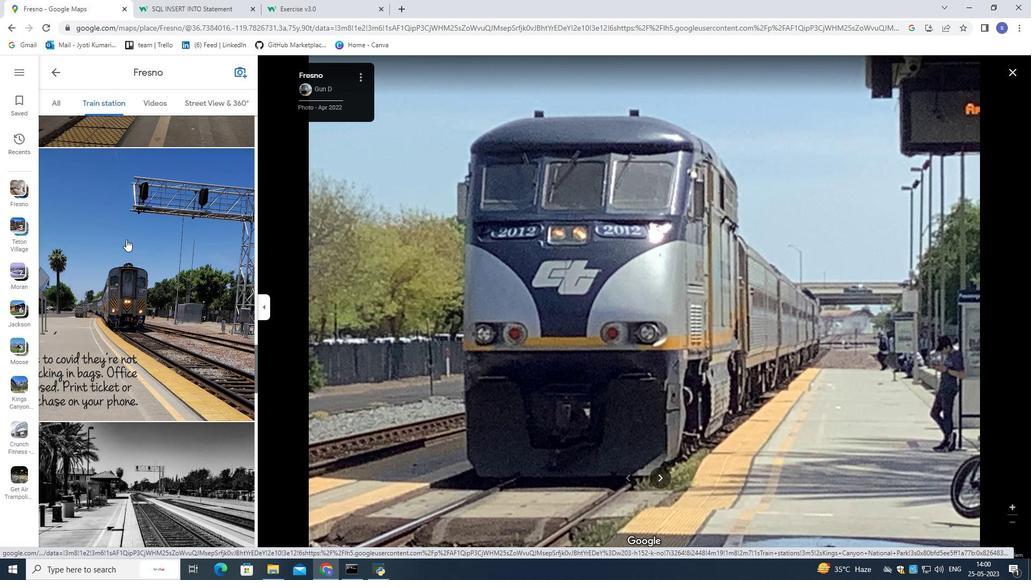 
Action: Mouse scrolled (126, 239) with delta (0, 0)
Screenshot: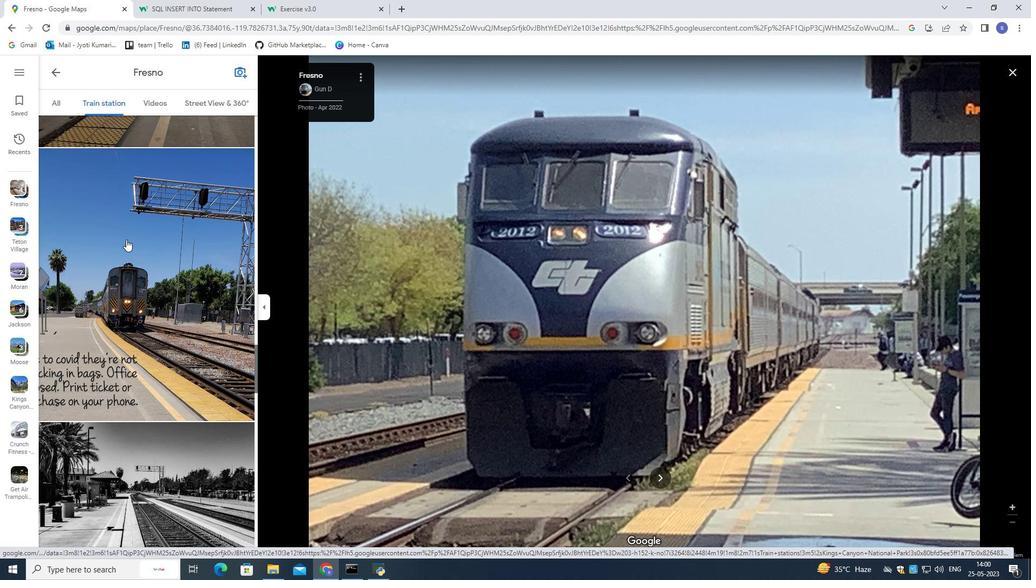 
Action: Mouse scrolled (126, 239) with delta (0, 0)
Screenshot: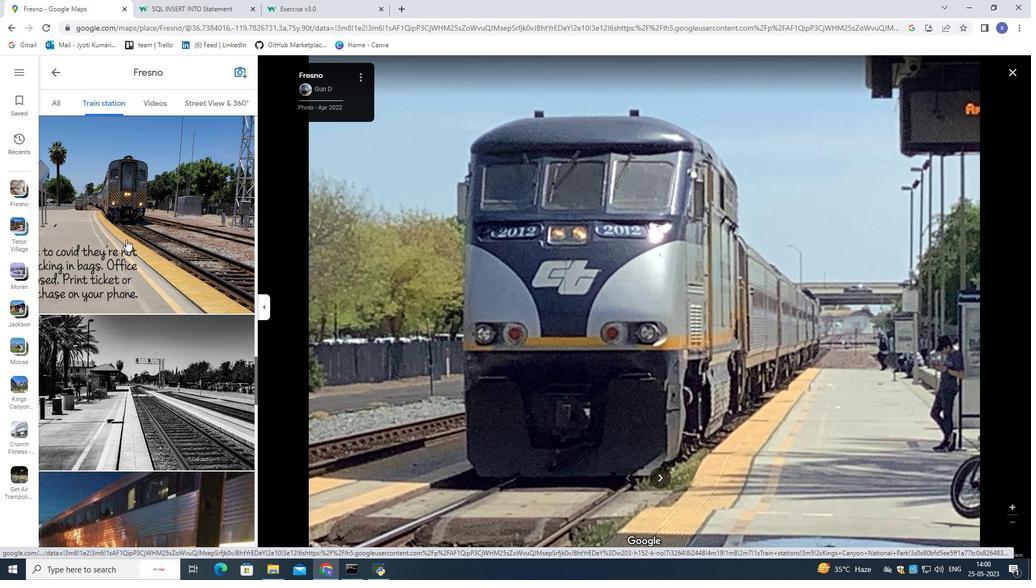 
Action: Mouse scrolled (126, 239) with delta (0, 0)
Screenshot: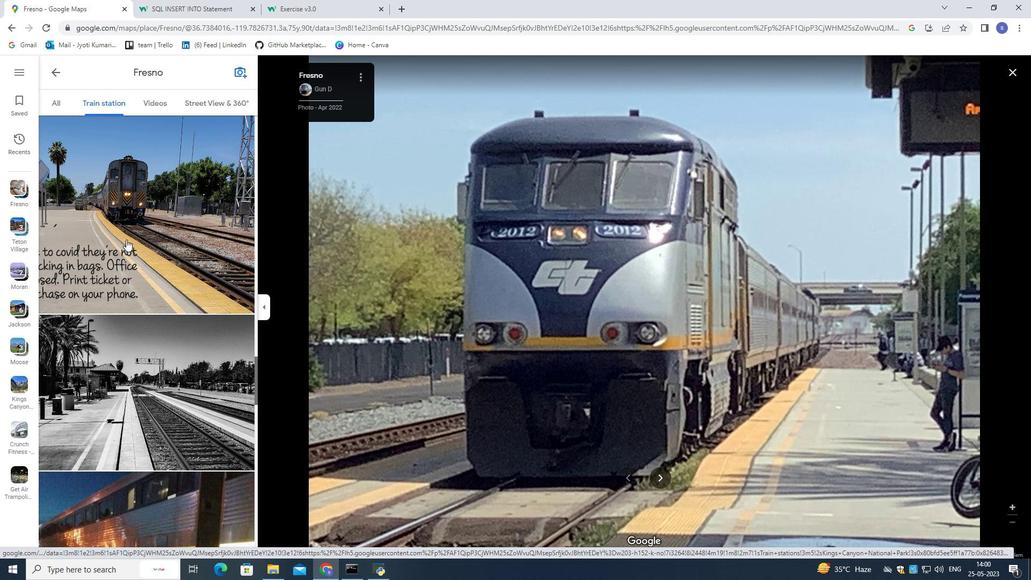 
Action: Mouse scrolled (126, 239) with delta (0, 0)
Screenshot: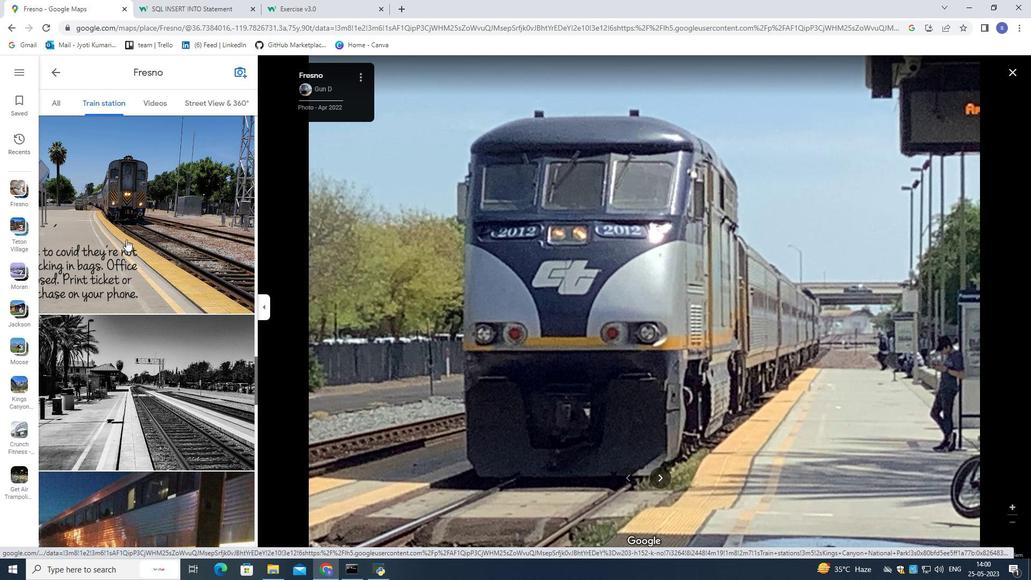 
Action: Mouse scrolled (126, 239) with delta (0, 0)
Screenshot: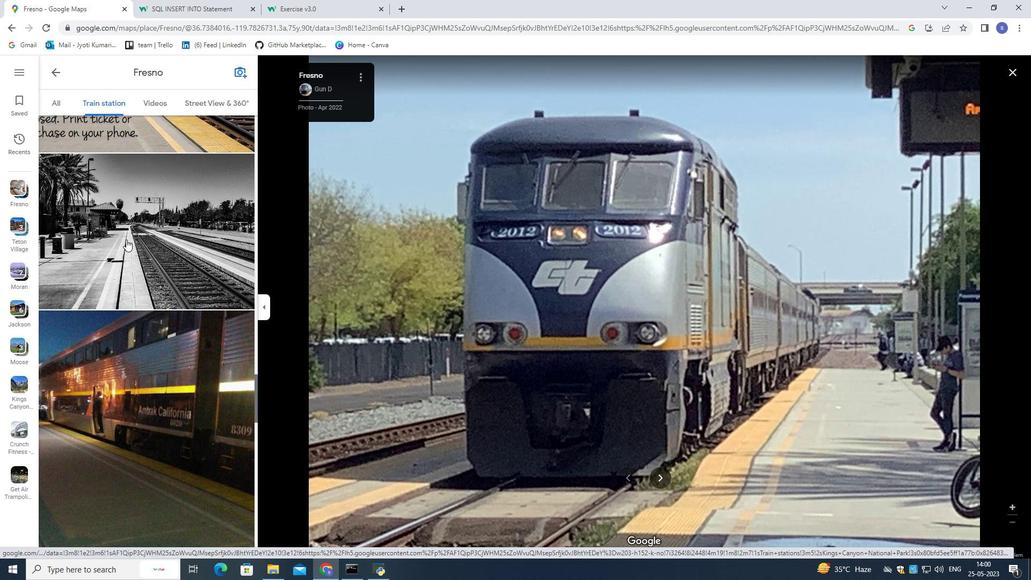 
Action: Mouse scrolled (126, 239) with delta (0, 0)
Screenshot: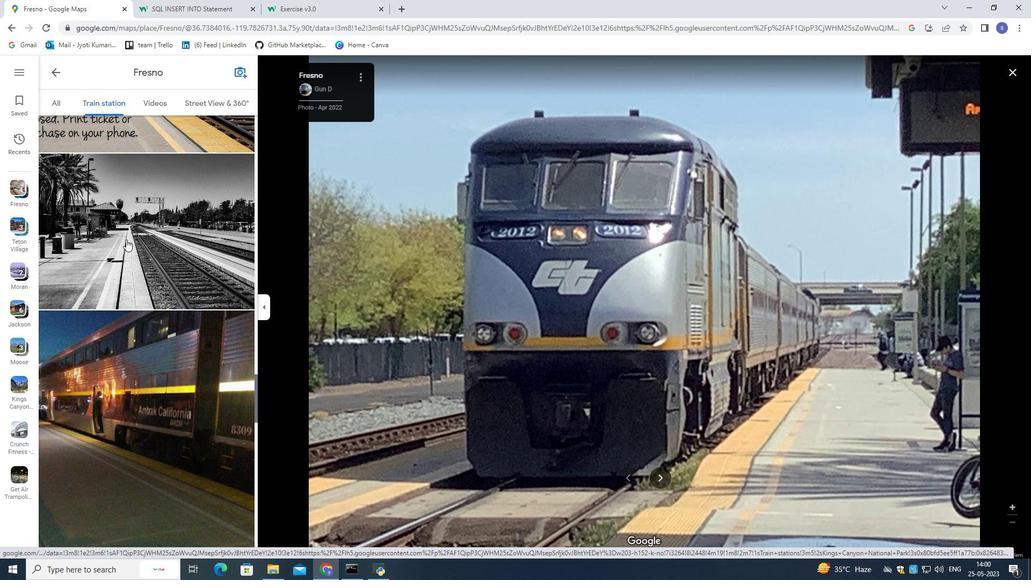 
Action: Mouse scrolled (126, 239) with delta (0, 0)
Screenshot: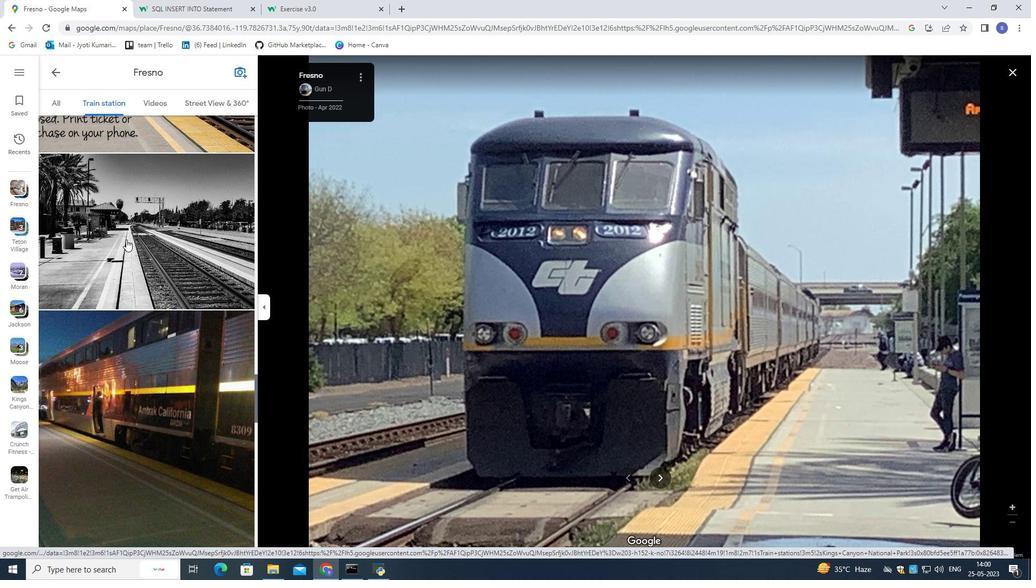 
Action: Mouse scrolled (126, 239) with delta (0, 0)
Screenshot: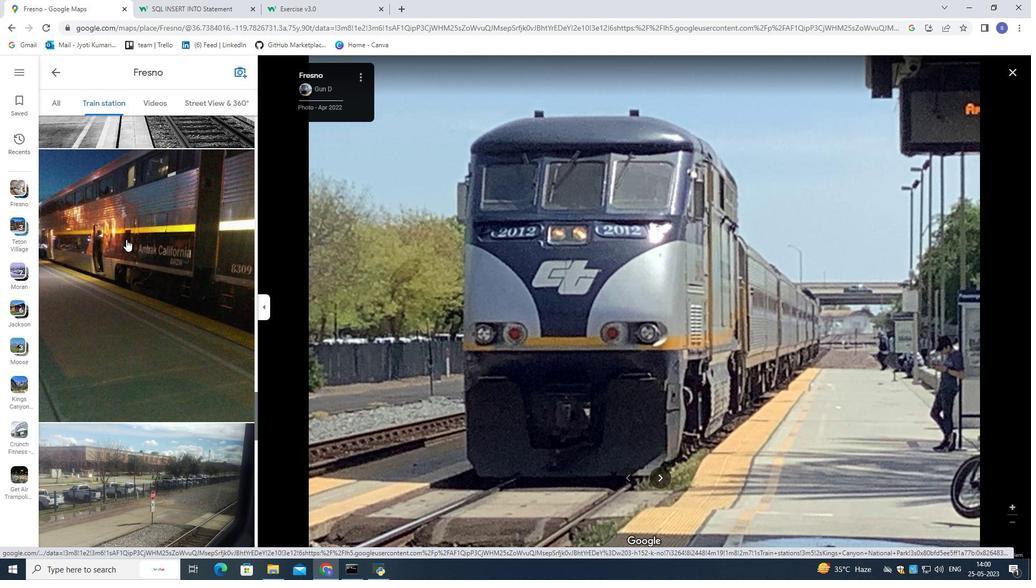
Action: Mouse scrolled (126, 239) with delta (0, 0)
Screenshot: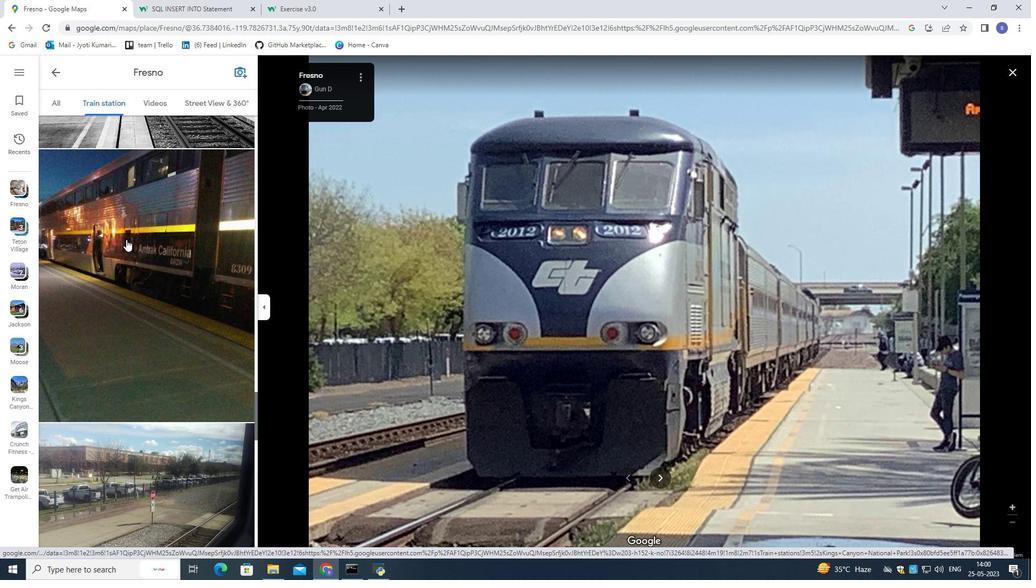 
Action: Mouse scrolled (126, 239) with delta (0, 0)
Screenshot: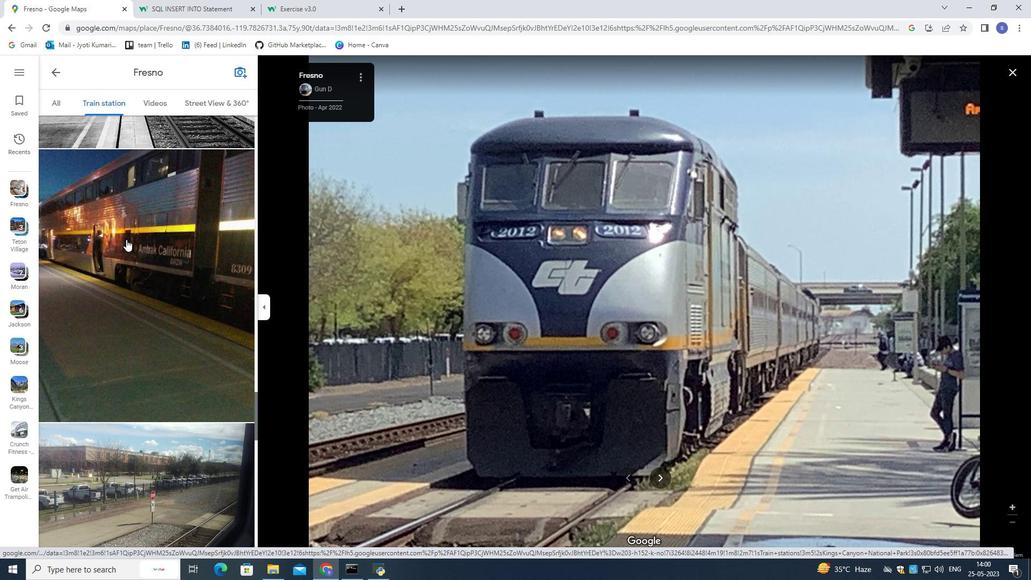 
Action: Mouse moved to (149, 225)
Screenshot: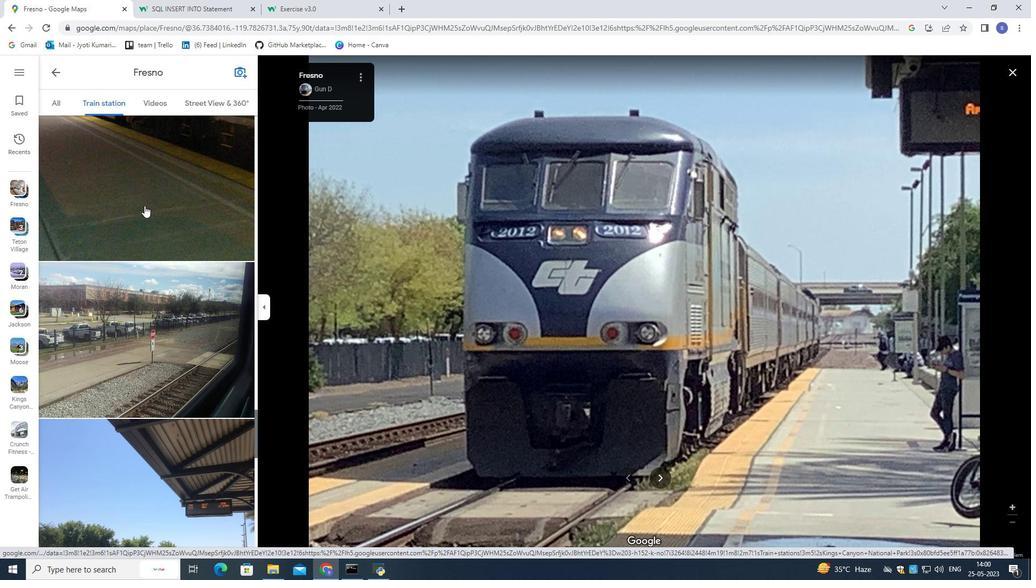
Action: Mouse scrolled (149, 225) with delta (0, 0)
Screenshot: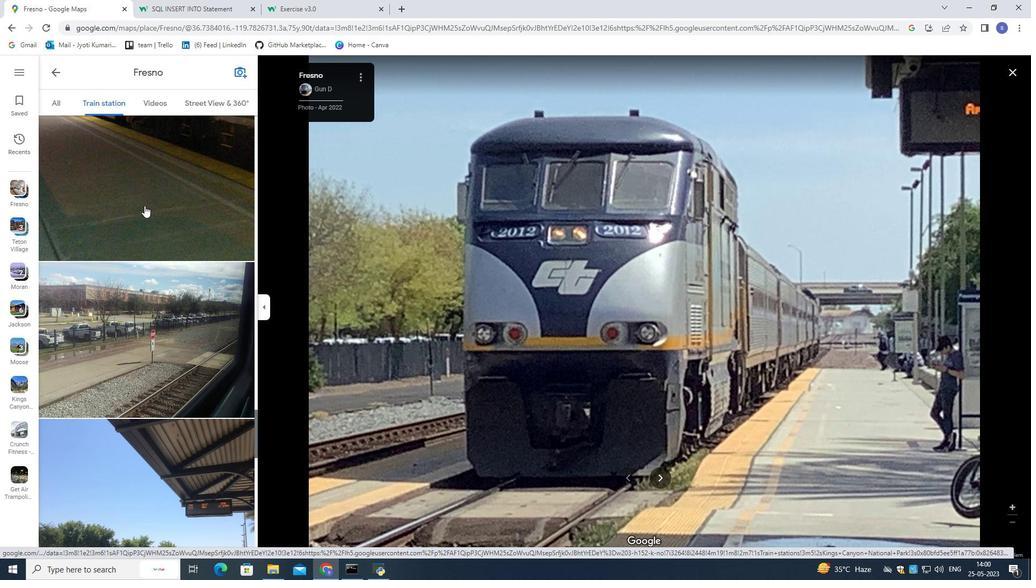 
Action: Mouse moved to (149, 226)
Screenshot: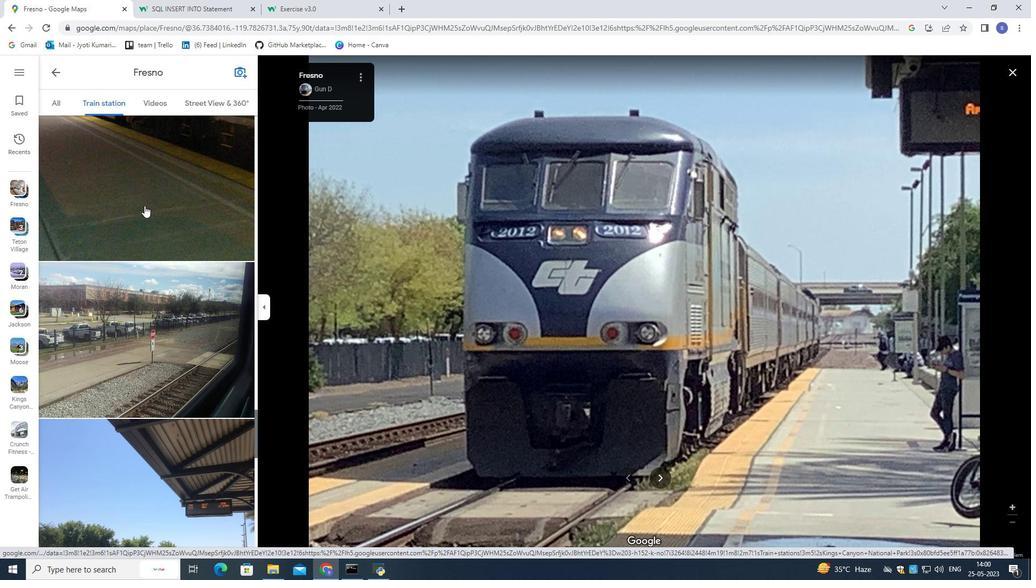 
Action: Mouse scrolled (149, 225) with delta (0, 0)
Screenshot: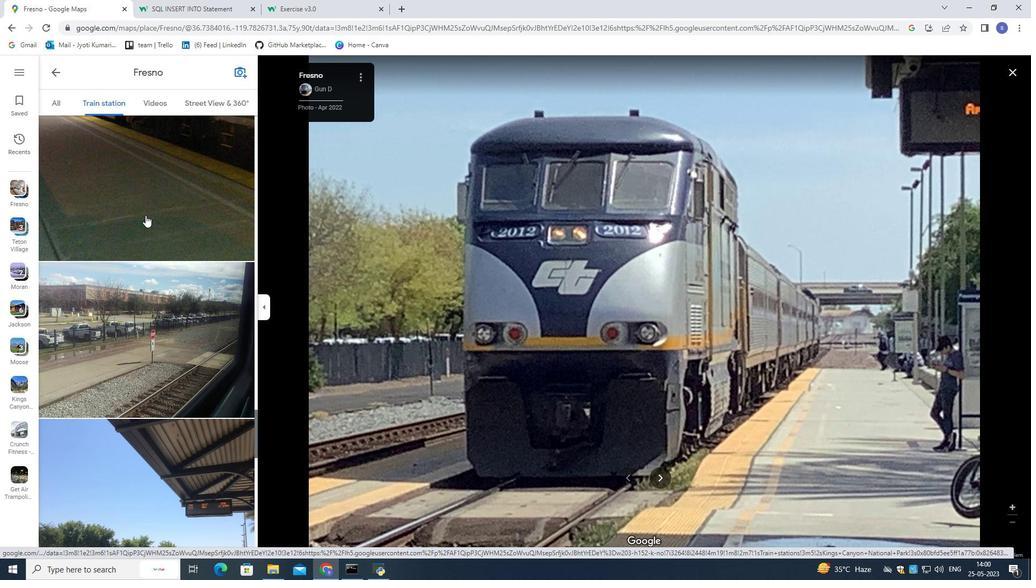 
Action: Mouse scrolled (149, 225) with delta (0, 0)
Screenshot: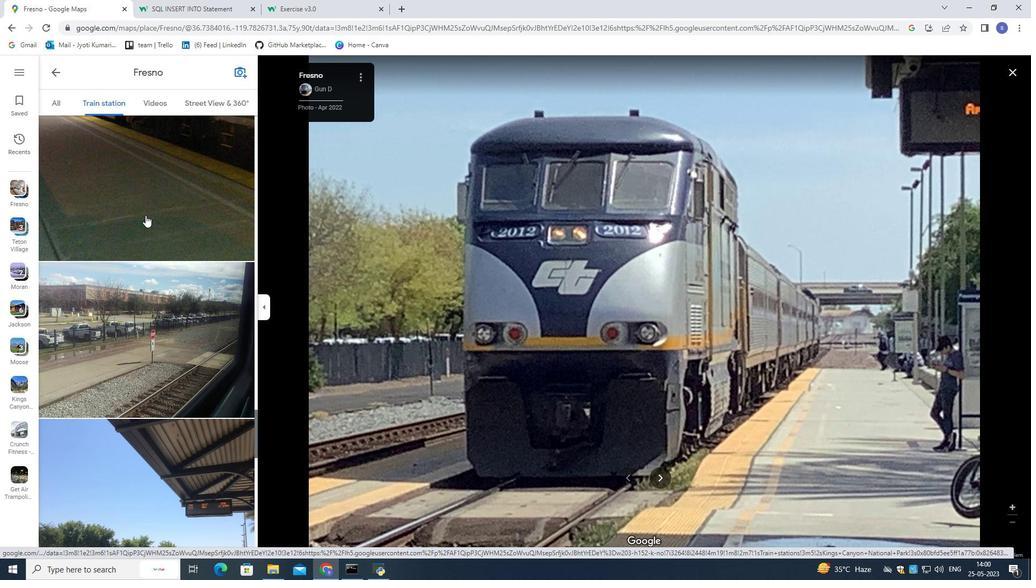 
Action: Mouse moved to (149, 226)
